 Task: Buy 1 Magnetic Knife Strips from Kitchen Knives & Accessories section under best seller category for shipping address: Leila Perez, 526 Junior Avenue, Duluth, Georgia 30097, Cell Number 4046170247. Pay from credit card ending with 9757, CVV 798
Action: Mouse moved to (169, 81)
Screenshot: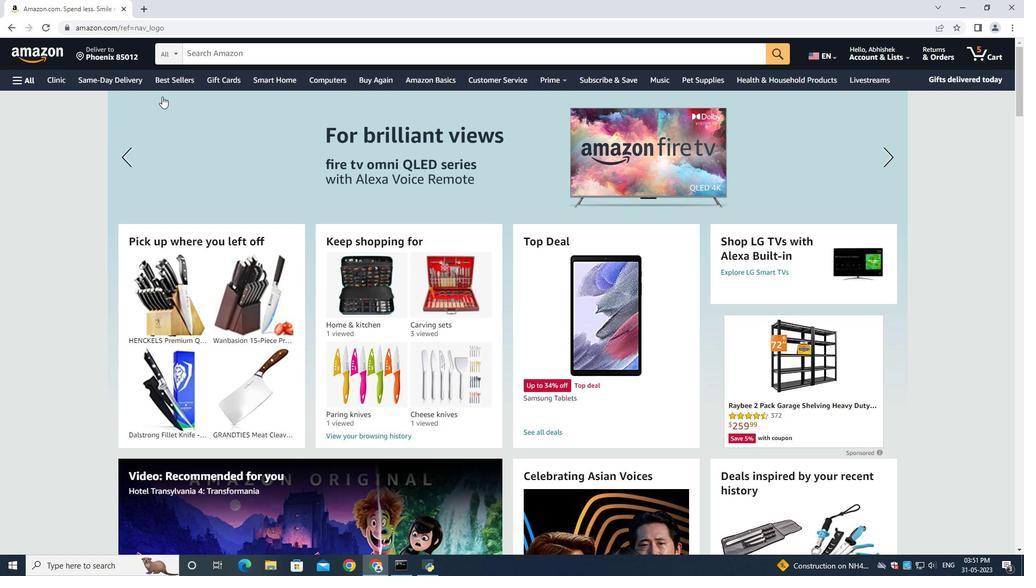 
Action: Mouse pressed left at (169, 81)
Screenshot: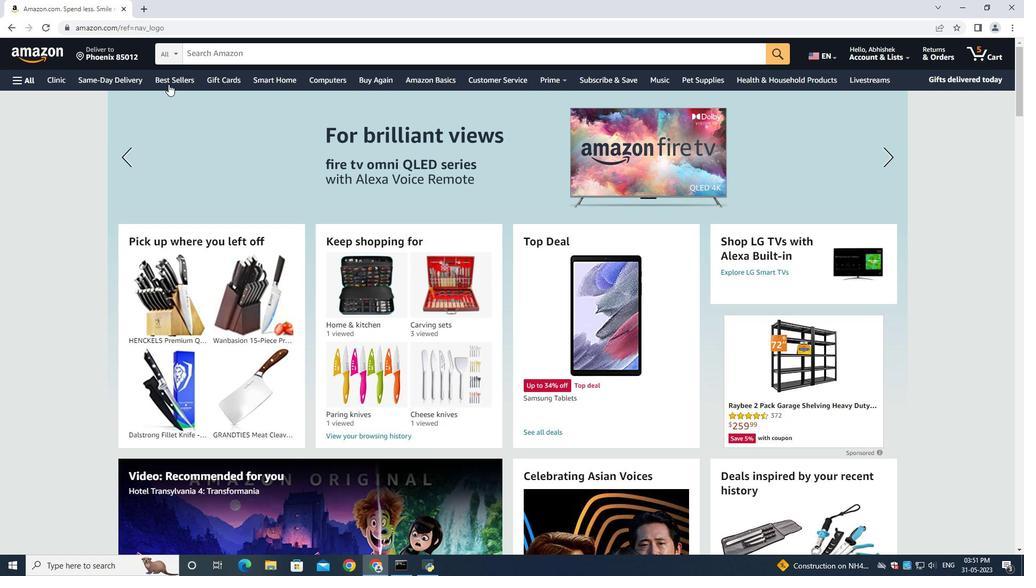
Action: Mouse moved to (213, 50)
Screenshot: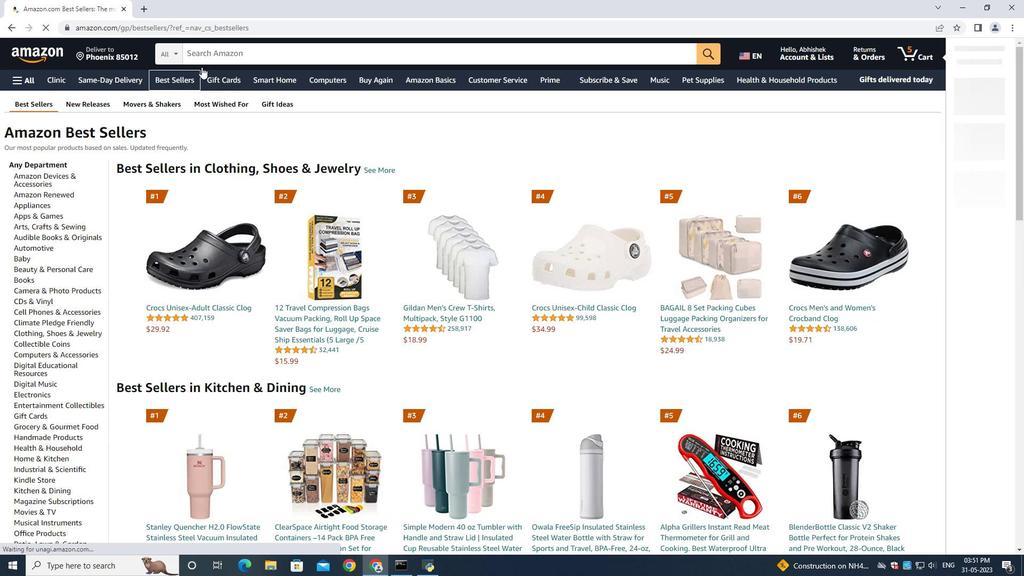 
Action: Mouse pressed left at (213, 50)
Screenshot: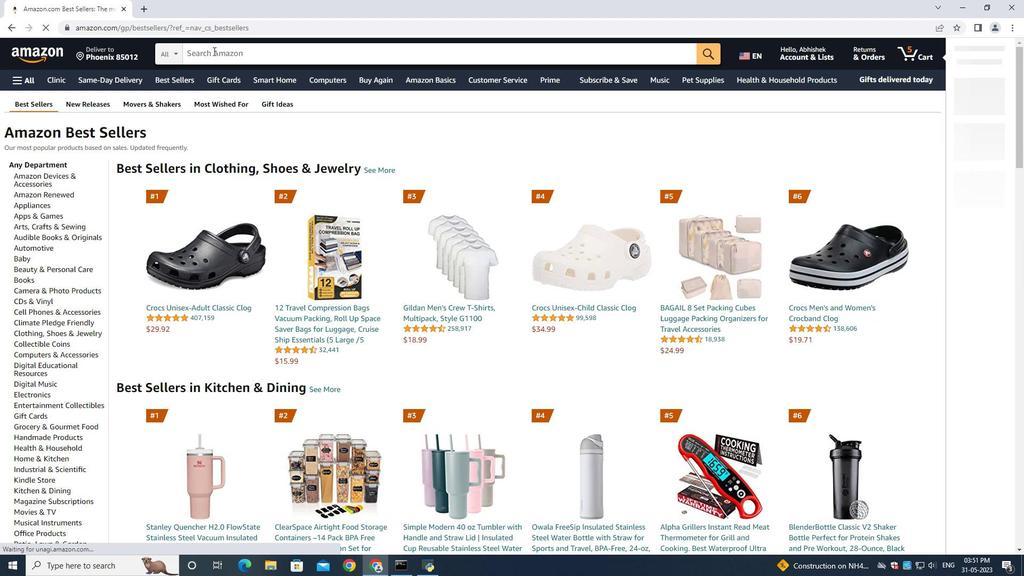 
Action: Key pressed <Key.shift>Magnetic<Key.space><Key.shift>Knife<Key.space><Key.shift><Key.shift><Key.shift><Key.shift><Key.shift><Key.shift><Key.shift><Key.shift><Key.shift><Key.shift><Key.shift><Key.shift><Key.shift><Key.shift><Key.shift><Key.shift><Key.shift><Key.shift><Key.shift><Key.shift><Key.shift>Strips<Key.enter>
Screenshot: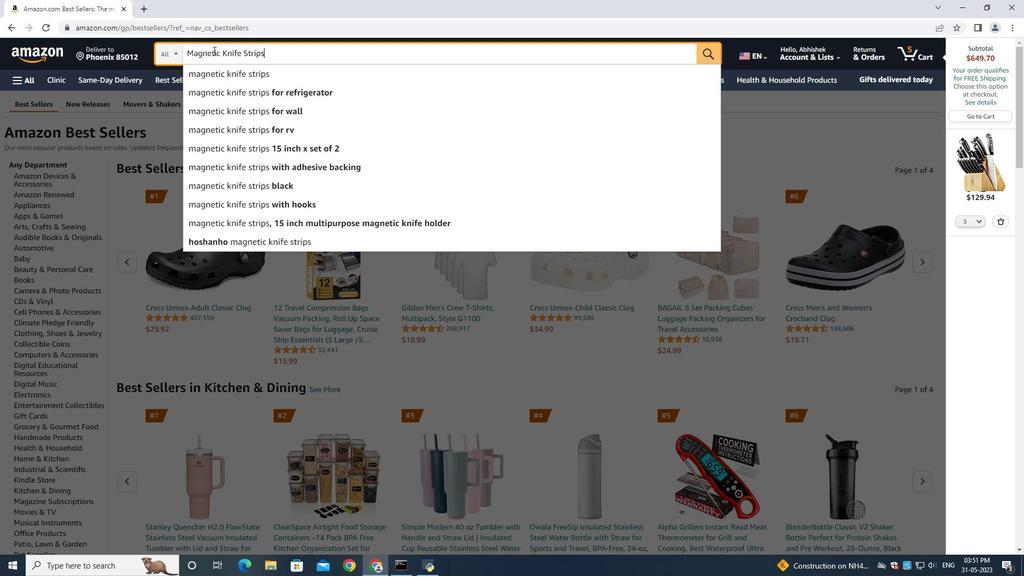 
Action: Mouse moved to (50, 190)
Screenshot: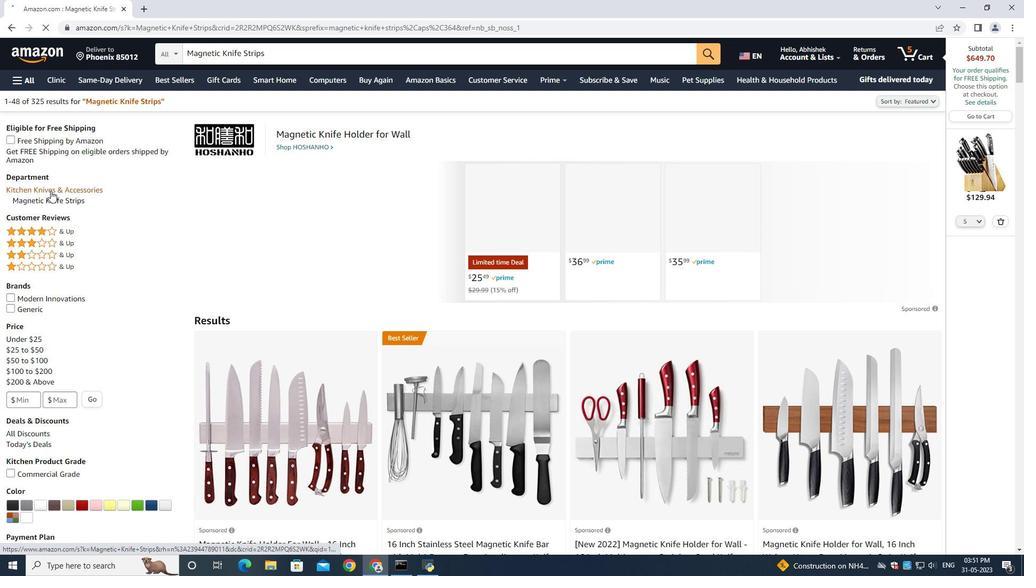 
Action: Mouse pressed left at (50, 190)
Screenshot: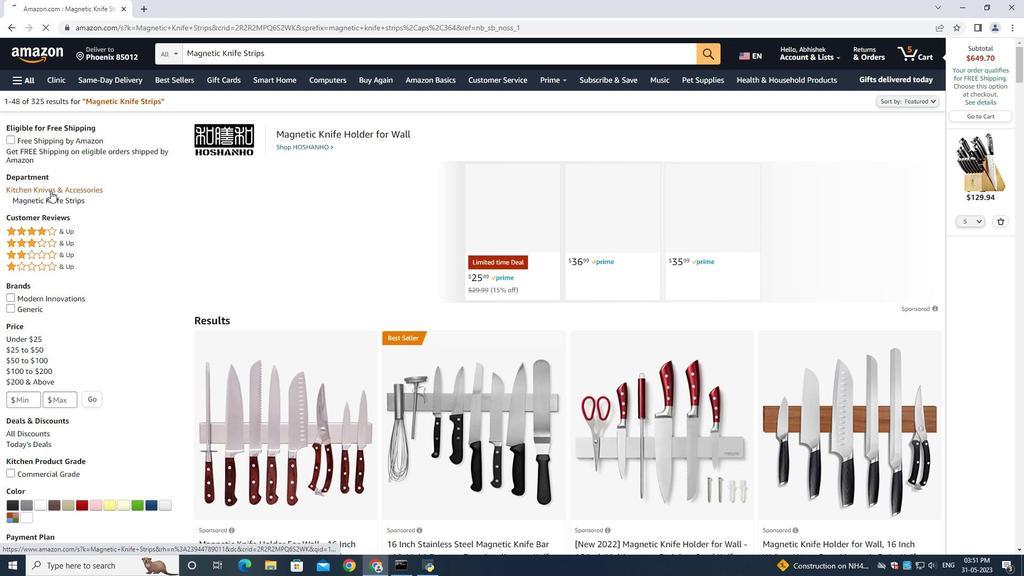 
Action: Mouse moved to (656, 475)
Screenshot: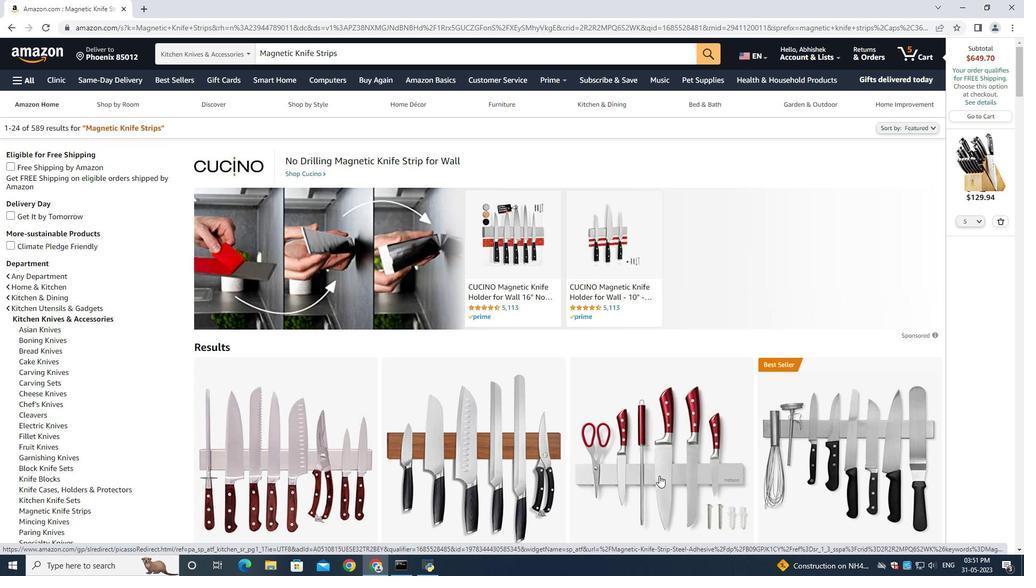 
Action: Mouse scrolled (656, 474) with delta (0, 0)
Screenshot: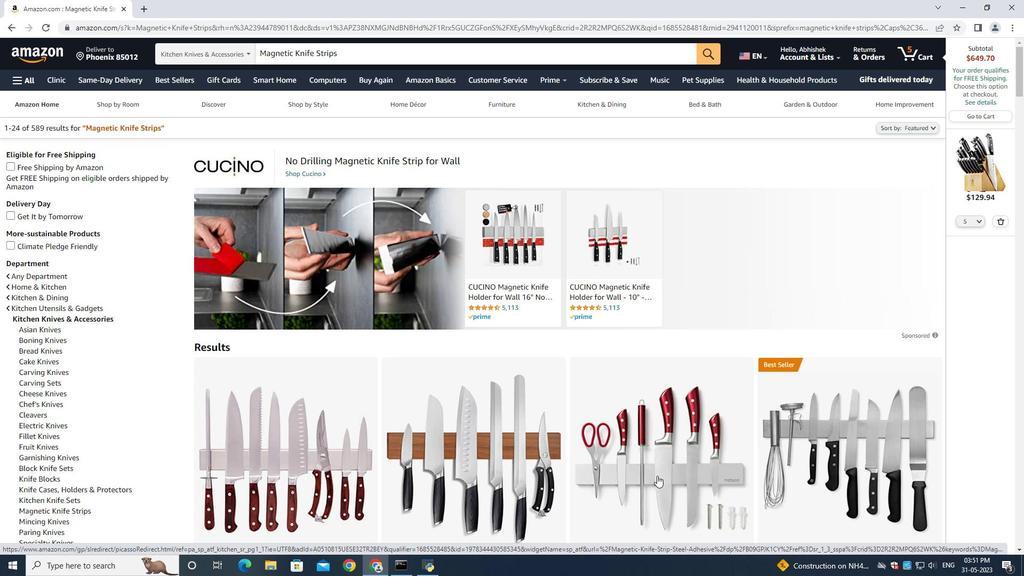 
Action: Mouse scrolled (656, 474) with delta (0, 0)
Screenshot: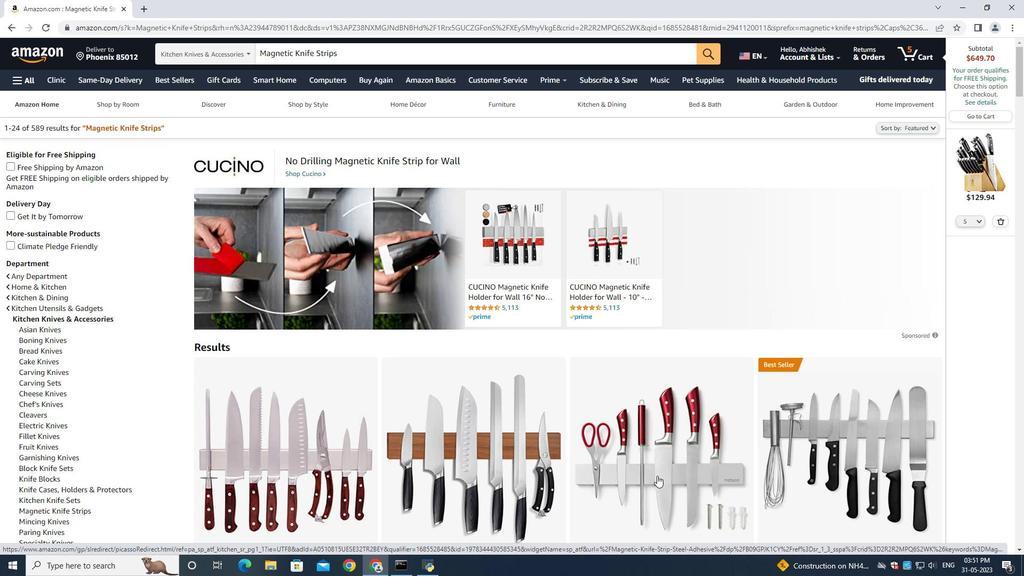 
Action: Mouse moved to (654, 469)
Screenshot: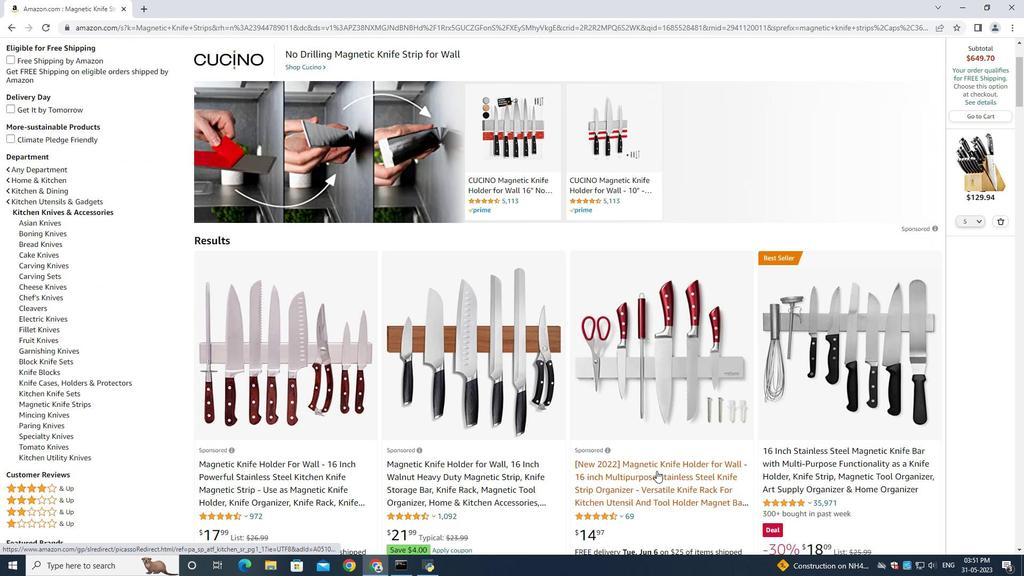 
Action: Mouse pressed left at (654, 469)
Screenshot: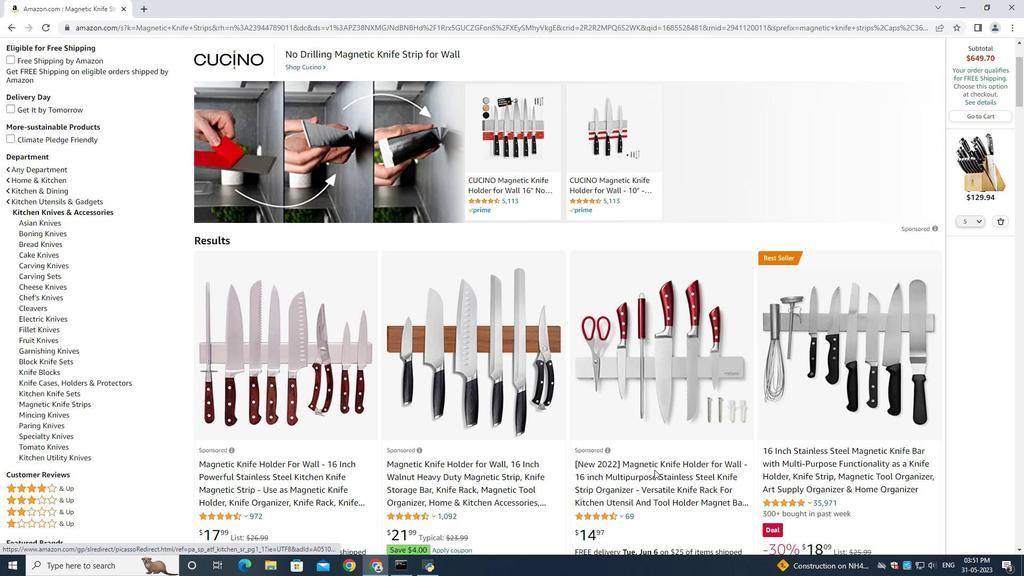 
Action: Mouse moved to (999, 220)
Screenshot: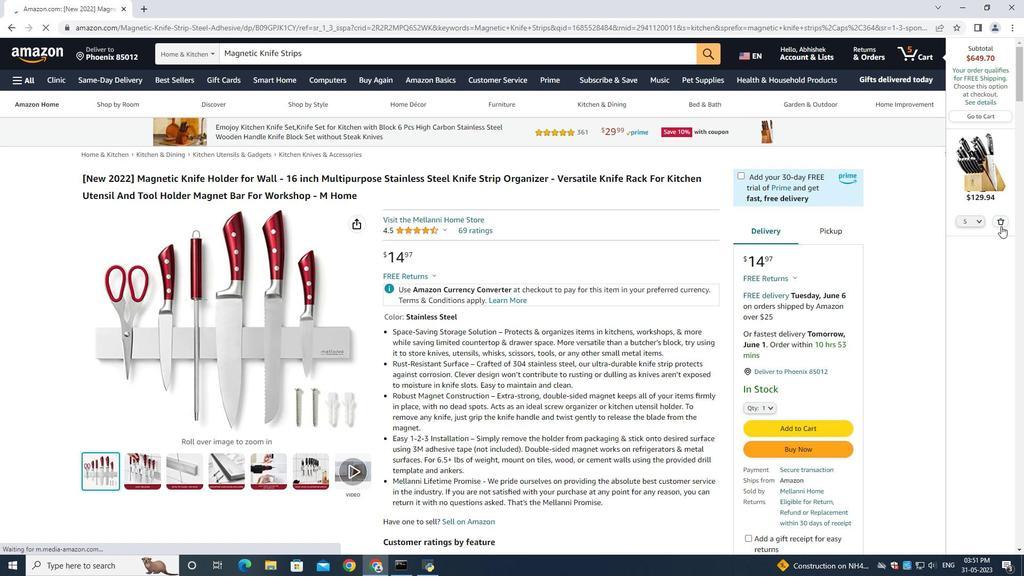 
Action: Mouse pressed left at (999, 220)
Screenshot: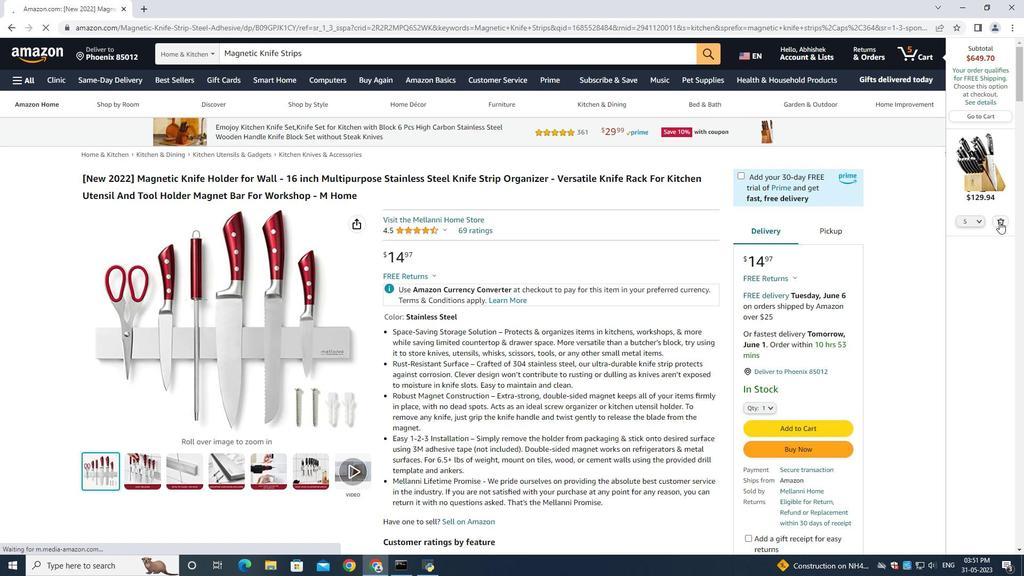
Action: Mouse moved to (996, 221)
Screenshot: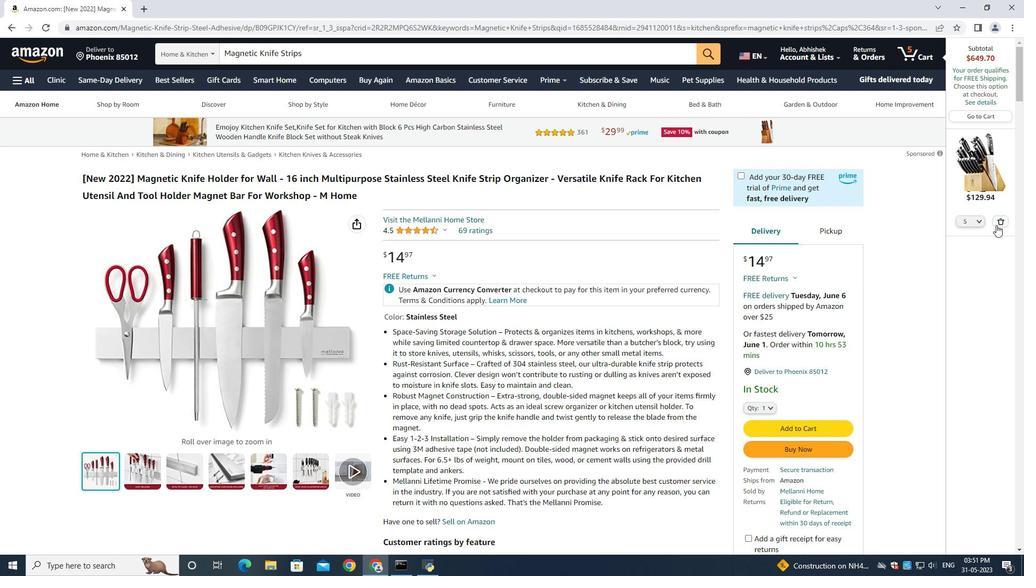 
Action: Mouse pressed left at (996, 221)
Screenshot: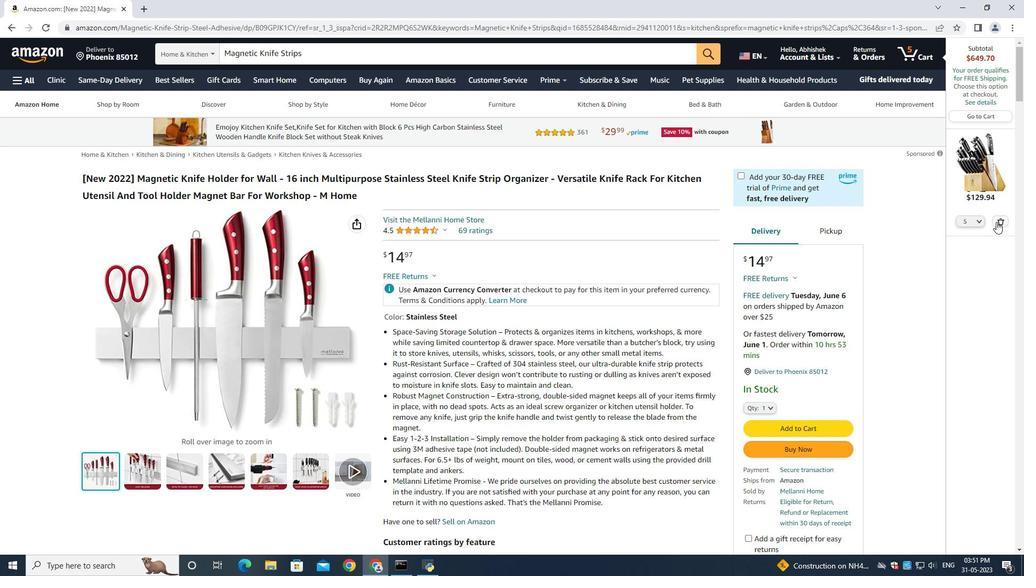 
Action: Mouse moved to (786, 448)
Screenshot: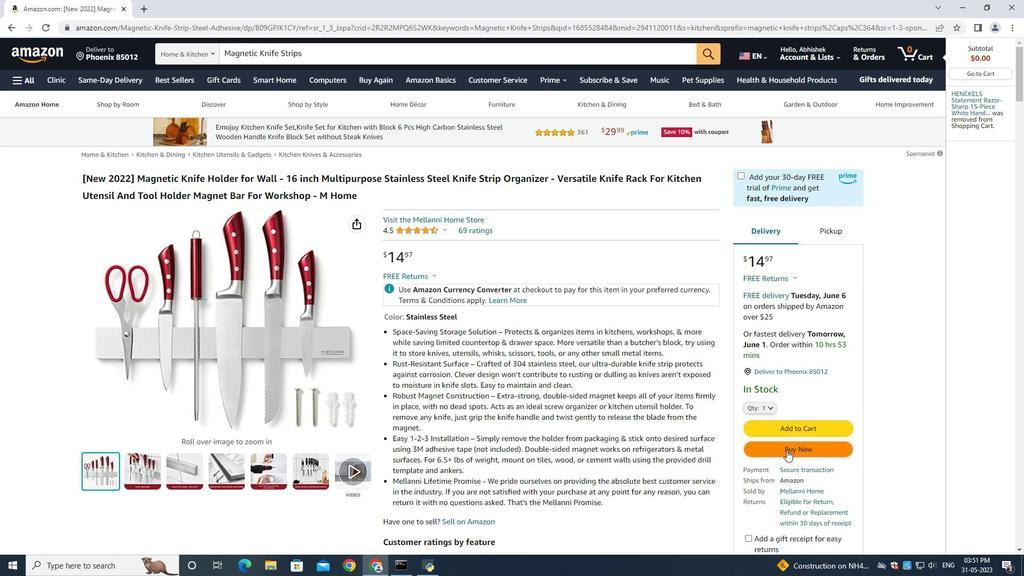 
Action: Mouse pressed left at (786, 448)
Screenshot: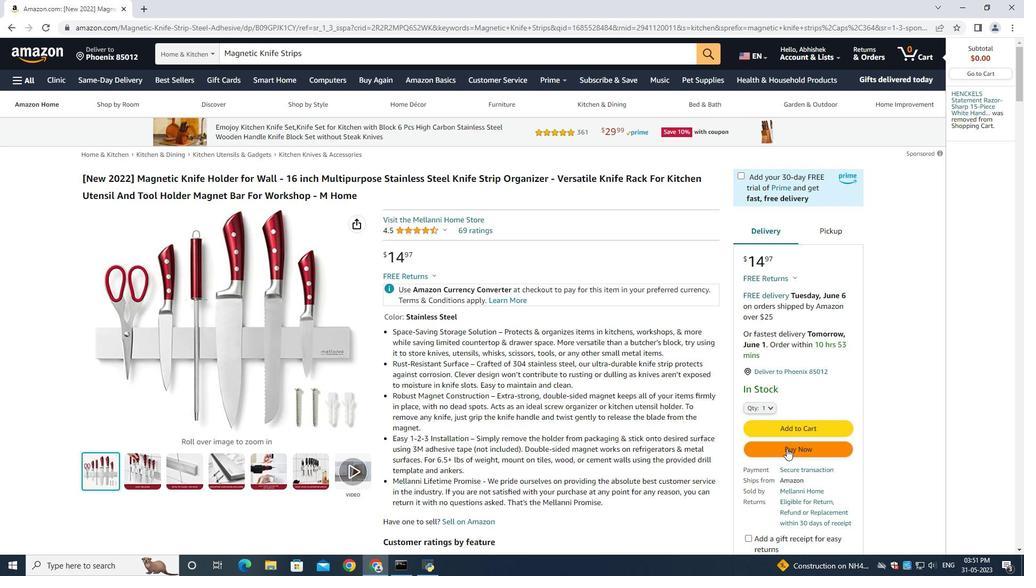 
Action: Mouse moved to (524, 427)
Screenshot: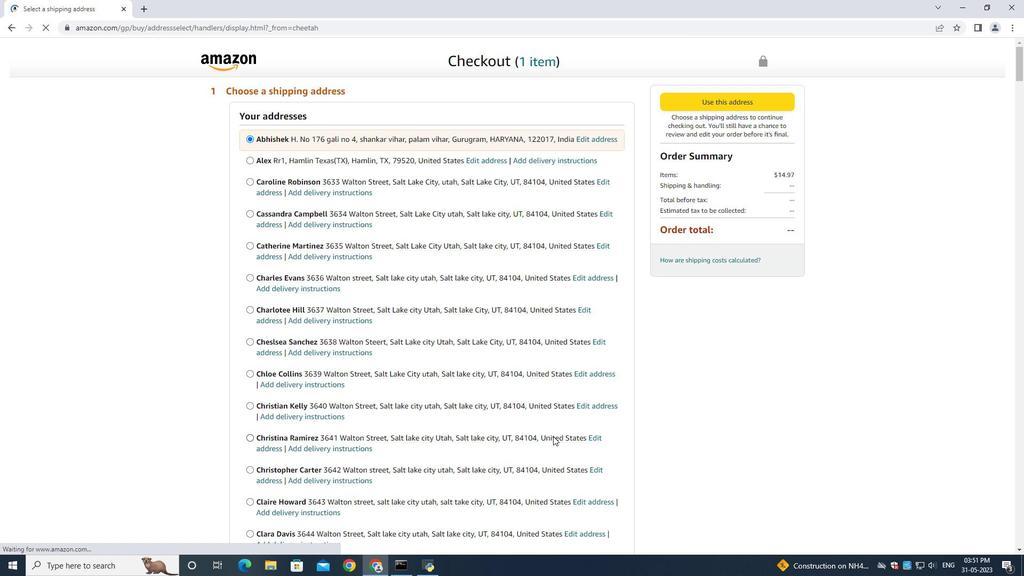 
Action: Mouse scrolled (524, 426) with delta (0, 0)
Screenshot: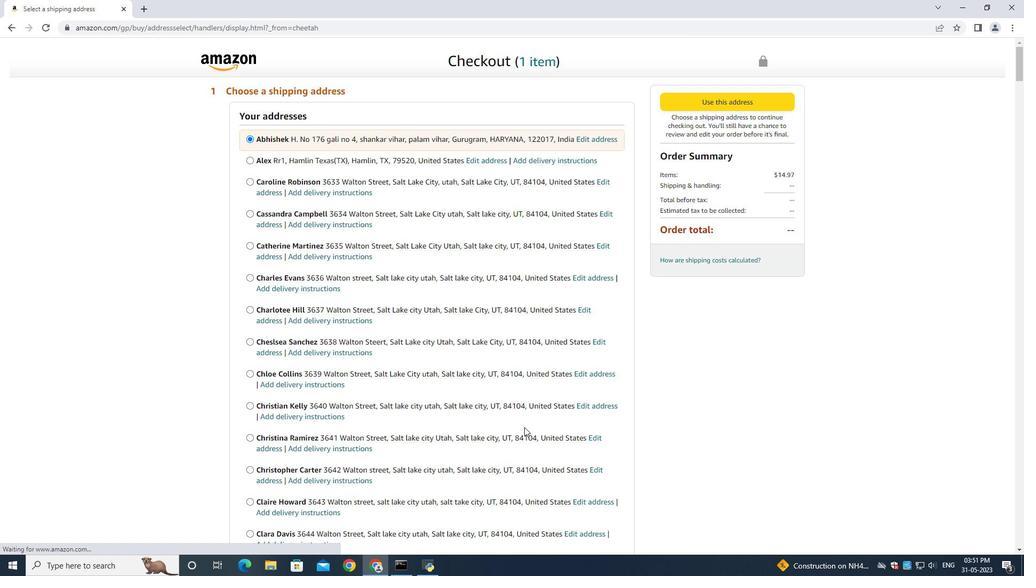 
Action: Mouse scrolled (524, 426) with delta (0, 0)
Screenshot: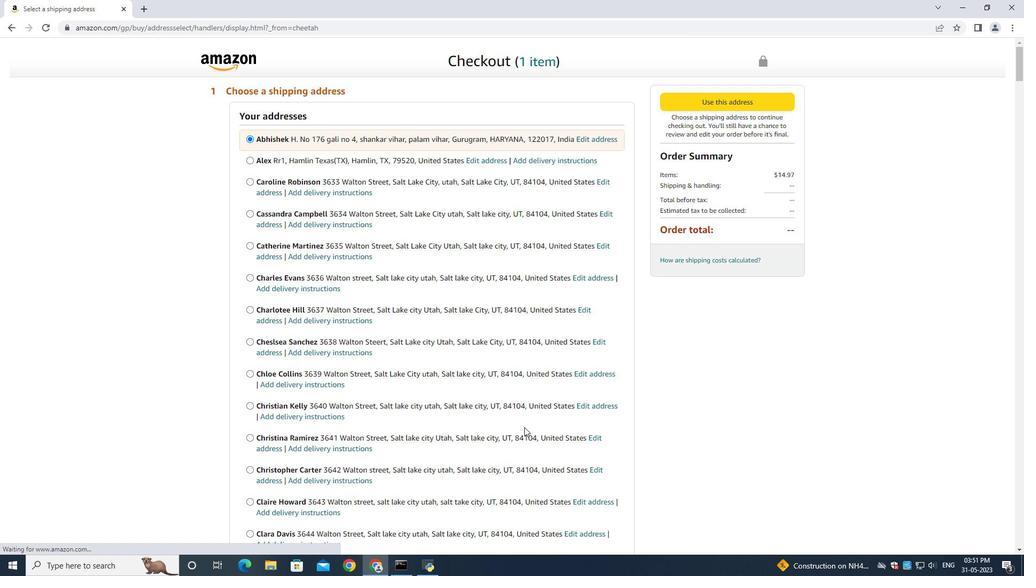 
Action: Mouse scrolled (524, 426) with delta (0, 0)
Screenshot: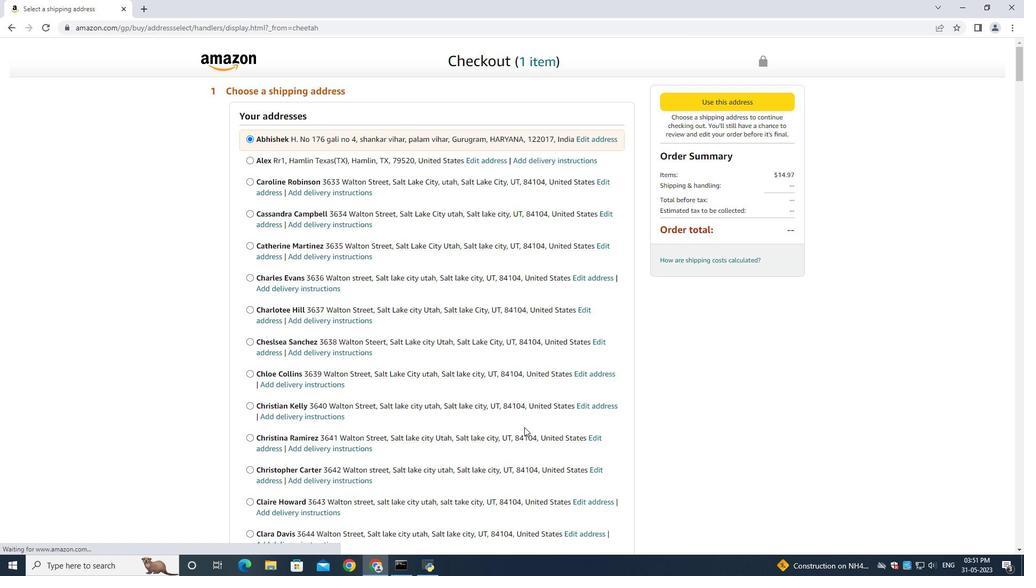 
Action: Mouse scrolled (524, 426) with delta (0, 0)
Screenshot: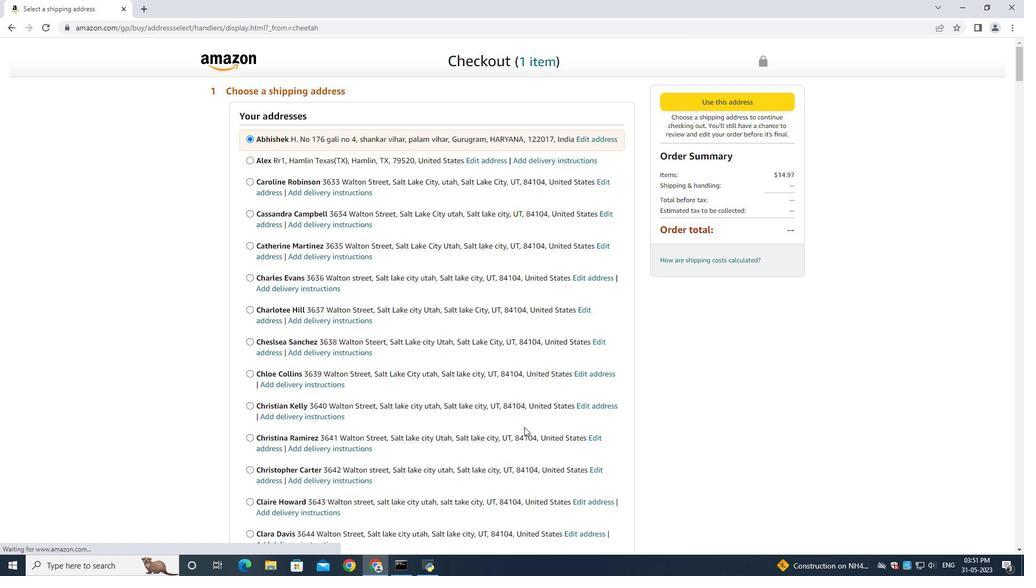 
Action: Mouse moved to (537, 436)
Screenshot: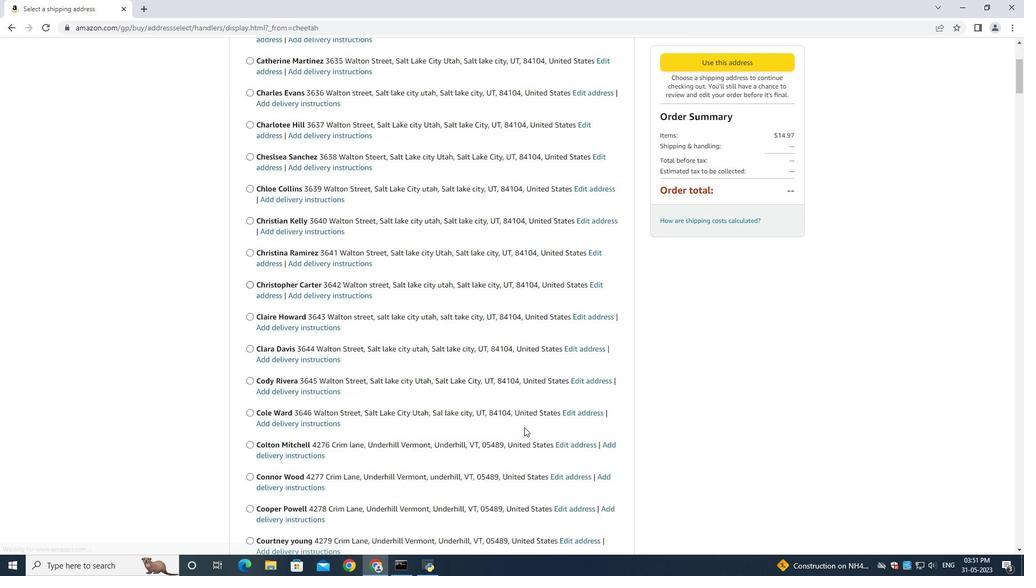 
Action: Mouse scrolled (533, 432) with delta (0, 0)
Screenshot: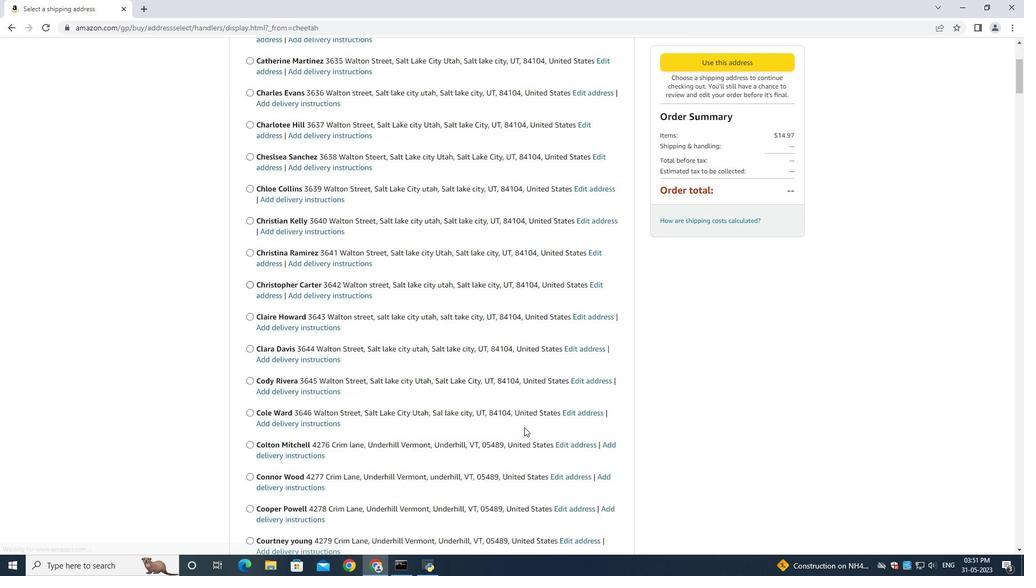 
Action: Mouse moved to (539, 438)
Screenshot: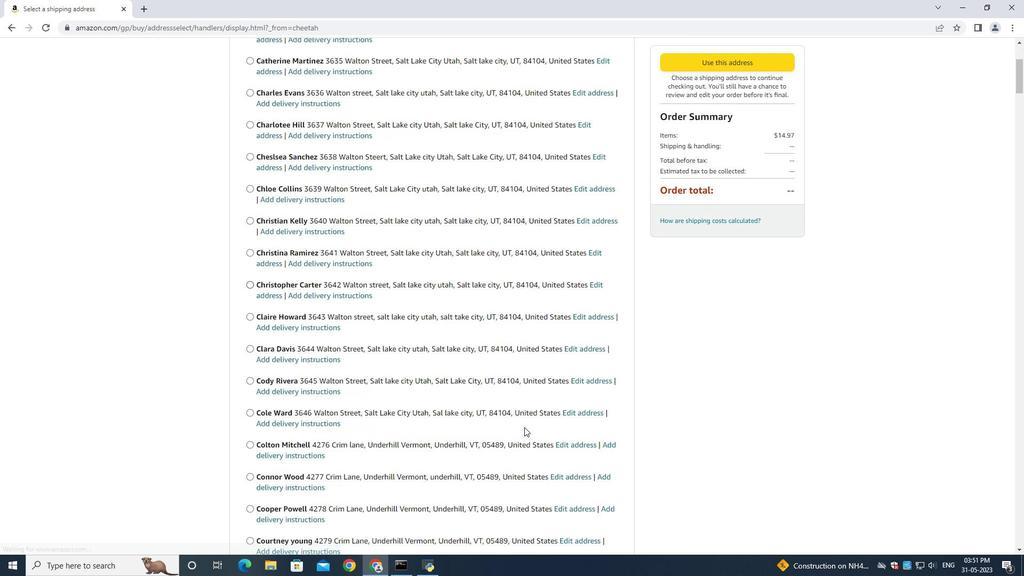 
Action: Mouse scrolled (539, 437) with delta (0, 0)
Screenshot: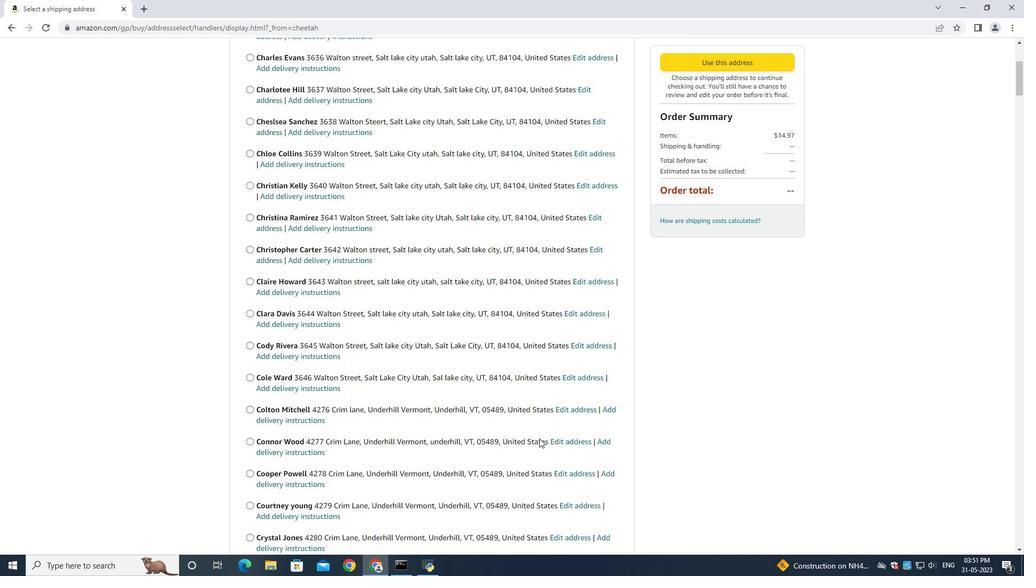 
Action: Mouse moved to (540, 438)
Screenshot: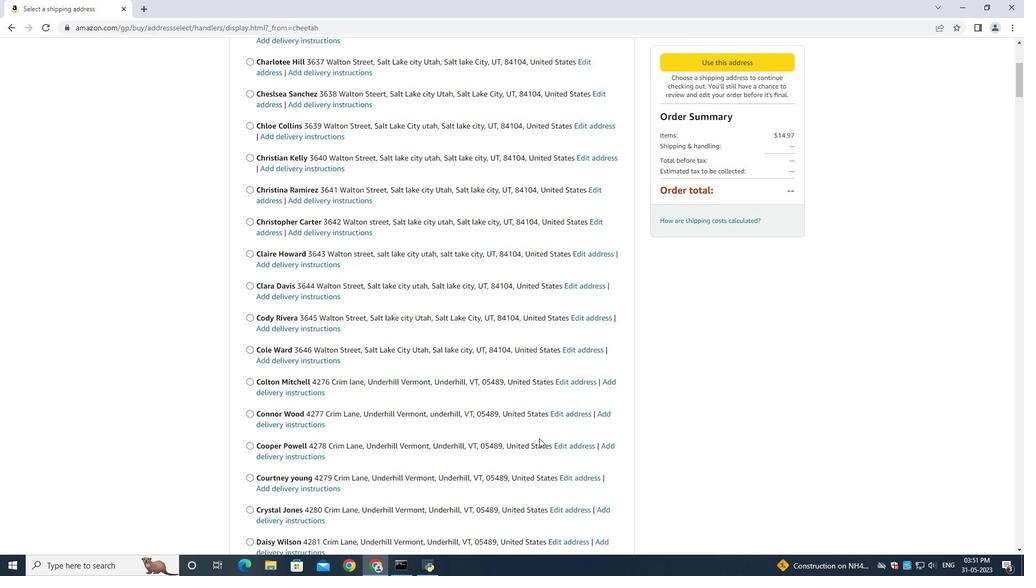 
Action: Mouse scrolled (539, 437) with delta (0, 0)
Screenshot: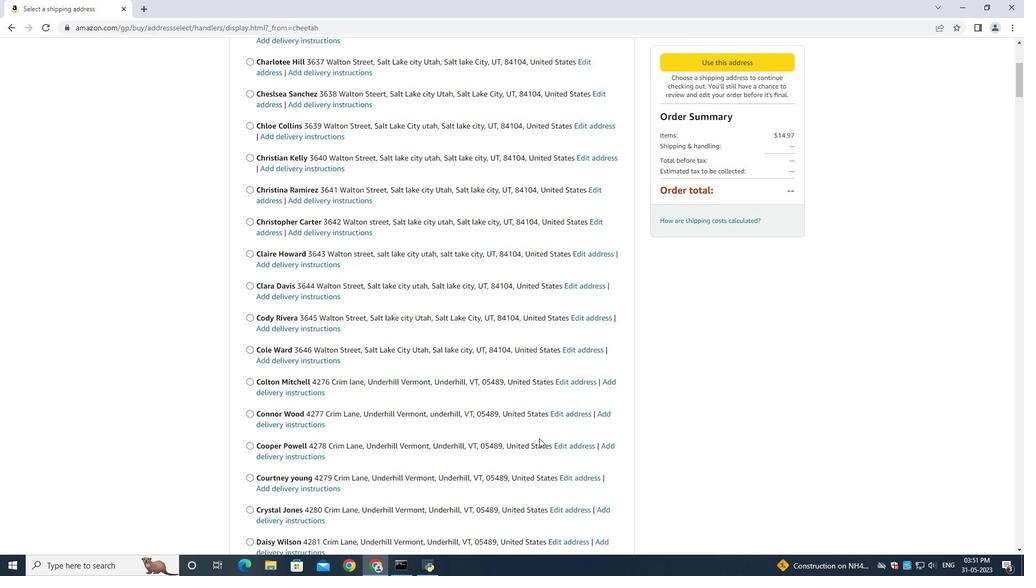 
Action: Mouse moved to (541, 439)
Screenshot: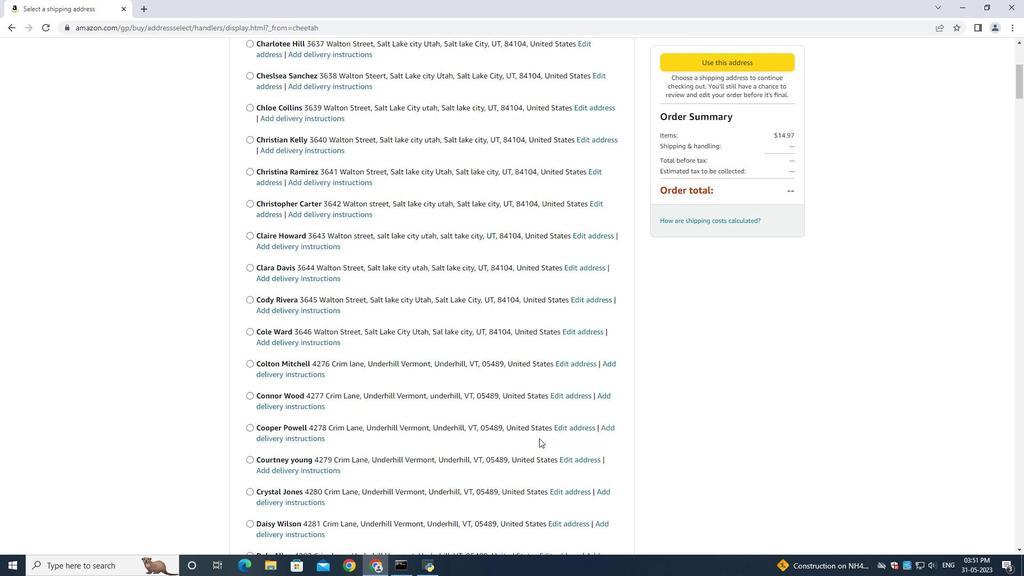 
Action: Mouse scrolled (540, 437) with delta (0, 0)
Screenshot: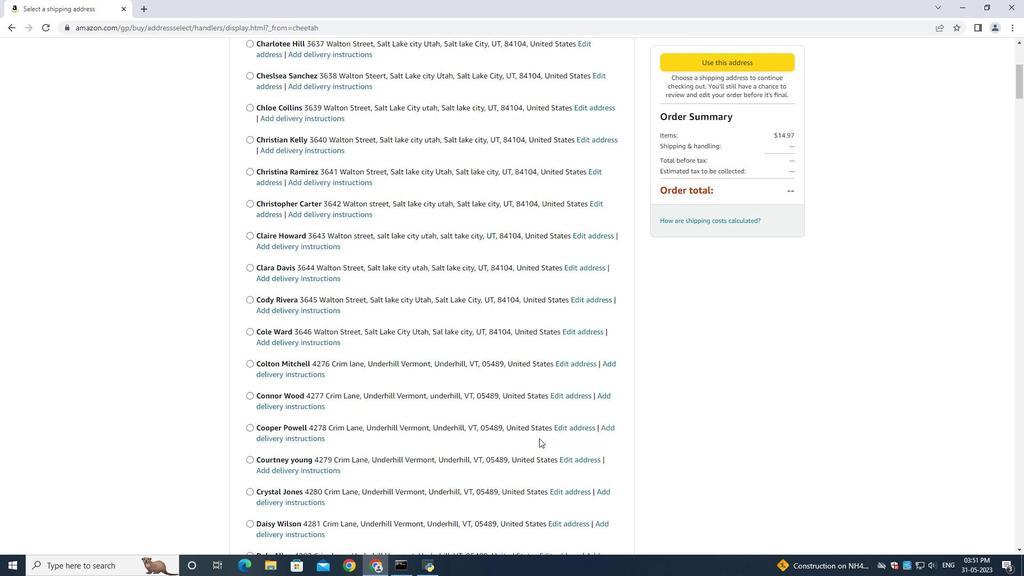 
Action: Mouse moved to (542, 439)
Screenshot: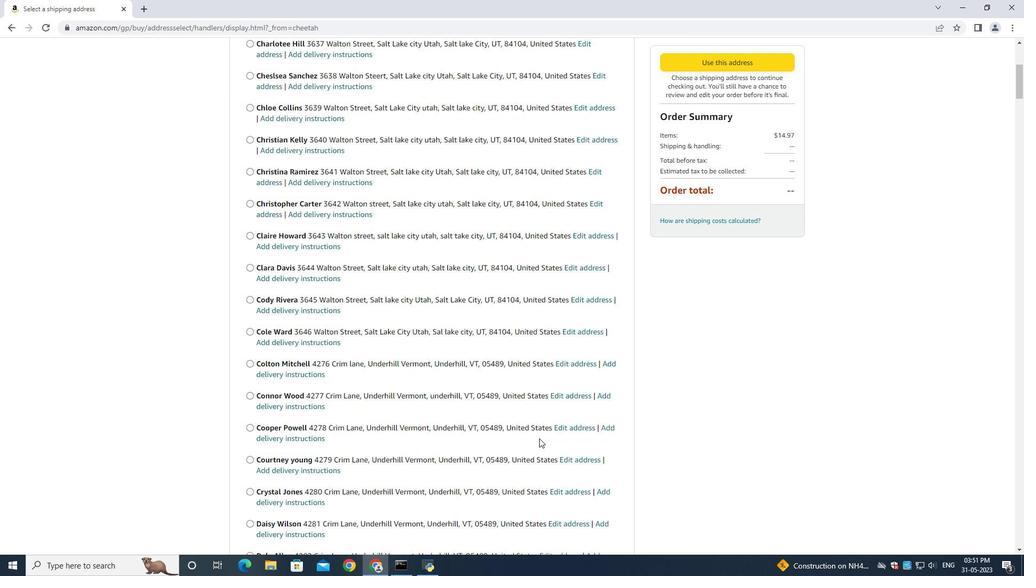 
Action: Mouse scrolled (541, 438) with delta (0, 0)
Screenshot: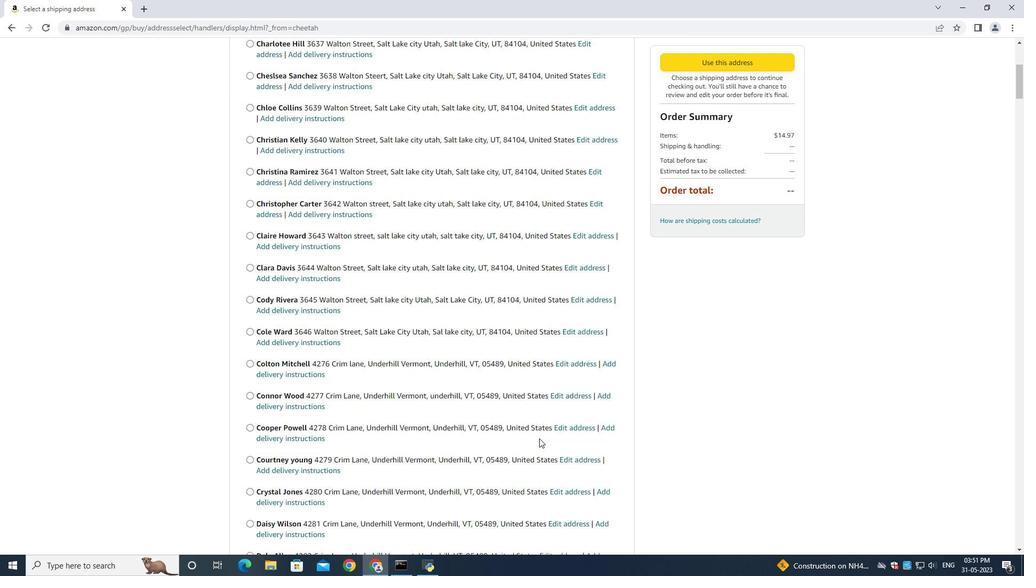 
Action: Mouse moved to (516, 356)
Screenshot: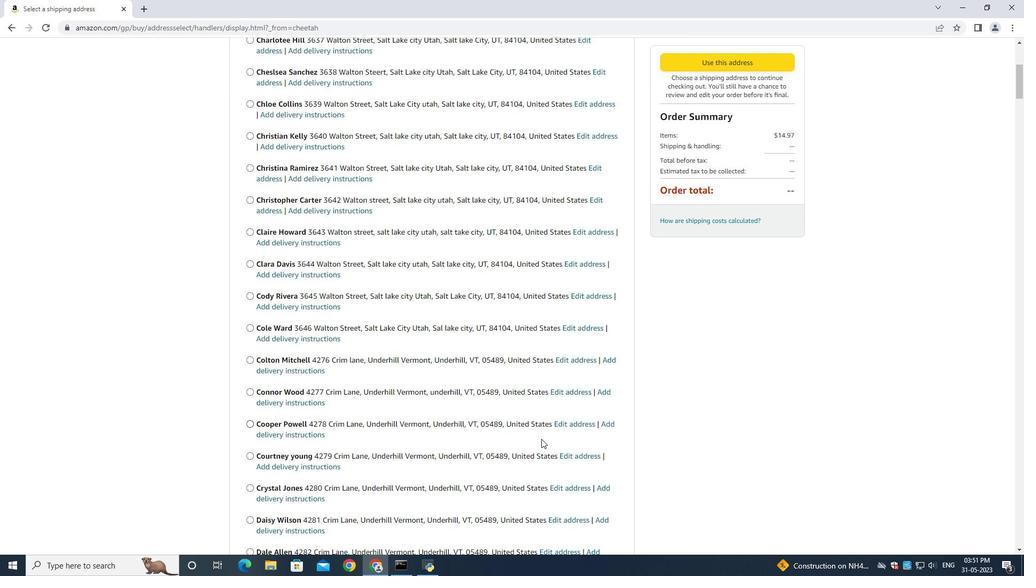 
Action: Mouse scrolled (543, 438) with delta (0, 0)
Screenshot: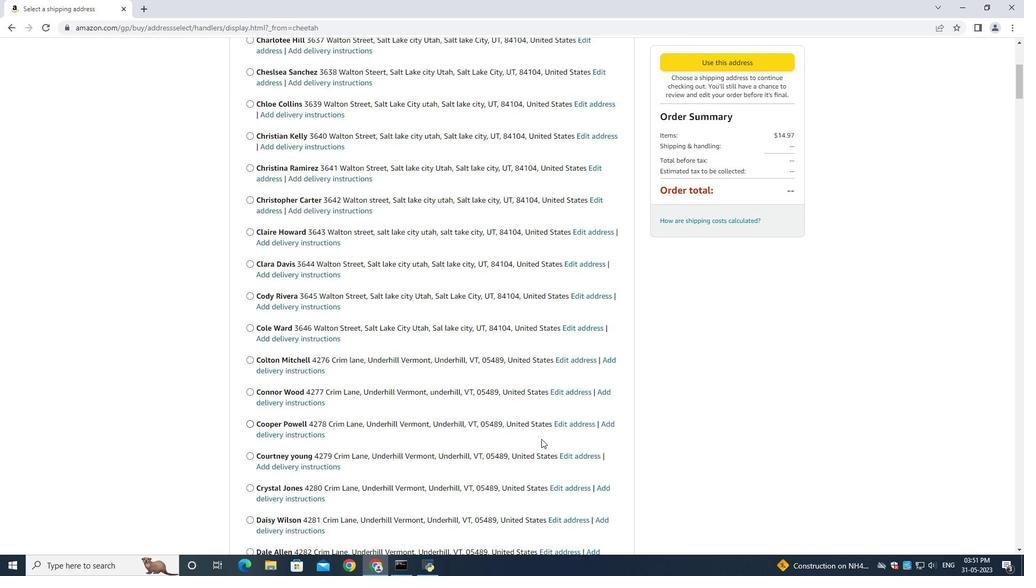 
Action: Mouse moved to (516, 356)
Screenshot: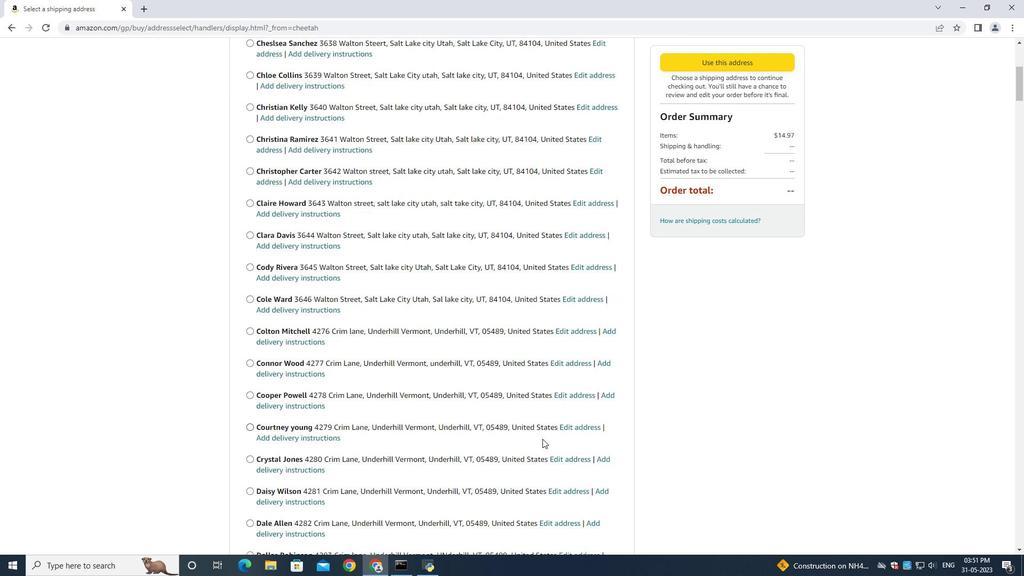 
Action: Mouse scrolled (543, 438) with delta (0, 0)
Screenshot: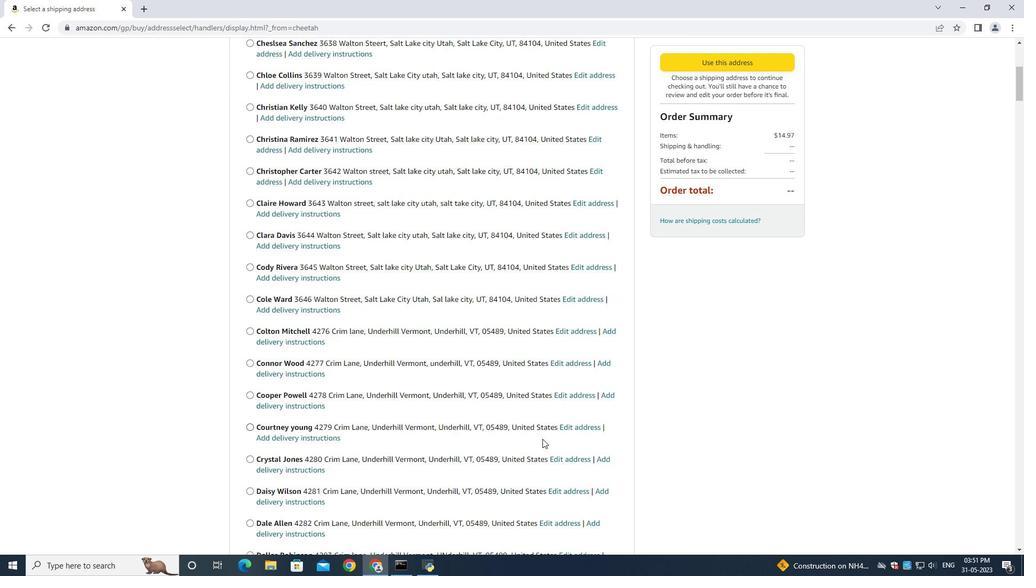 
Action: Mouse moved to (516, 355)
Screenshot: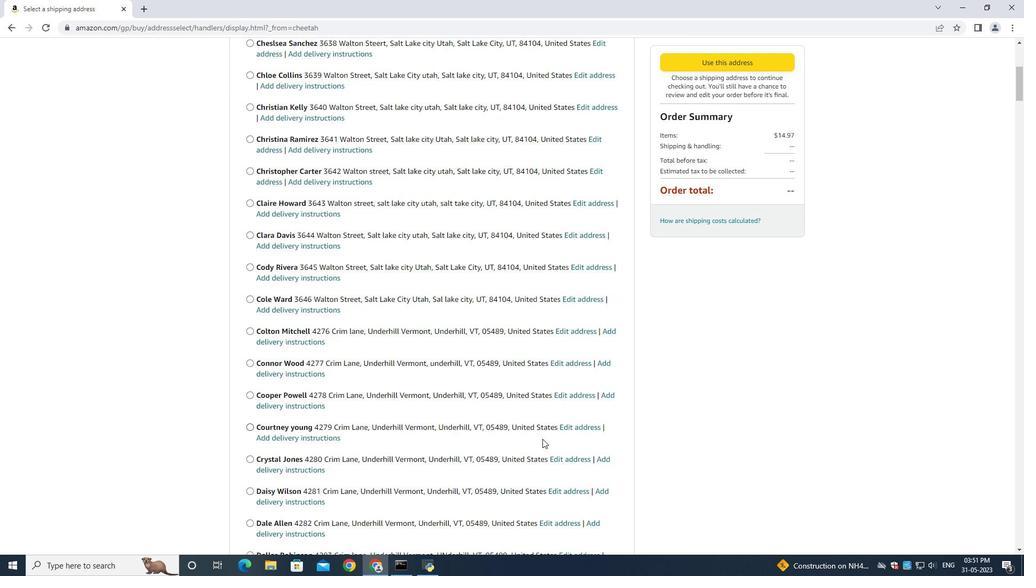 
Action: Mouse scrolled (516, 355) with delta (0, 0)
Screenshot: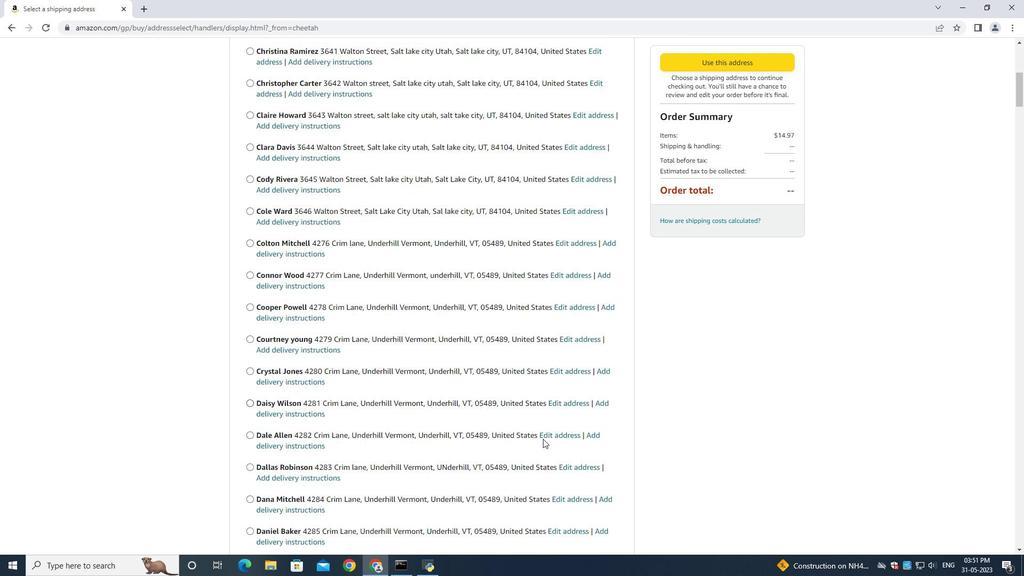 
Action: Mouse moved to (516, 350)
Screenshot: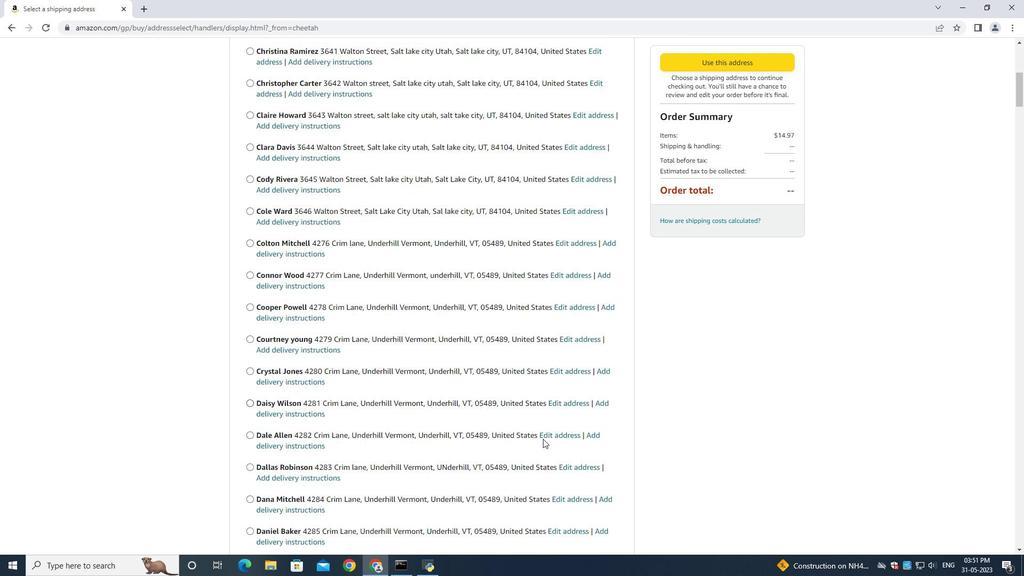 
Action: Mouse scrolled (516, 355) with delta (0, 0)
Screenshot: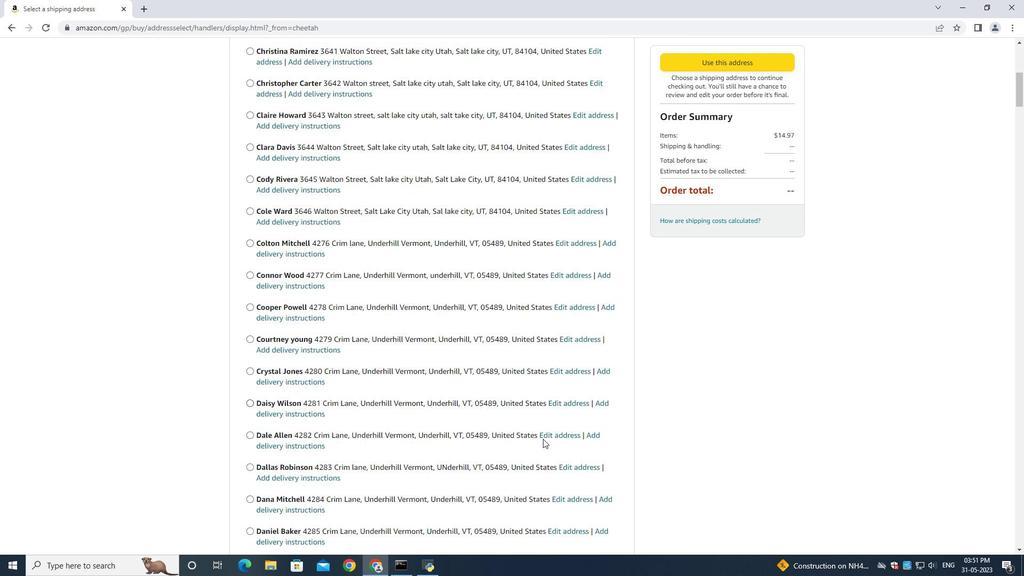 
Action: Mouse moved to (516, 344)
Screenshot: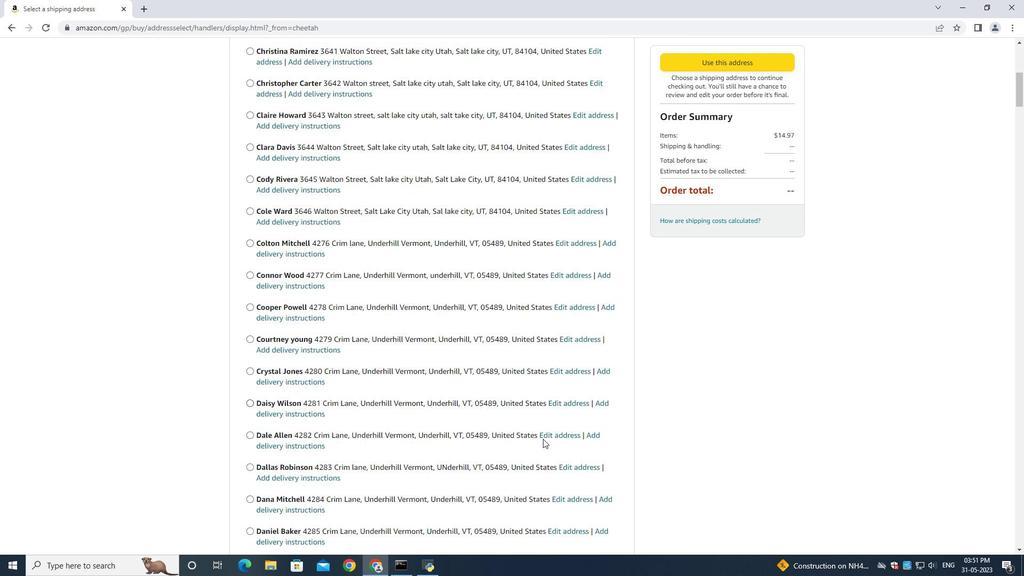 
Action: Mouse scrolled (516, 355) with delta (0, 0)
Screenshot: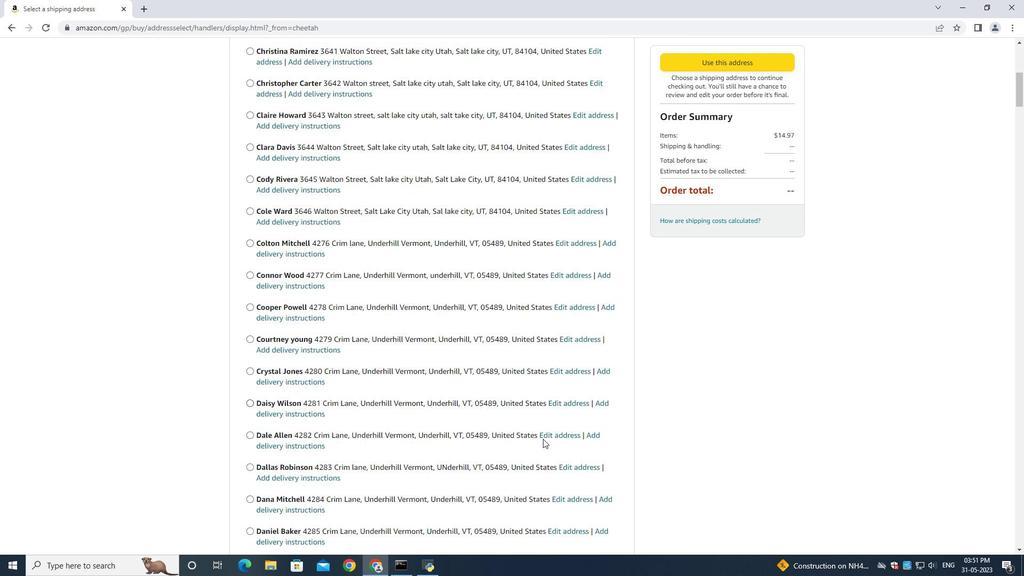 
Action: Mouse moved to (514, 340)
Screenshot: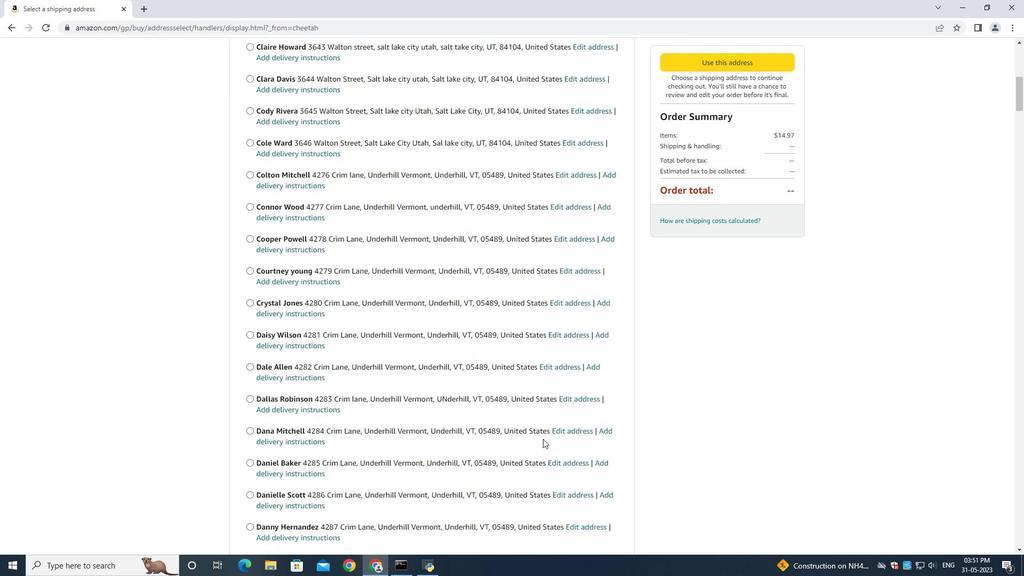 
Action: Mouse scrolled (516, 355) with delta (0, -1)
Screenshot: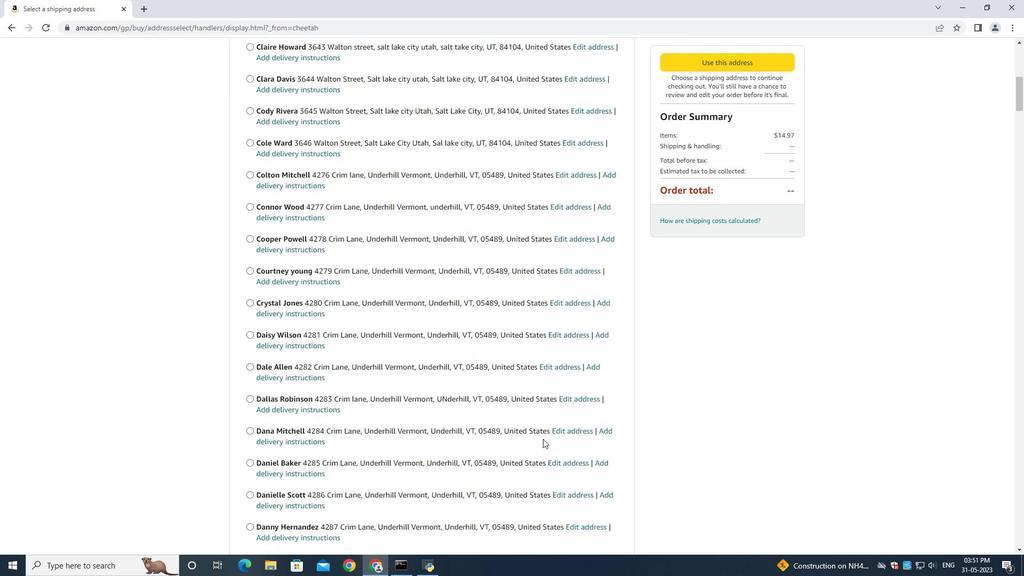 
Action: Mouse moved to (514, 340)
Screenshot: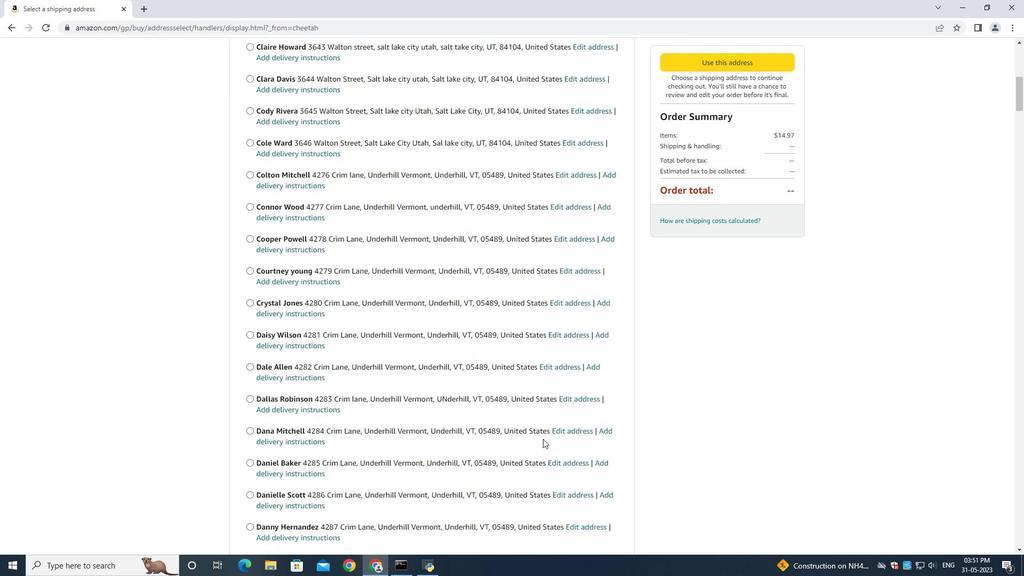 
Action: Mouse scrolled (516, 355) with delta (0, 0)
Screenshot: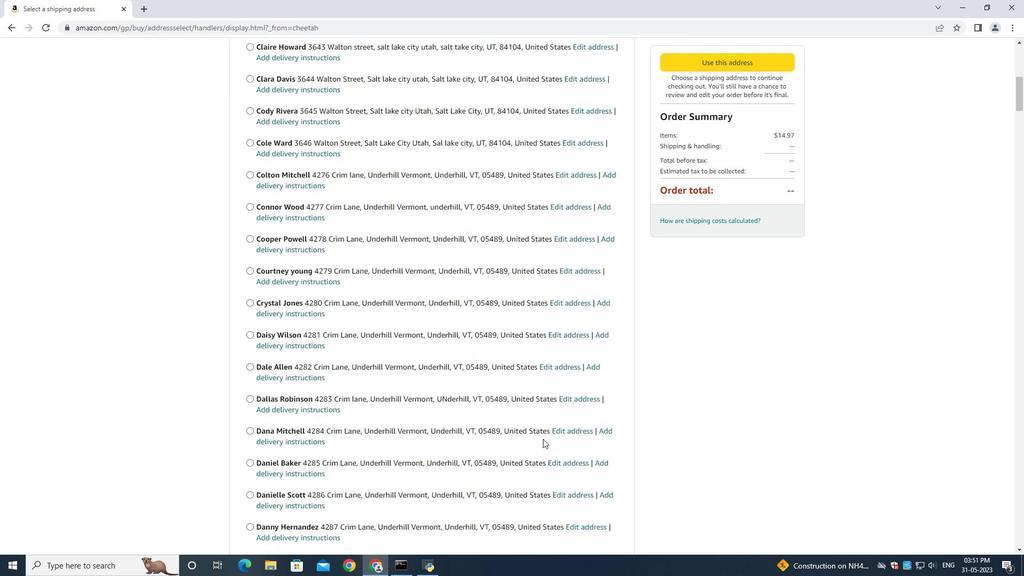 
Action: Mouse scrolled (516, 349) with delta (0, -1)
Screenshot: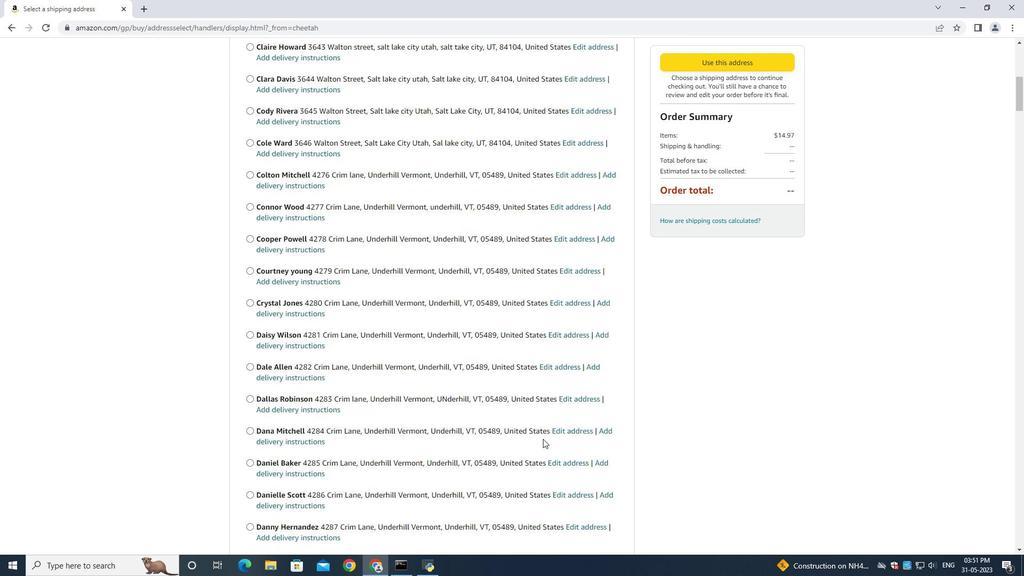 
Action: Mouse scrolled (516, 343) with delta (0, 0)
Screenshot: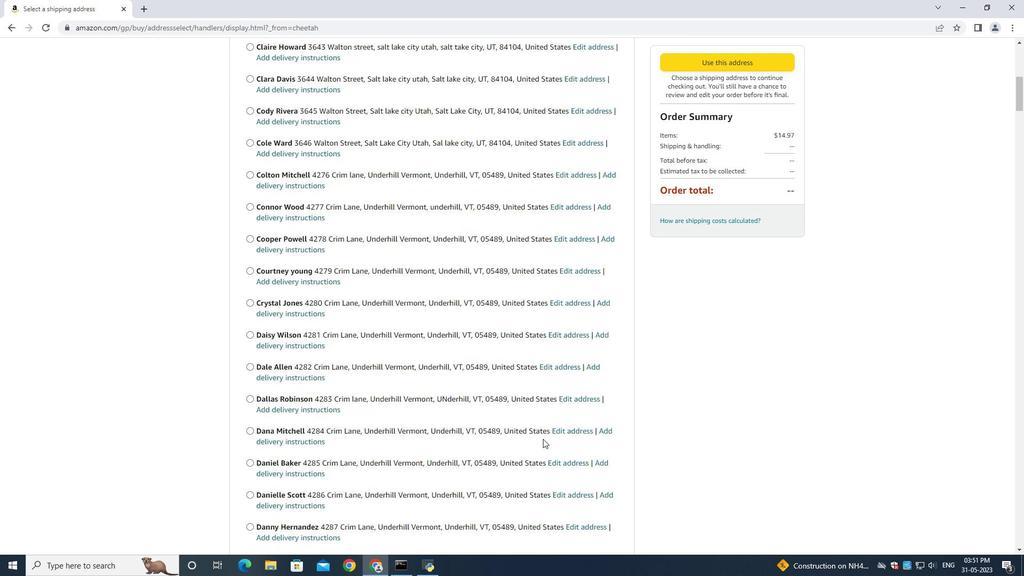 
Action: Mouse scrolled (514, 339) with delta (0, 0)
Screenshot: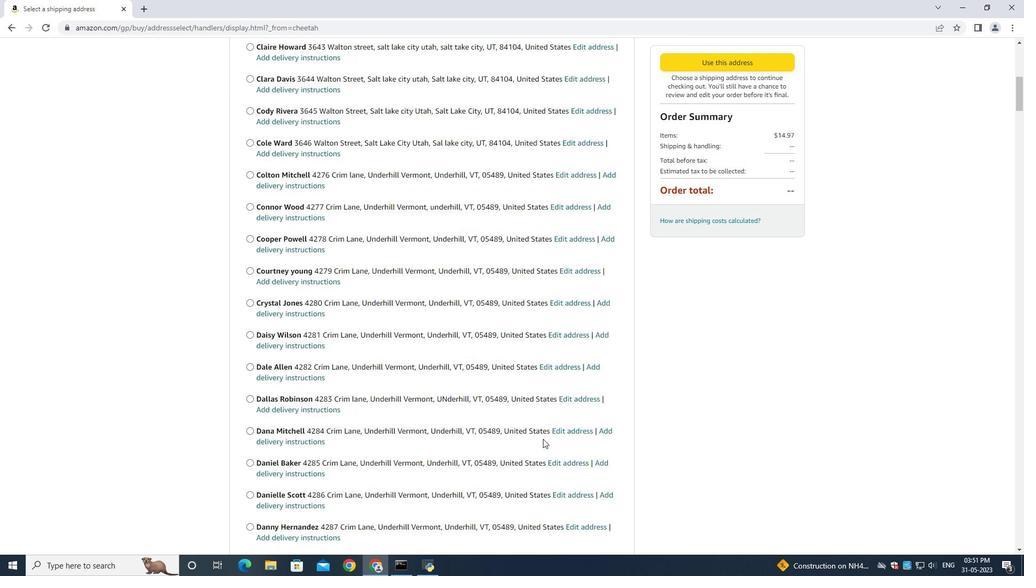 
Action: Mouse moved to (515, 342)
Screenshot: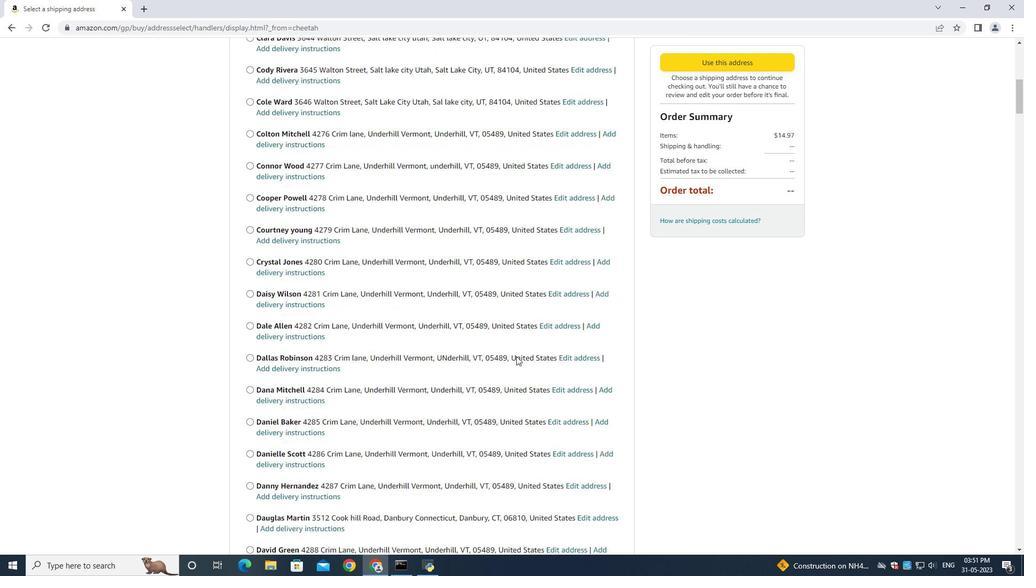 
Action: Mouse scrolled (515, 341) with delta (0, 0)
Screenshot: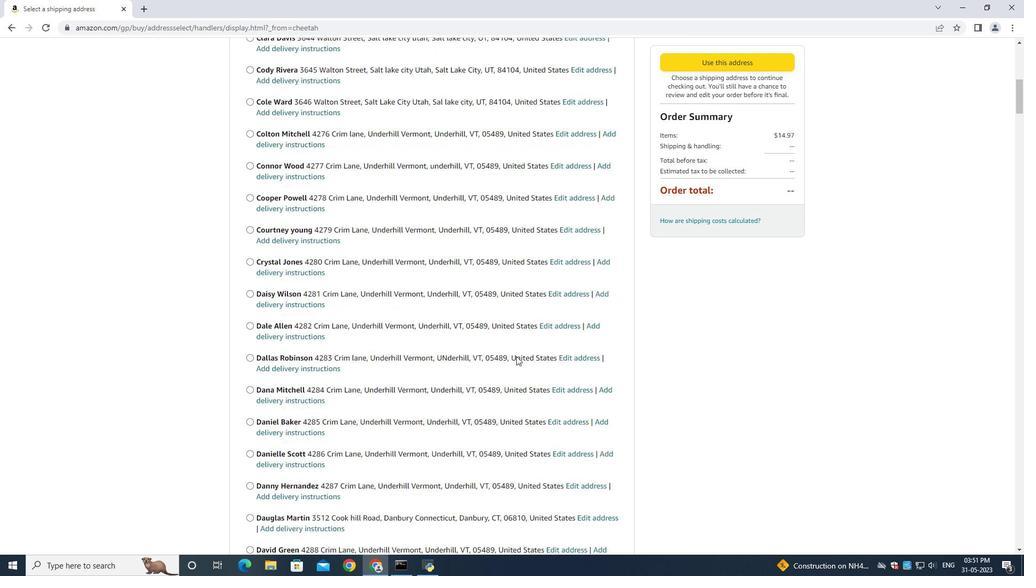 
Action: Mouse moved to (514, 341)
Screenshot: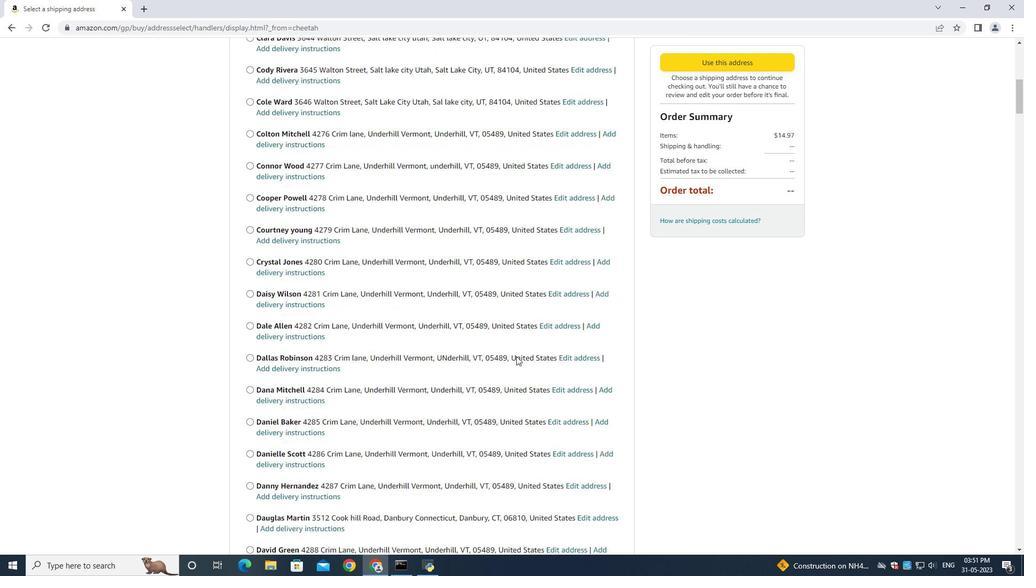 
Action: Mouse scrolled (515, 341) with delta (0, 0)
Screenshot: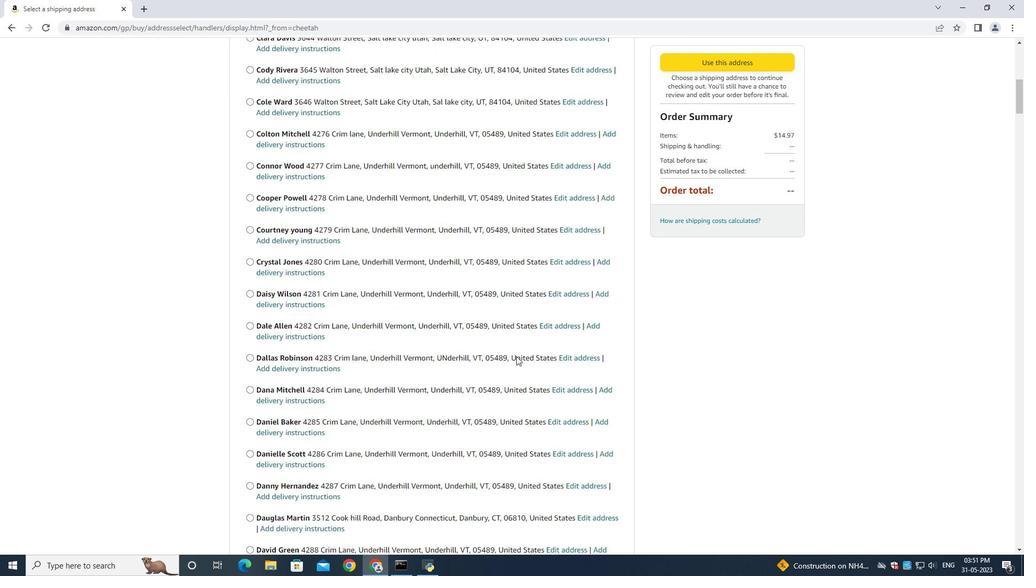 
Action: Mouse moved to (508, 338)
Screenshot: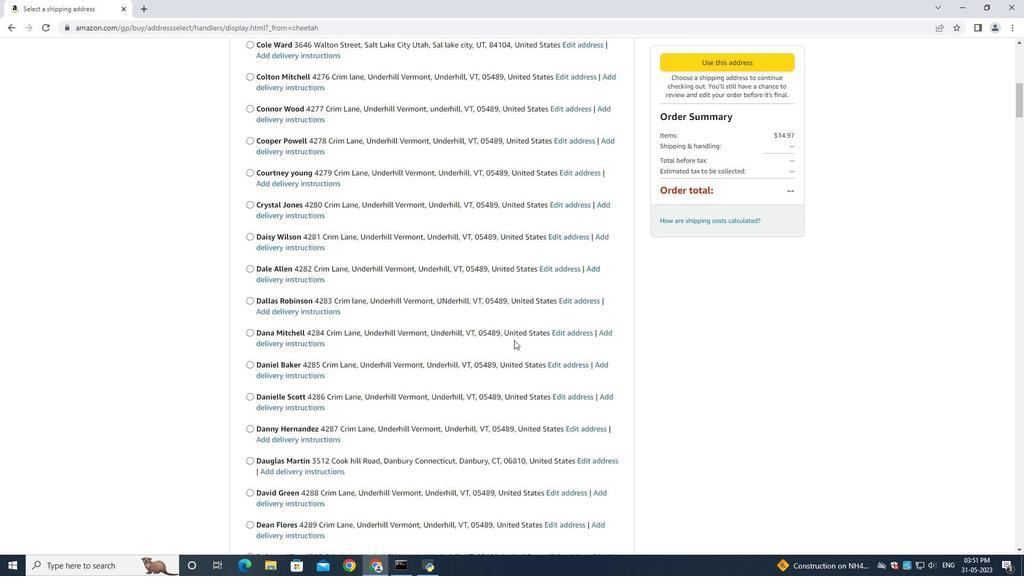 
Action: Mouse scrolled (515, 341) with delta (0, 0)
Screenshot: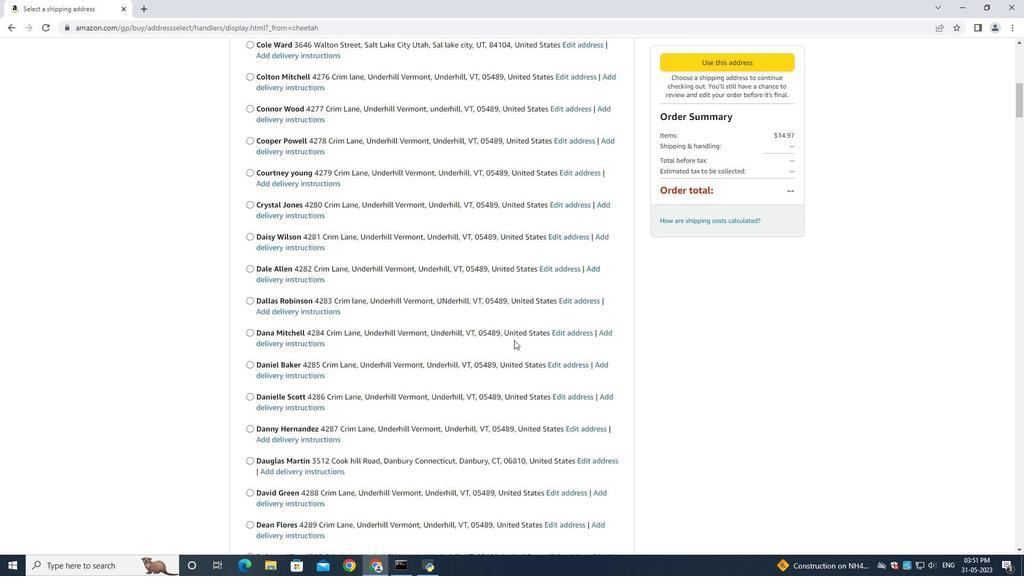 
Action: Mouse moved to (503, 334)
Screenshot: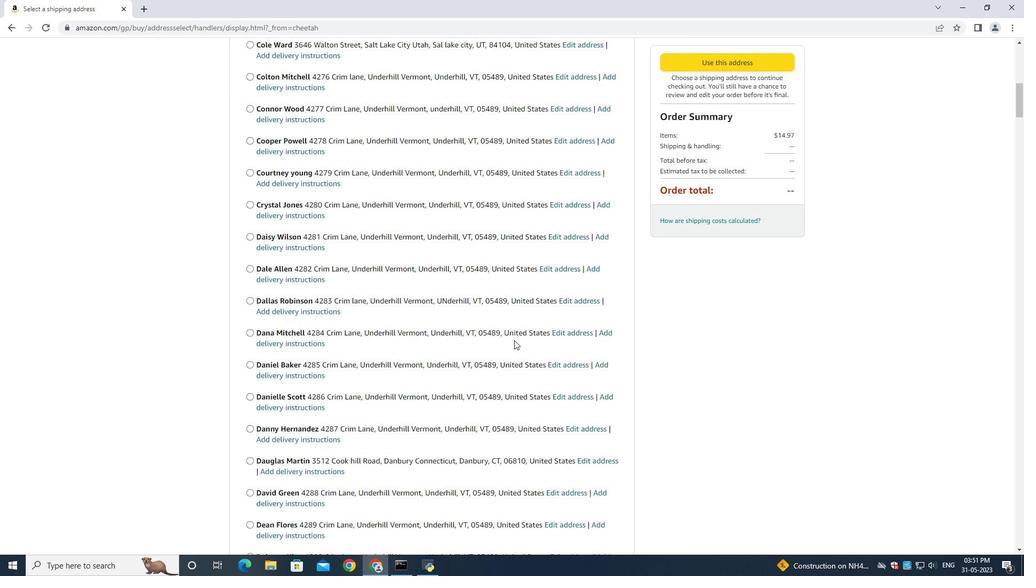 
Action: Mouse scrolled (515, 341) with delta (0, 0)
Screenshot: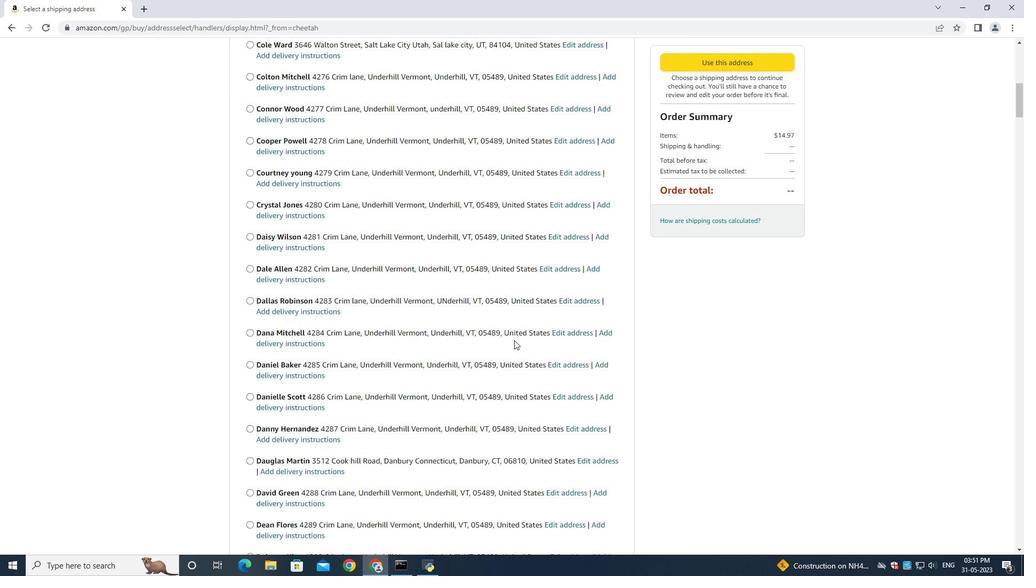 
Action: Mouse moved to (503, 334)
Screenshot: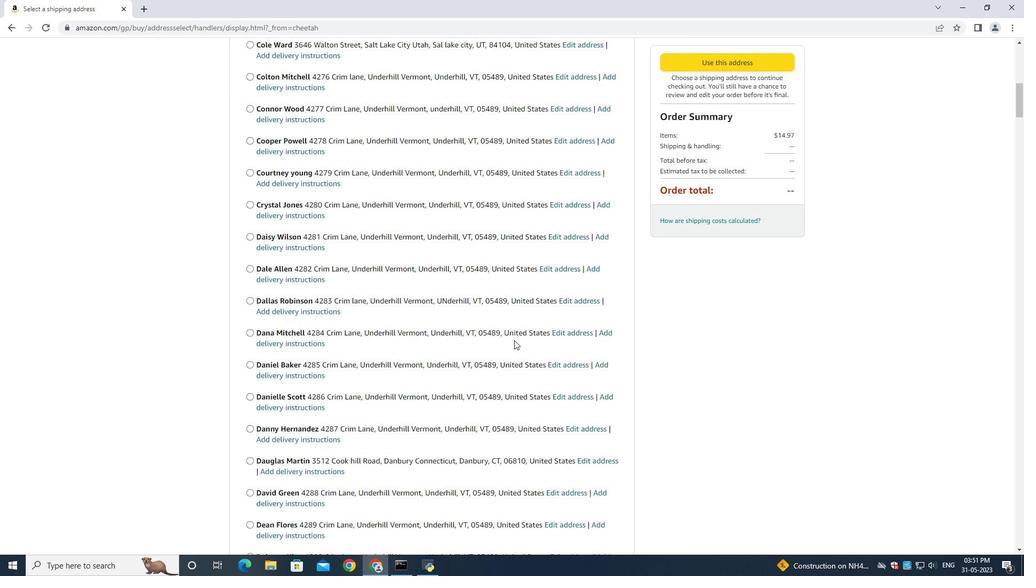 
Action: Mouse scrolled (514, 341) with delta (0, 0)
Screenshot: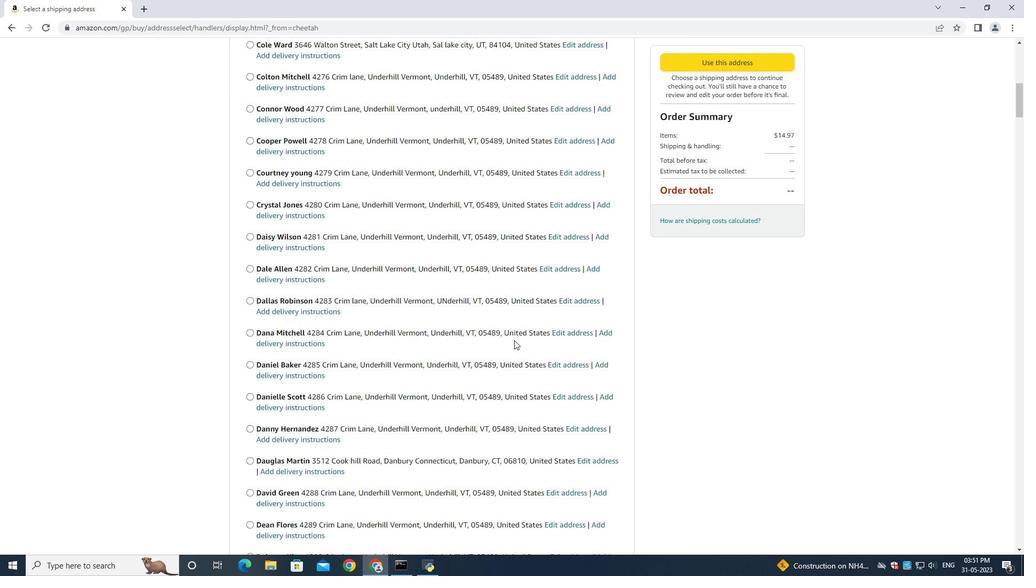
Action: Mouse moved to (506, 342)
Screenshot: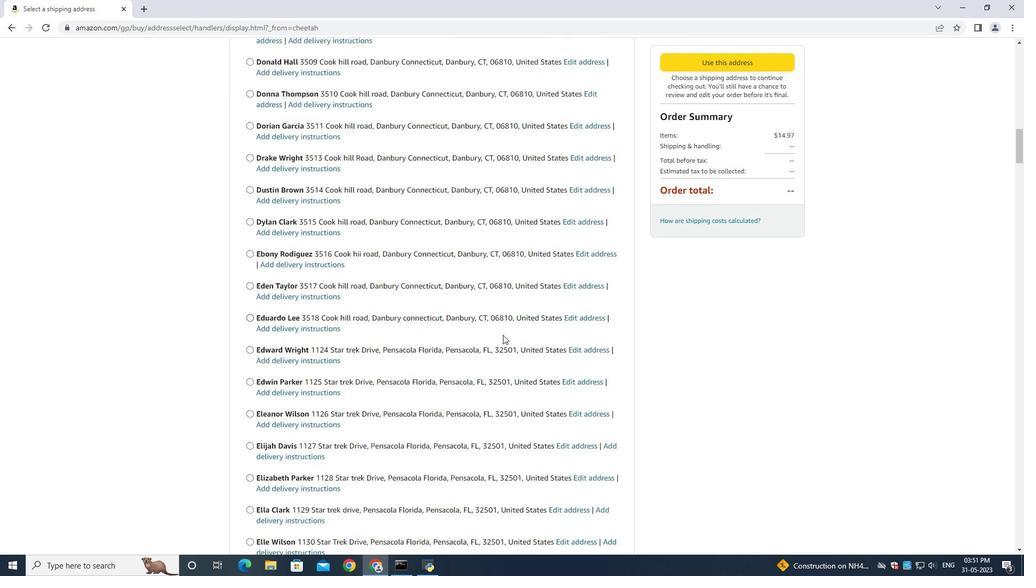 
Action: Mouse scrolled (505, 339) with delta (0, 0)
Screenshot: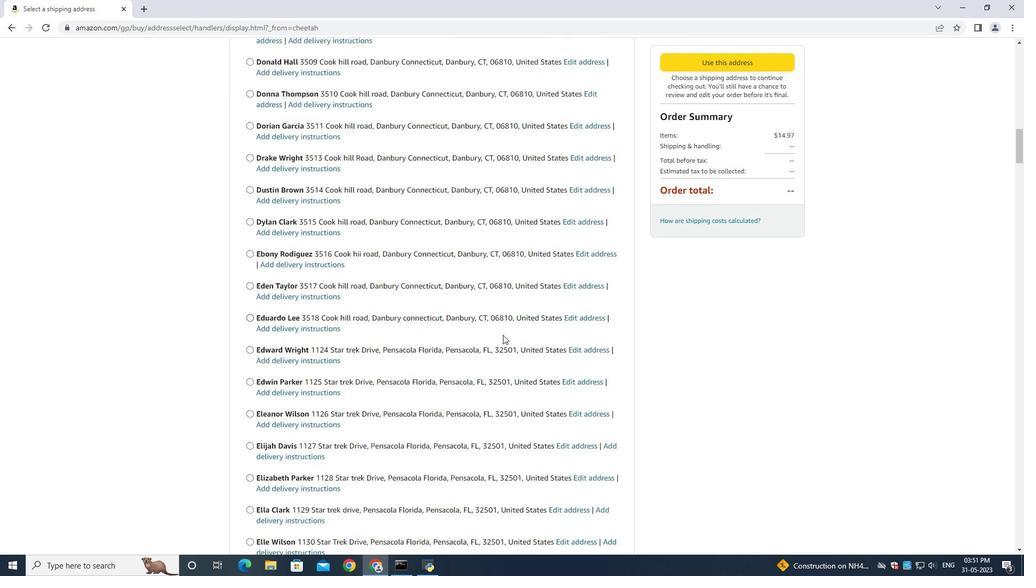 
Action: Mouse moved to (506, 342)
Screenshot: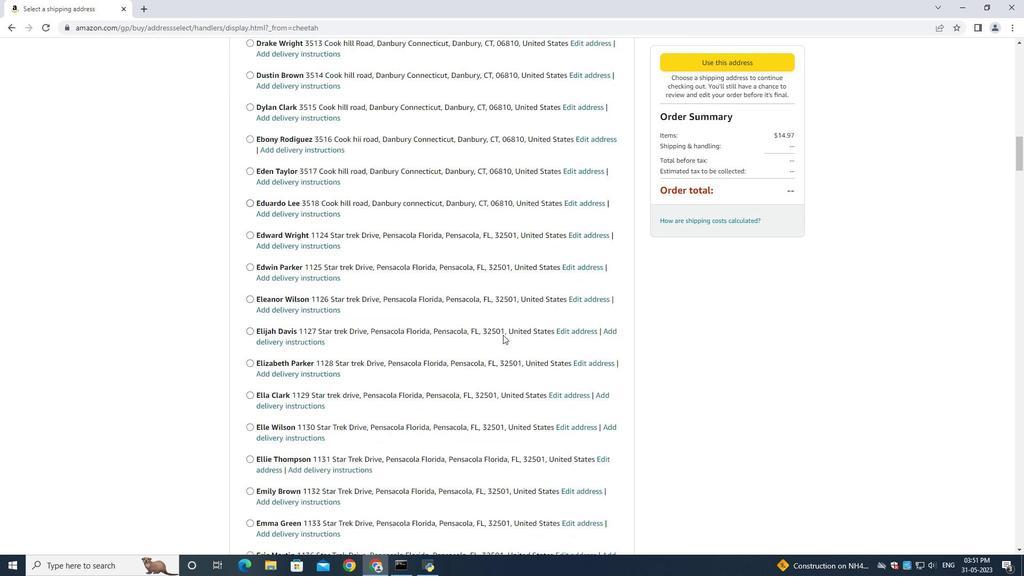 
Action: Mouse scrolled (506, 342) with delta (0, 0)
Screenshot: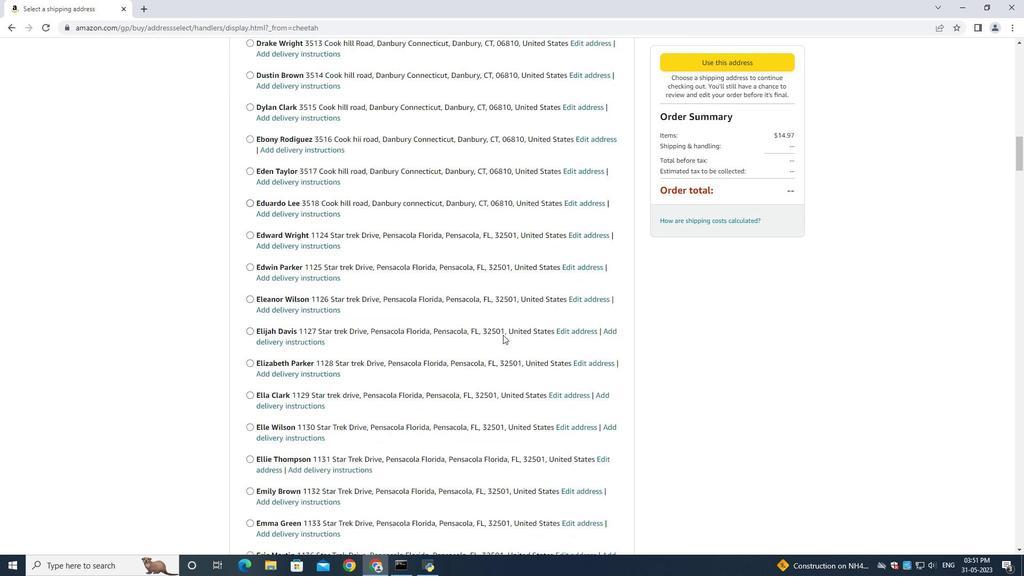 
Action: Mouse moved to (506, 342)
Screenshot: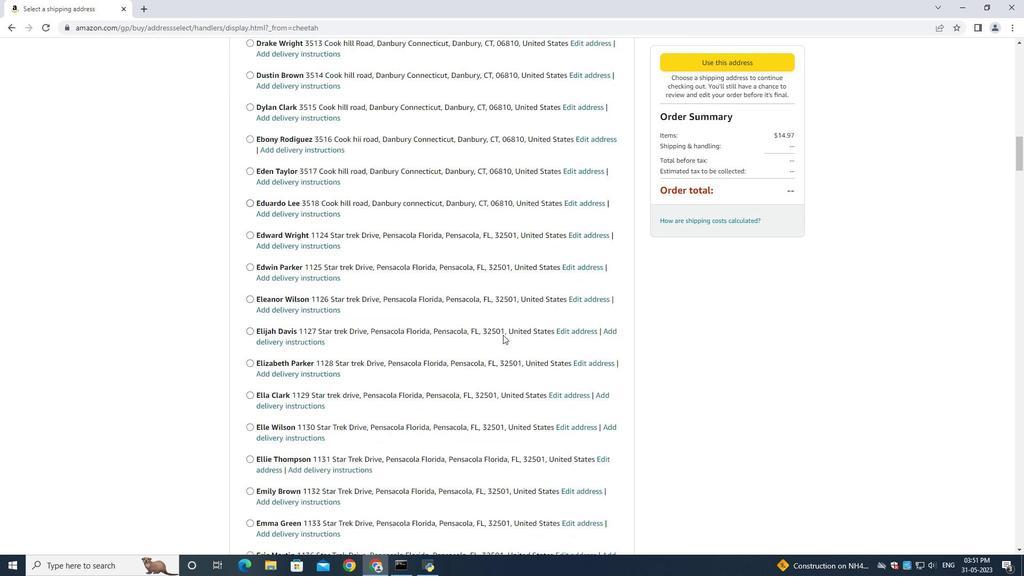 
Action: Mouse scrolled (506, 342) with delta (0, 0)
Screenshot: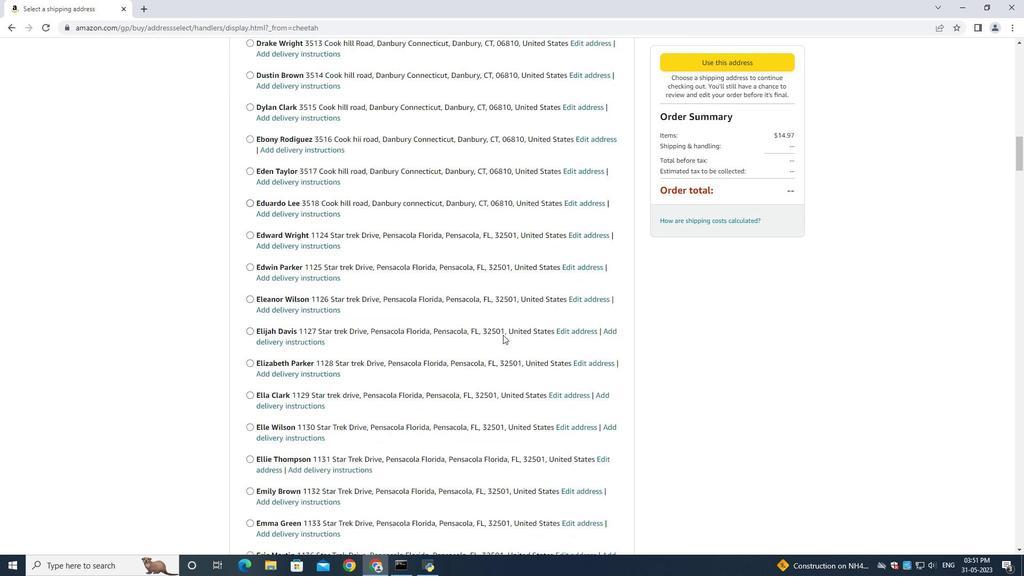
Action: Mouse moved to (506, 342)
Screenshot: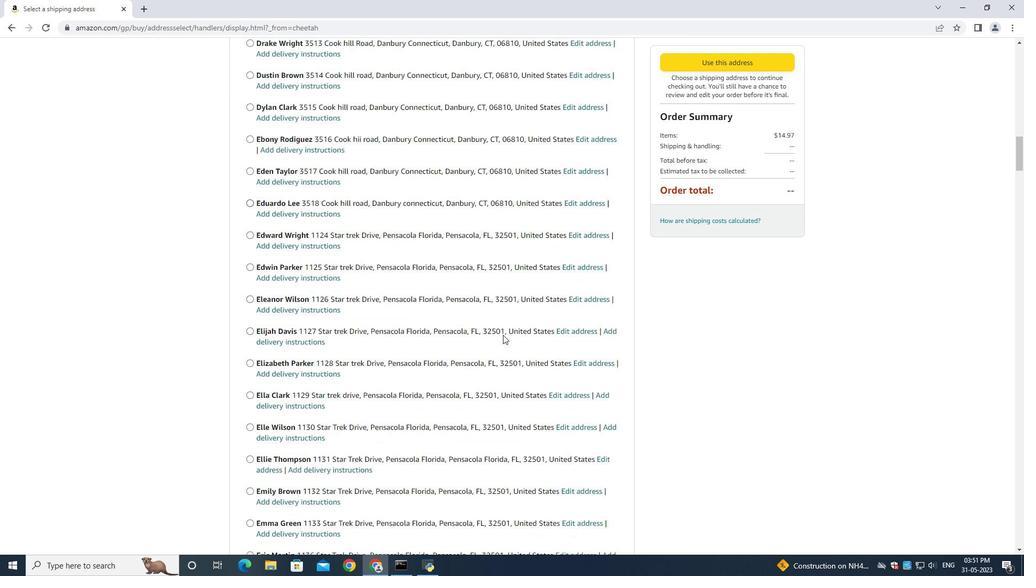 
Action: Mouse scrolled (506, 341) with delta (0, -1)
Screenshot: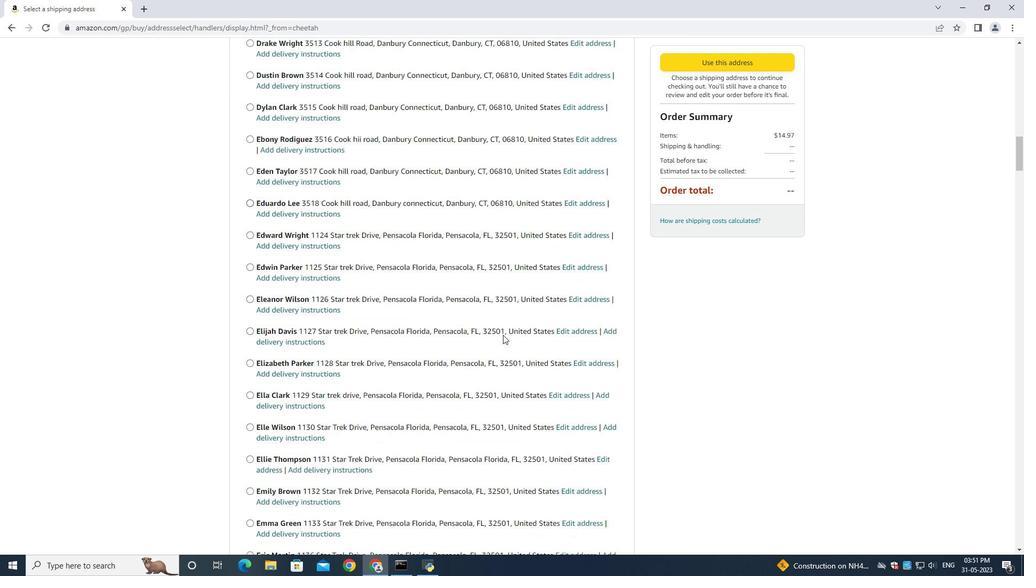 
Action: Mouse moved to (506, 343)
Screenshot: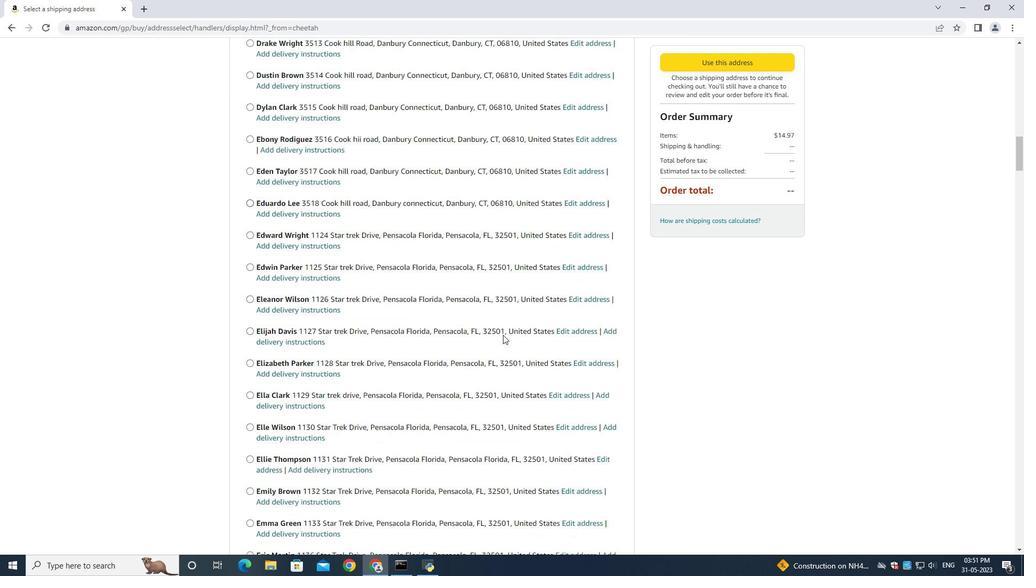 
Action: Mouse scrolled (506, 342) with delta (0, 0)
Screenshot: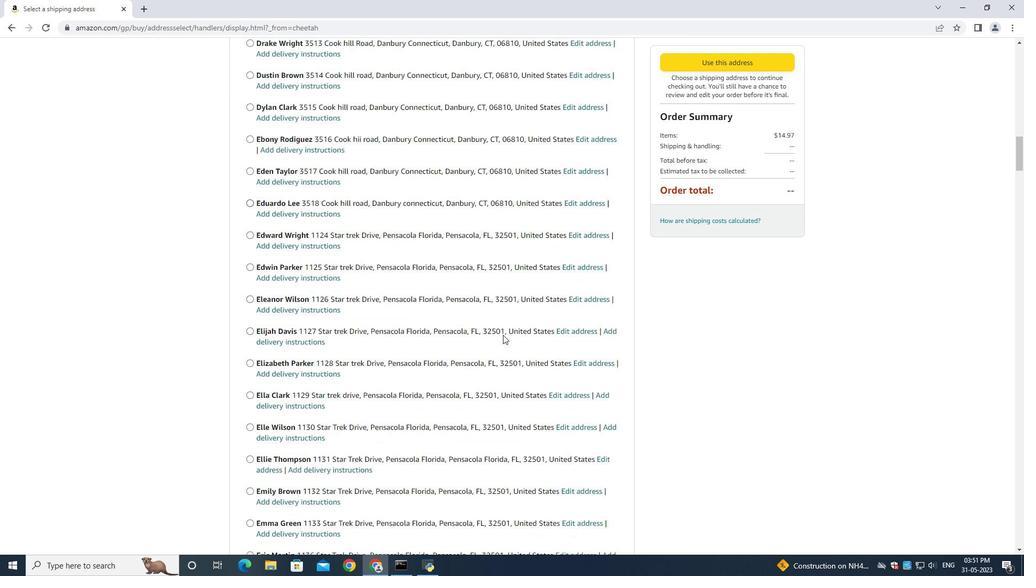 
Action: Mouse moved to (507, 343)
Screenshot: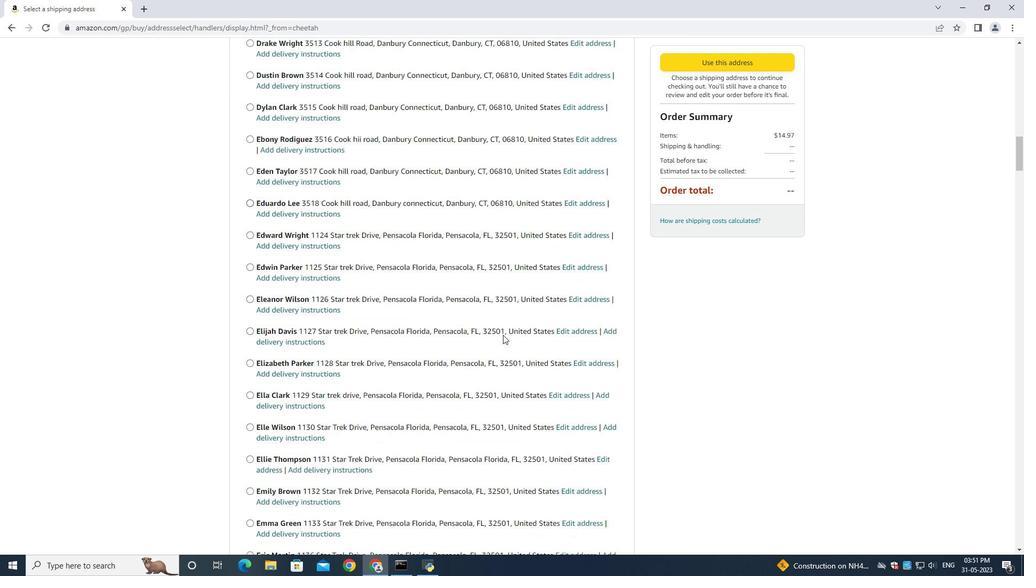 
Action: Mouse scrolled (506, 342) with delta (0, 0)
Screenshot: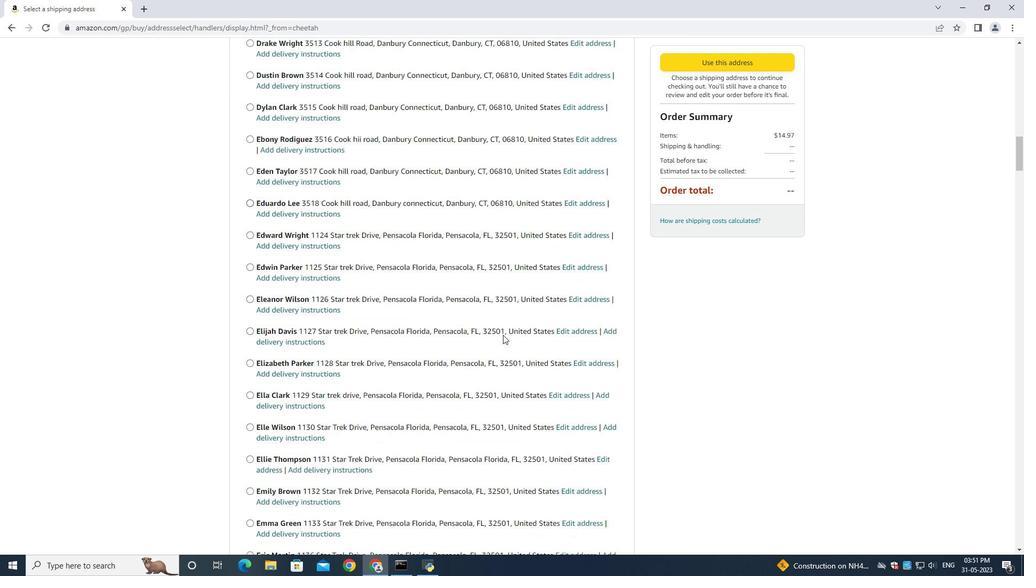 
Action: Mouse moved to (507, 343)
Screenshot: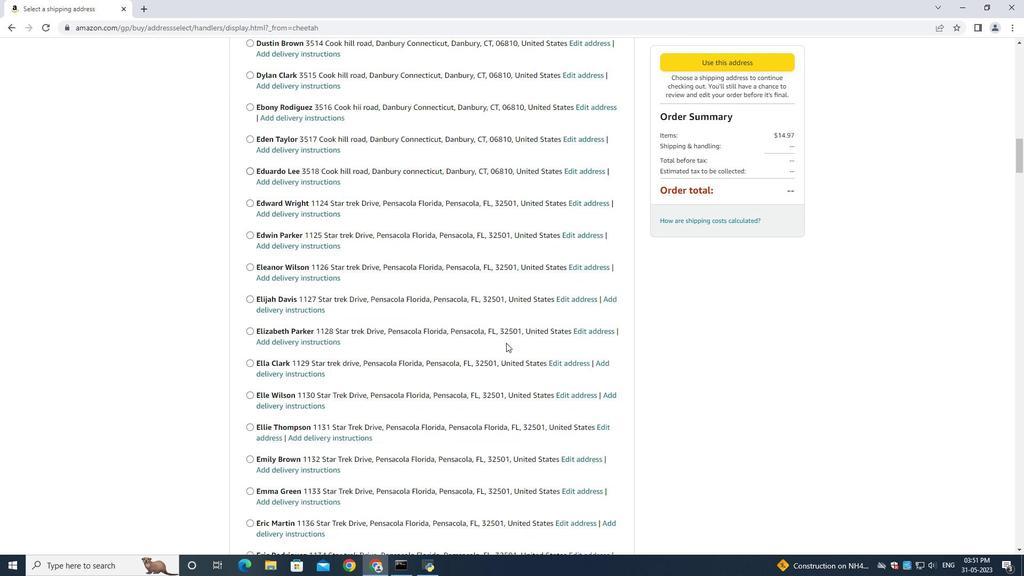 
Action: Mouse scrolled (507, 342) with delta (0, 0)
Screenshot: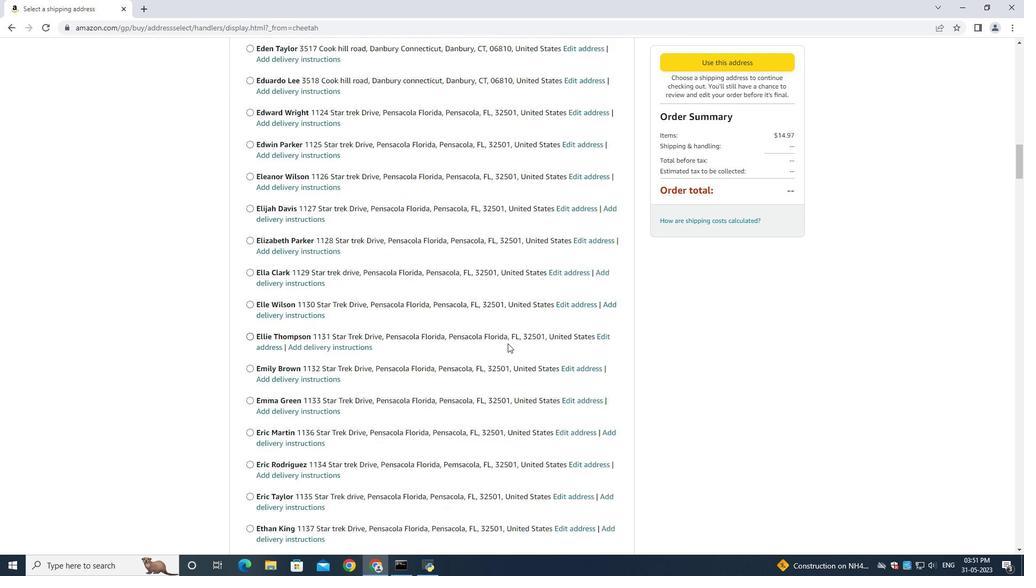 
Action: Mouse scrolled (507, 342) with delta (0, 0)
Screenshot: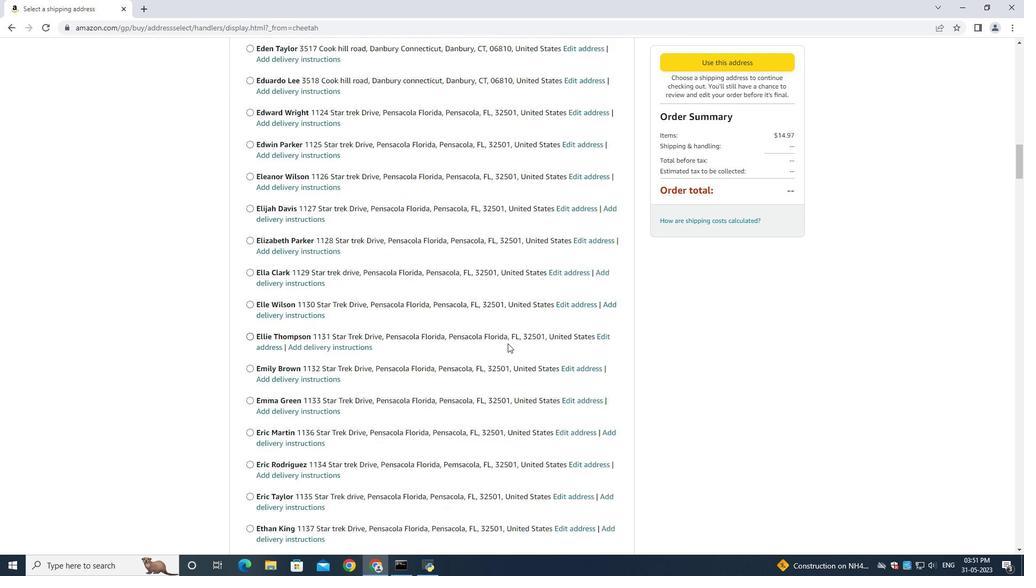 
Action: Mouse scrolled (507, 342) with delta (0, 0)
Screenshot: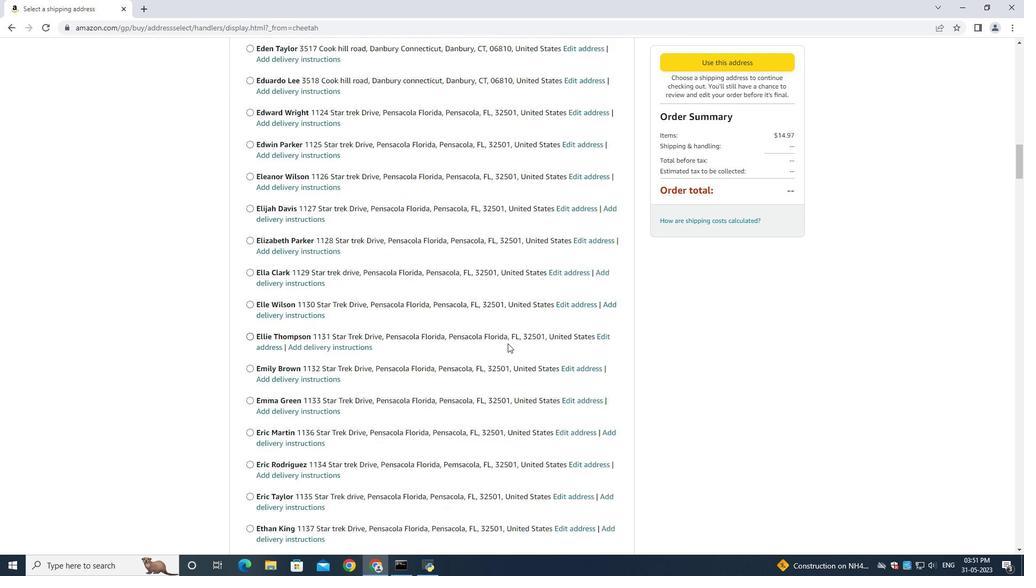 
Action: Mouse moved to (507, 342)
Screenshot: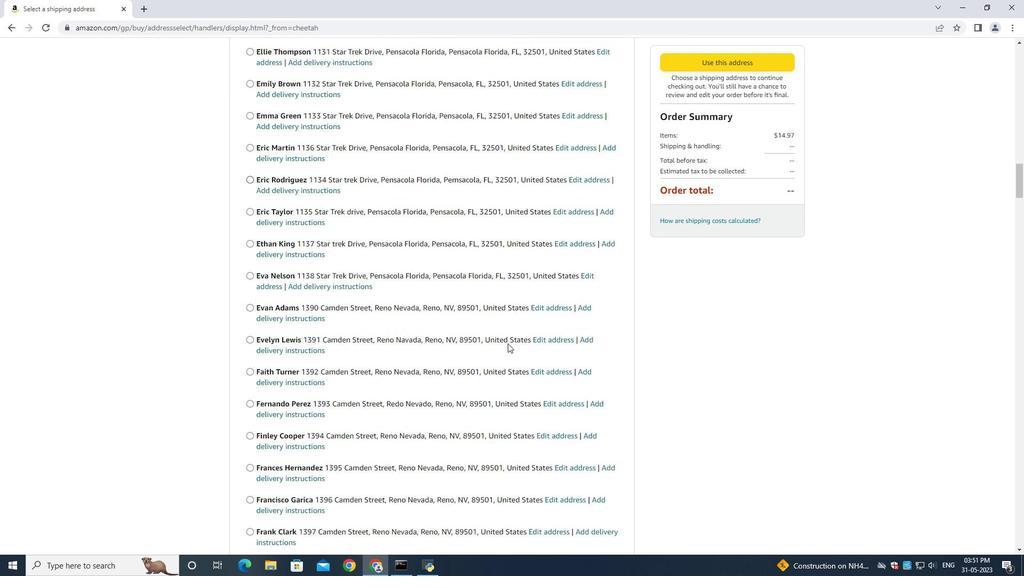 
Action: Mouse scrolled (507, 342) with delta (0, 0)
Screenshot: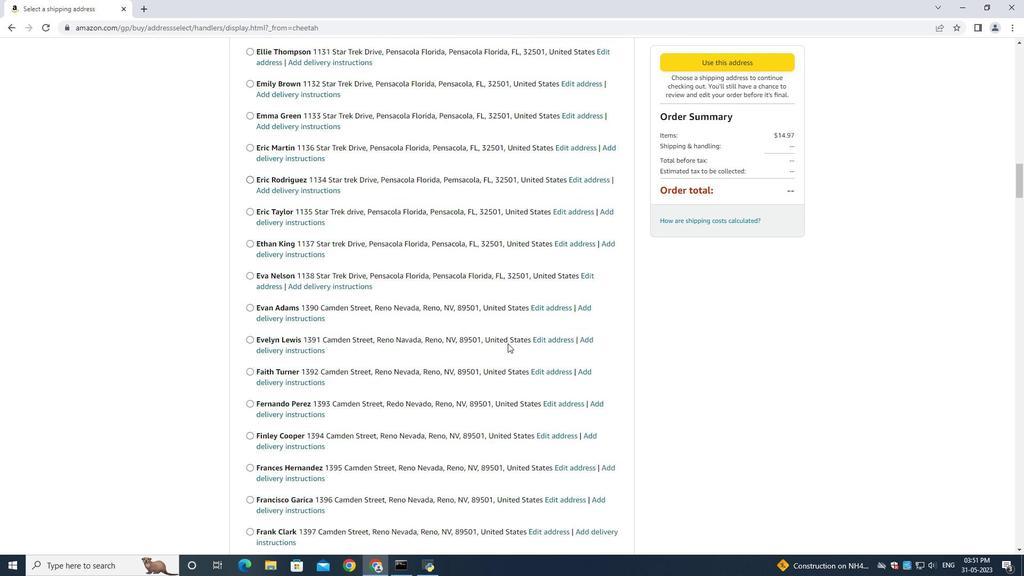
Action: Mouse moved to (508, 341)
Screenshot: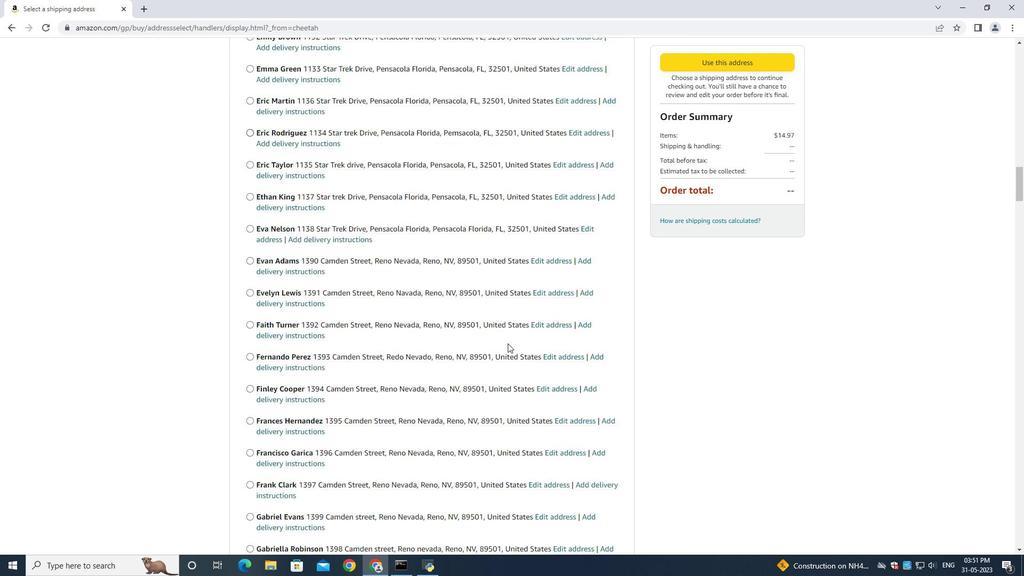 
Action: Mouse scrolled (507, 342) with delta (0, 0)
Screenshot: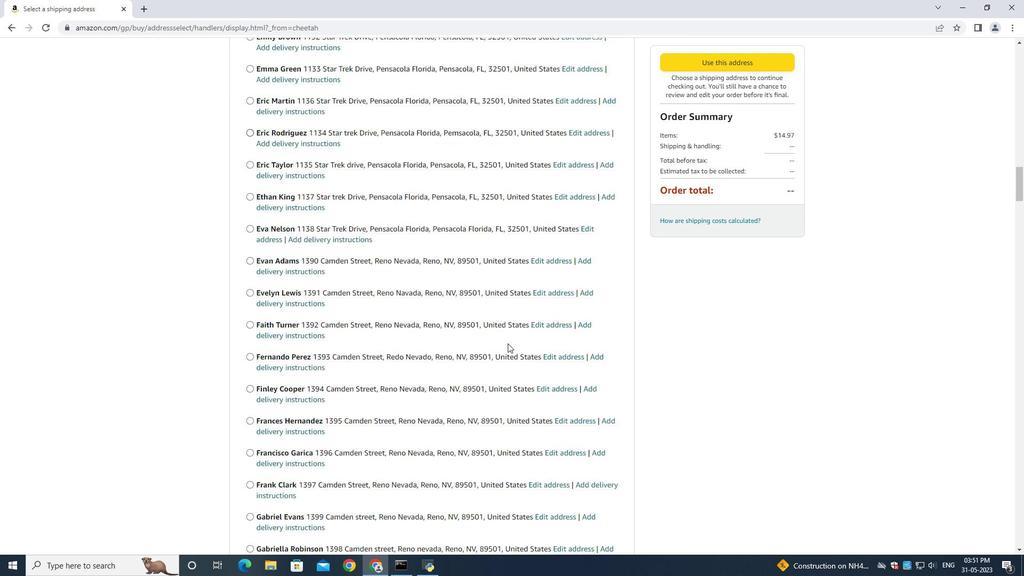 
Action: Mouse scrolled (507, 342) with delta (0, 0)
Screenshot: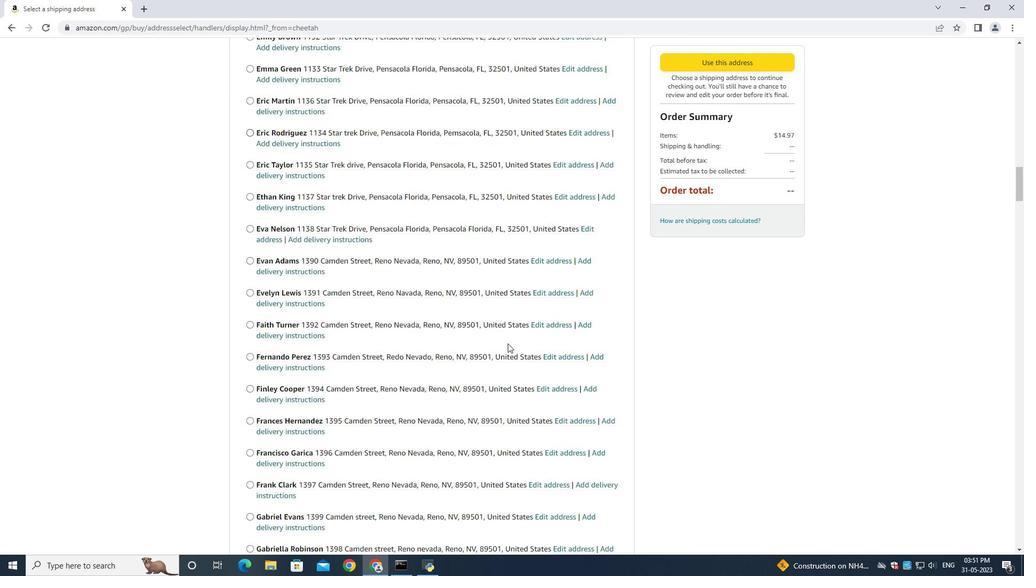 
Action: Mouse scrolled (508, 340) with delta (0, 0)
Screenshot: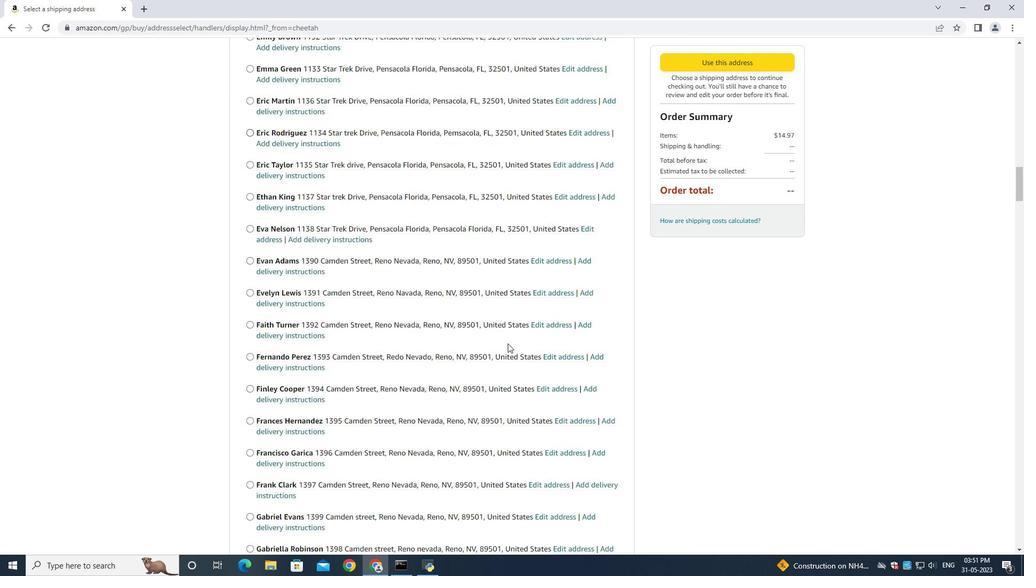 
Action: Mouse scrolled (508, 340) with delta (0, 0)
Screenshot: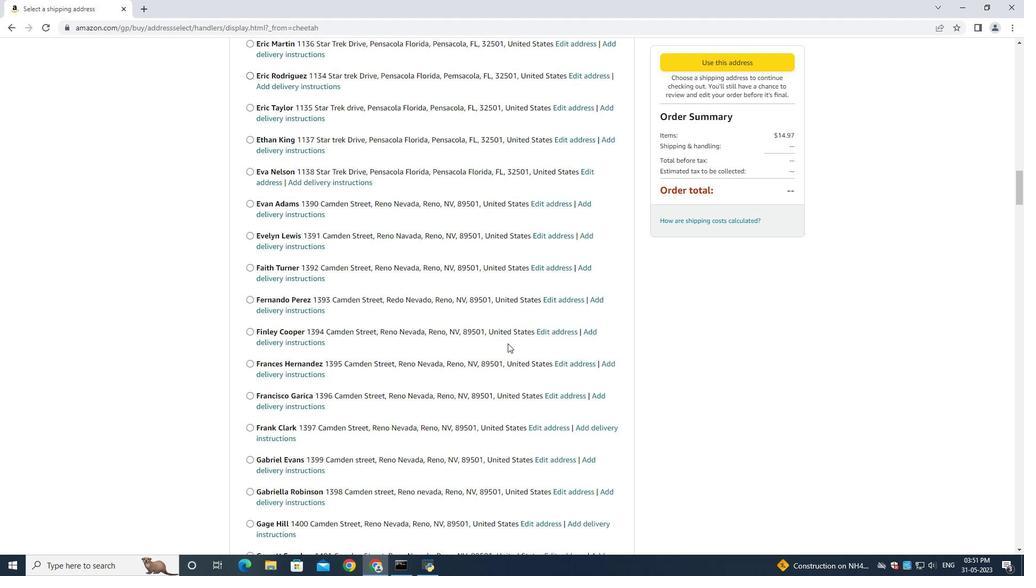 
Action: Mouse scrolled (508, 340) with delta (0, 0)
Screenshot: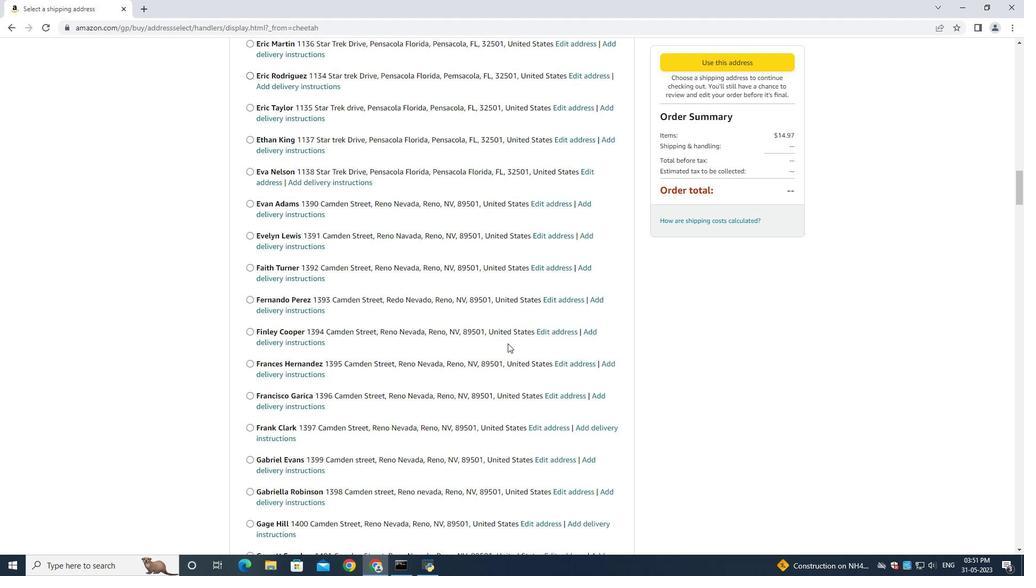 
Action: Mouse scrolled (508, 340) with delta (0, 0)
Screenshot: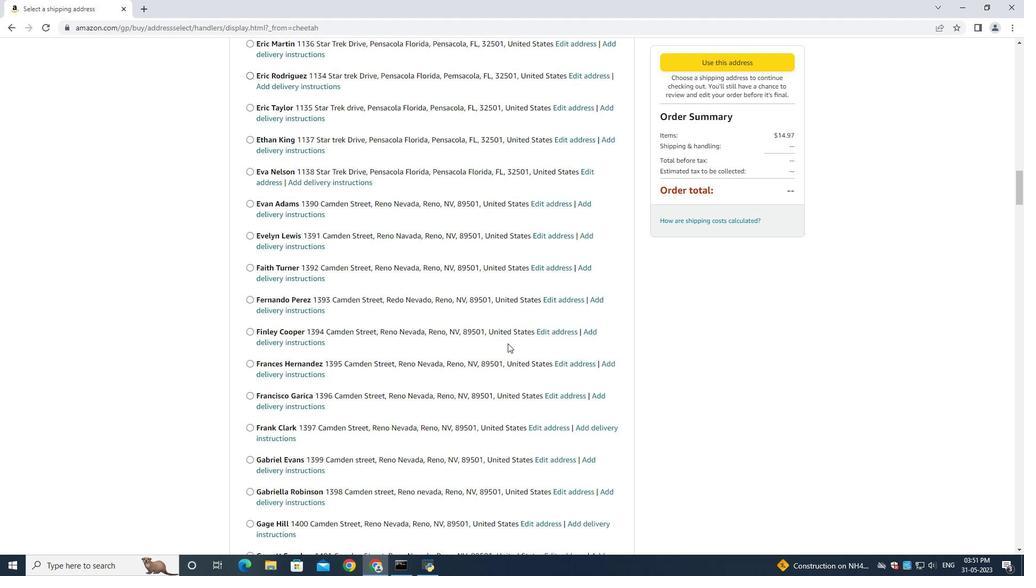 
Action: Mouse scrolled (508, 340) with delta (0, 0)
Screenshot: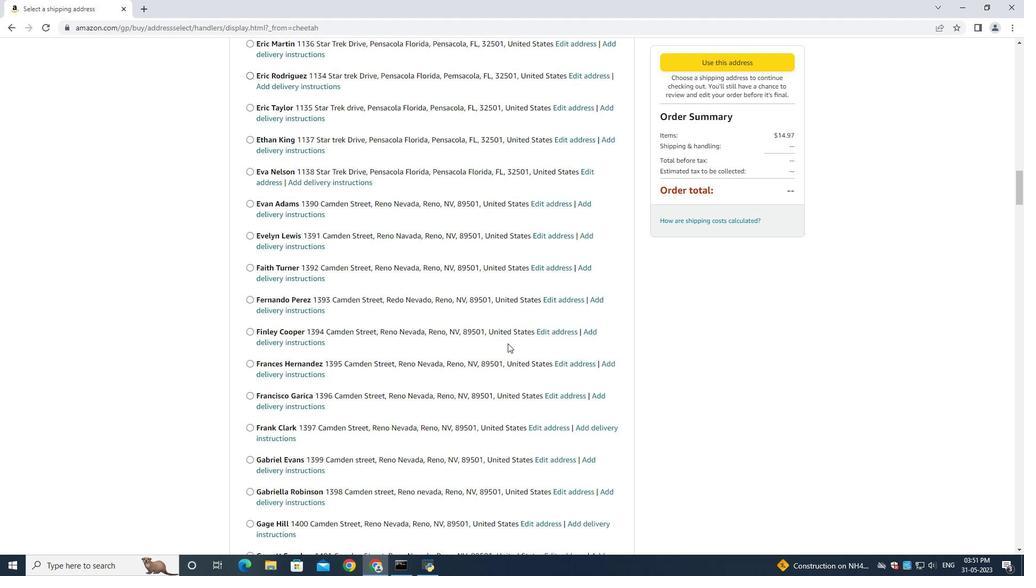
Action: Mouse scrolled (508, 340) with delta (0, 0)
Screenshot: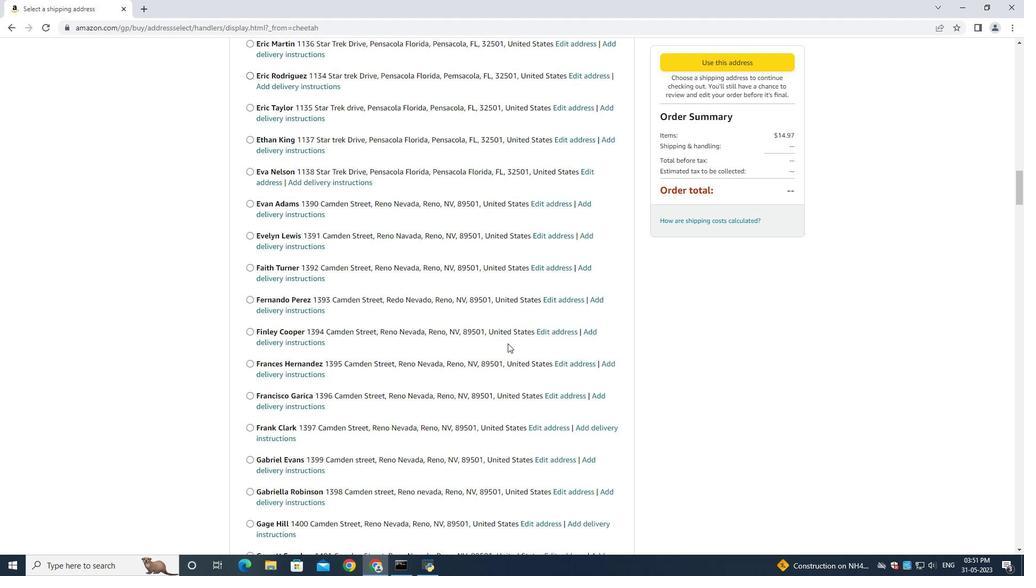 
Action: Mouse scrolled (508, 340) with delta (0, 0)
Screenshot: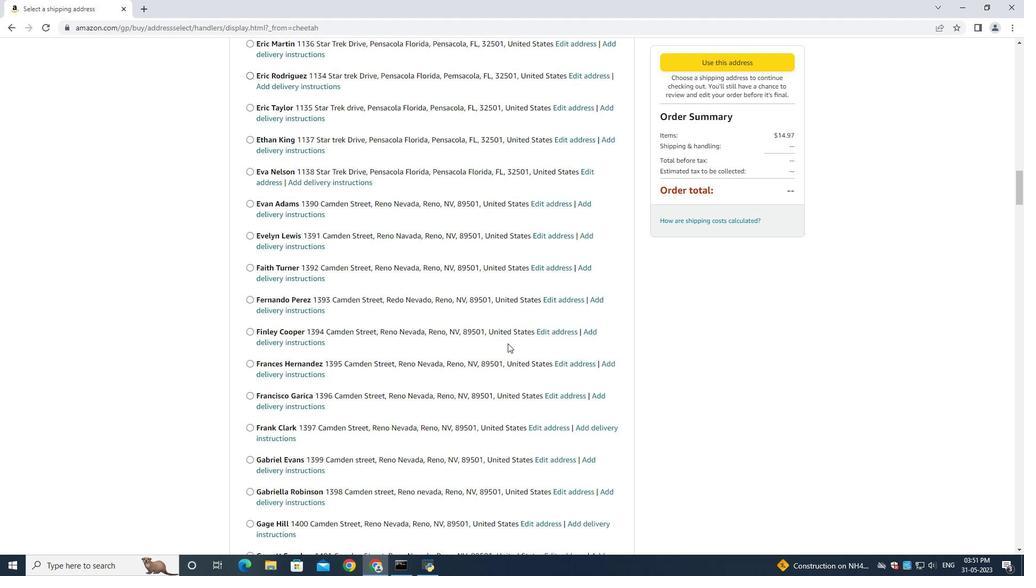 
Action: Mouse scrolled (508, 340) with delta (0, 0)
Screenshot: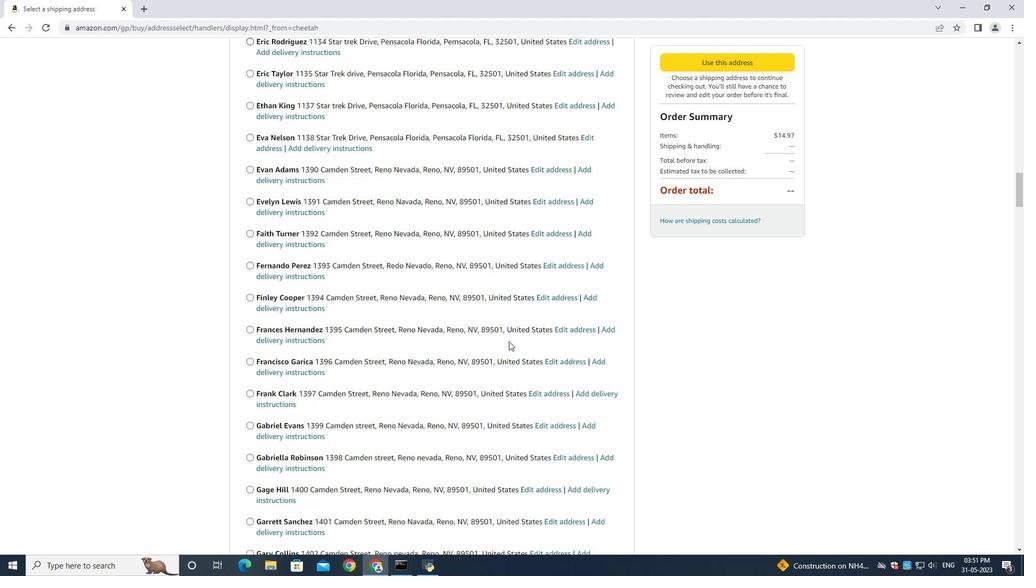 
Action: Mouse moved to (508, 339)
Screenshot: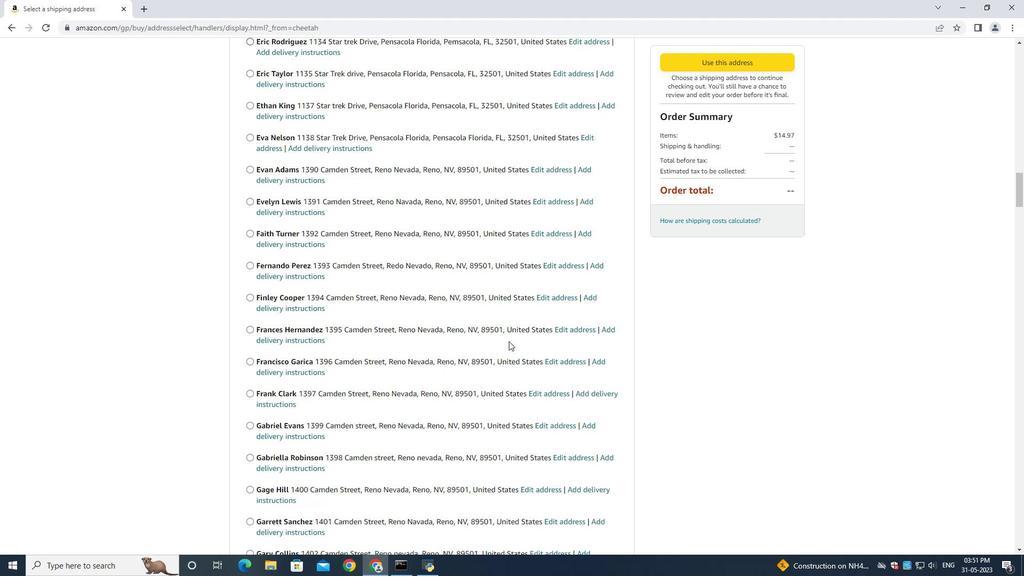 
Action: Mouse scrolled (508, 338) with delta (0, 0)
Screenshot: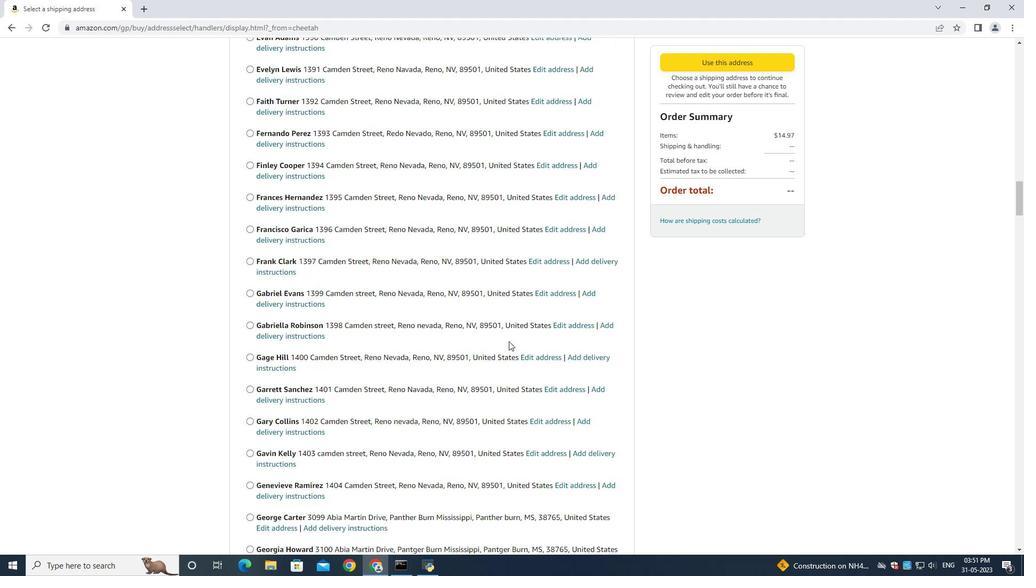 
Action: Mouse scrolled (508, 338) with delta (0, 0)
Screenshot: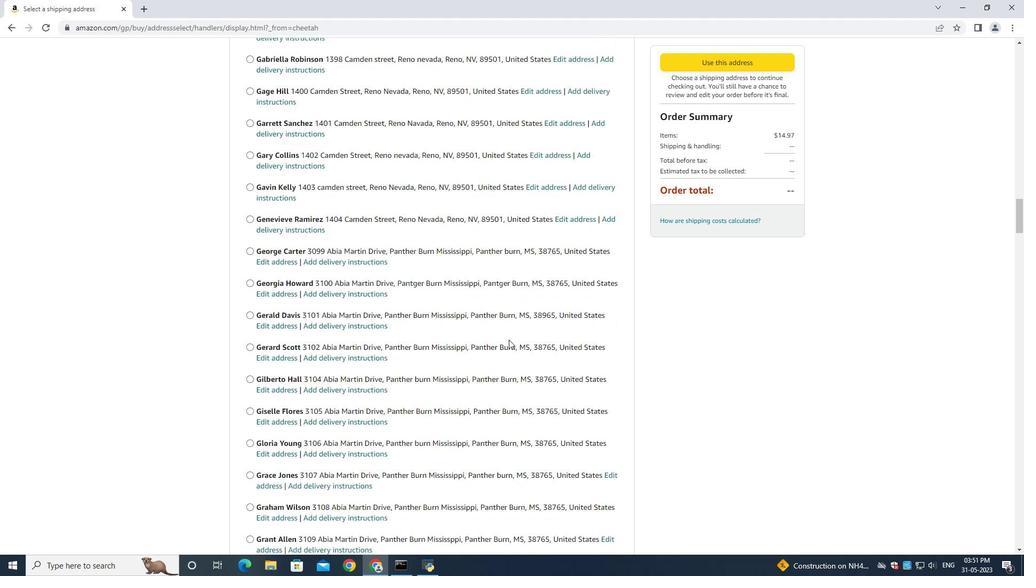 
Action: Mouse scrolled (508, 338) with delta (0, 0)
Screenshot: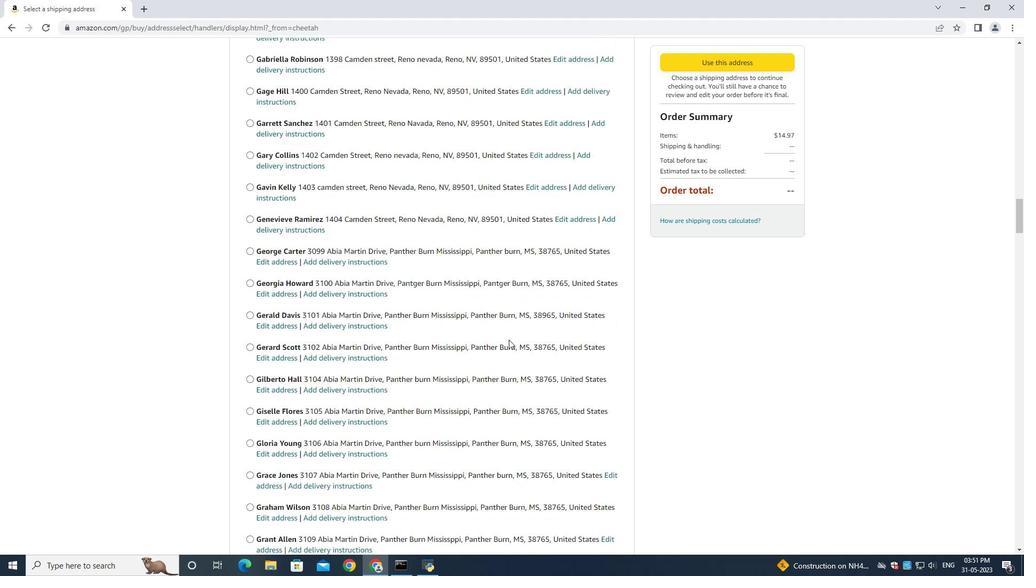 
Action: Mouse scrolled (508, 338) with delta (0, 0)
Screenshot: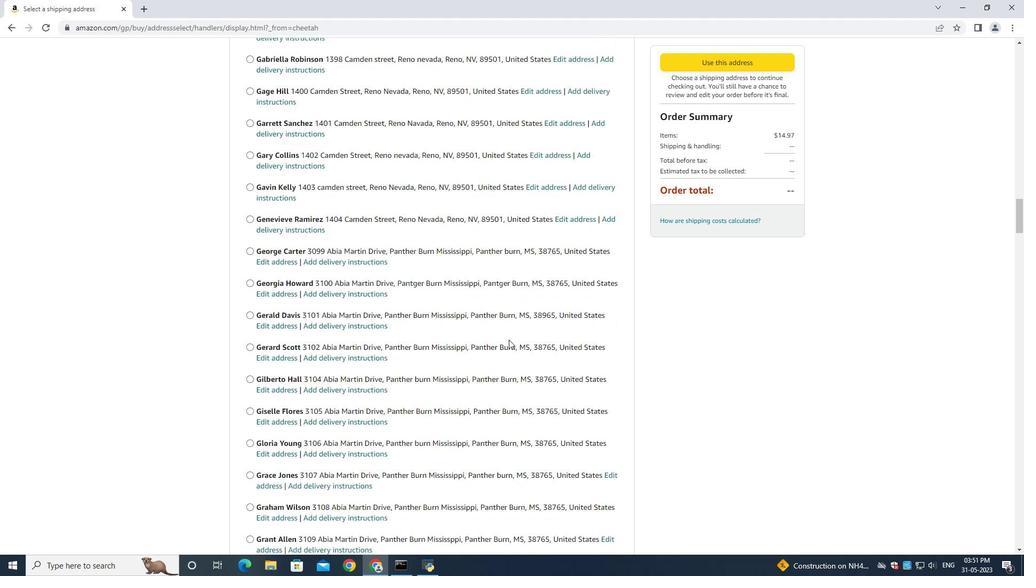 
Action: Mouse scrolled (508, 338) with delta (0, 0)
Screenshot: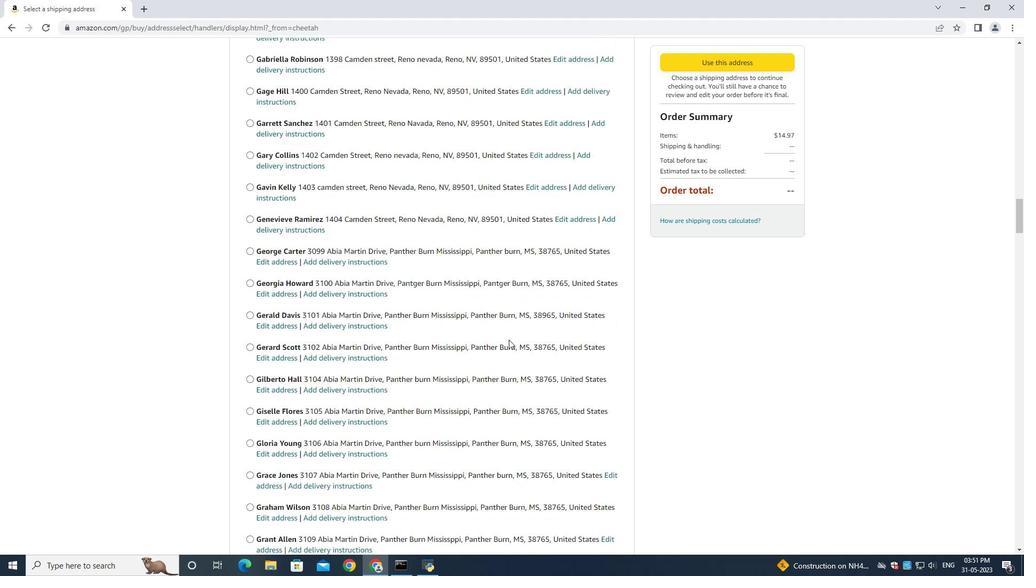 
Action: Mouse scrolled (508, 338) with delta (0, 0)
Screenshot: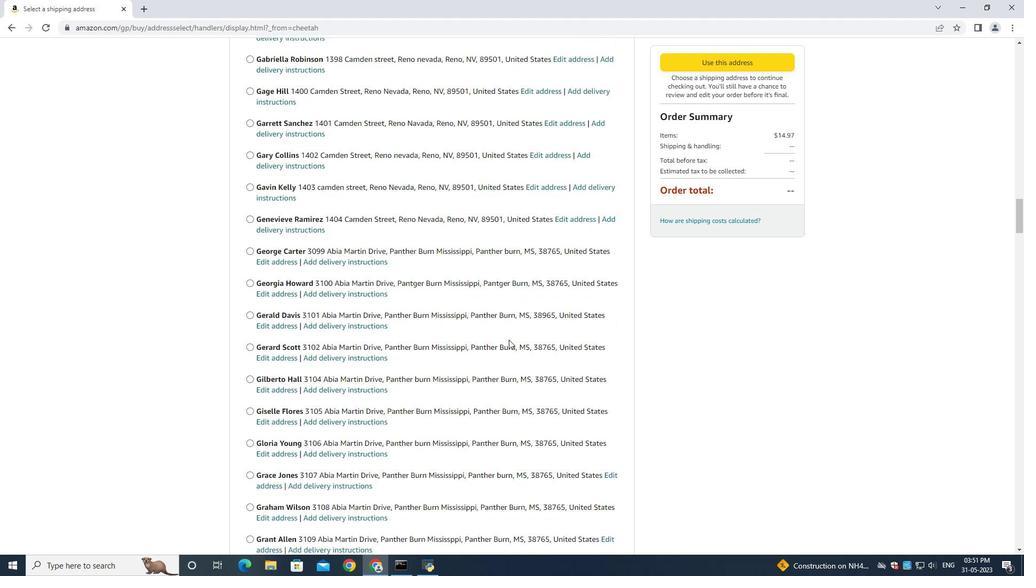 
Action: Mouse scrolled (508, 338) with delta (0, 0)
Screenshot: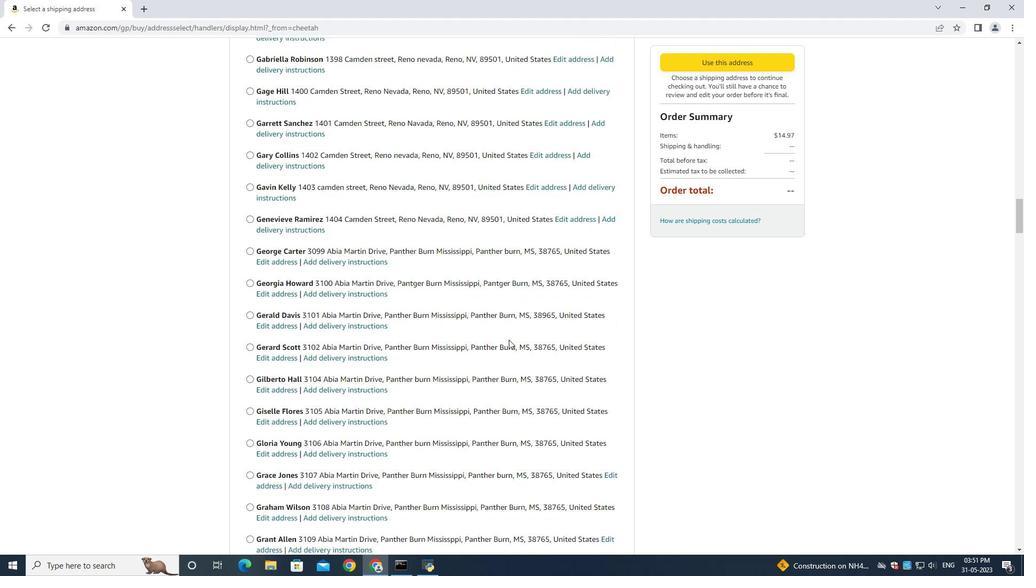 
Action: Mouse scrolled (508, 338) with delta (0, 0)
Screenshot: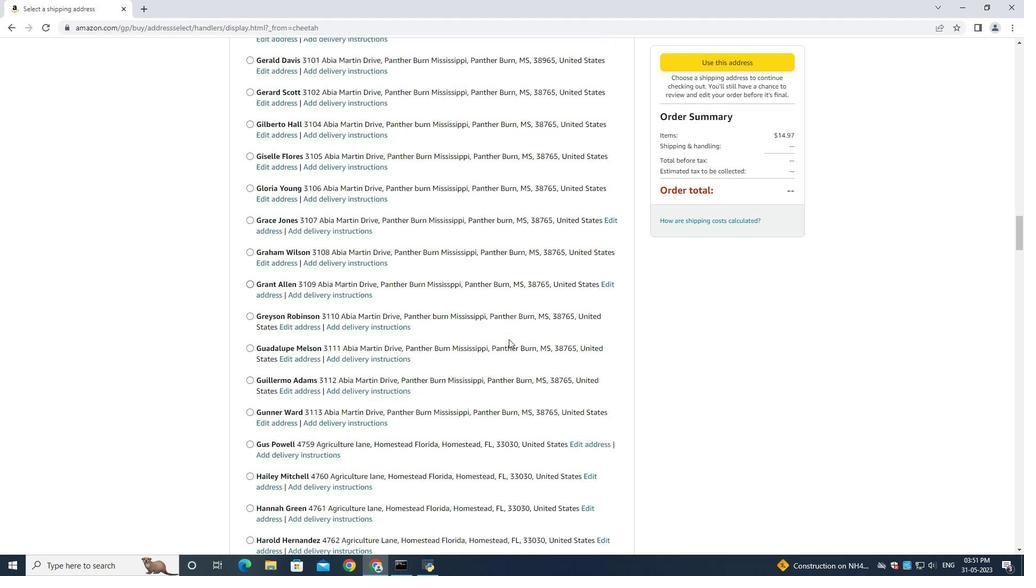 
Action: Mouse scrolled (508, 338) with delta (0, 0)
Screenshot: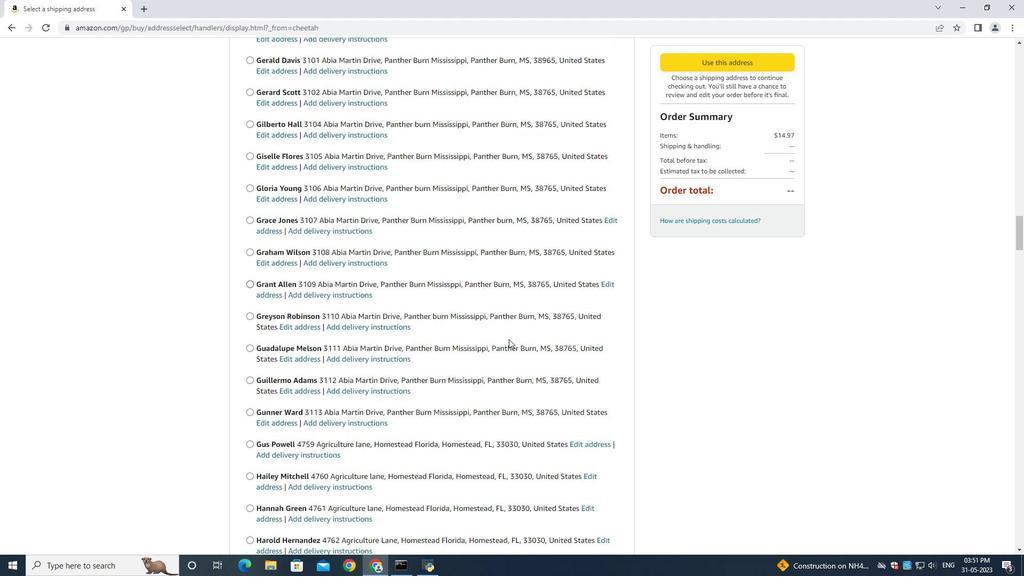 
Action: Mouse scrolled (508, 338) with delta (0, 0)
Screenshot: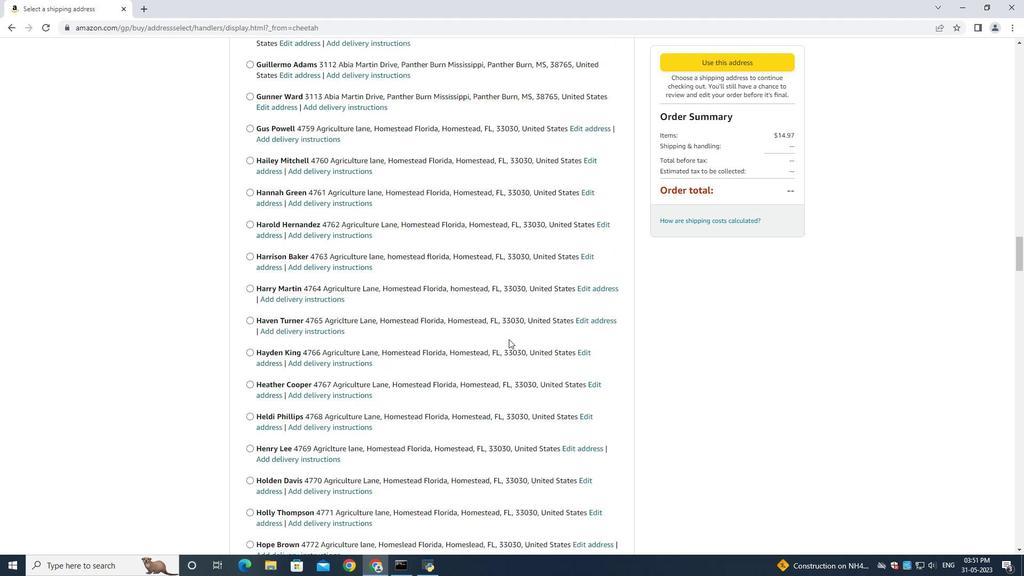 
Action: Mouse scrolled (508, 338) with delta (0, 0)
Screenshot: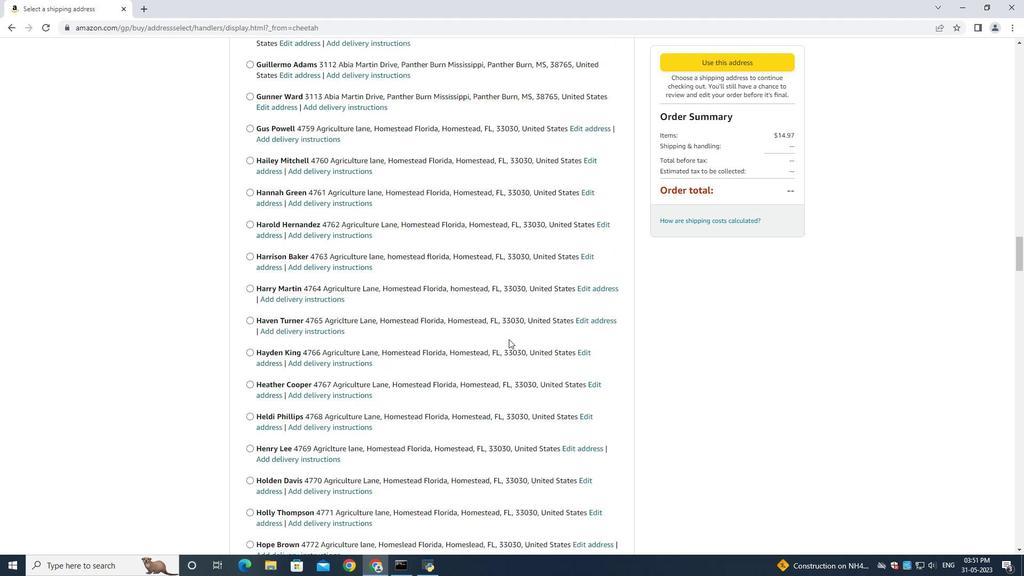 
Action: Mouse scrolled (508, 338) with delta (0, 0)
Screenshot: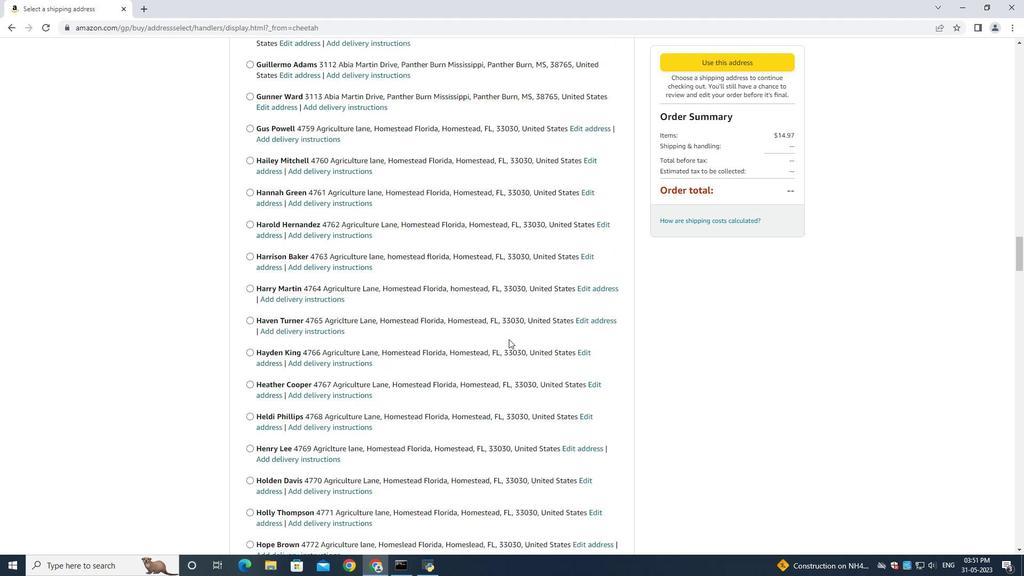 
Action: Mouse scrolled (508, 338) with delta (0, 0)
Screenshot: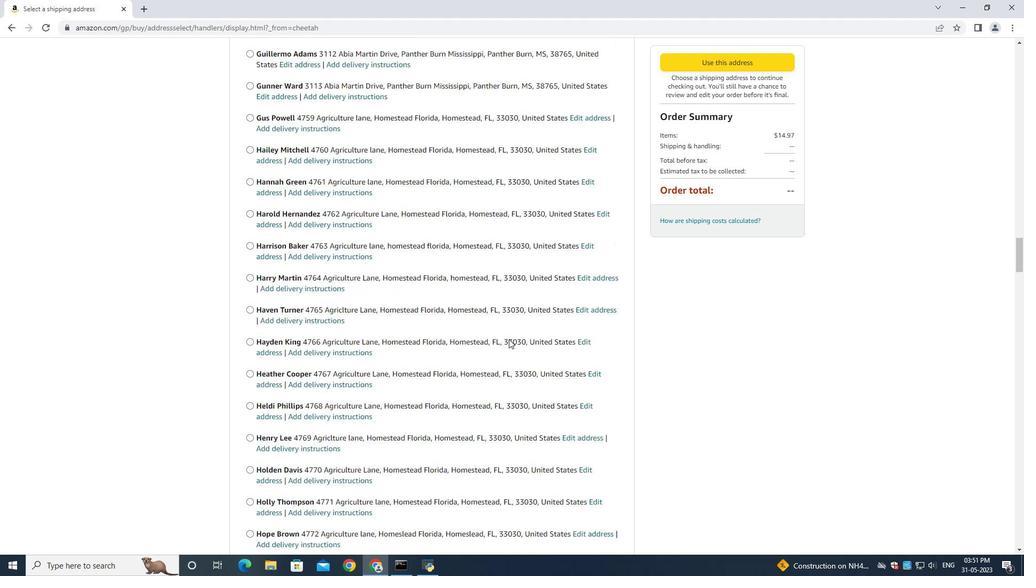 
Action: Mouse scrolled (508, 338) with delta (0, 0)
Screenshot: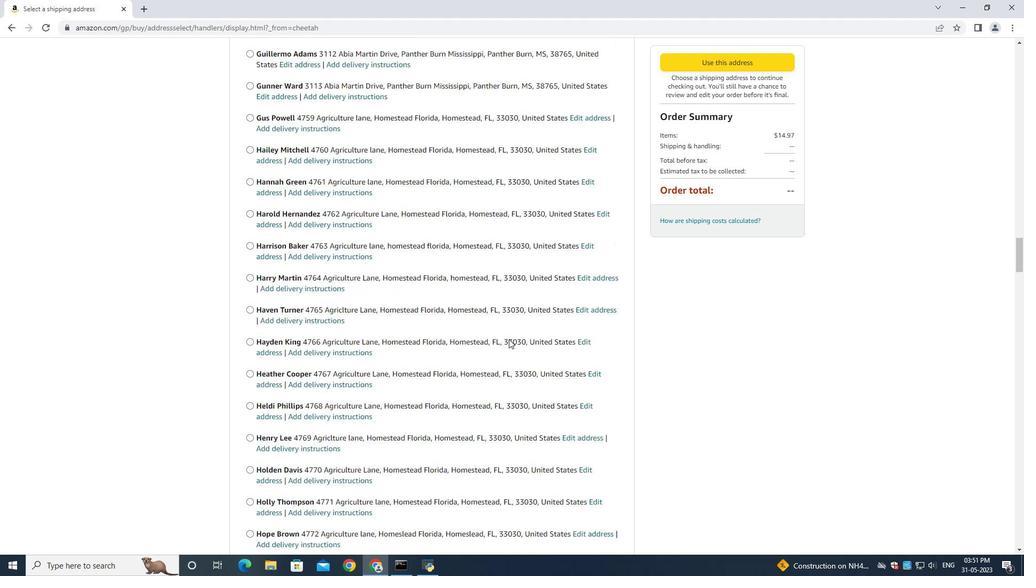 
Action: Mouse scrolled (508, 338) with delta (0, 0)
Screenshot: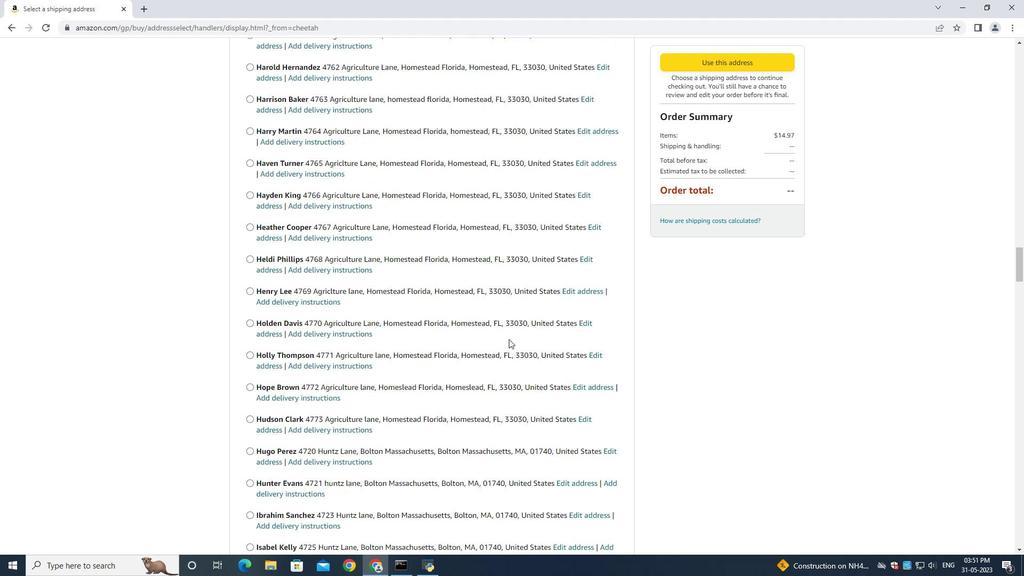 
Action: Mouse scrolled (508, 338) with delta (0, 0)
Screenshot: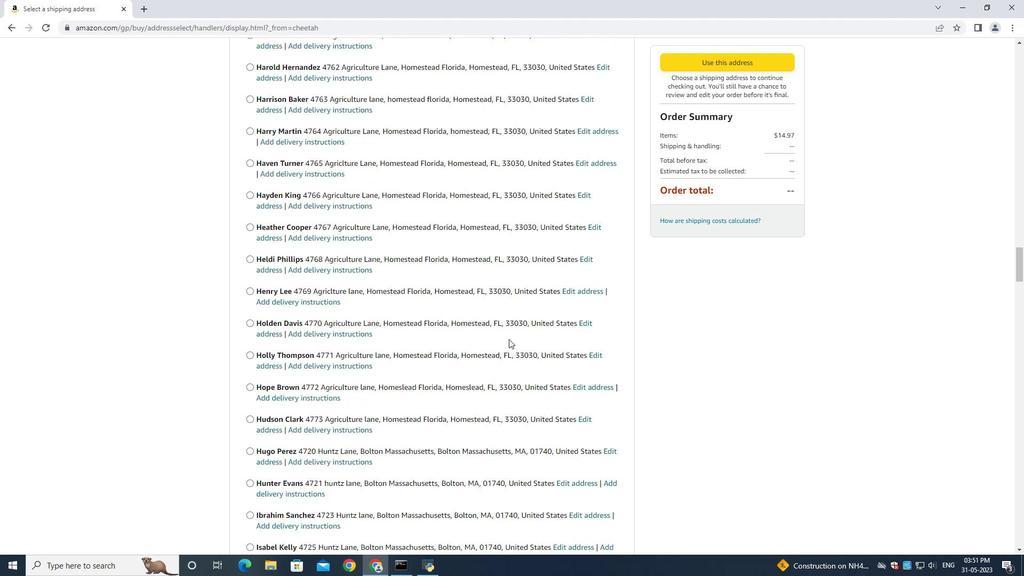 
Action: Mouse scrolled (508, 338) with delta (0, 0)
Screenshot: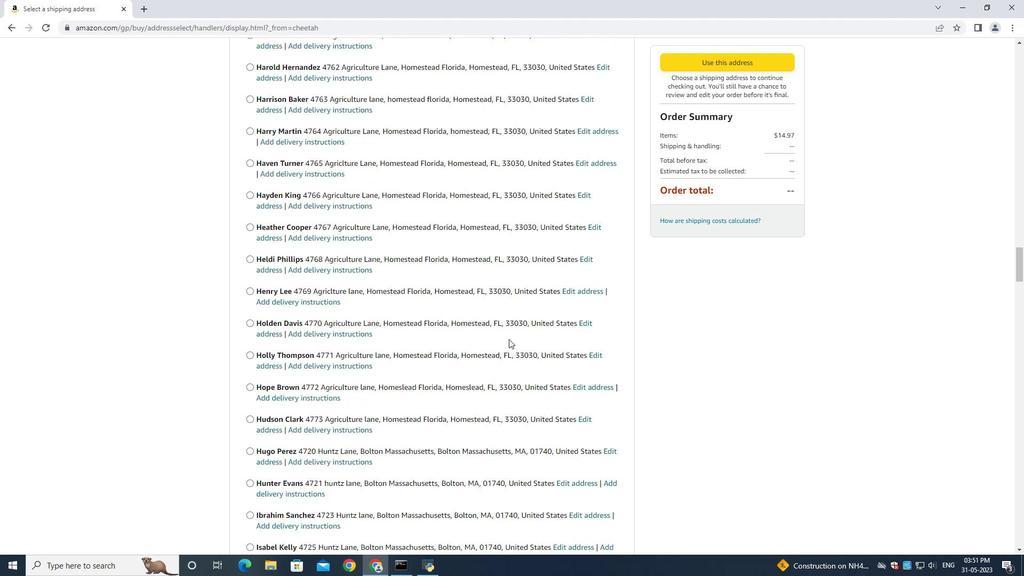 
Action: Mouse moved to (507, 336)
Screenshot: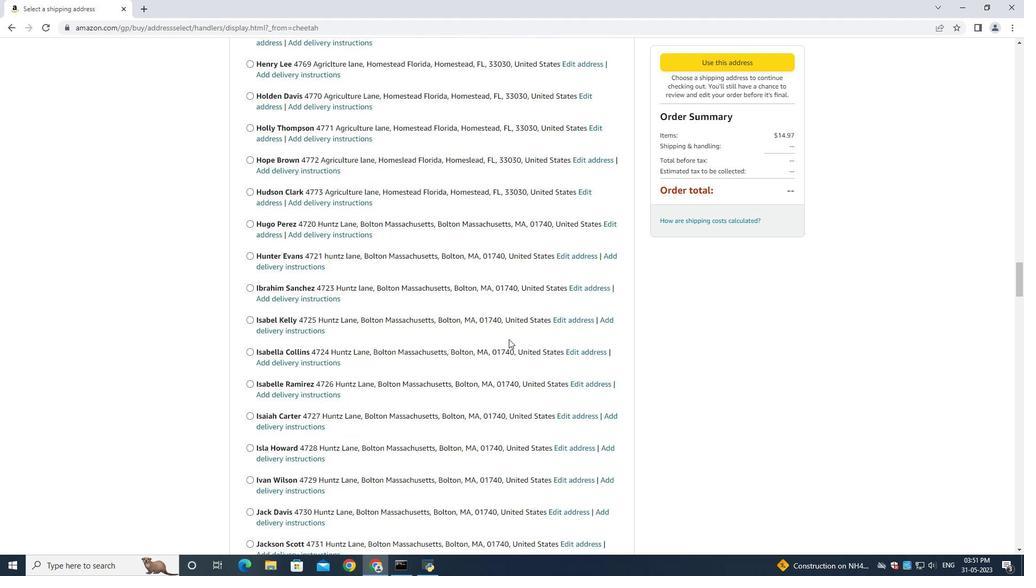 
Action: Mouse scrolled (507, 336) with delta (0, 0)
Screenshot: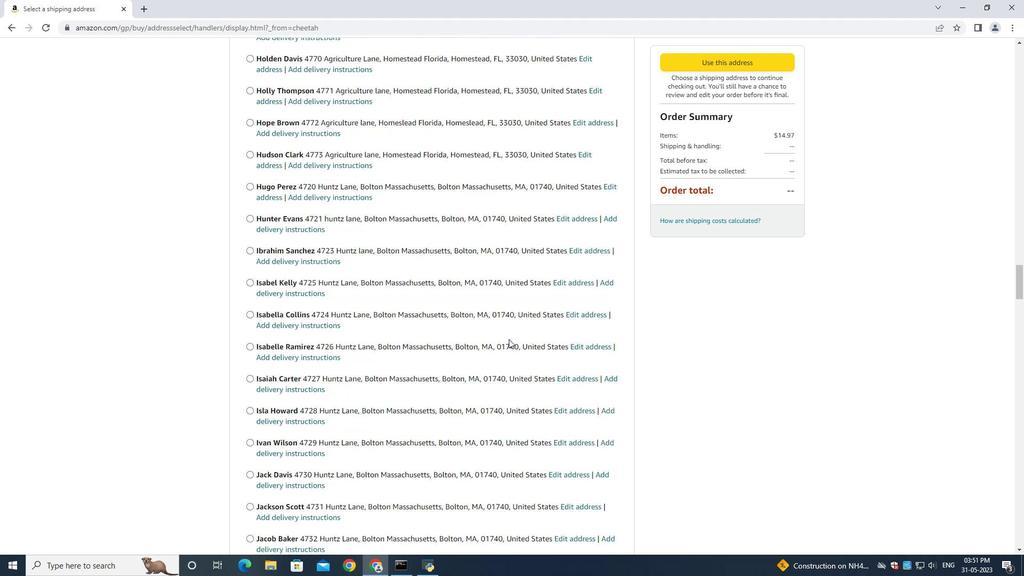 
Action: Mouse scrolled (507, 336) with delta (0, 0)
Screenshot: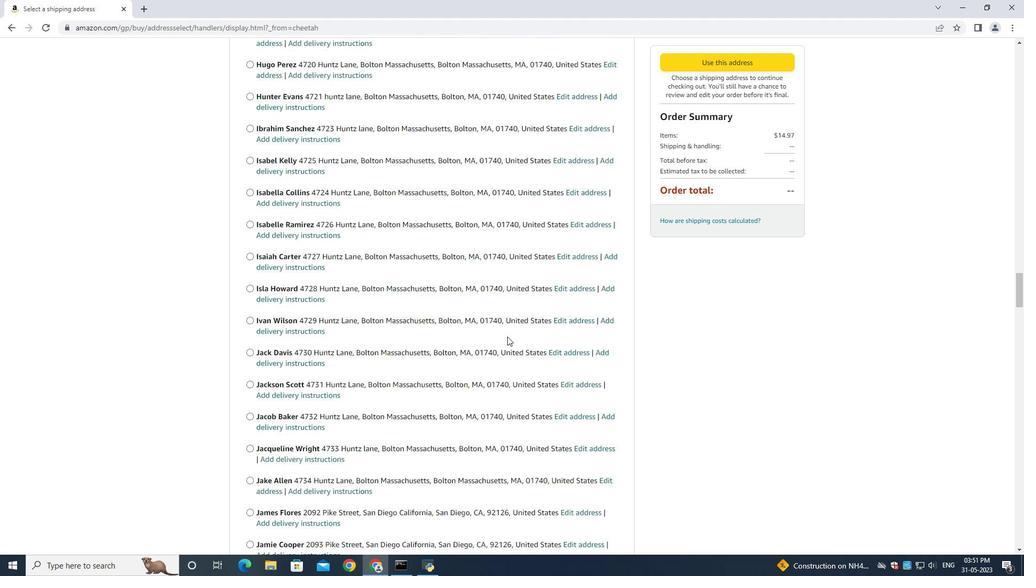 
Action: Mouse scrolled (507, 336) with delta (0, 0)
Screenshot: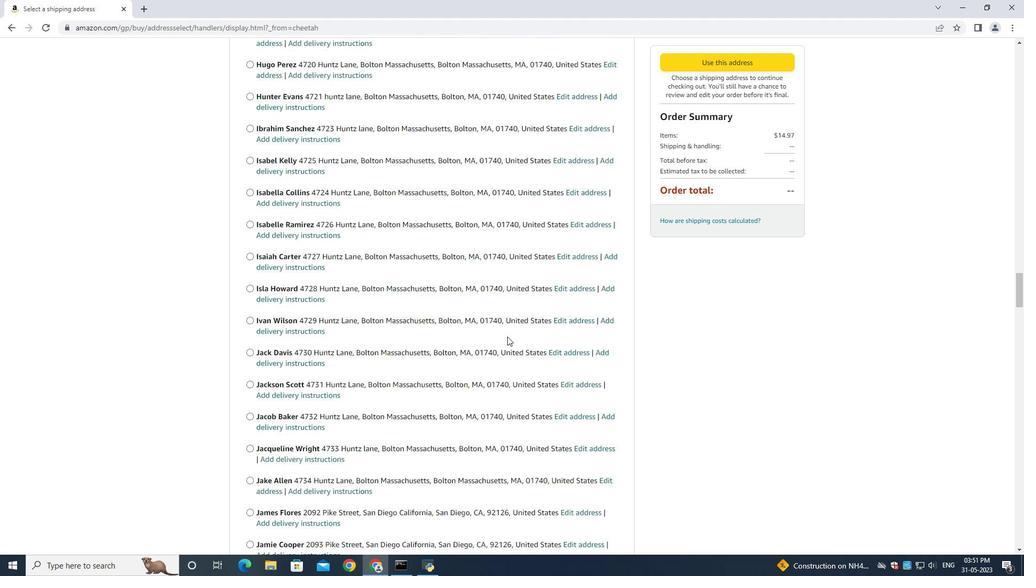 
Action: Mouse scrolled (507, 336) with delta (0, 0)
Screenshot: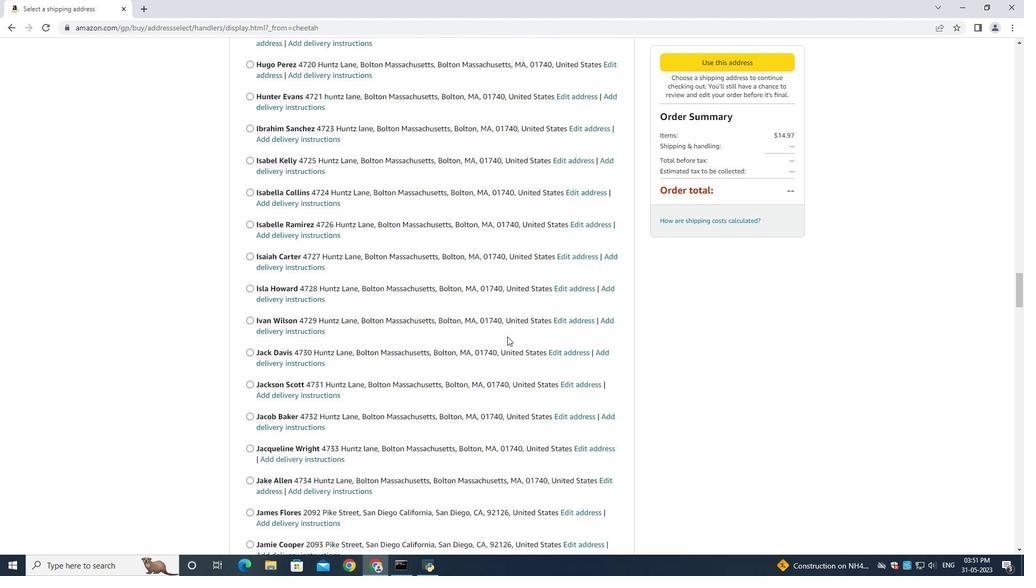 
Action: Mouse scrolled (507, 336) with delta (0, 0)
Screenshot: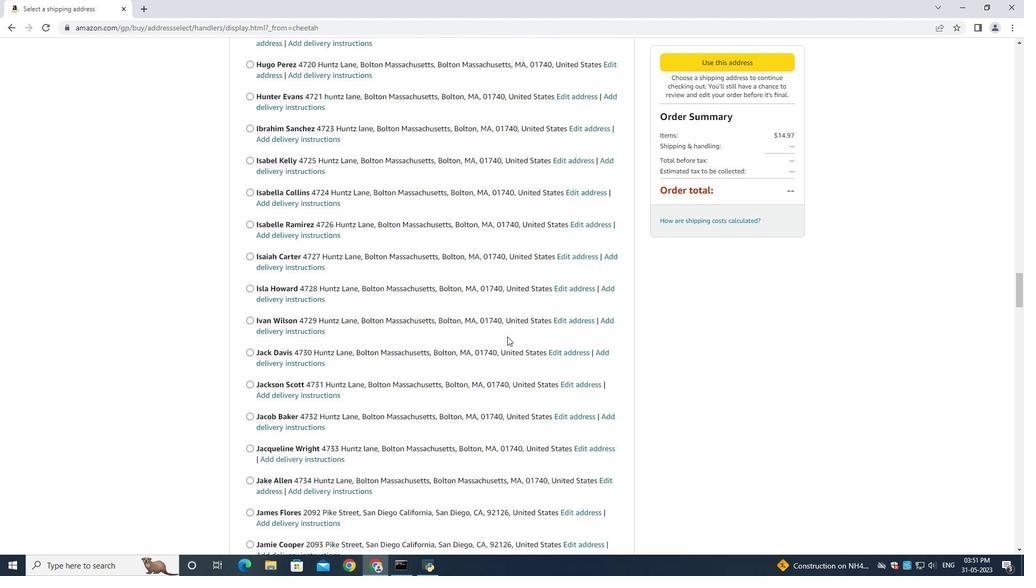 
Action: Mouse scrolled (507, 336) with delta (0, 0)
Screenshot: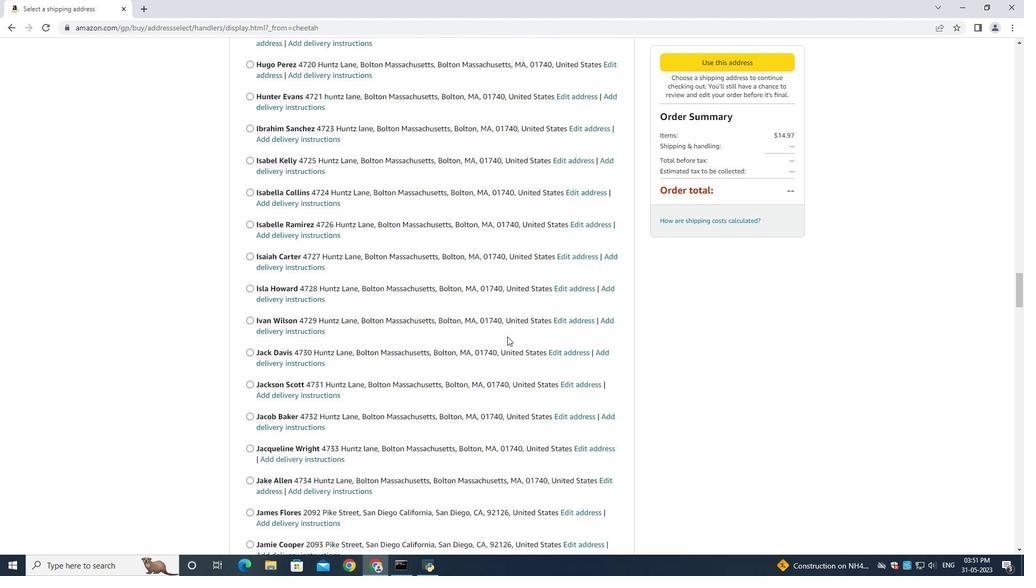 
Action: Mouse scrolled (507, 336) with delta (0, 0)
Screenshot: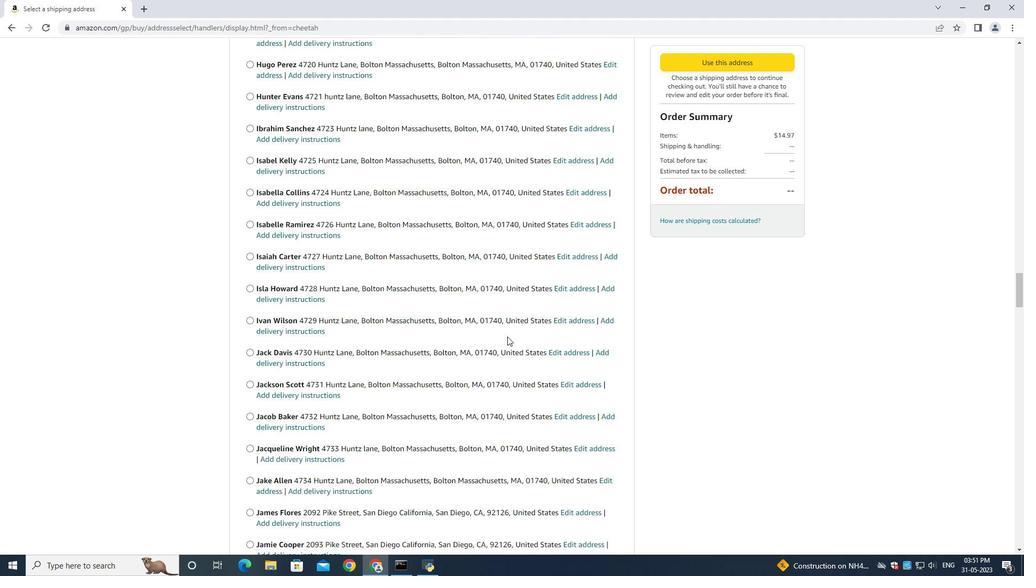 
Action: Mouse scrolled (507, 336) with delta (0, 0)
Screenshot: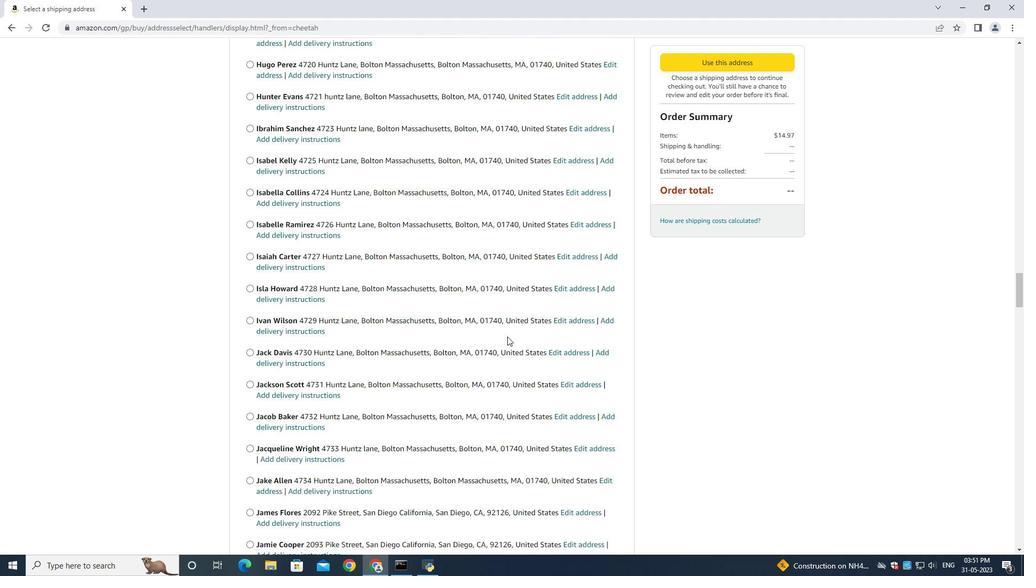 
Action: Mouse scrolled (507, 336) with delta (0, 0)
Screenshot: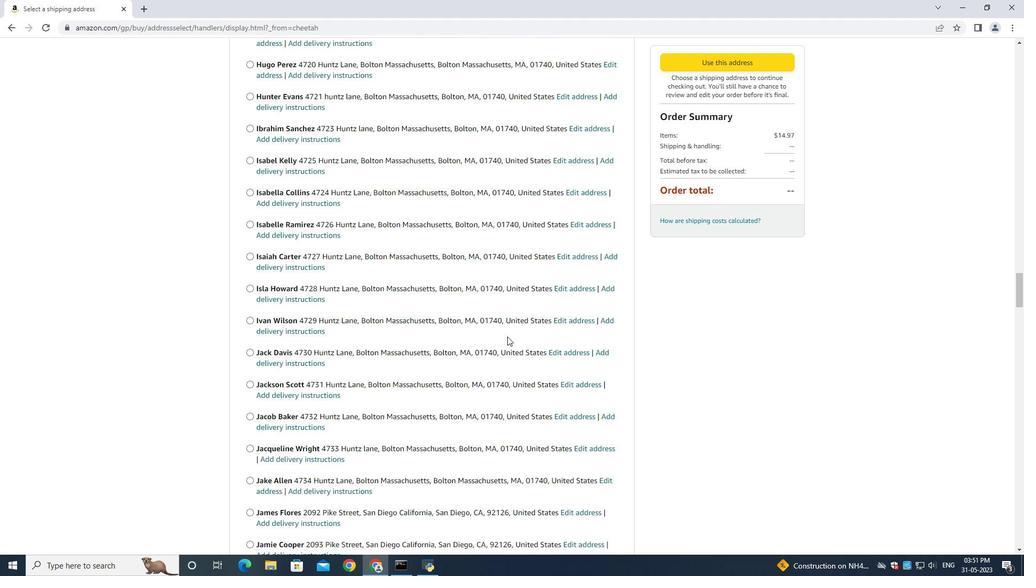 
Action: Mouse scrolled (507, 336) with delta (0, 0)
Screenshot: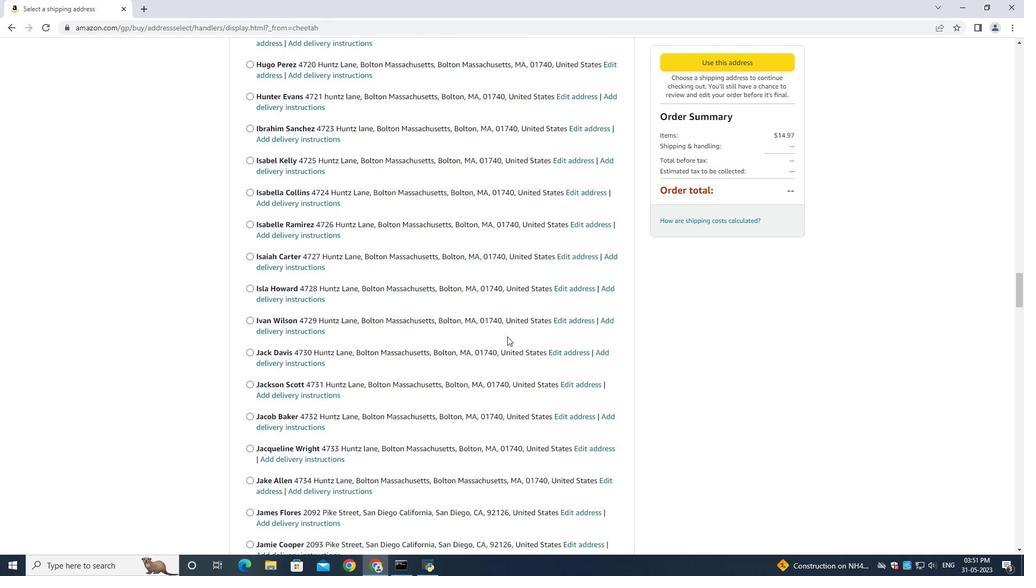 
Action: Mouse scrolled (507, 336) with delta (0, 0)
Screenshot: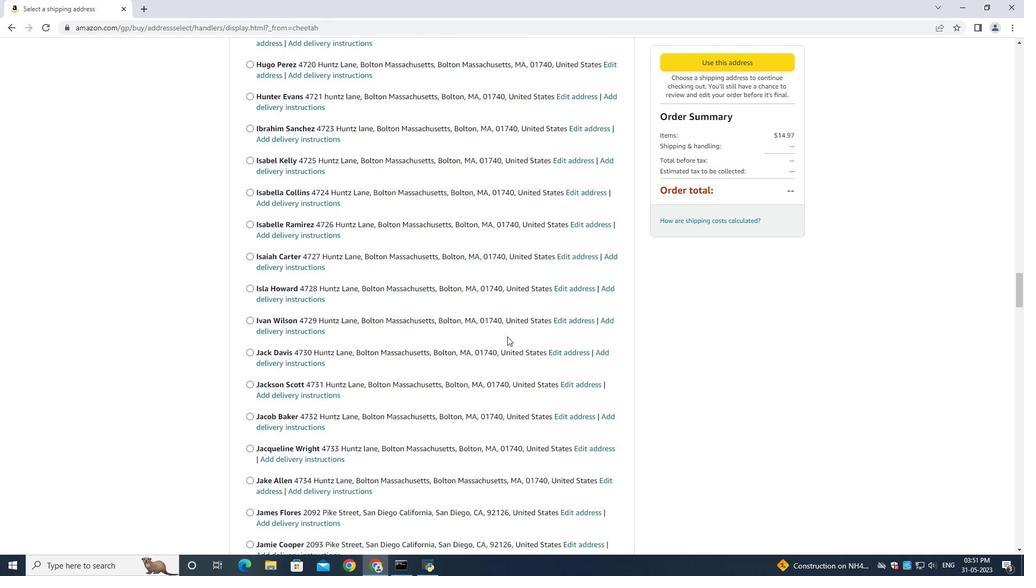 
Action: Mouse scrolled (507, 336) with delta (0, 0)
Screenshot: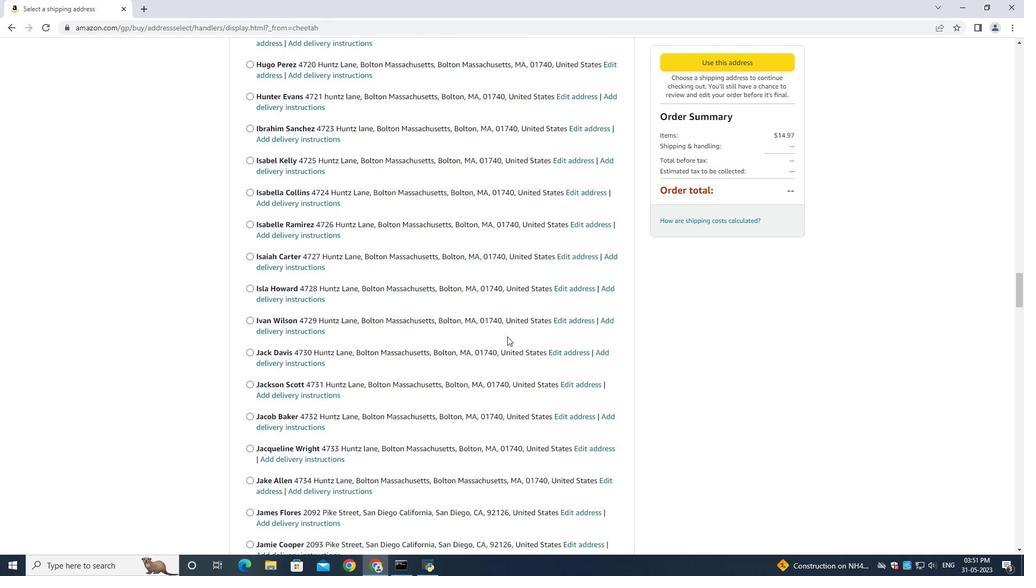 
Action: Mouse scrolled (507, 336) with delta (0, 0)
Screenshot: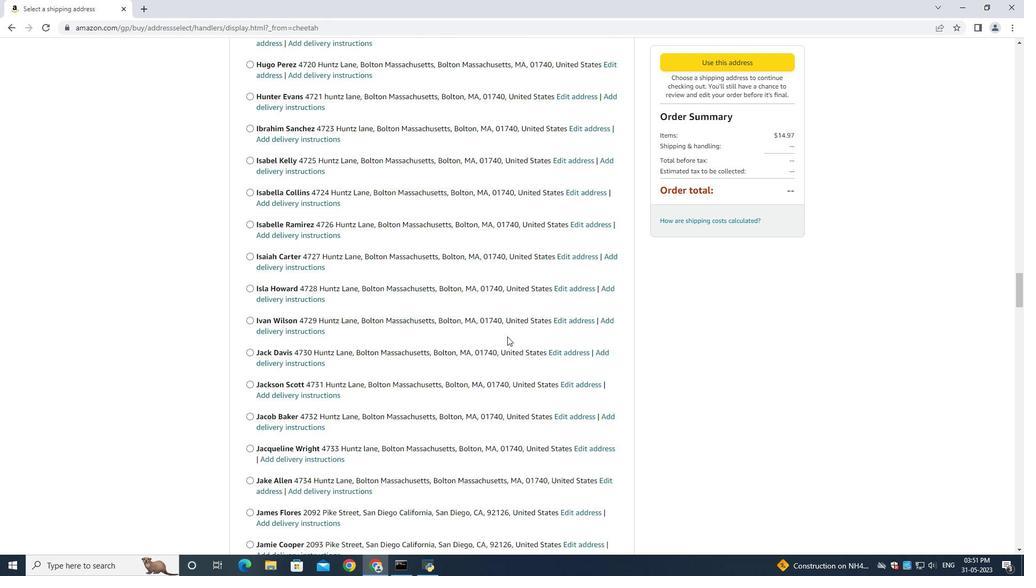 
Action: Mouse scrolled (507, 336) with delta (0, 0)
Screenshot: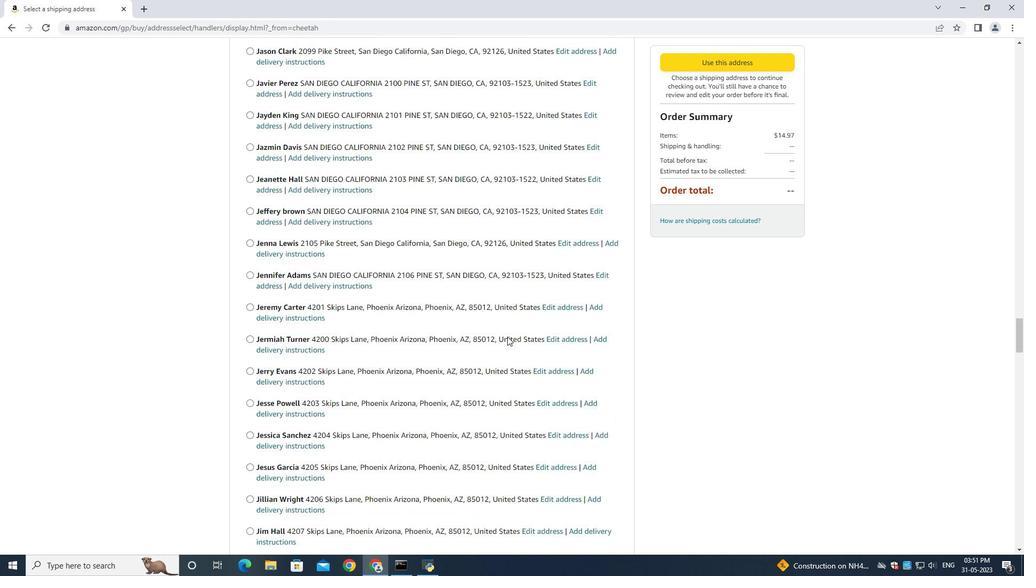 
Action: Mouse scrolled (507, 336) with delta (0, 0)
Screenshot: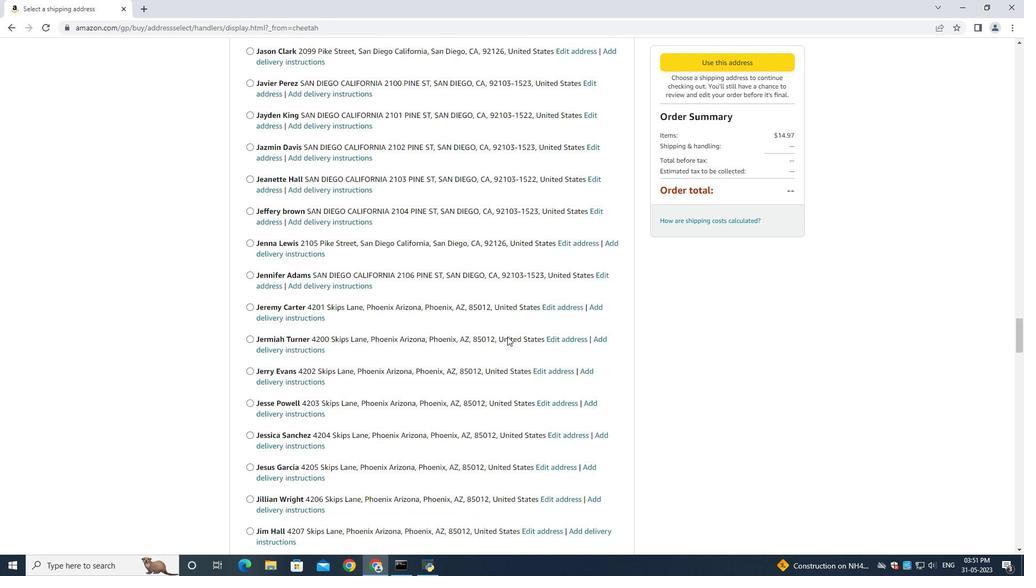 
Action: Mouse scrolled (507, 336) with delta (0, 0)
Screenshot: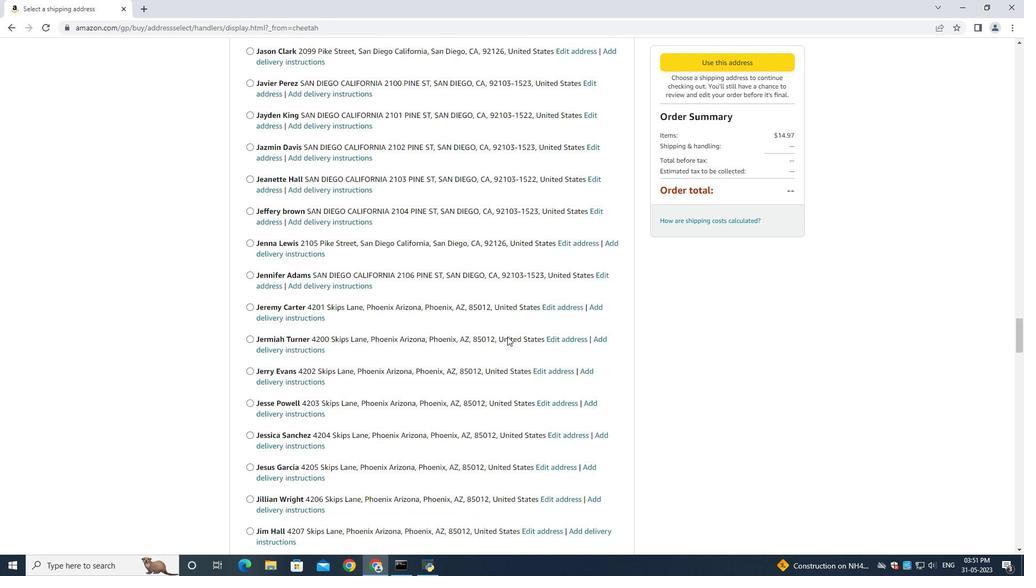 
Action: Mouse scrolled (507, 336) with delta (0, 0)
Screenshot: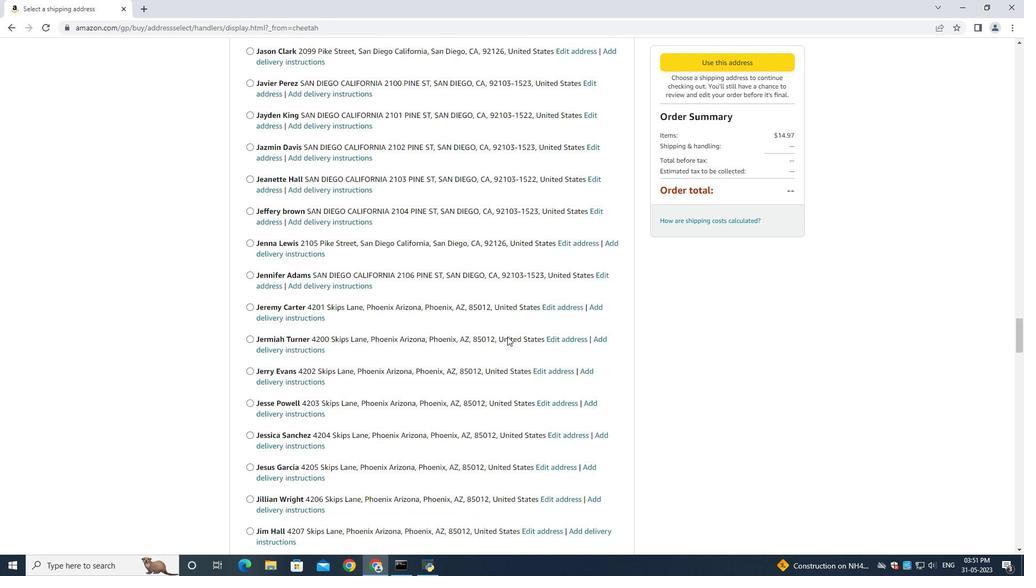 
Action: Mouse scrolled (507, 336) with delta (0, 0)
Screenshot: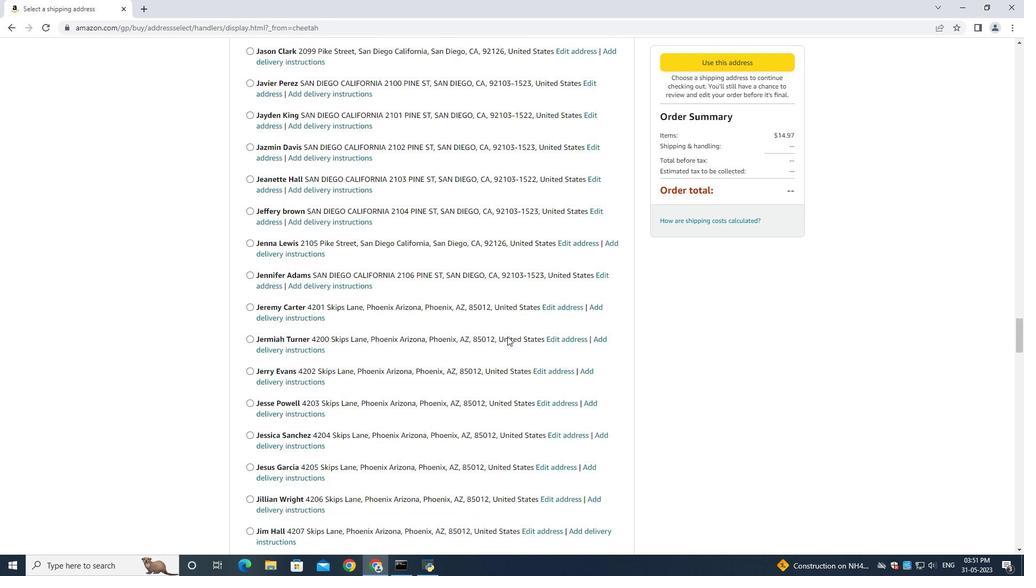 
Action: Mouse scrolled (507, 336) with delta (0, 0)
Screenshot: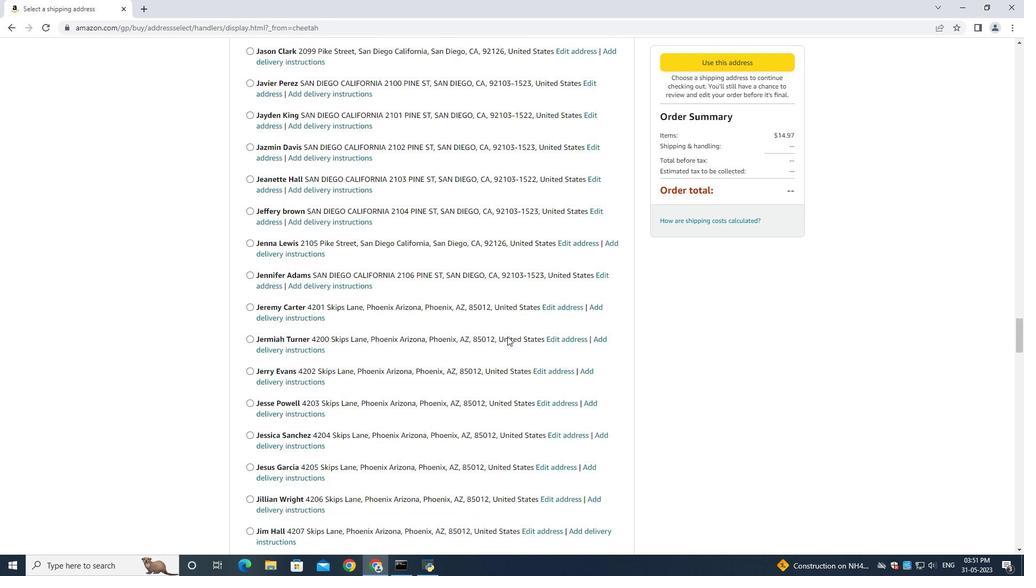 
Action: Mouse scrolled (507, 336) with delta (0, 0)
Screenshot: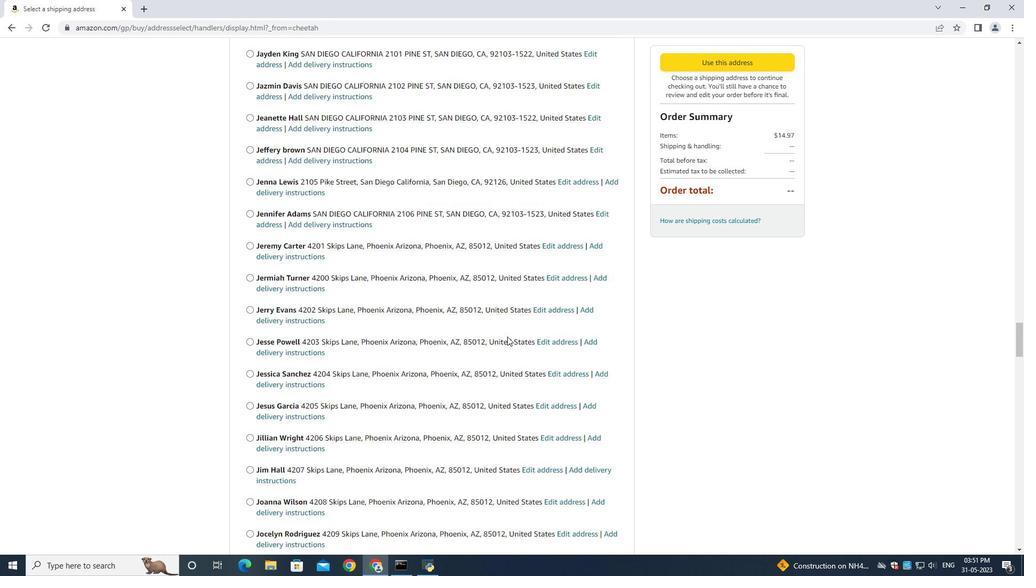 
Action: Mouse scrolled (507, 336) with delta (0, 0)
Screenshot: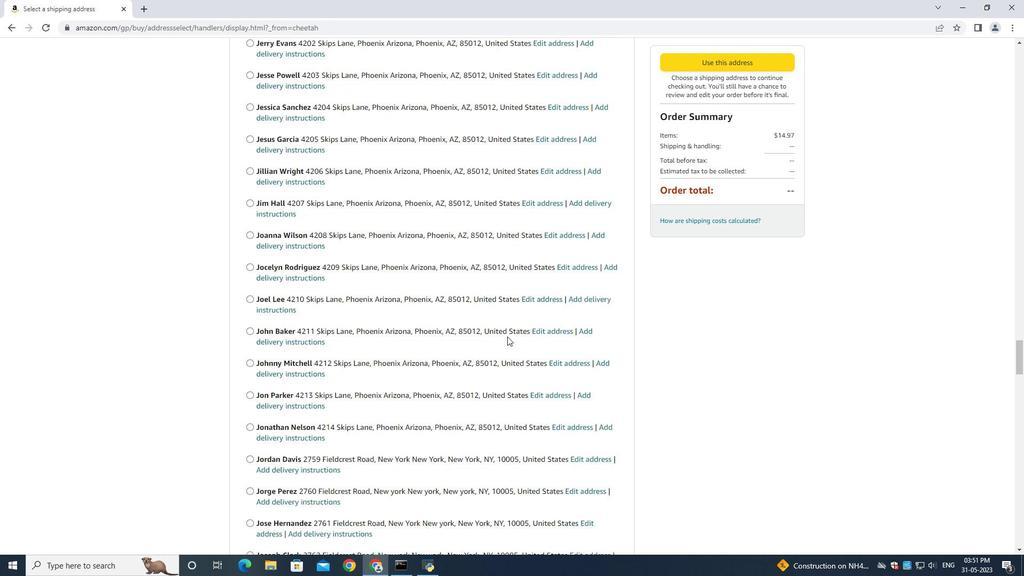 
Action: Mouse scrolled (507, 336) with delta (0, 0)
Screenshot: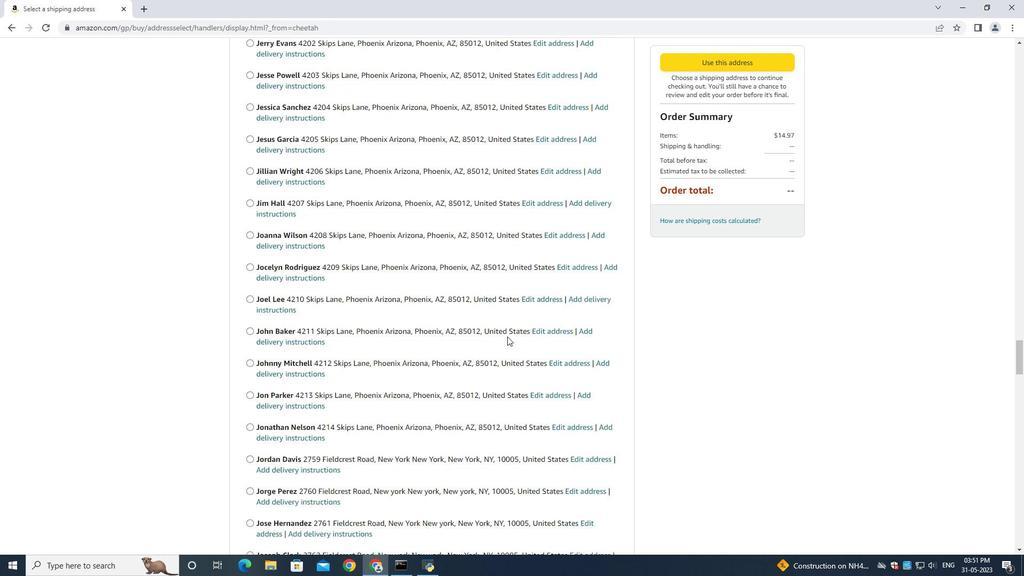 
Action: Mouse scrolled (507, 336) with delta (0, 0)
Screenshot: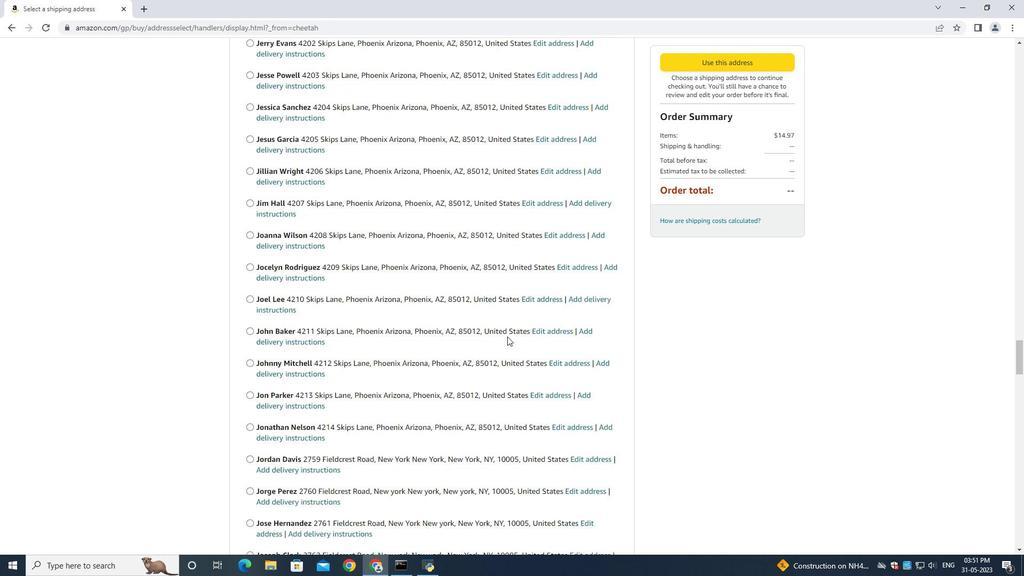 
Action: Mouse scrolled (507, 336) with delta (0, 0)
Screenshot: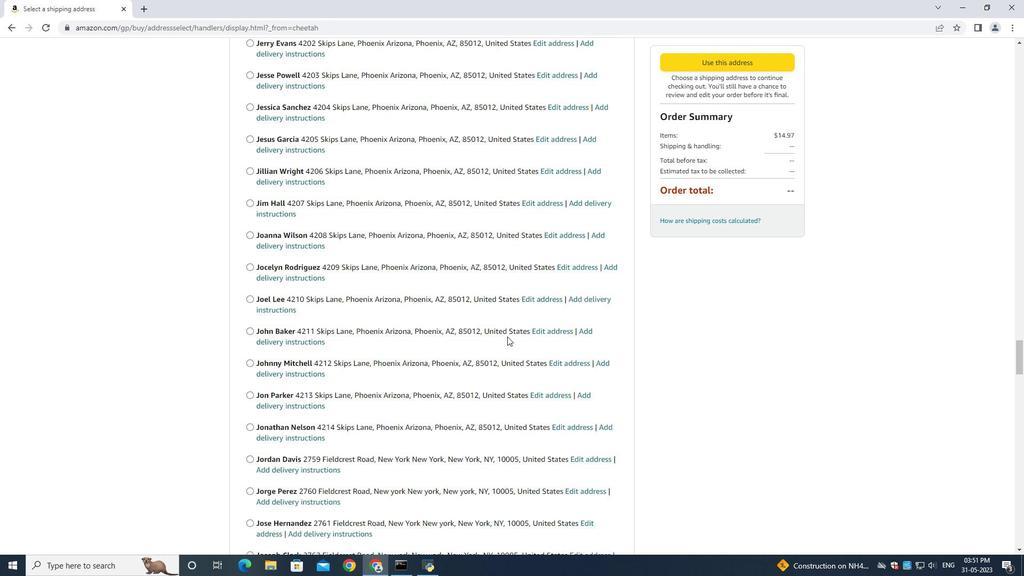 
Action: Mouse scrolled (507, 336) with delta (0, 0)
Screenshot: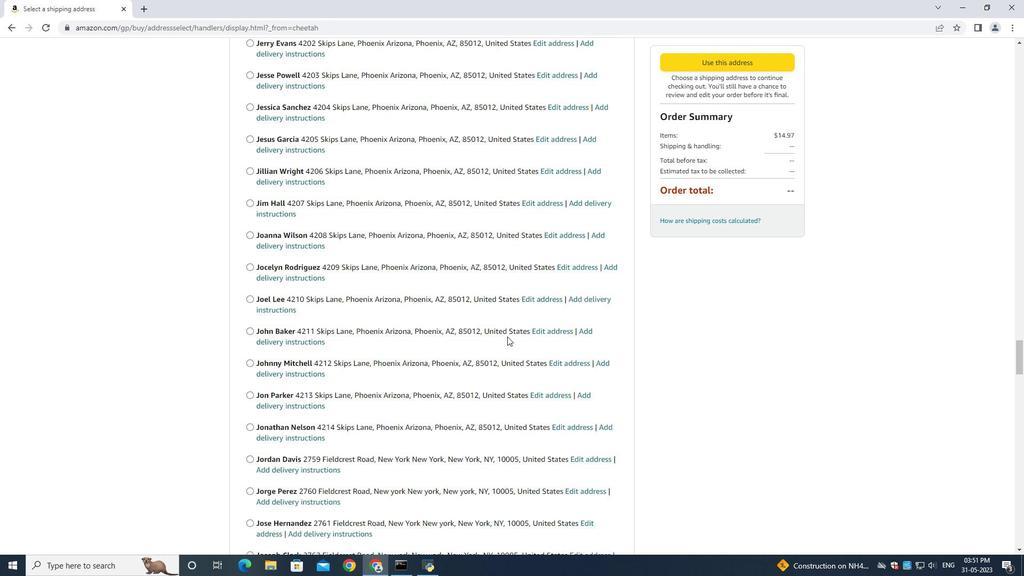 
Action: Mouse moved to (507, 336)
Screenshot: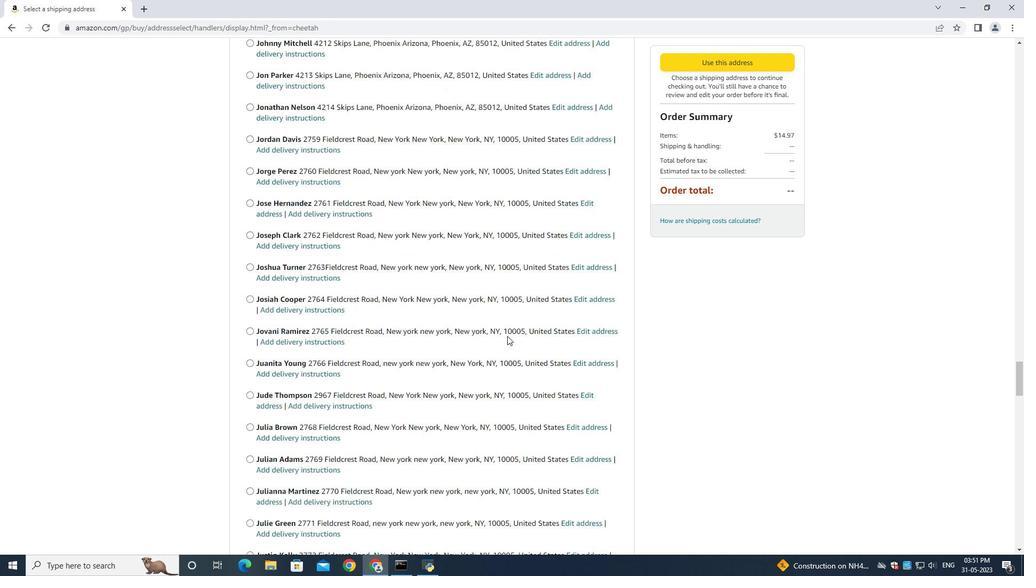 
Action: Mouse scrolled (507, 335) with delta (0, 0)
Screenshot: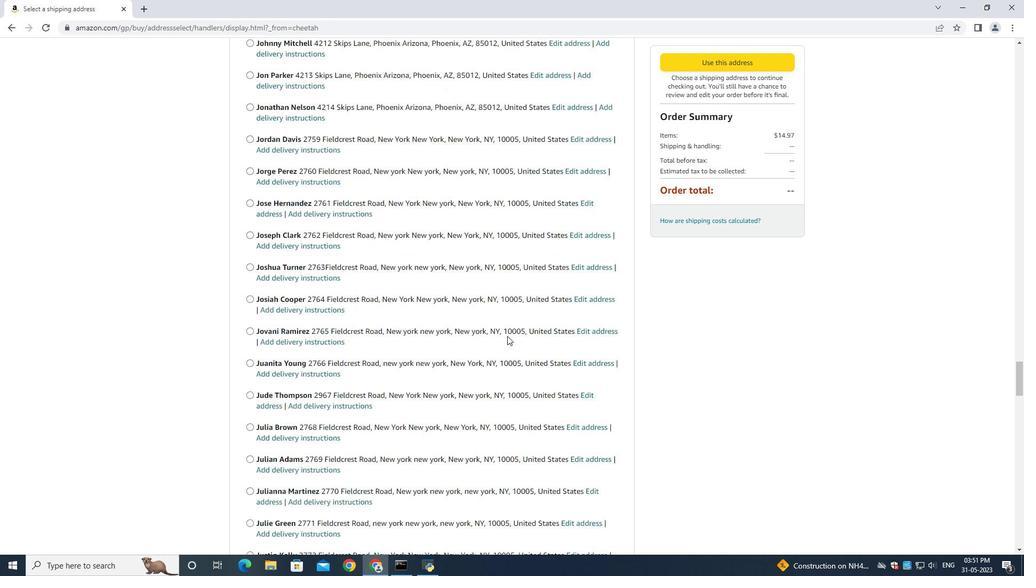 
Action: Mouse scrolled (507, 335) with delta (0, 0)
Screenshot: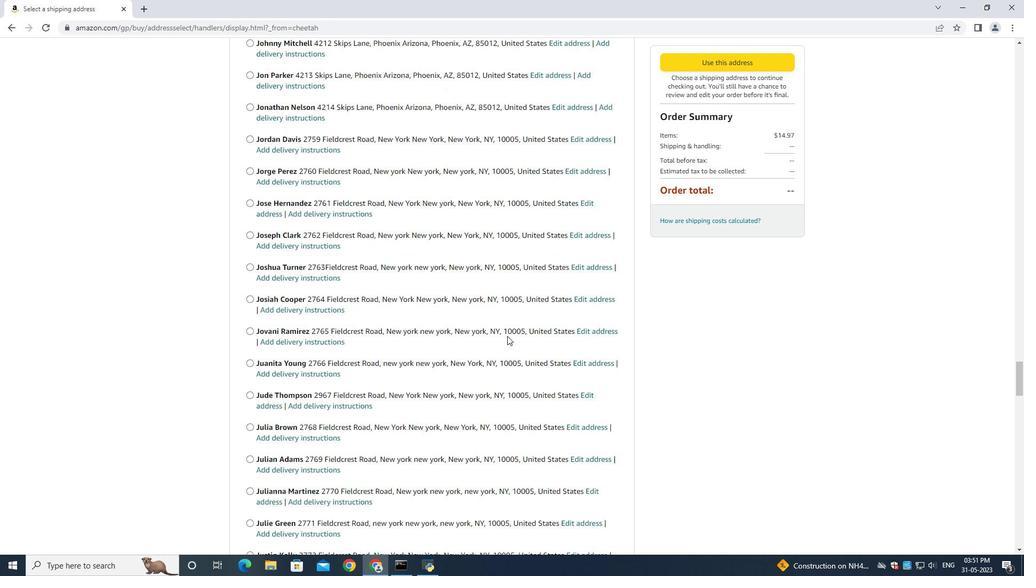 
Action: Mouse moved to (507, 336)
Screenshot: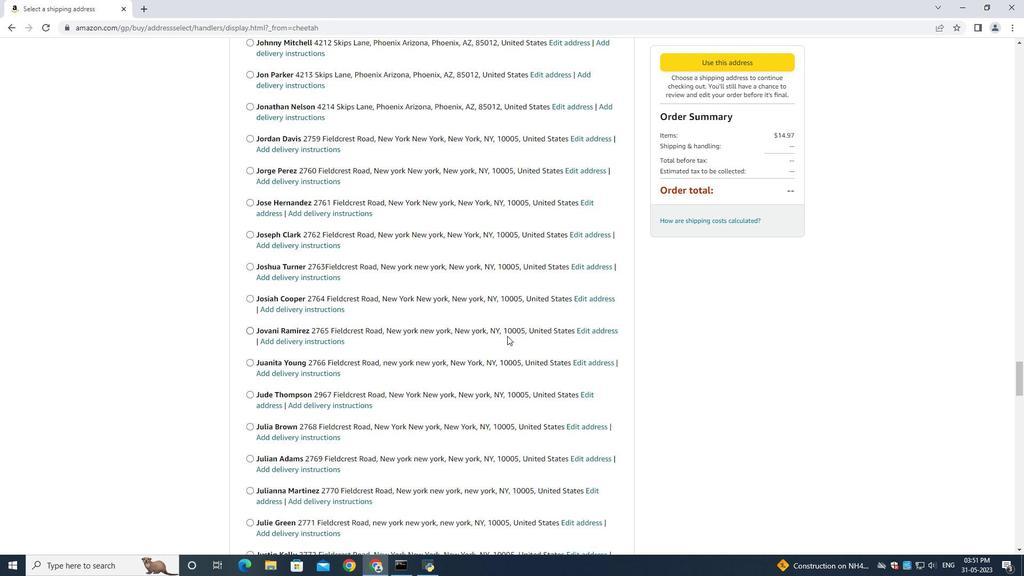 
Action: Mouse scrolled (507, 335) with delta (0, 0)
Screenshot: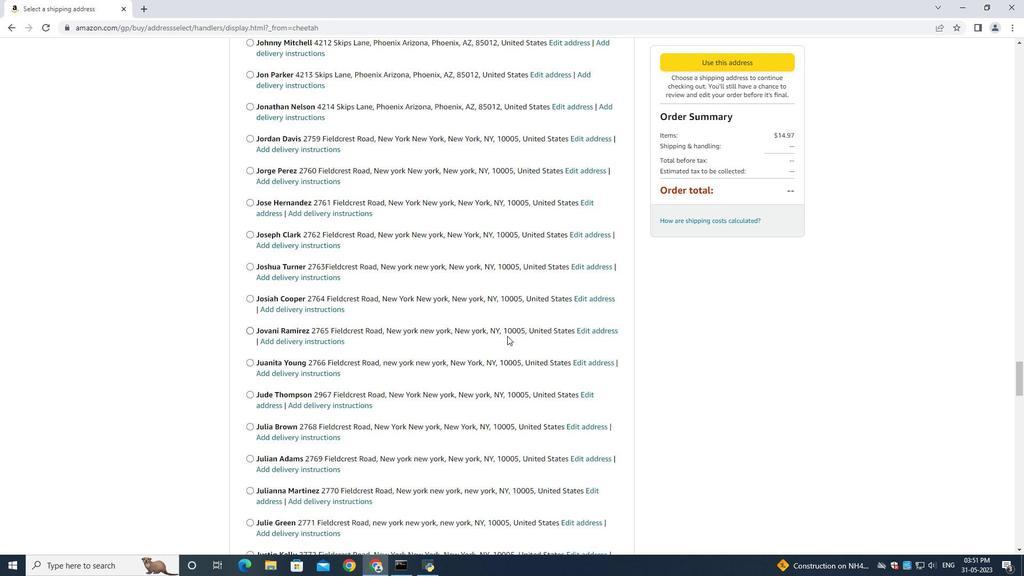 
Action: Mouse scrolled (507, 335) with delta (0, 0)
Screenshot: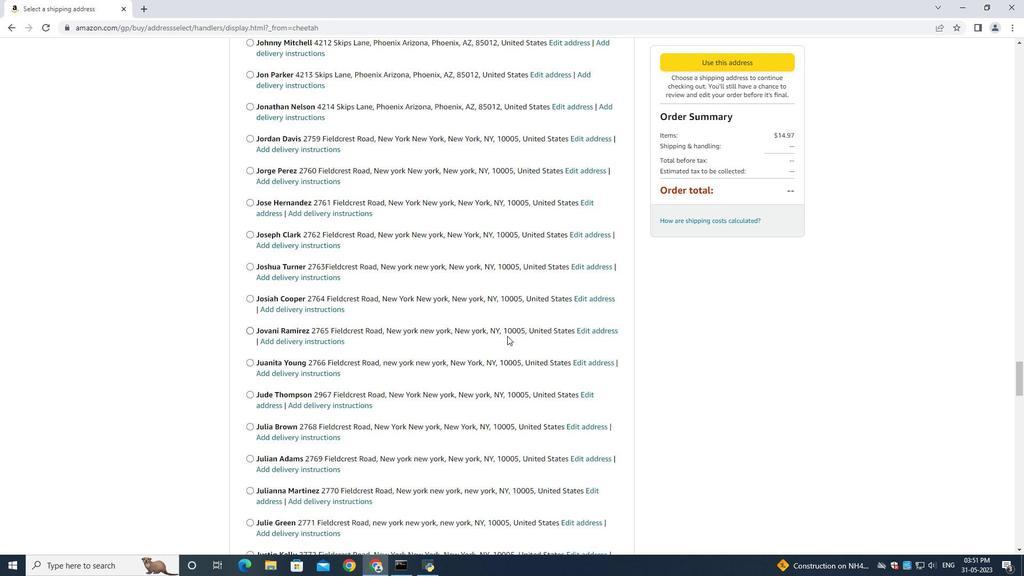 
Action: Mouse moved to (507, 336)
Screenshot: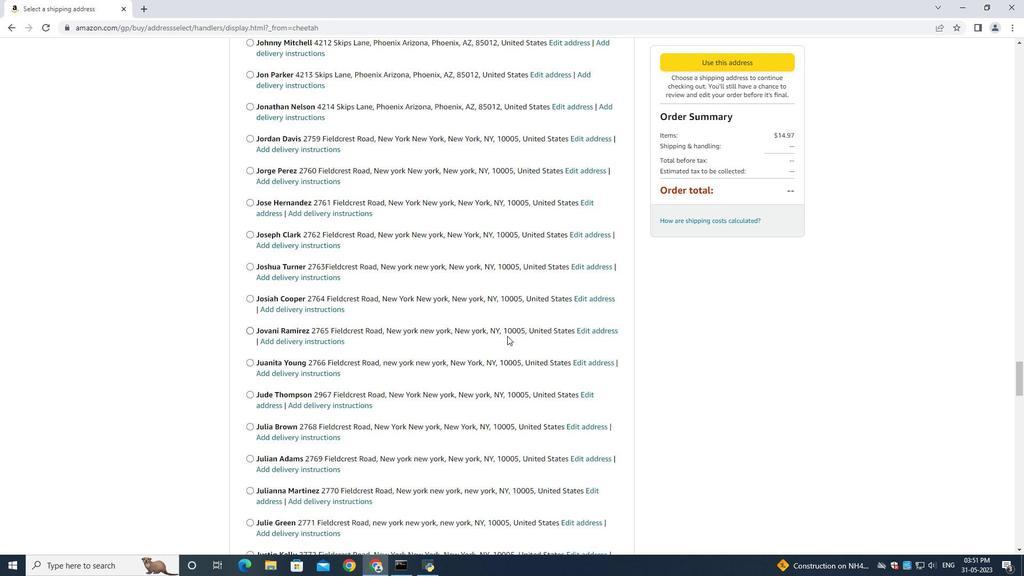 
Action: Mouse scrolled (507, 335) with delta (0, 0)
Screenshot: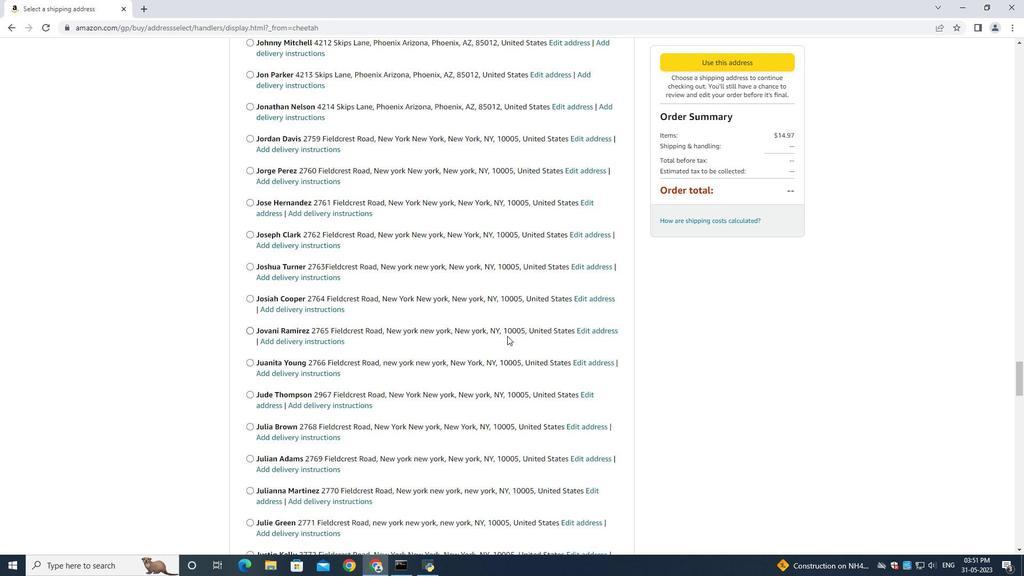 
Action: Mouse moved to (507, 336)
Screenshot: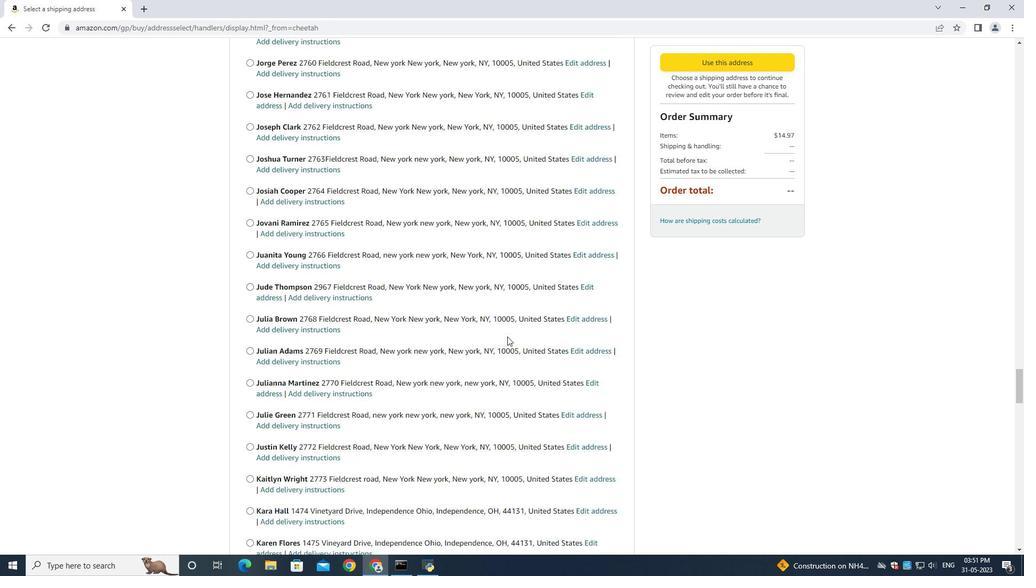 
Action: Mouse scrolled (507, 336) with delta (0, 0)
Screenshot: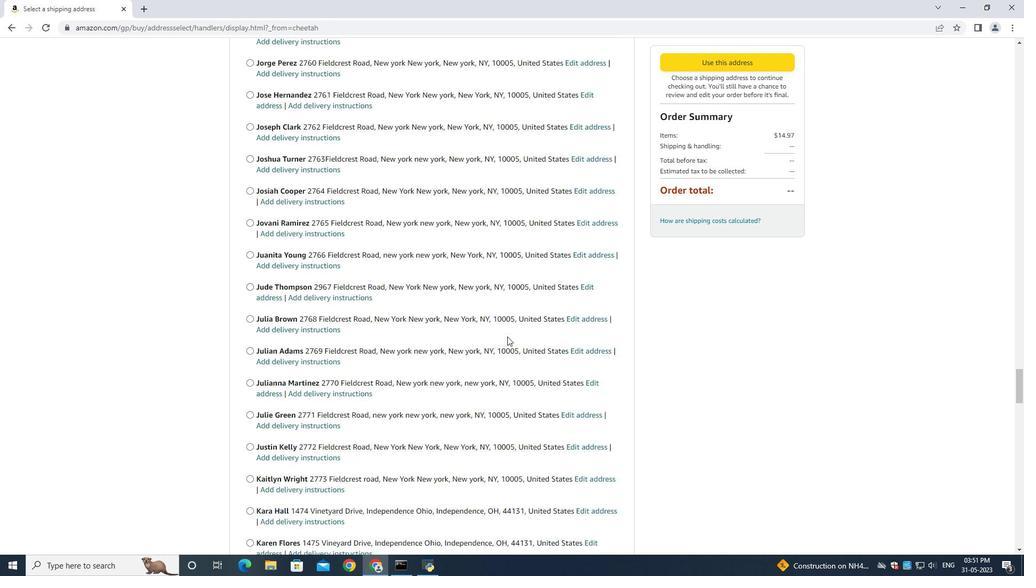 
Action: Mouse moved to (507, 337)
Screenshot: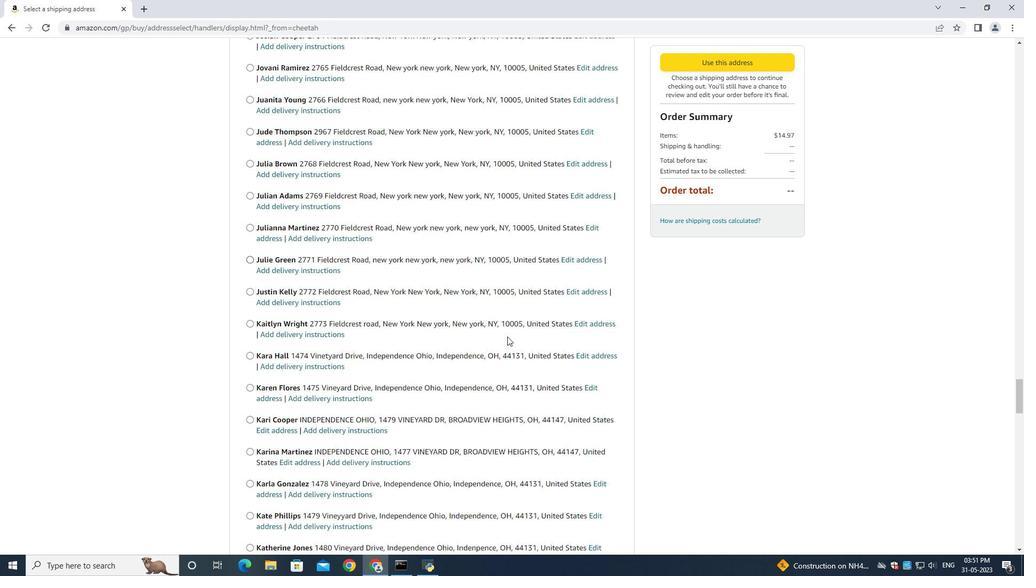 
Action: Mouse scrolled (507, 336) with delta (0, 0)
Screenshot: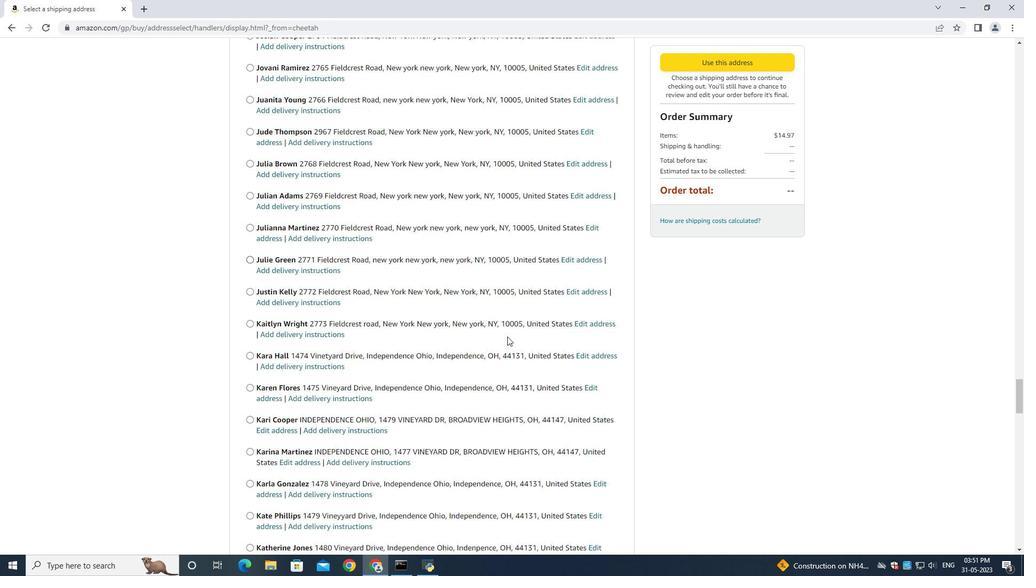 
Action: Mouse scrolled (507, 336) with delta (0, 0)
Screenshot: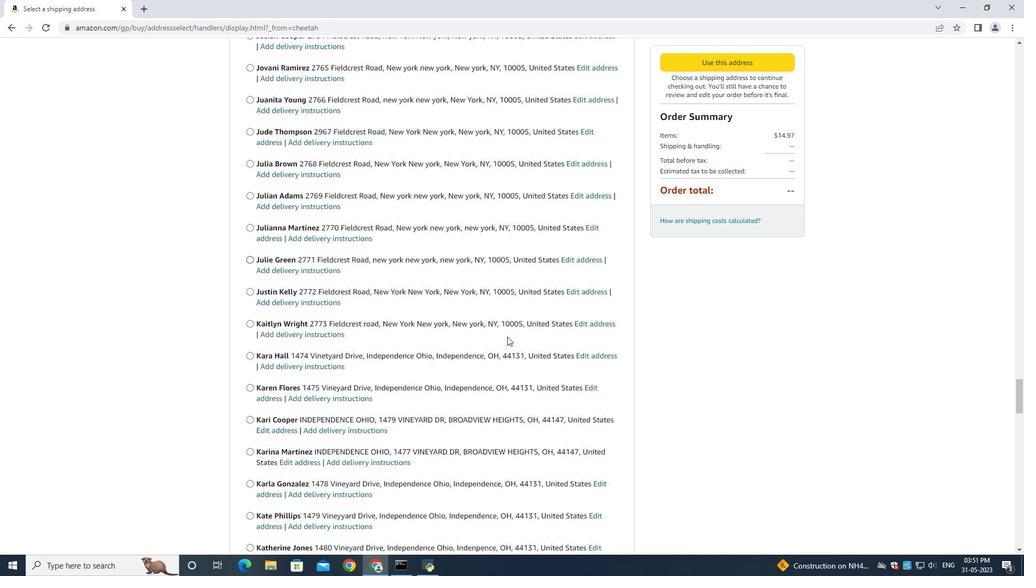 
Action: Mouse moved to (507, 337)
Screenshot: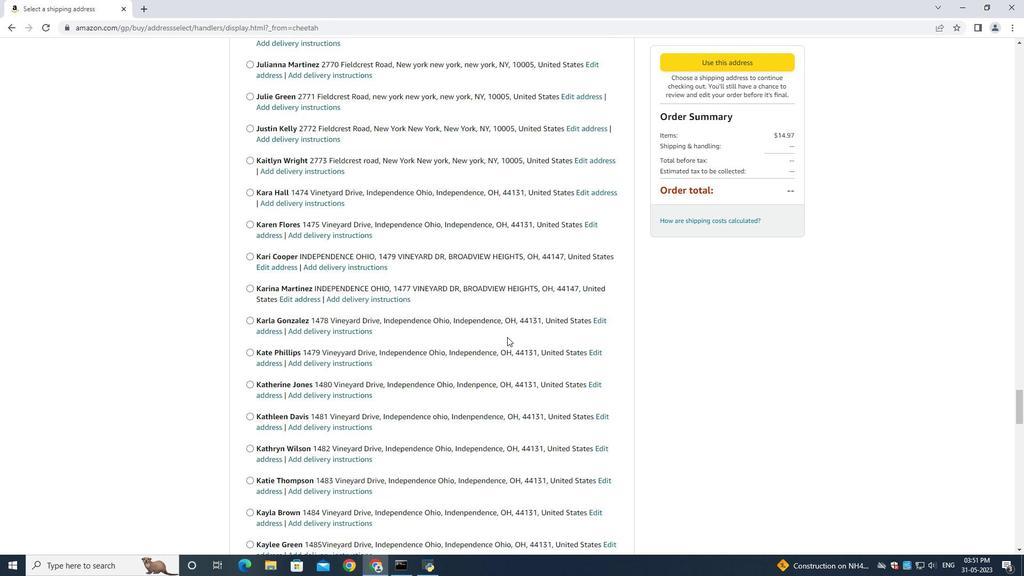 
Action: Mouse scrolled (507, 337) with delta (0, 0)
Screenshot: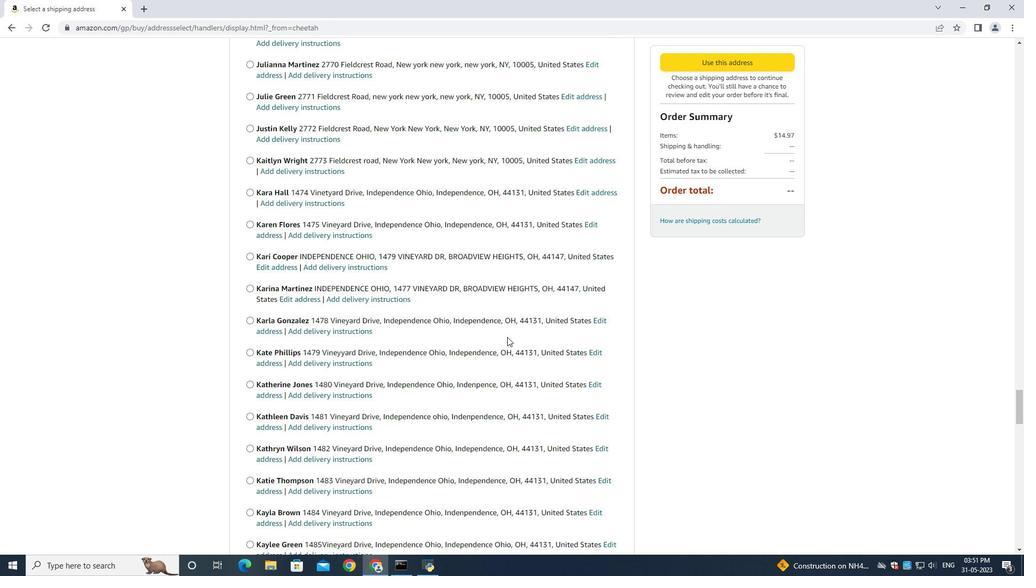 
Action: Mouse scrolled (507, 337) with delta (0, 0)
Screenshot: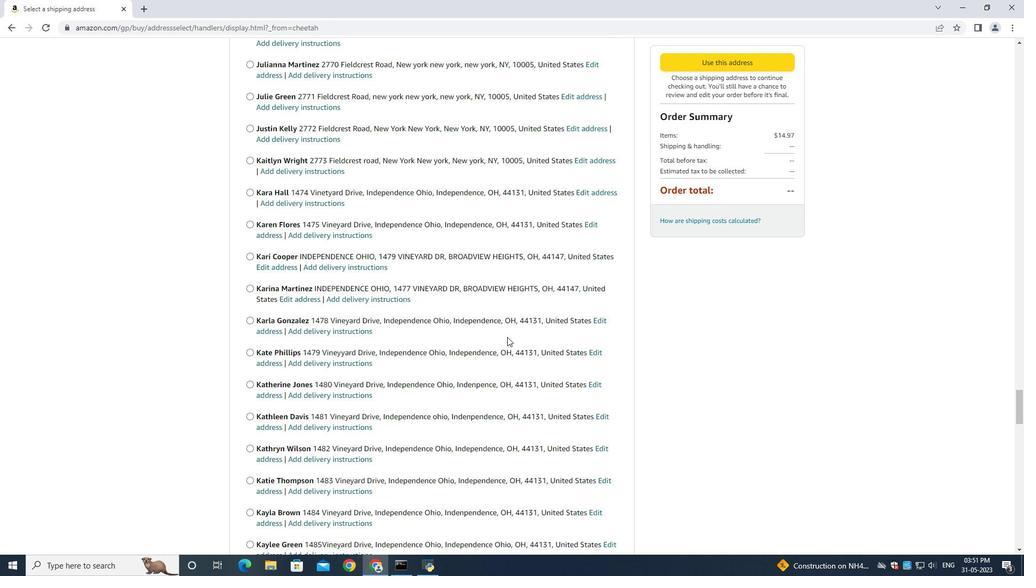 
Action: Mouse scrolled (507, 337) with delta (0, 0)
Screenshot: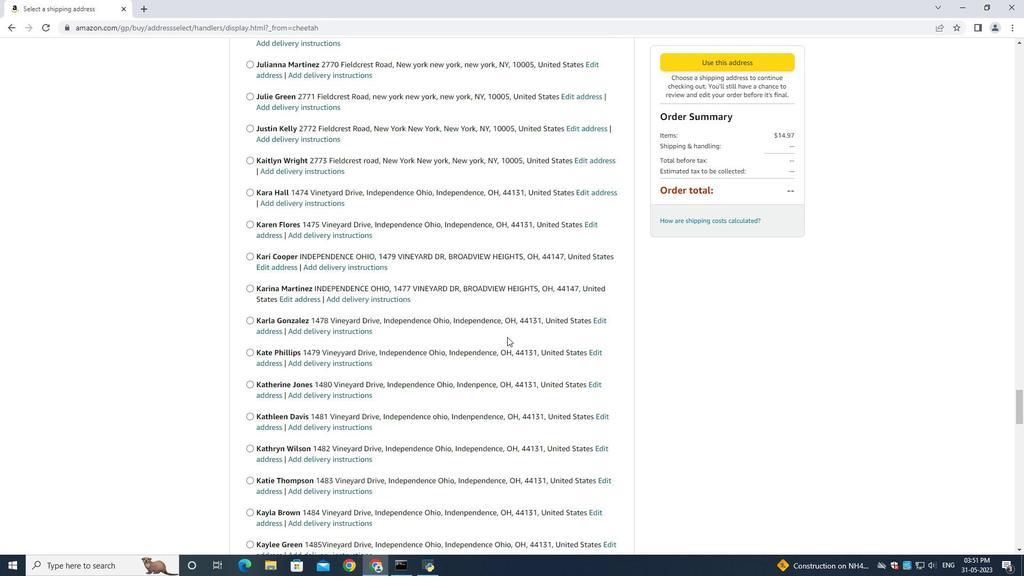 
Action: Mouse scrolled (507, 337) with delta (0, 0)
Screenshot: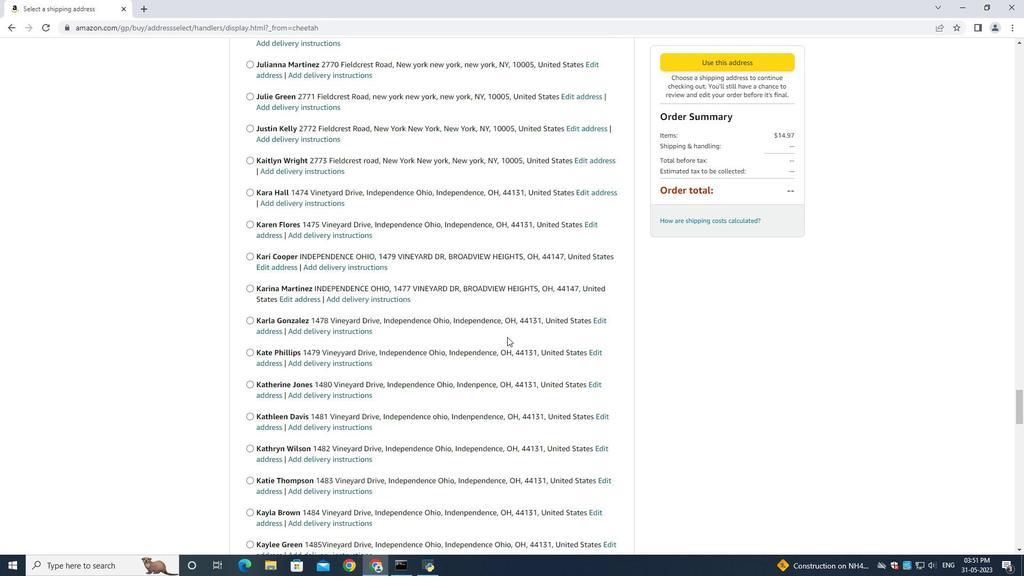 
Action: Mouse scrolled (507, 337) with delta (0, 0)
Screenshot: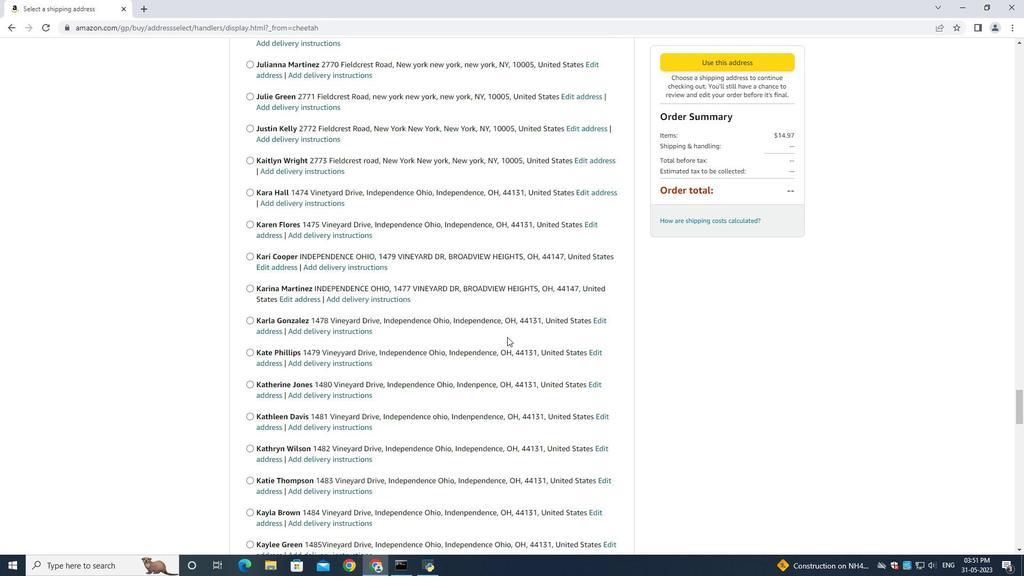 
Action: Mouse scrolled (507, 337) with delta (0, 0)
Screenshot: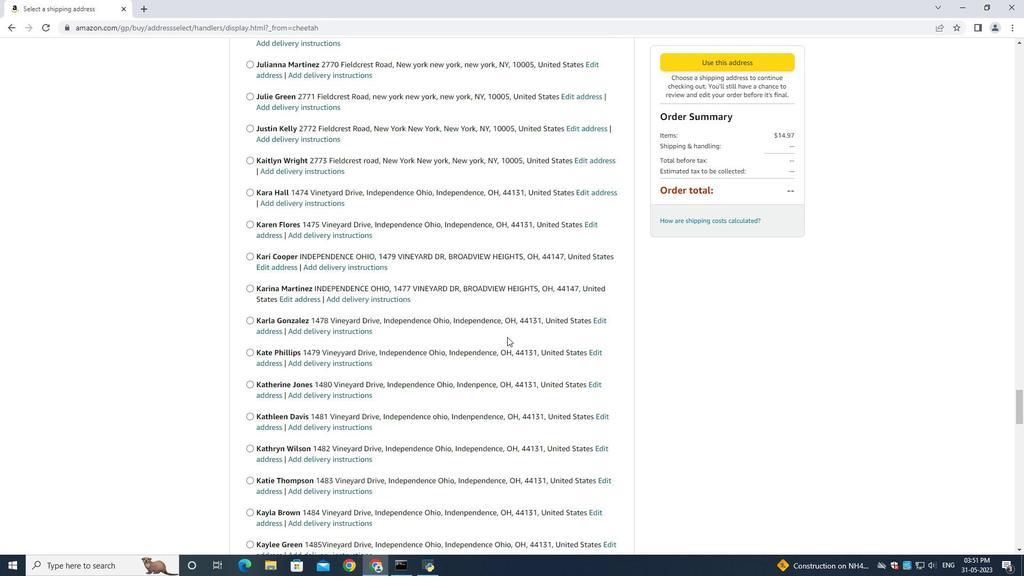 
Action: Mouse scrolled (507, 337) with delta (0, 0)
Screenshot: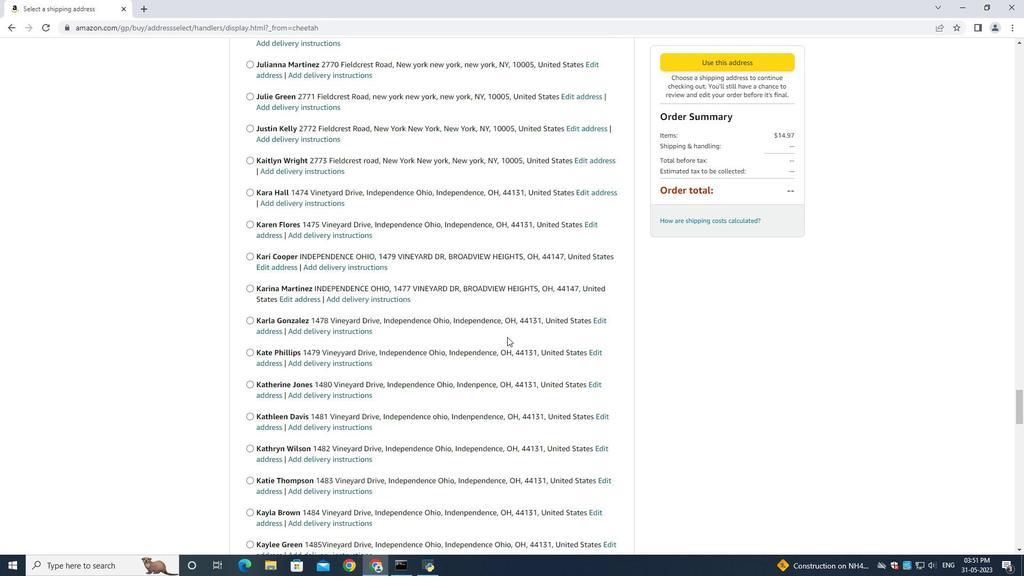 
Action: Mouse scrolled (507, 337) with delta (0, 0)
Screenshot: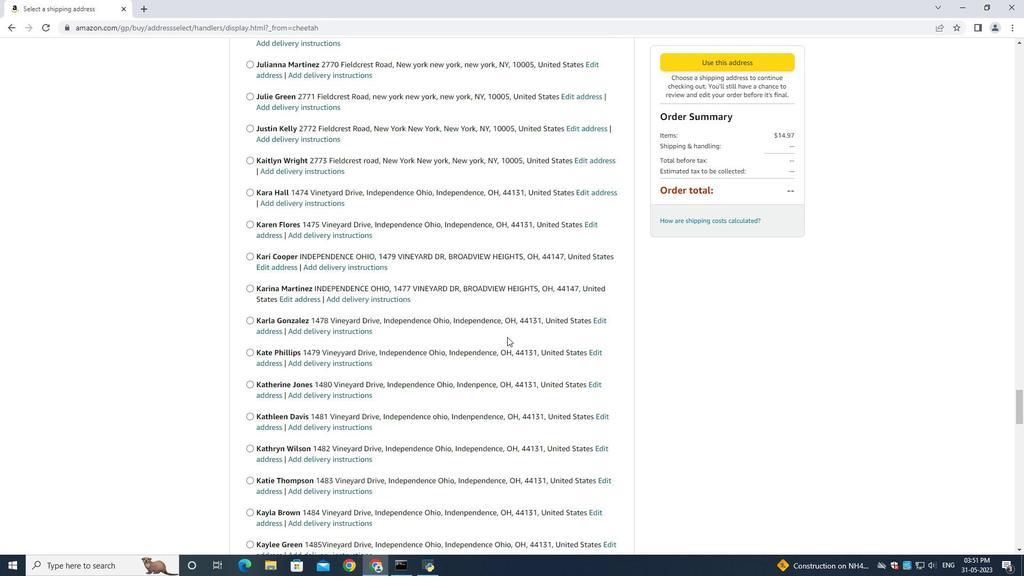 
Action: Mouse scrolled (507, 337) with delta (0, 0)
Screenshot: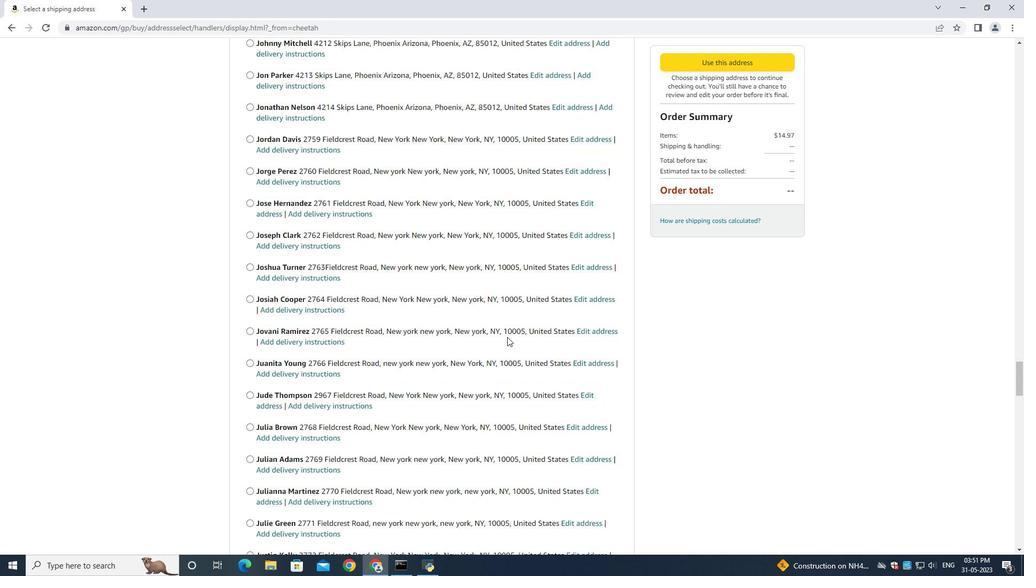 
Action: Mouse scrolled (507, 337) with delta (0, 0)
Screenshot: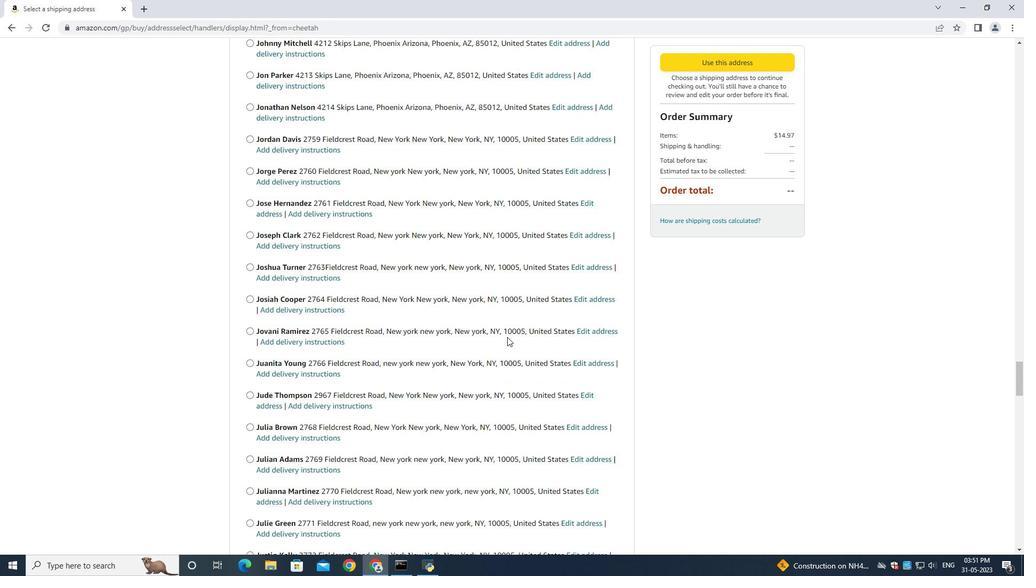
Action: Mouse scrolled (507, 337) with delta (0, 0)
Screenshot: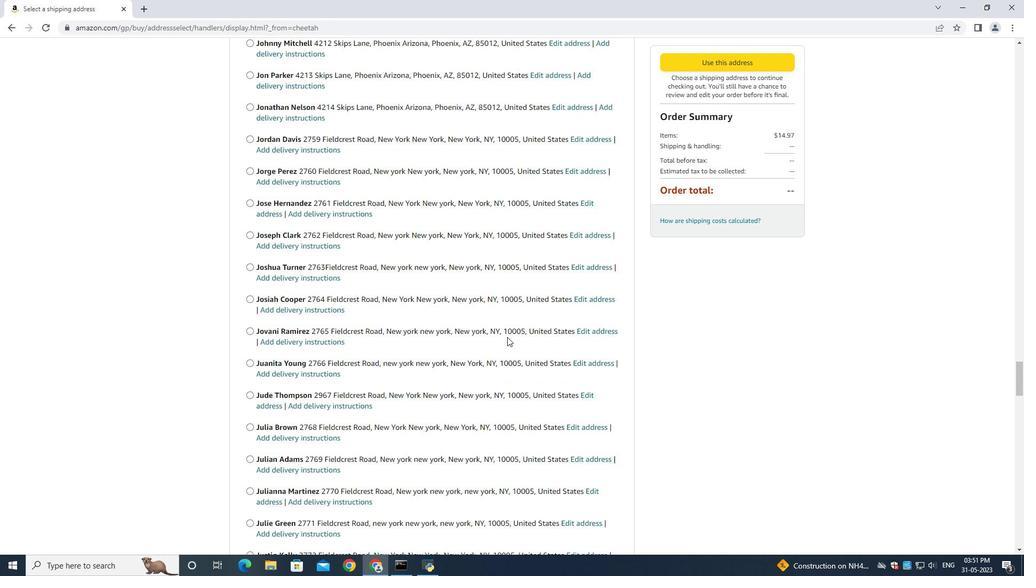 
Action: Mouse scrolled (507, 337) with delta (0, 0)
Screenshot: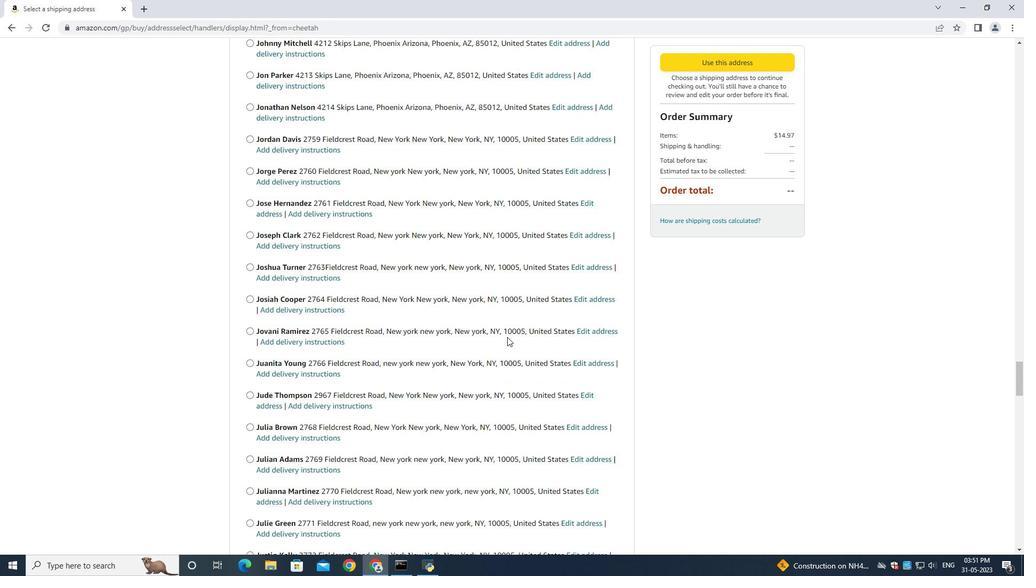
Action: Mouse scrolled (507, 337) with delta (0, 0)
Screenshot: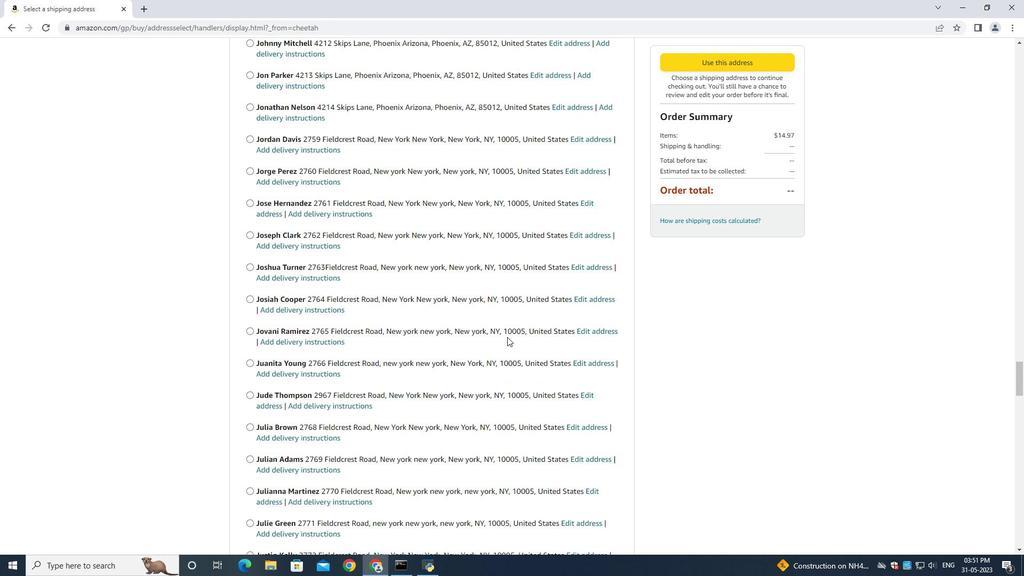
Action: Mouse scrolled (507, 337) with delta (0, 0)
Screenshot: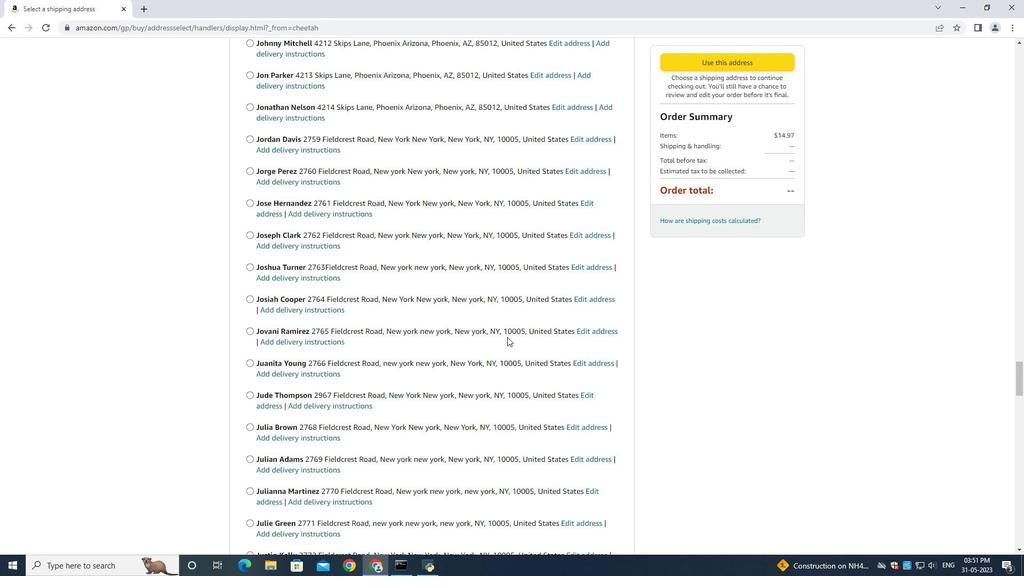 
Action: Mouse scrolled (507, 337) with delta (0, 0)
Screenshot: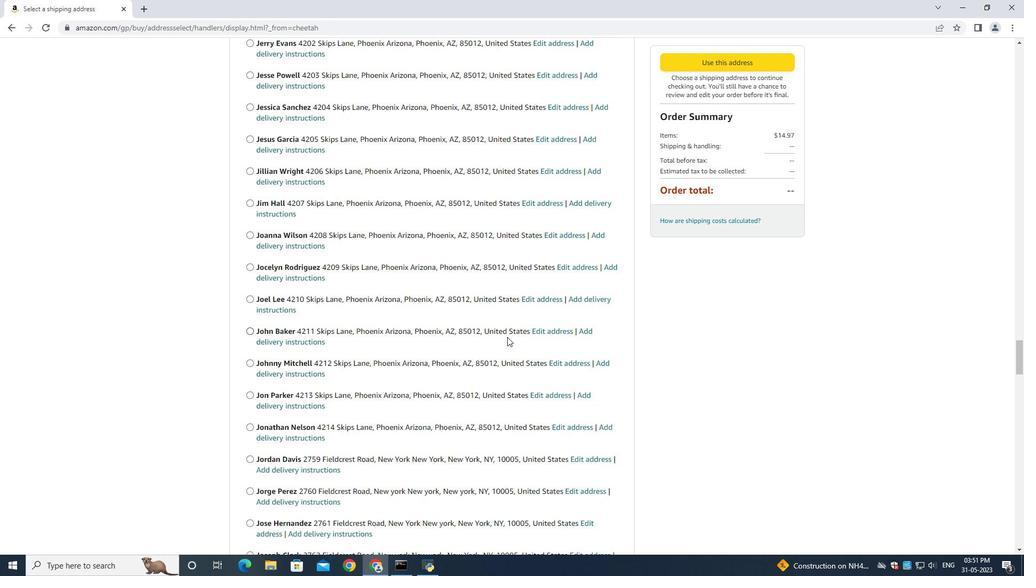 
Action: Mouse scrolled (507, 337) with delta (0, 0)
Screenshot: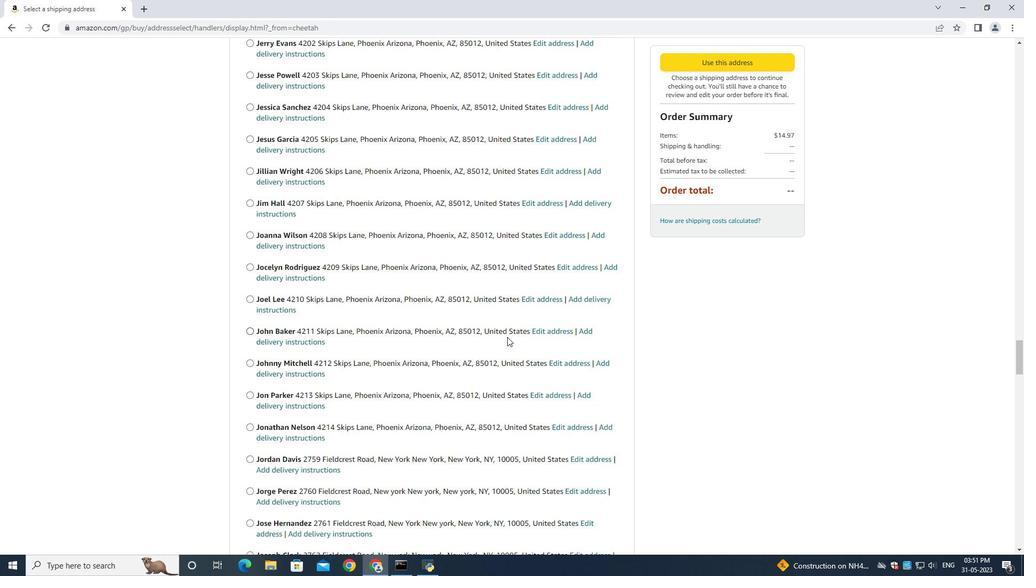 
Action: Mouse scrolled (507, 337) with delta (0, 0)
Screenshot: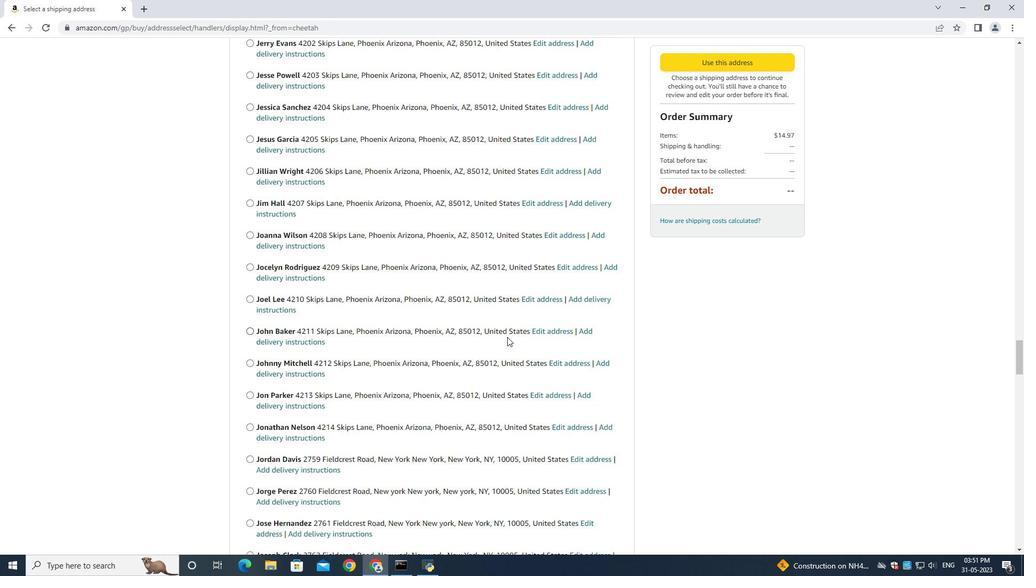 
Action: Mouse scrolled (507, 337) with delta (0, 0)
Screenshot: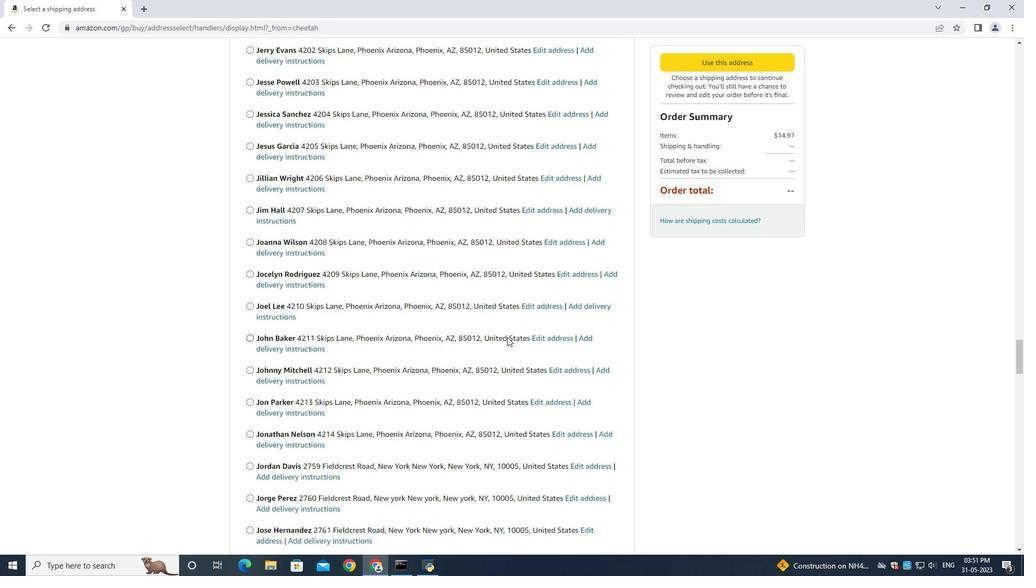
Action: Mouse scrolled (507, 337) with delta (0, 0)
Screenshot: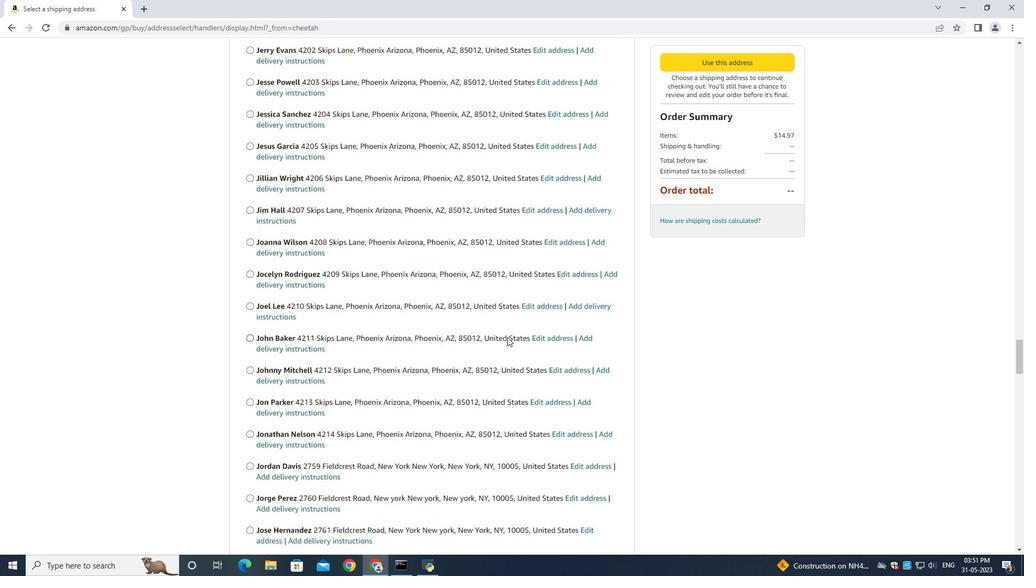 
Action: Mouse scrolled (507, 336) with delta (0, 0)
Screenshot: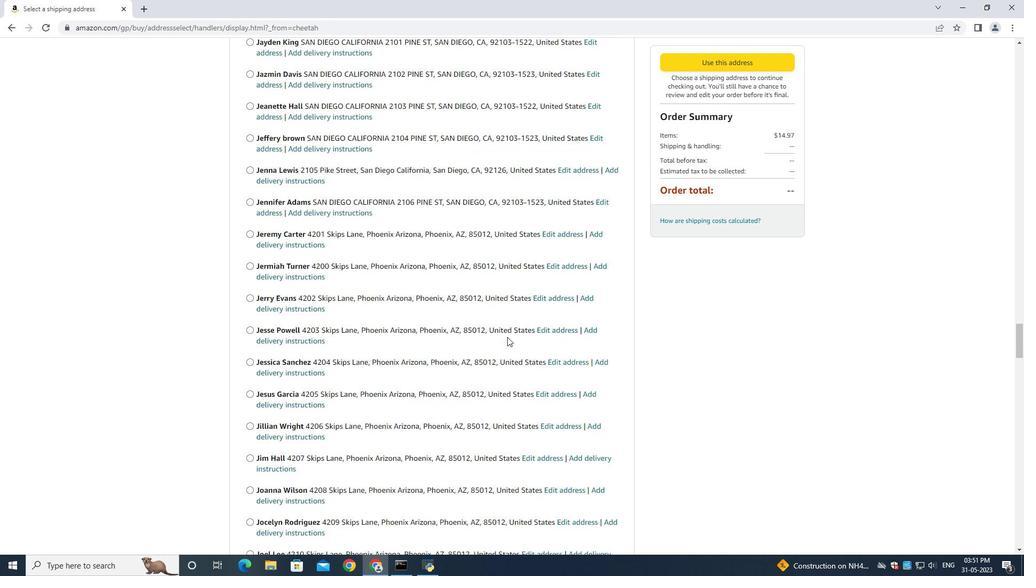 
Action: Mouse scrolled (507, 336) with delta (0, 0)
Screenshot: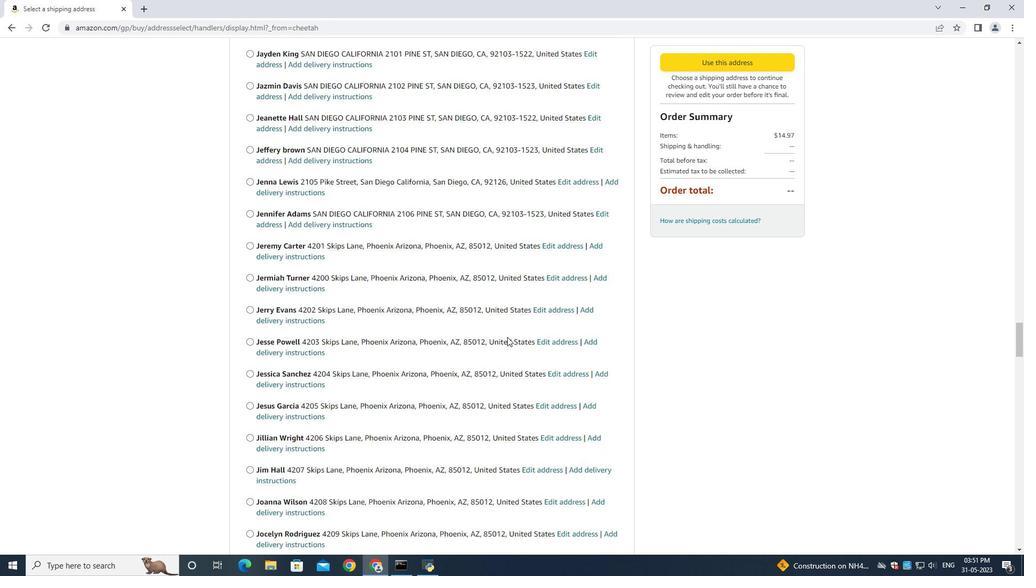 
Action: Mouse scrolled (507, 336) with delta (0, 0)
Screenshot: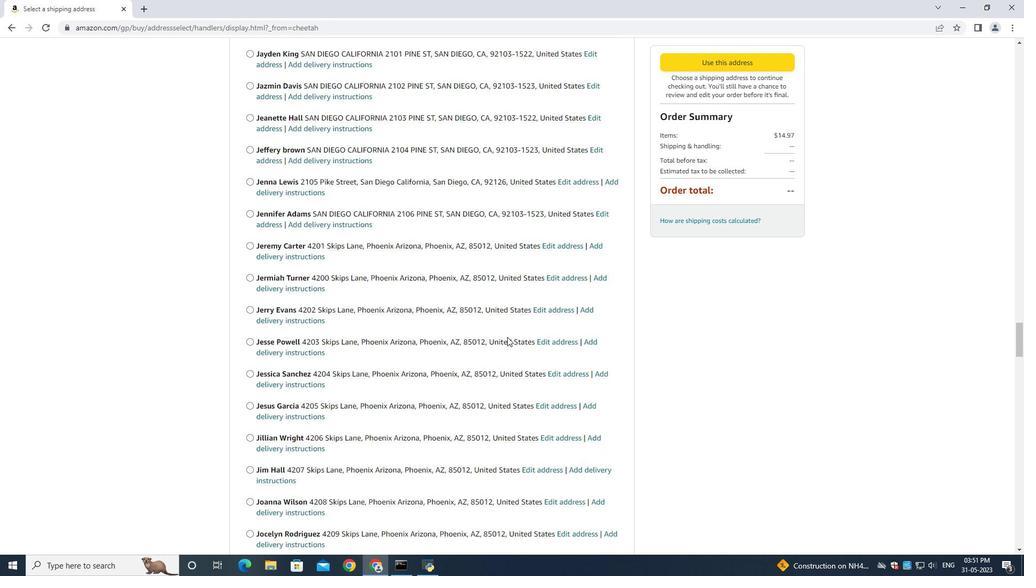 
Action: Mouse scrolled (507, 336) with delta (0, 0)
Screenshot: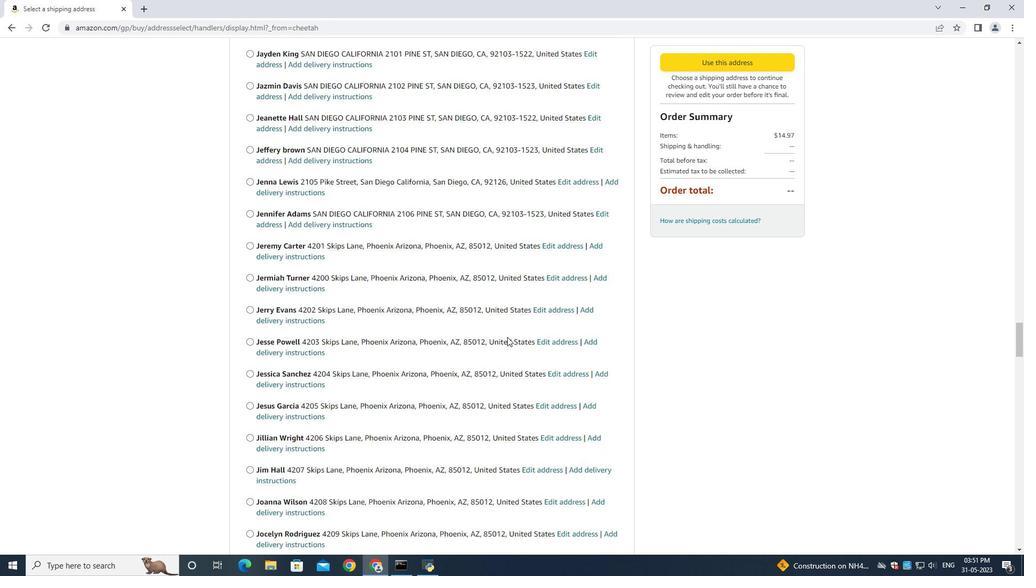 
Action: Mouse scrolled (507, 336) with delta (0, 0)
Screenshot: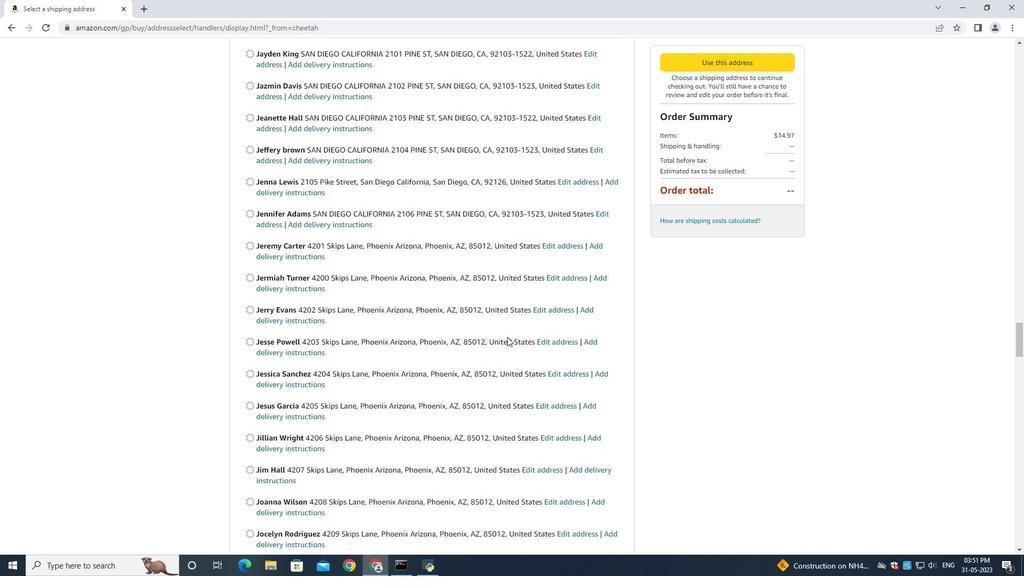 
Action: Mouse scrolled (507, 336) with delta (0, 0)
Screenshot: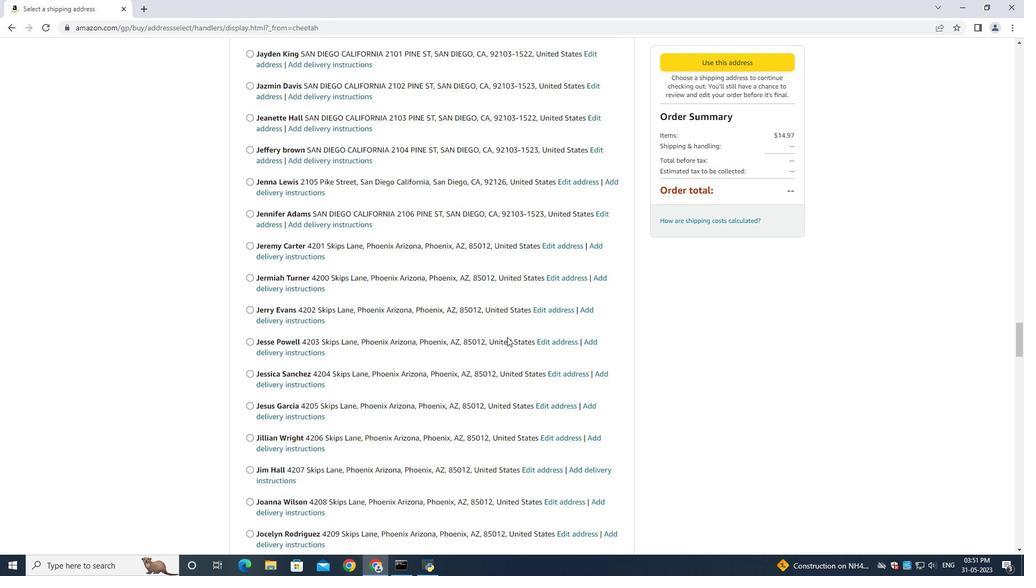 
Action: Mouse scrolled (507, 336) with delta (0, 0)
Screenshot: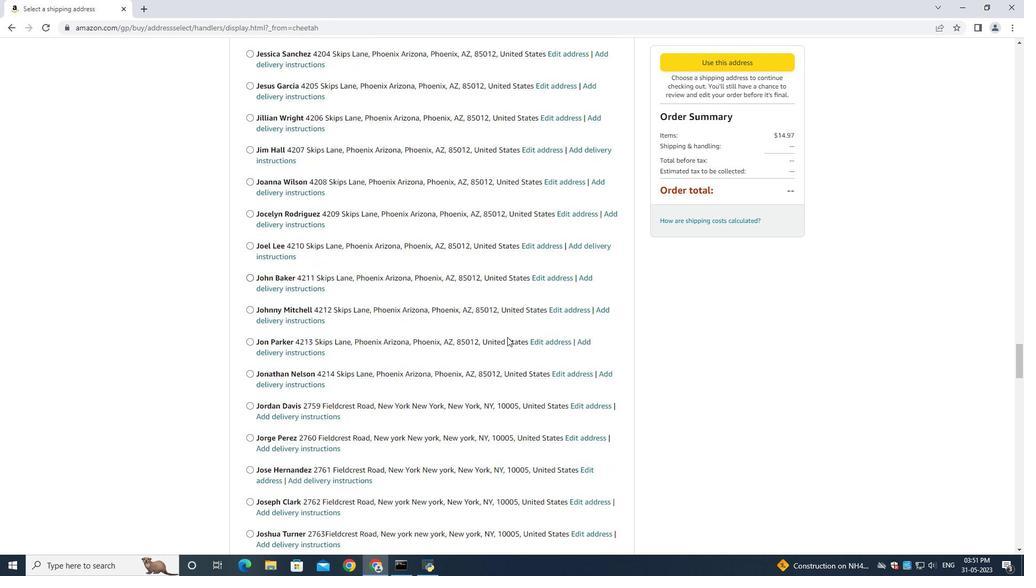 
Action: Mouse scrolled (507, 336) with delta (0, 0)
Screenshot: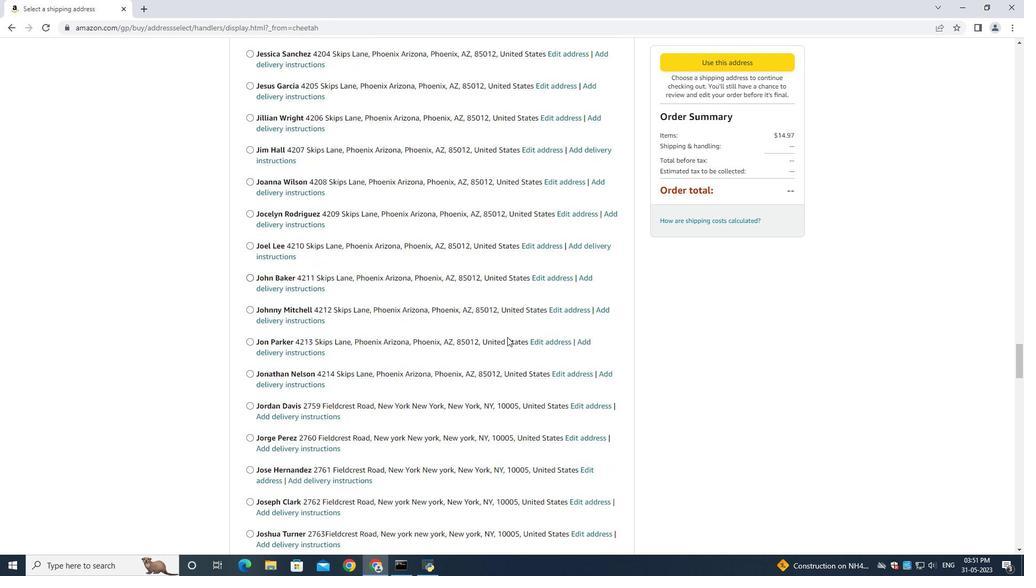 
Action: Mouse scrolled (507, 336) with delta (0, 0)
Screenshot: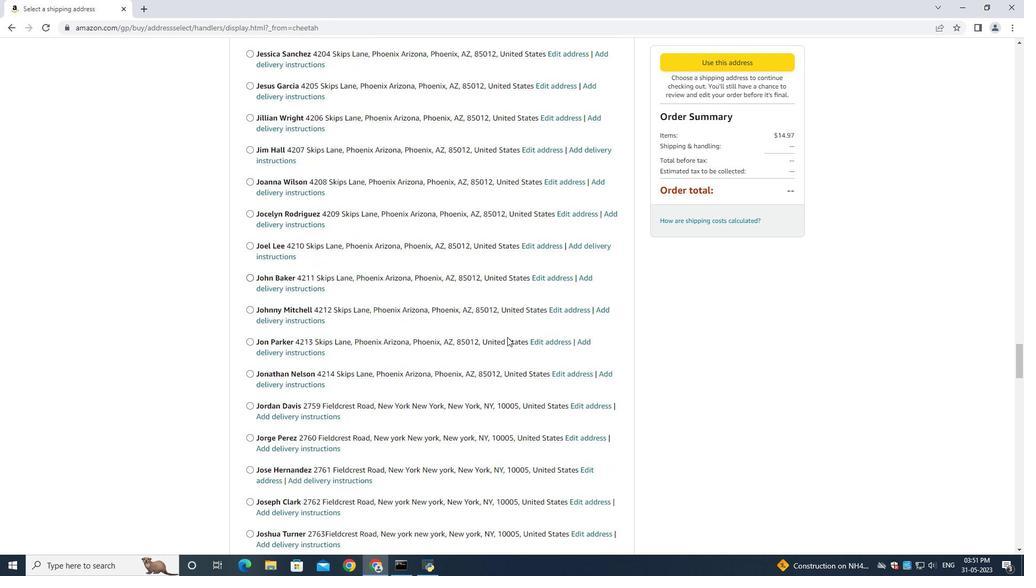 
Action: Mouse scrolled (507, 336) with delta (0, 0)
Screenshot: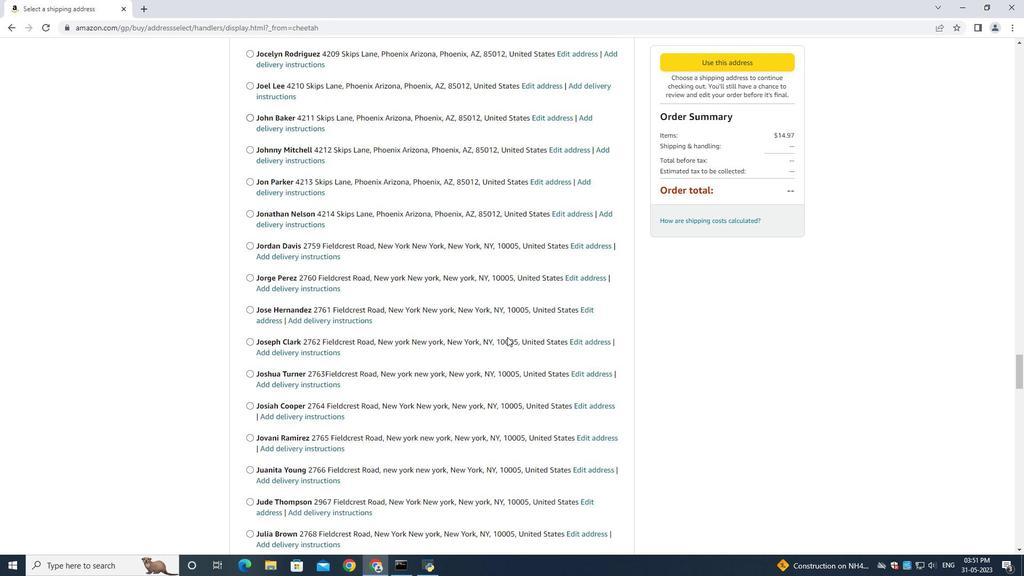
Action: Mouse scrolled (507, 336) with delta (0, 0)
Screenshot: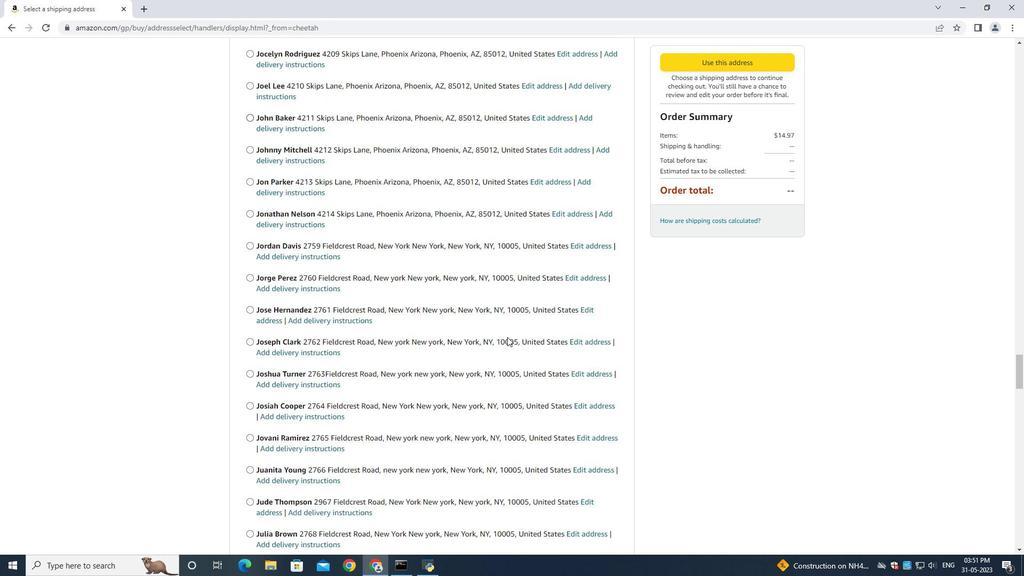 
Action: Mouse scrolled (507, 336) with delta (0, 0)
Screenshot: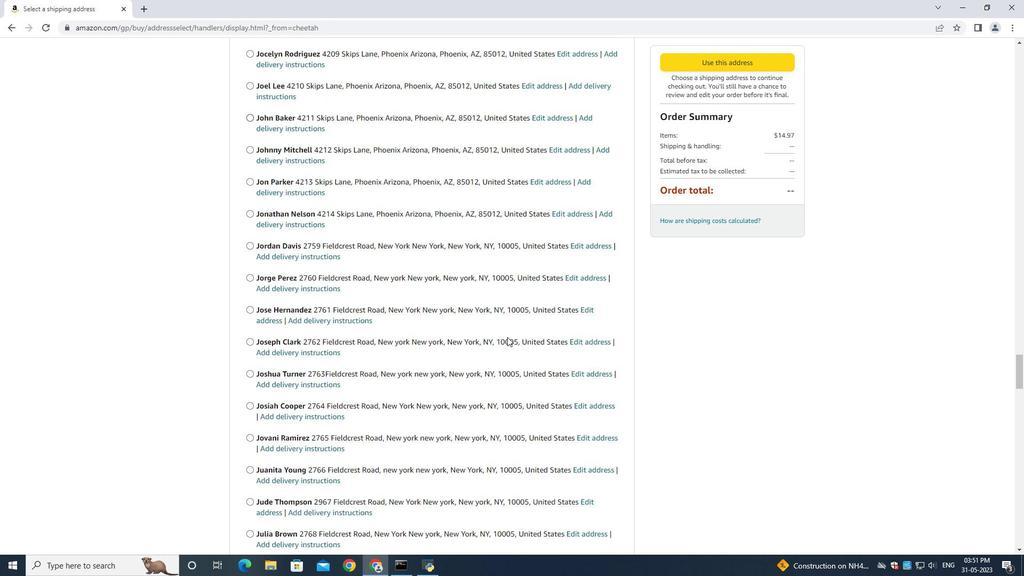 
Action: Mouse scrolled (507, 336) with delta (0, 0)
Screenshot: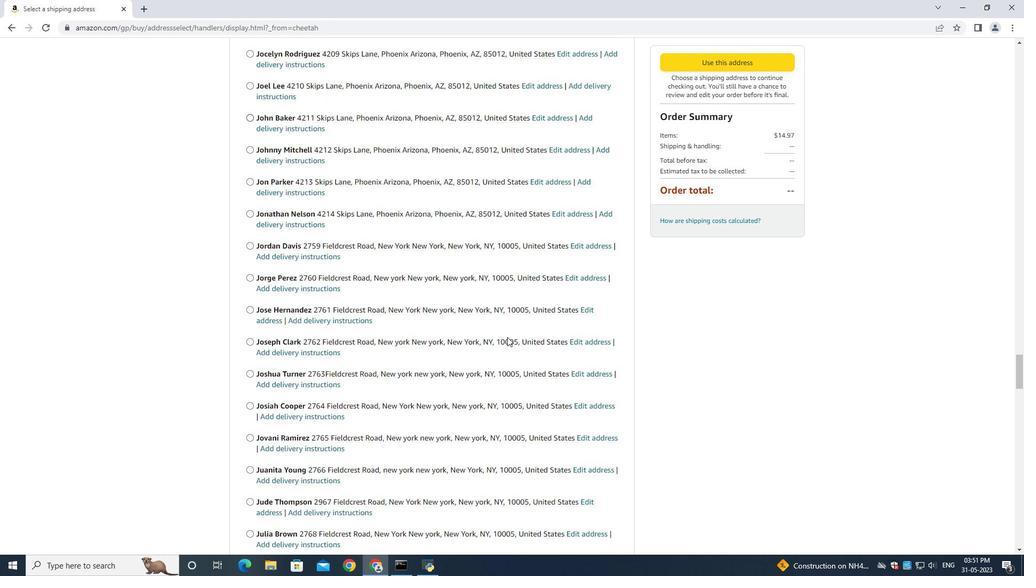 
Action: Mouse scrolled (507, 336) with delta (0, 0)
Screenshot: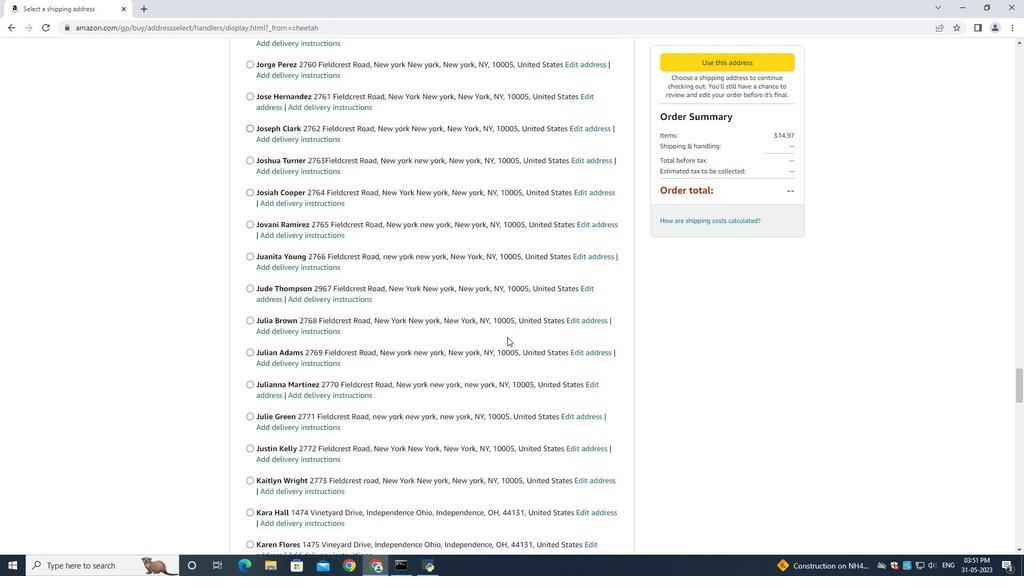 
Action: Mouse scrolled (507, 336) with delta (0, 0)
Screenshot: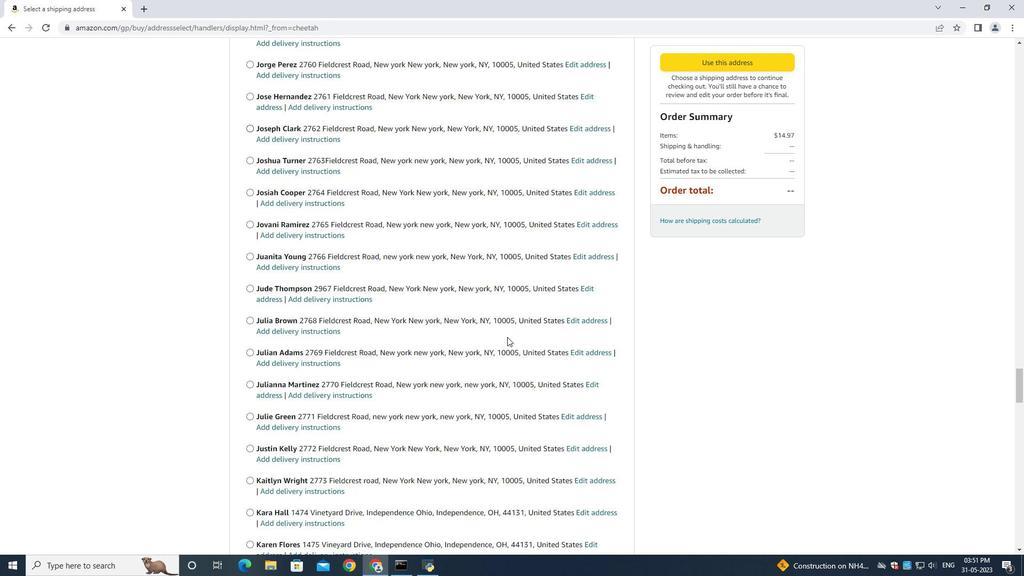 
Action: Mouse scrolled (507, 336) with delta (0, 0)
Screenshot: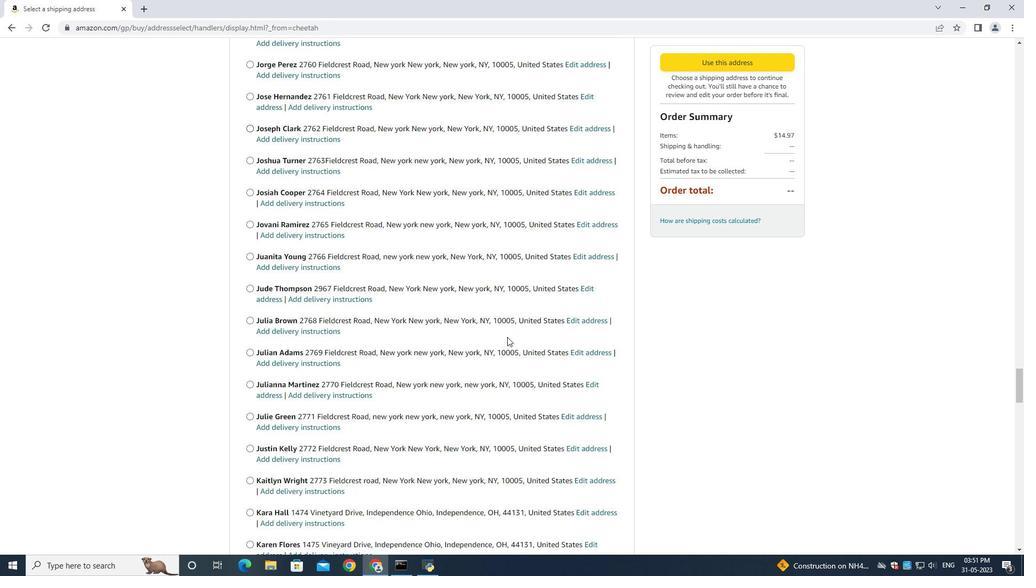 
Action: Mouse scrolled (507, 336) with delta (0, 0)
Screenshot: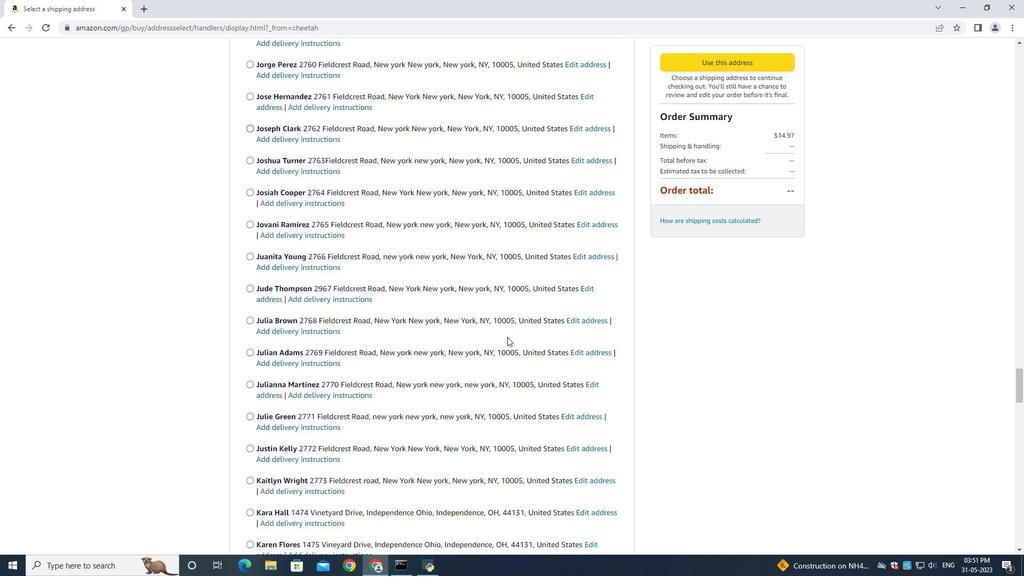 
Action: Mouse scrolled (507, 336) with delta (0, 0)
Screenshot: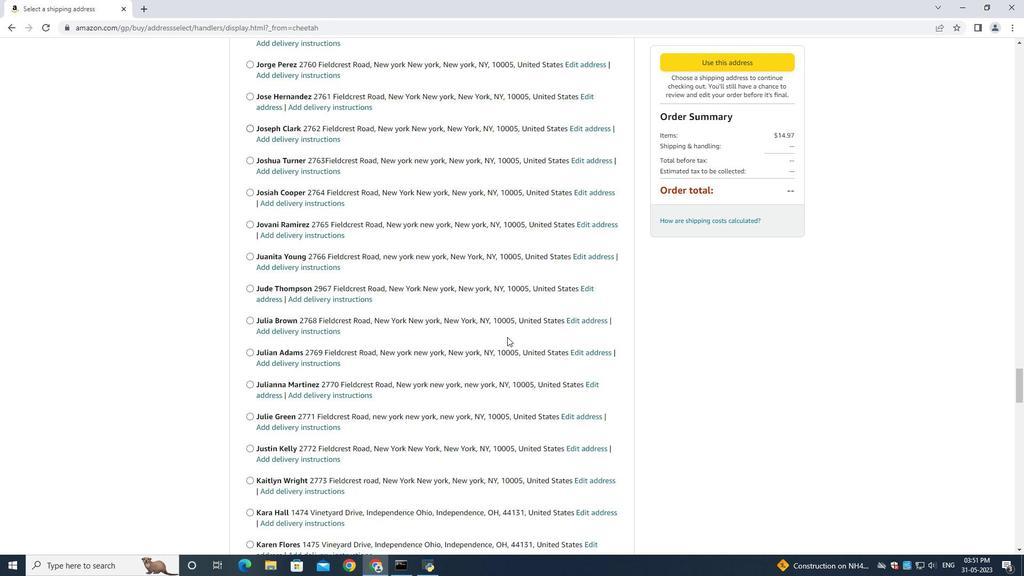 
Action: Mouse scrolled (507, 336) with delta (0, 0)
Screenshot: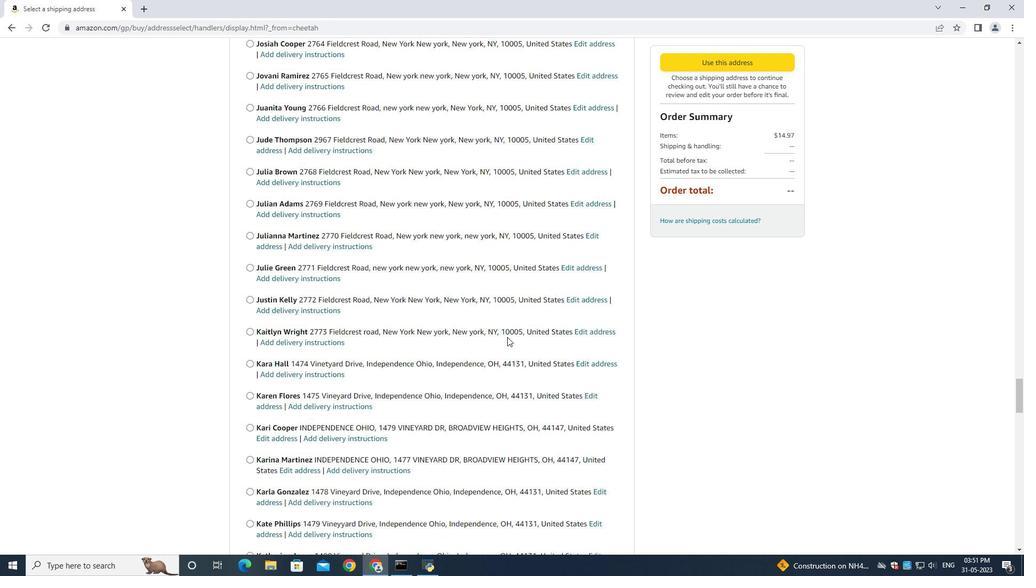 
Action: Mouse scrolled (507, 336) with delta (0, 0)
Screenshot: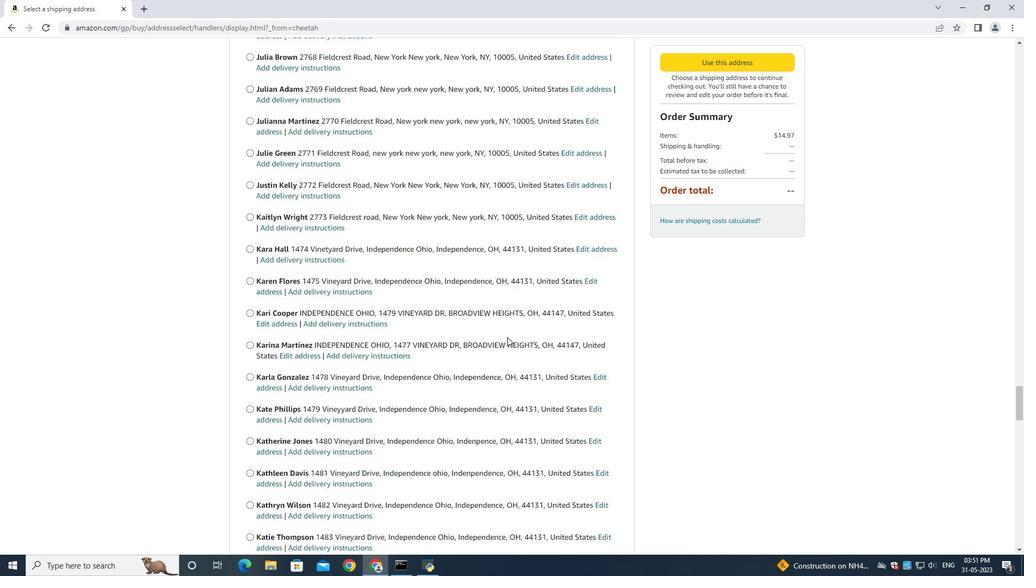 
Action: Mouse scrolled (507, 336) with delta (0, 0)
Screenshot: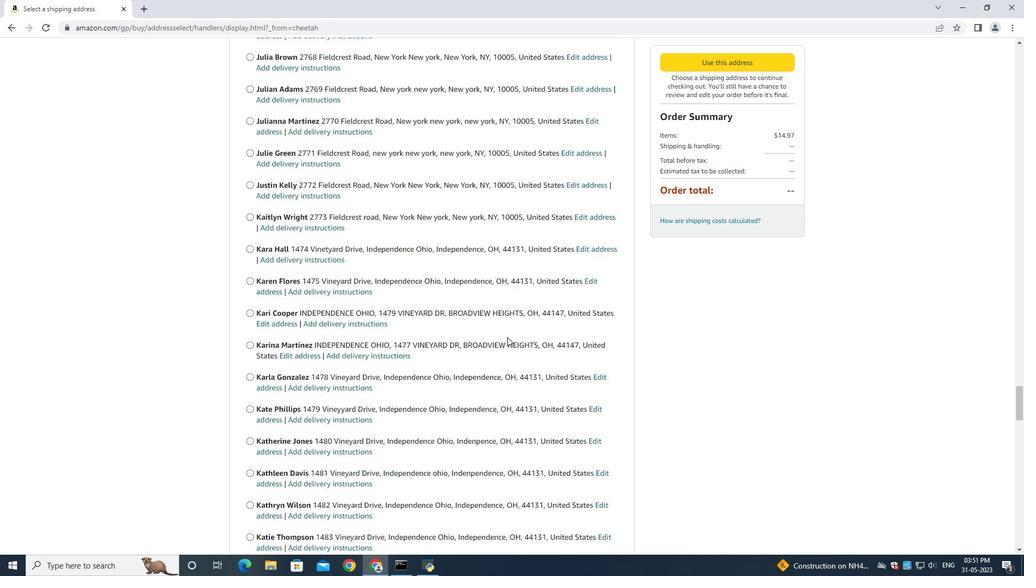
Action: Mouse scrolled (507, 336) with delta (0, 0)
Screenshot: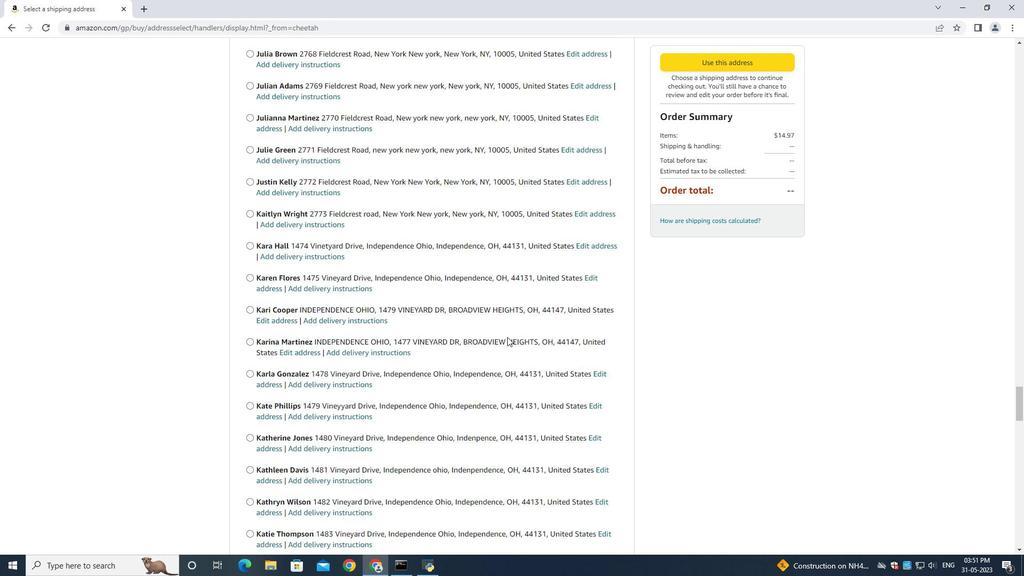 
Action: Mouse scrolled (507, 336) with delta (0, 0)
Screenshot: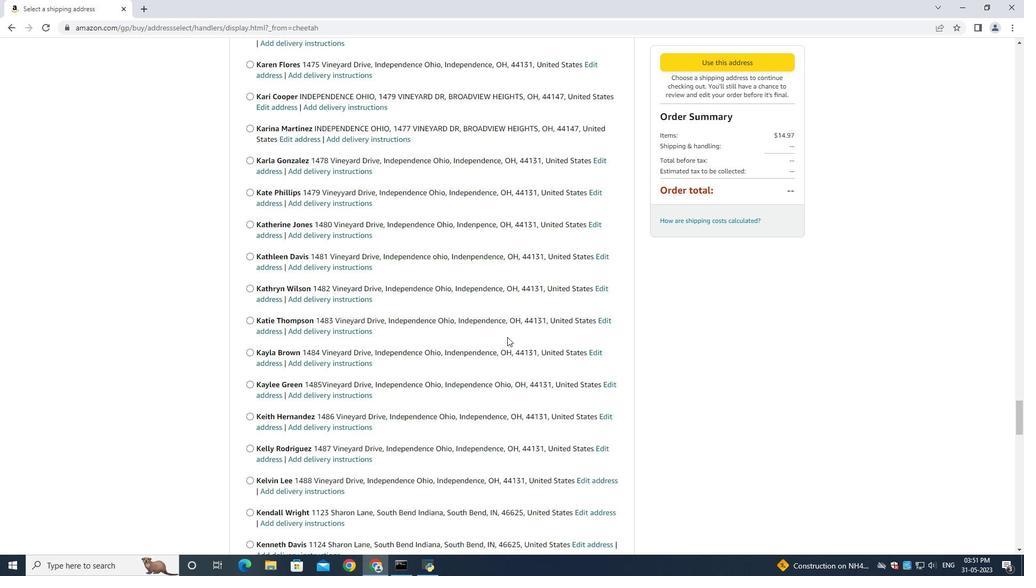
Action: Mouse scrolled (507, 336) with delta (0, 0)
Screenshot: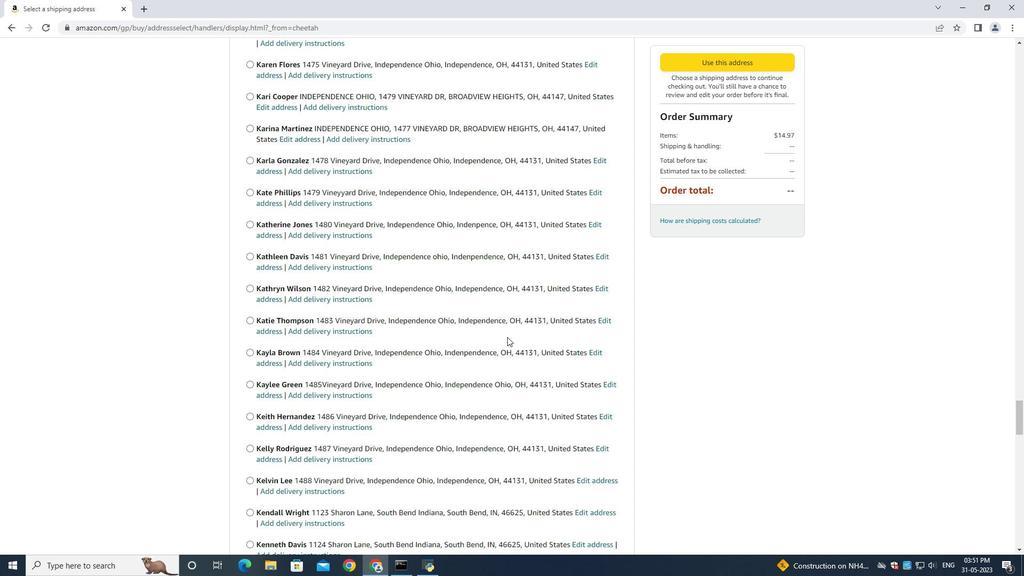 
Action: Mouse scrolled (507, 336) with delta (0, 0)
Screenshot: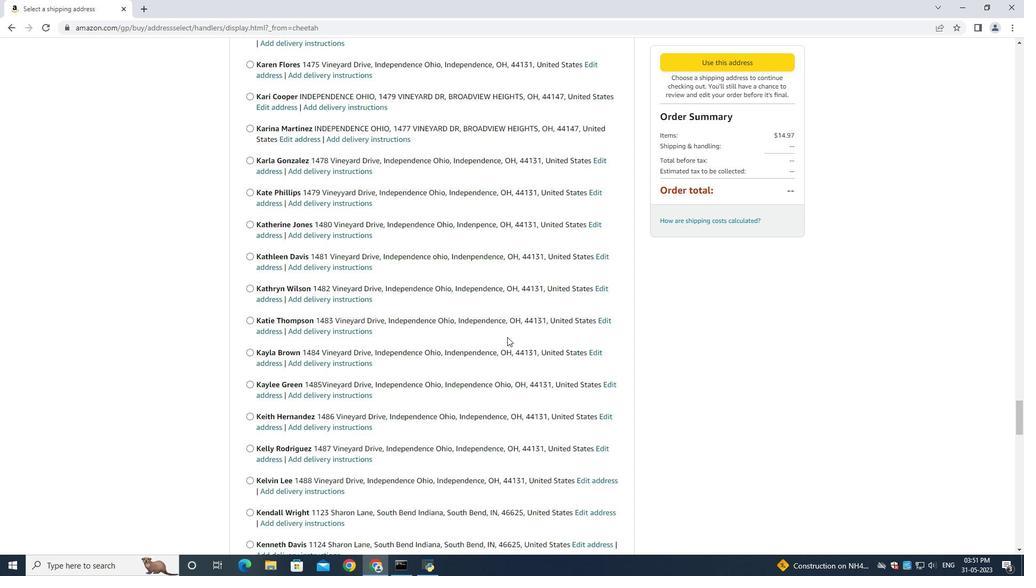 
Action: Mouse scrolled (507, 336) with delta (0, 0)
Screenshot: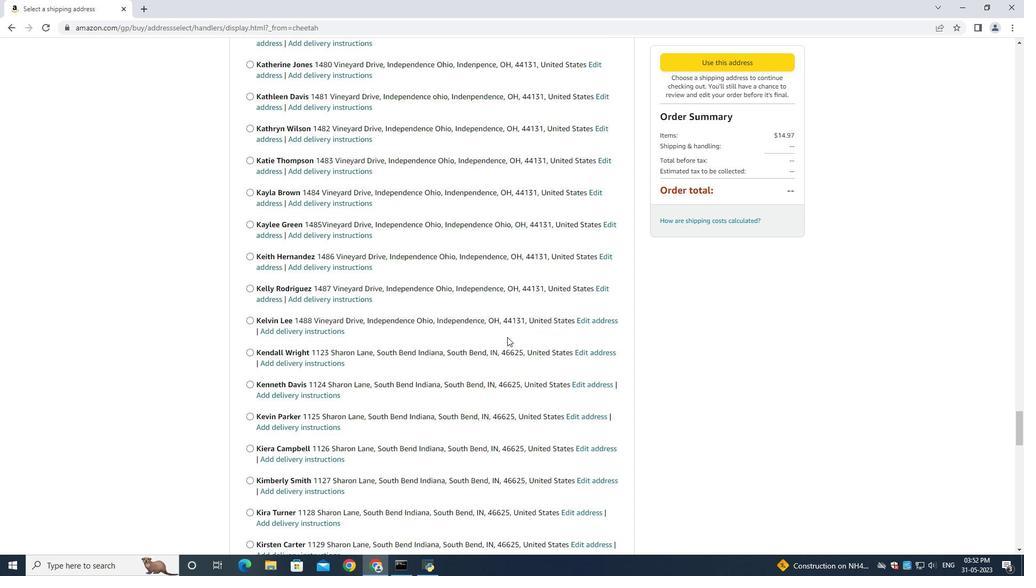 
Action: Mouse scrolled (507, 336) with delta (0, 0)
Screenshot: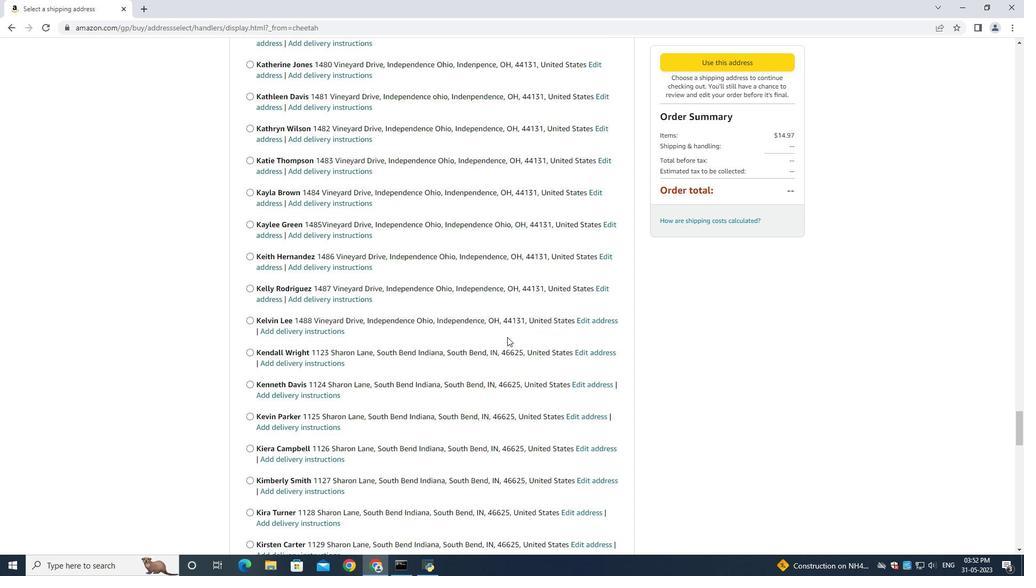 
Action: Mouse scrolled (507, 336) with delta (0, 0)
Screenshot: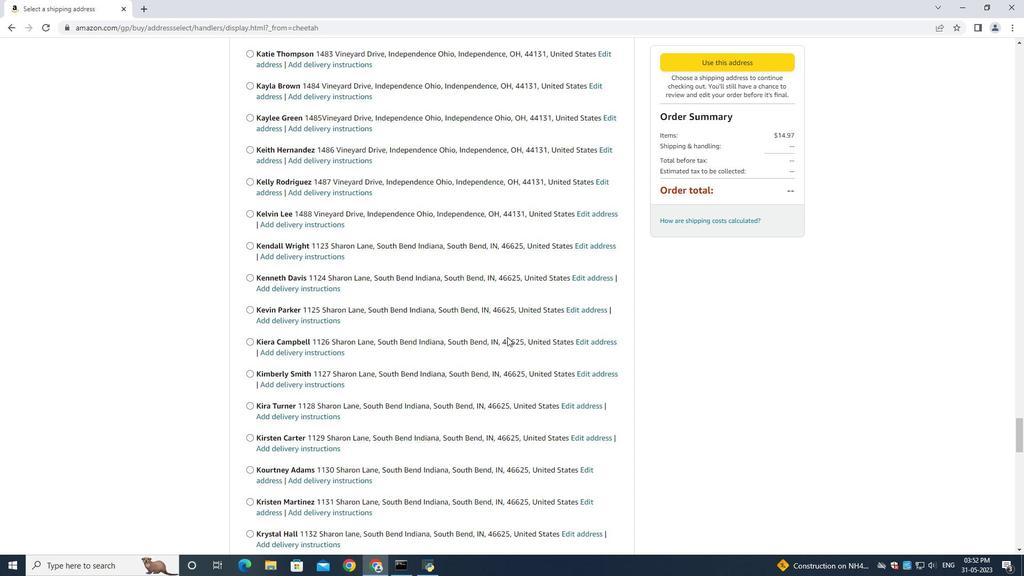 
Action: Mouse scrolled (507, 336) with delta (0, 0)
Screenshot: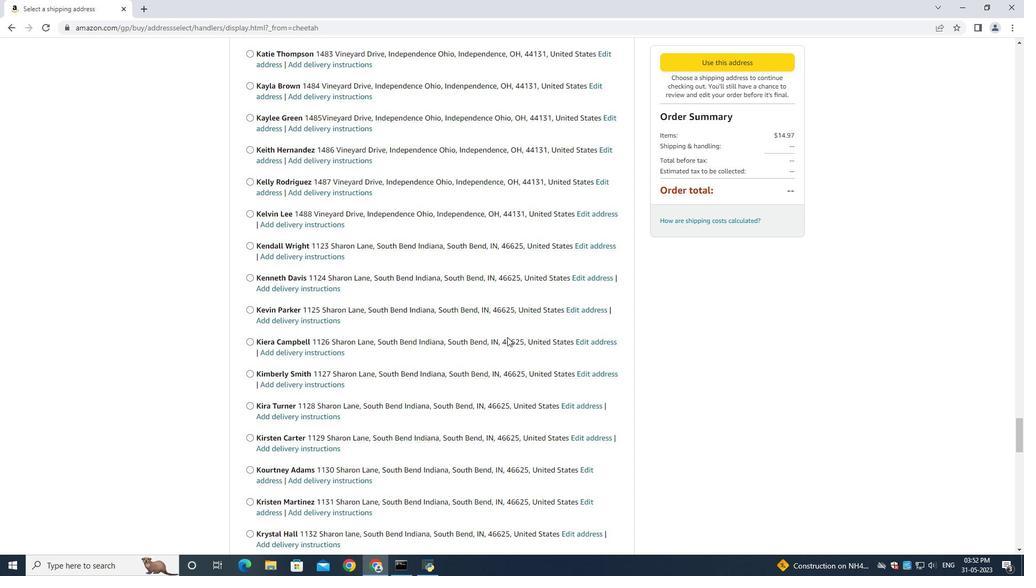 
Action: Mouse scrolled (507, 336) with delta (0, 0)
Screenshot: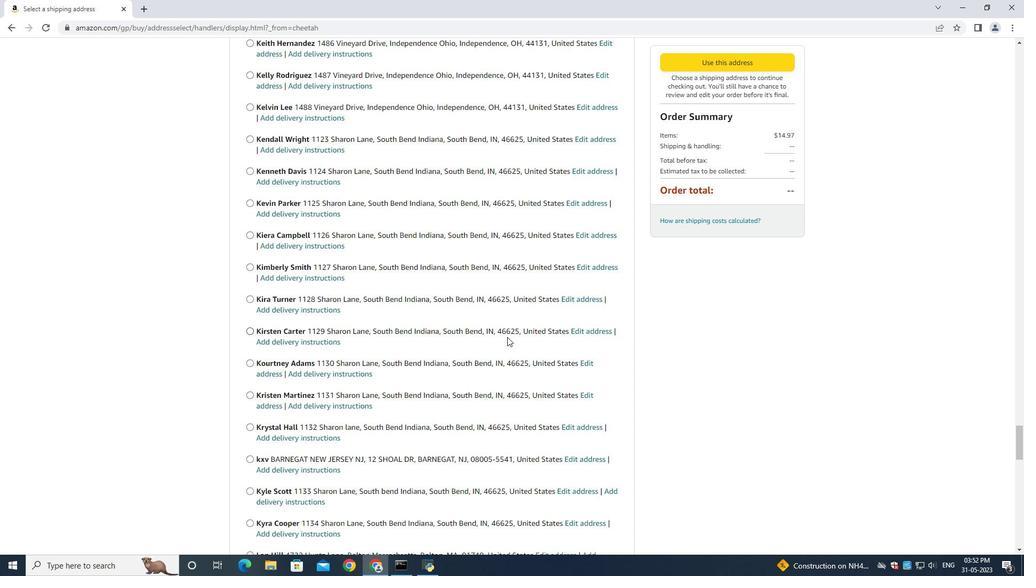 
Action: Mouse scrolled (507, 336) with delta (0, 0)
Screenshot: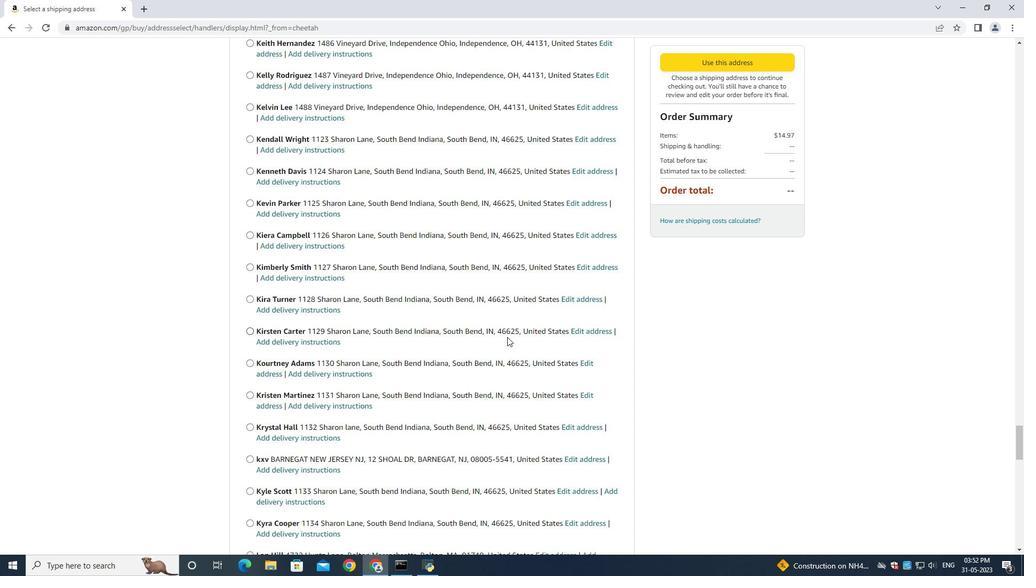 
Action: Mouse scrolled (507, 336) with delta (0, 0)
Screenshot: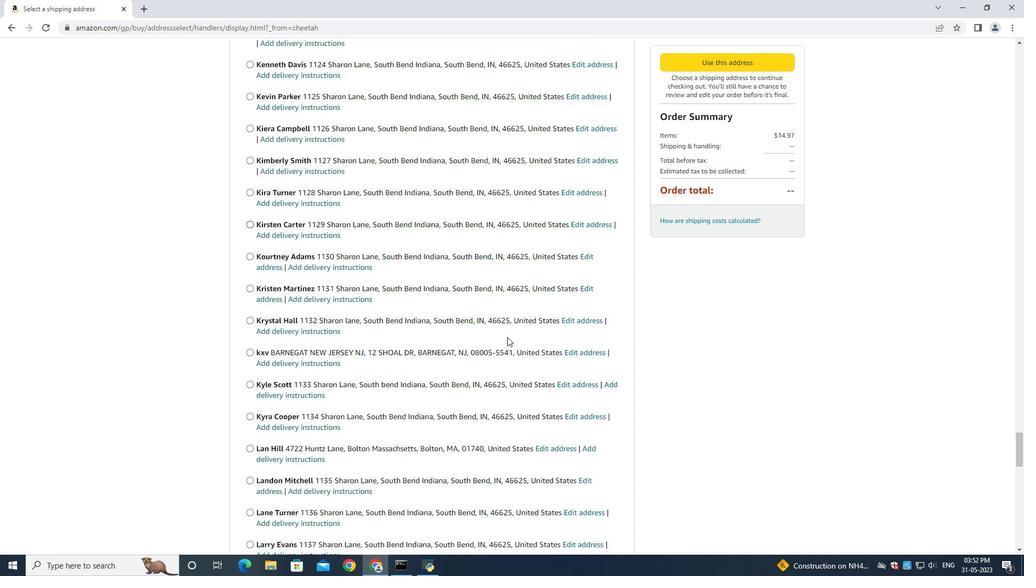 
Action: Mouse scrolled (507, 336) with delta (0, 0)
Screenshot: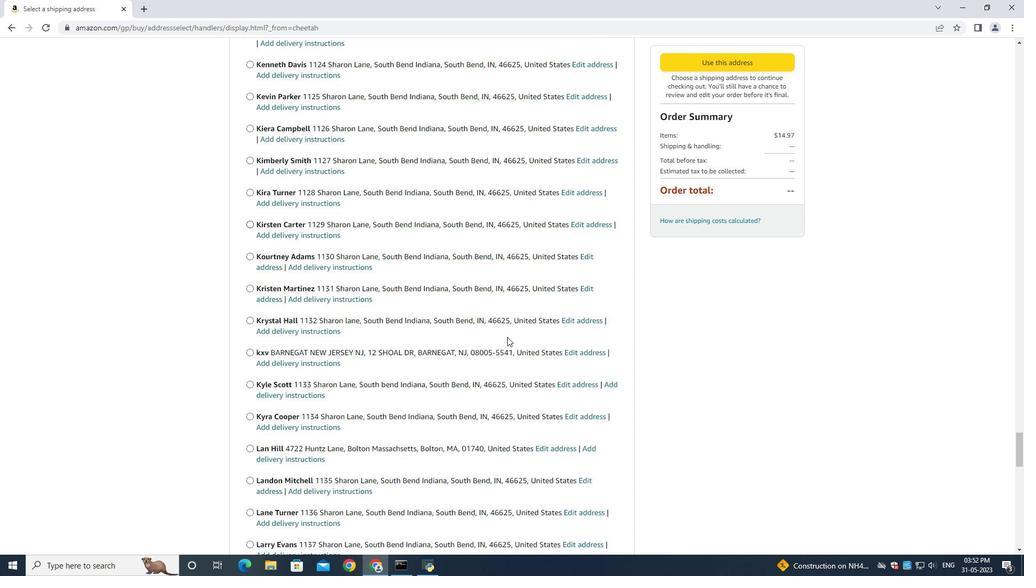 
Action: Mouse scrolled (507, 336) with delta (0, 0)
Screenshot: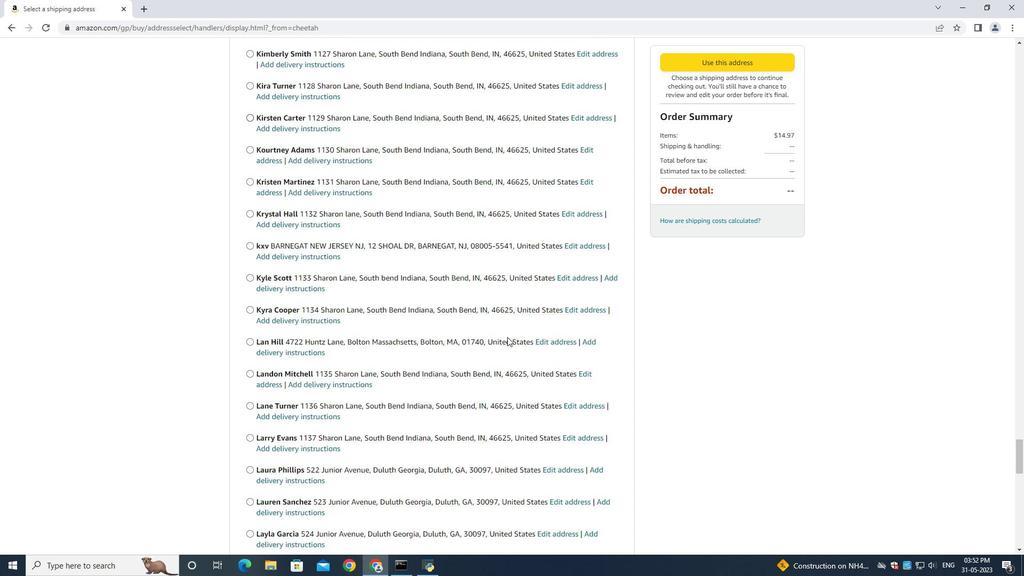 
Action: Mouse scrolled (507, 336) with delta (0, 0)
Screenshot: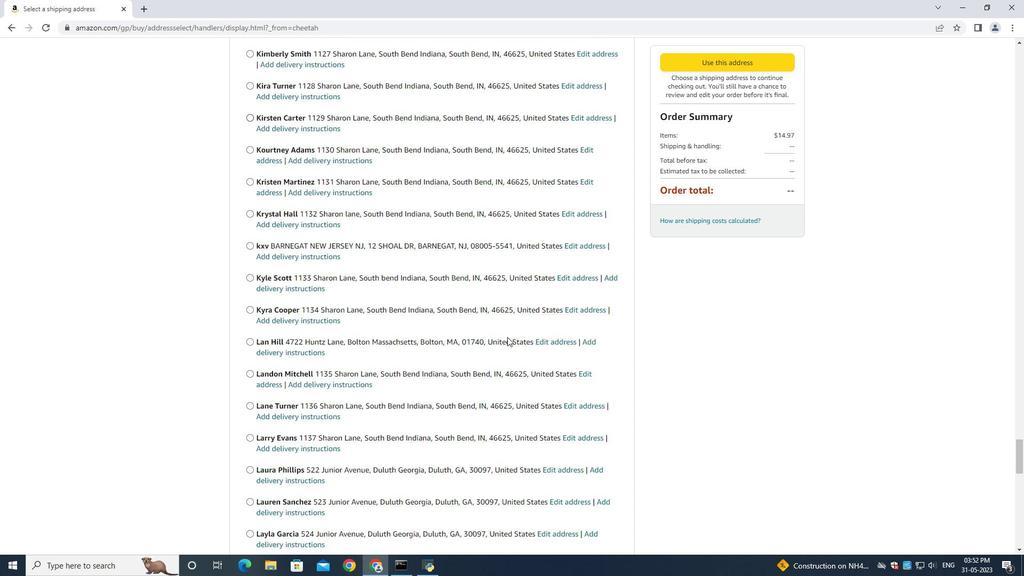 
Action: Mouse scrolled (507, 336) with delta (0, 0)
Screenshot: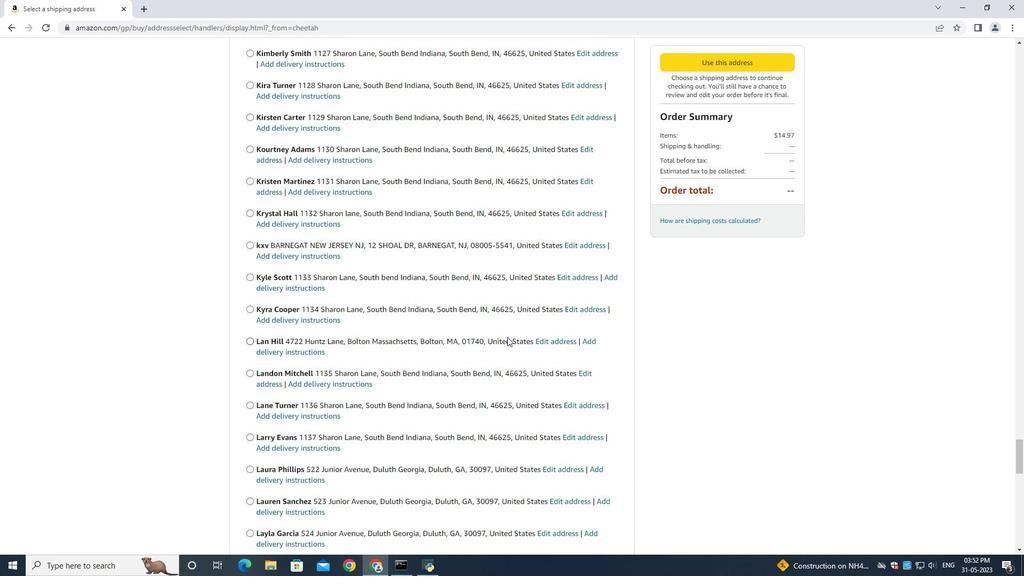 
Action: Mouse scrolled (507, 336) with delta (0, 0)
Screenshot: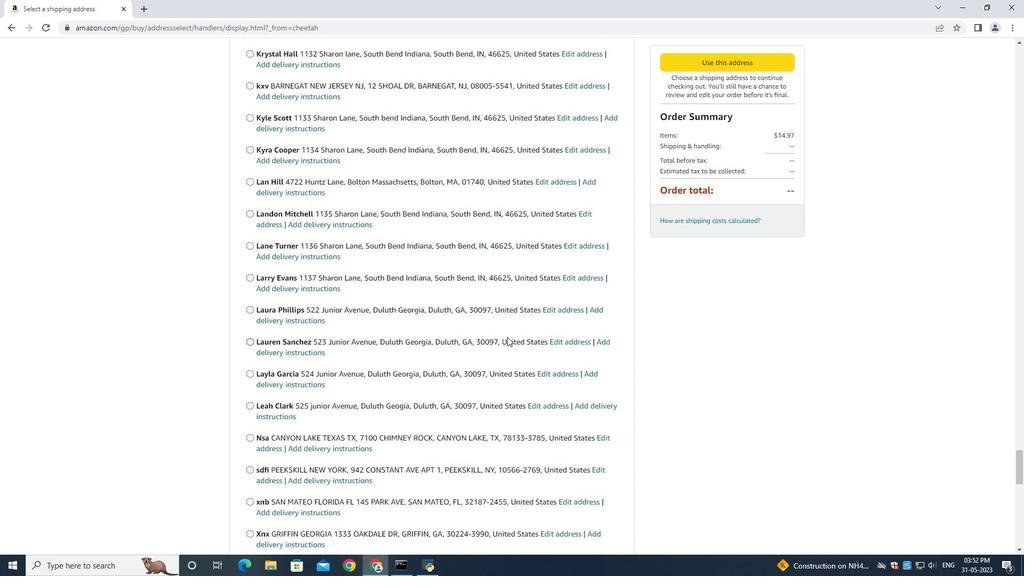 
Action: Mouse scrolled (507, 336) with delta (0, 0)
Screenshot: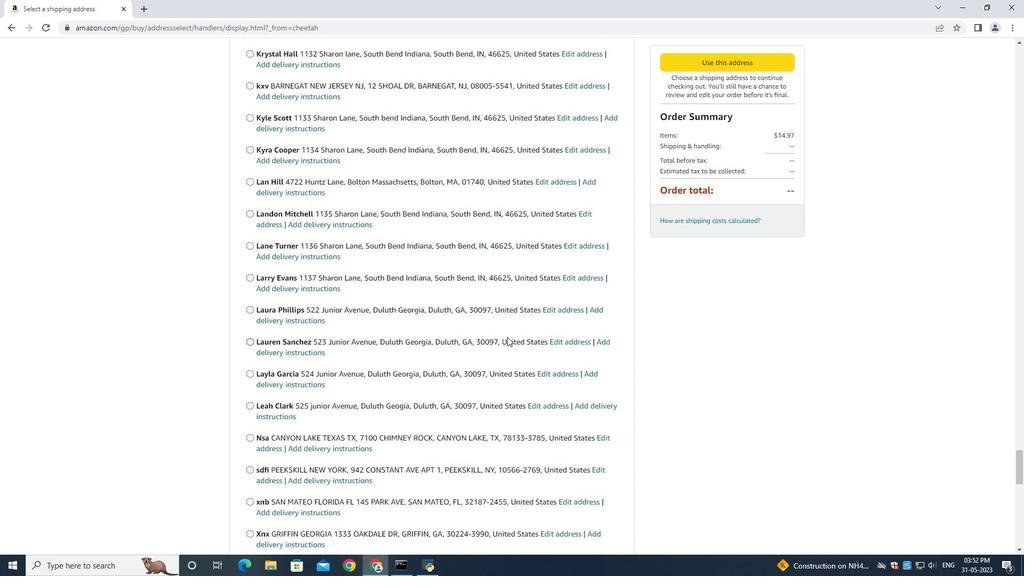 
Action: Mouse scrolled (507, 336) with delta (0, 0)
Screenshot: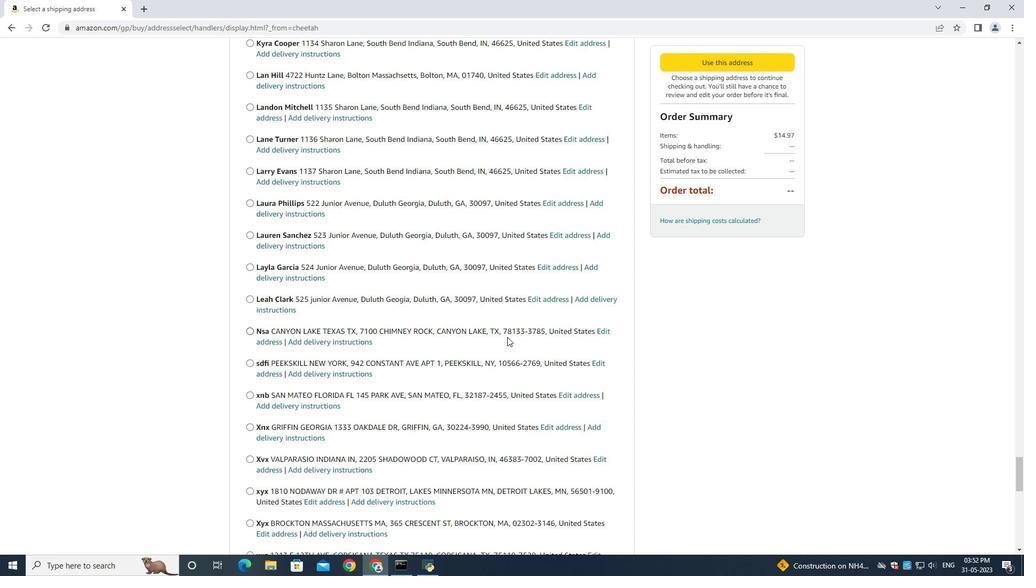 
Action: Mouse scrolled (507, 336) with delta (0, 0)
Screenshot: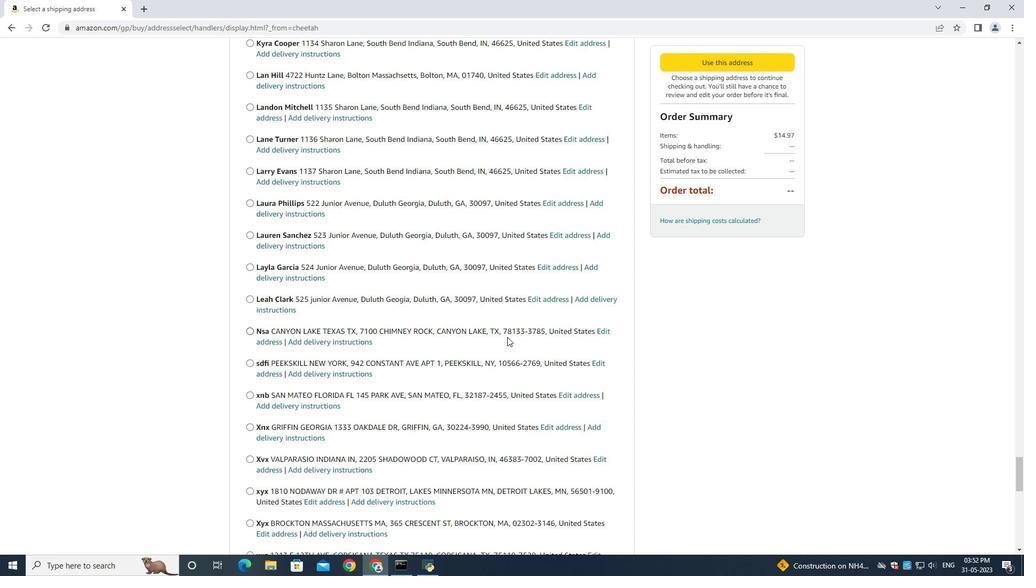 
Action: Mouse scrolled (507, 336) with delta (0, 0)
Screenshot: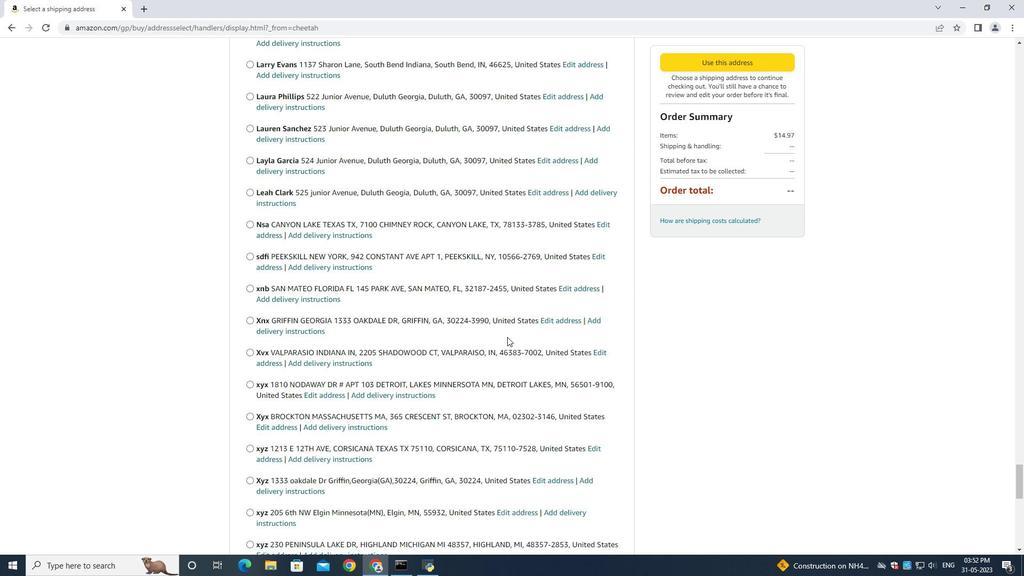 
Action: Mouse scrolled (507, 336) with delta (0, 0)
Screenshot: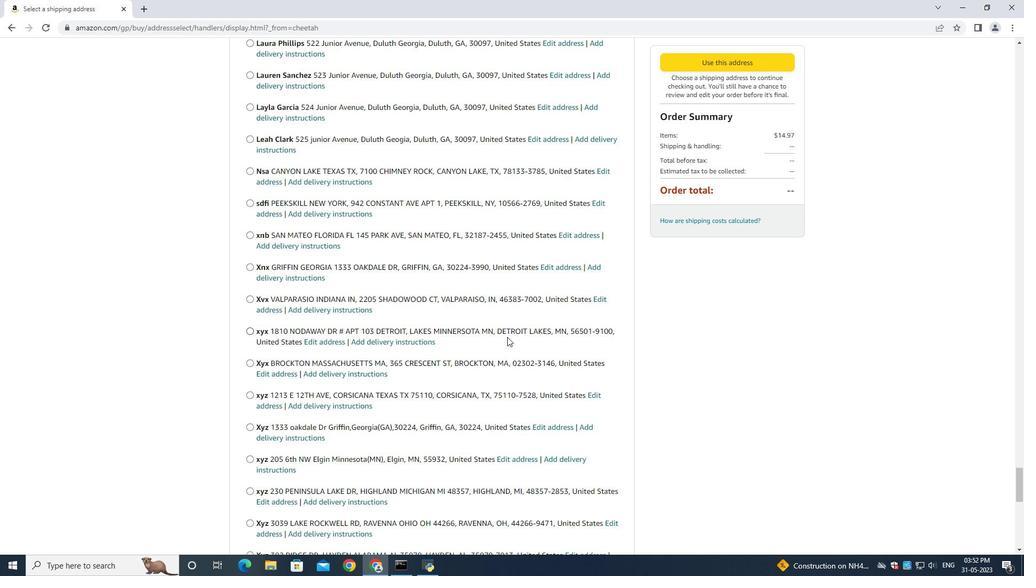 
Action: Mouse scrolled (507, 336) with delta (0, 0)
Screenshot: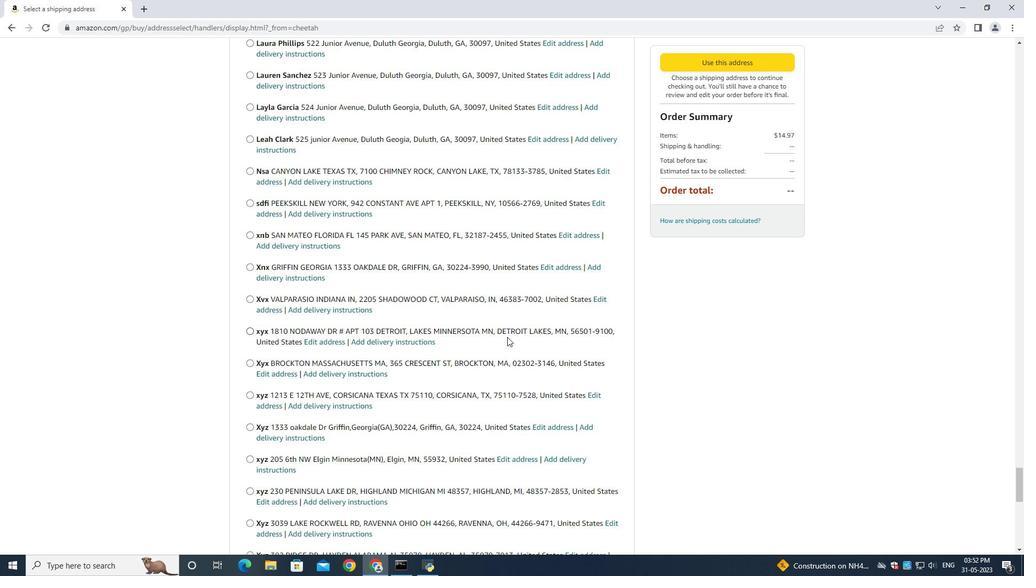 
Action: Mouse scrolled (507, 336) with delta (0, 0)
Screenshot: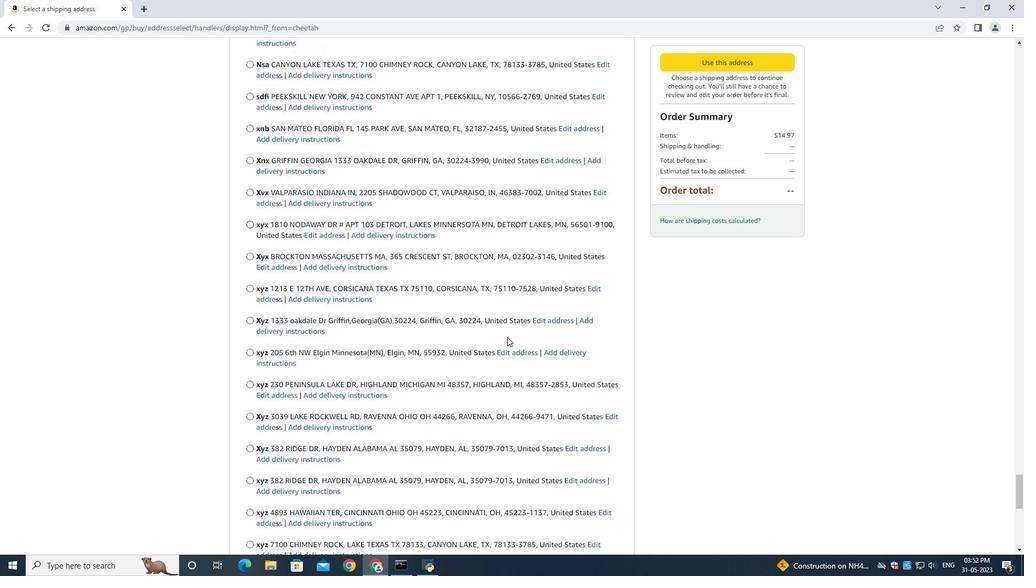 
Action: Mouse scrolled (507, 336) with delta (0, 0)
Screenshot: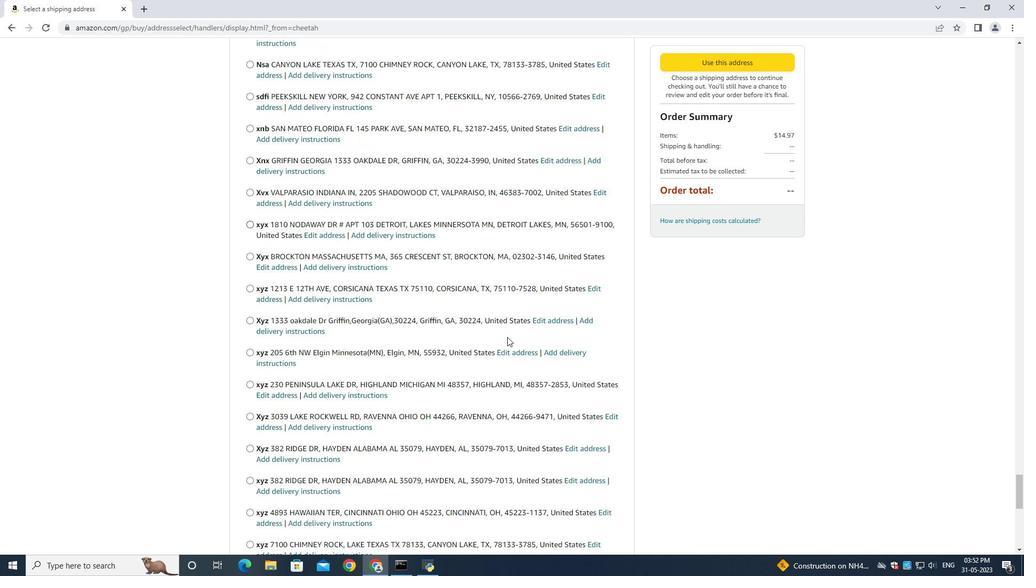 
Action: Mouse scrolled (507, 336) with delta (0, 0)
Screenshot: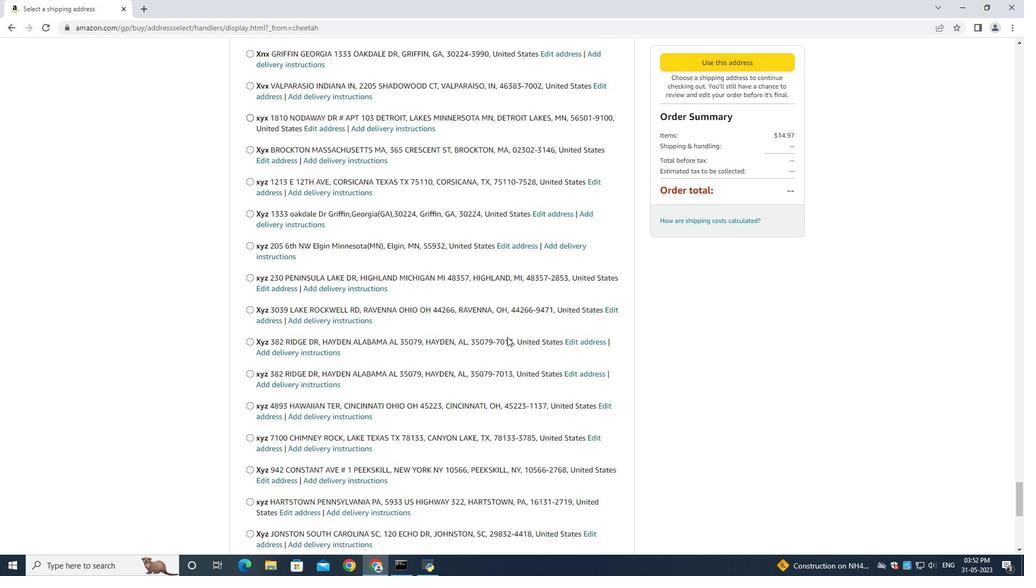 
Action: Mouse scrolled (507, 336) with delta (0, 0)
Screenshot: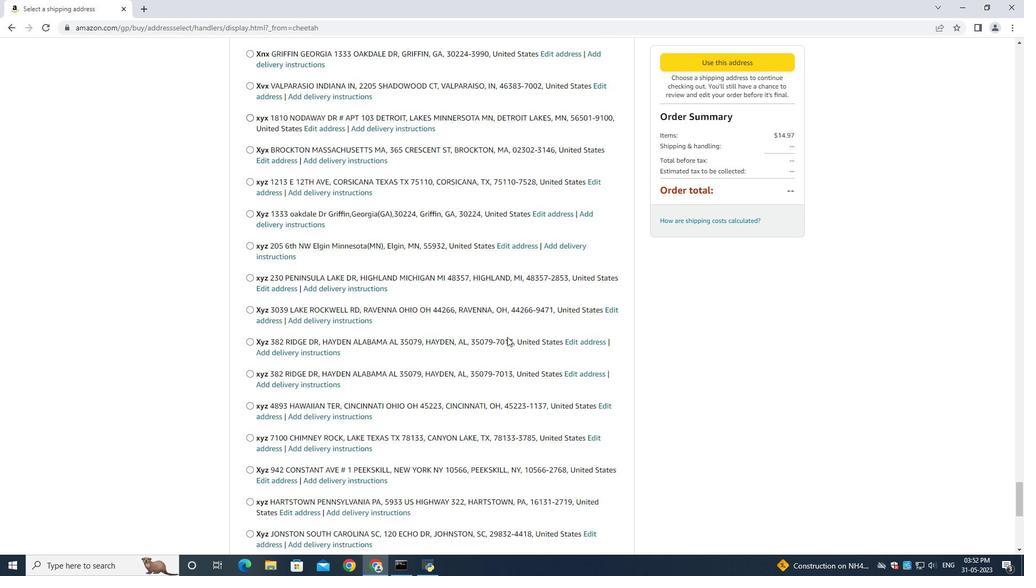 
Action: Mouse scrolled (507, 336) with delta (0, 0)
Screenshot: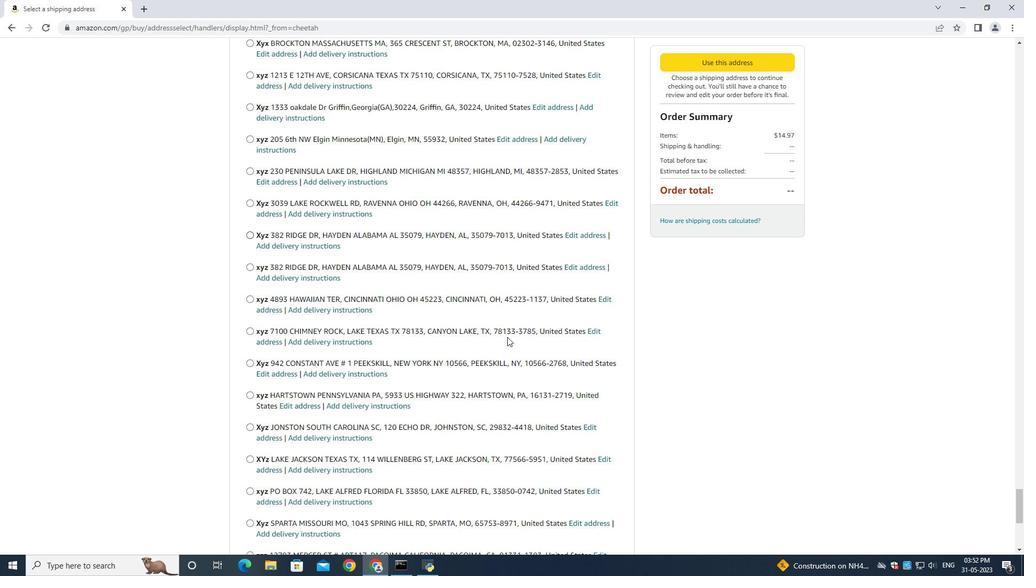 
Action: Mouse scrolled (507, 336) with delta (0, 0)
Screenshot: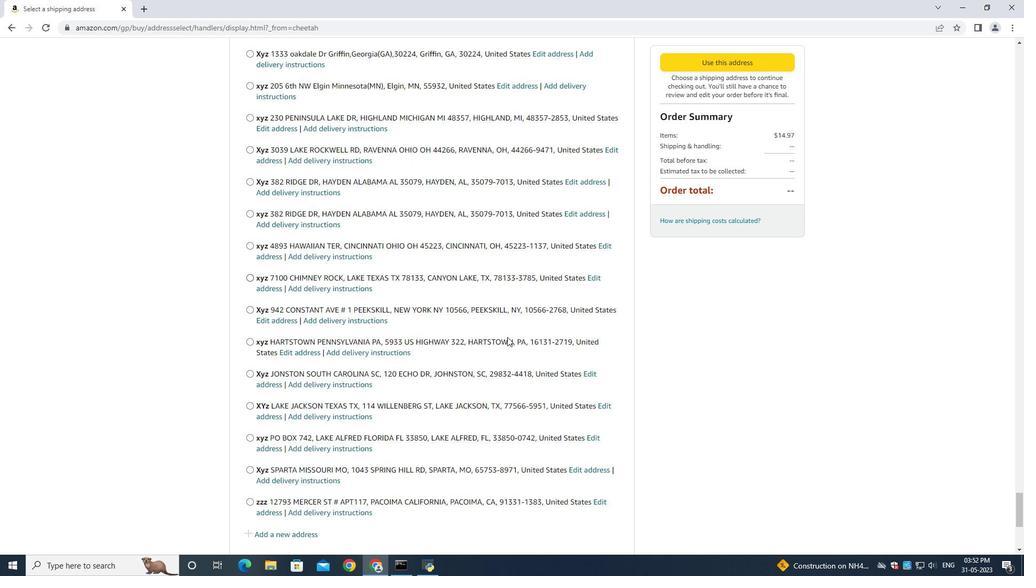 
Action: Mouse scrolled (507, 336) with delta (0, 0)
Screenshot: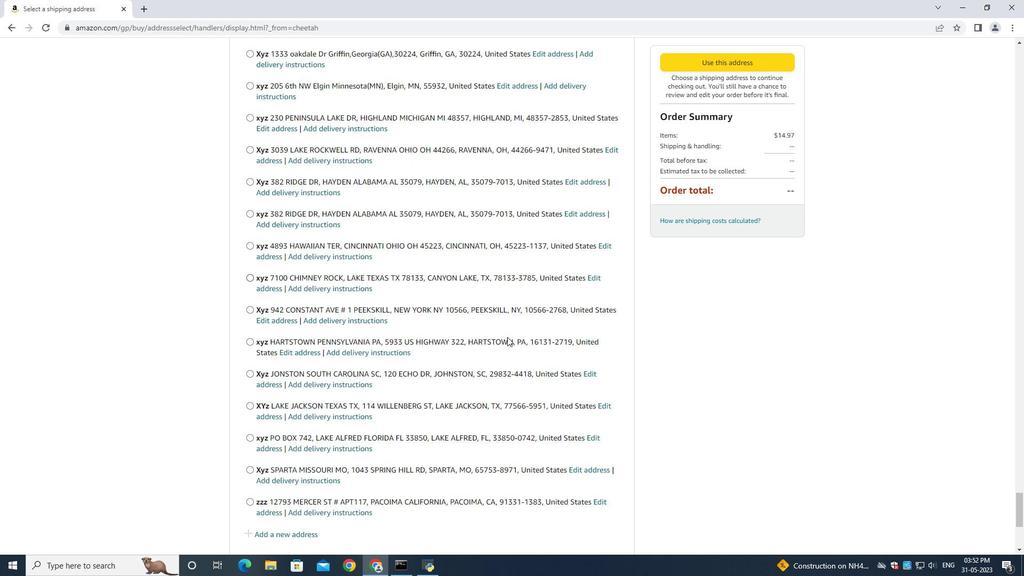 
Action: Mouse scrolled (507, 336) with delta (0, 0)
Screenshot: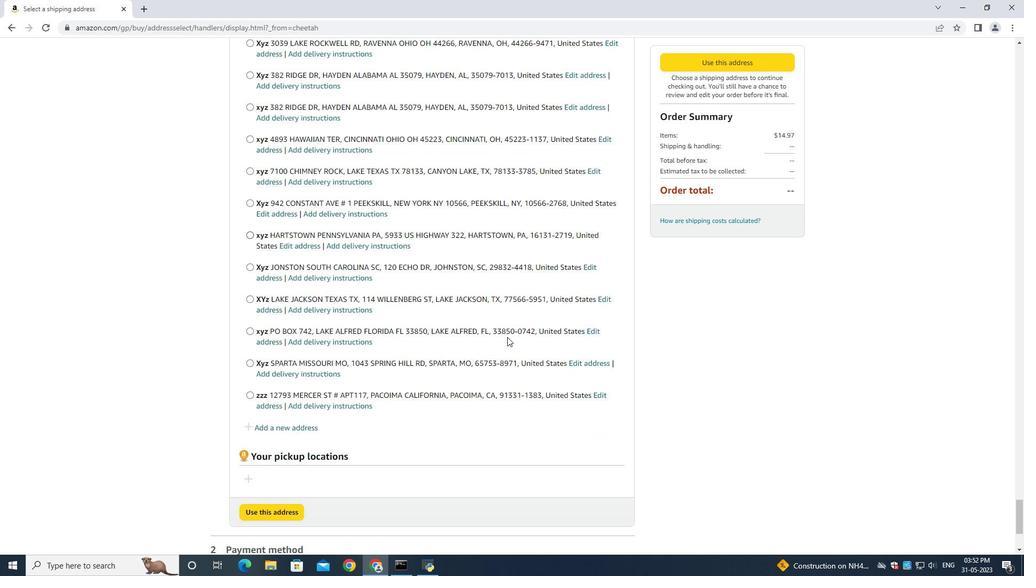 
Action: Mouse scrolled (507, 336) with delta (0, 0)
Screenshot: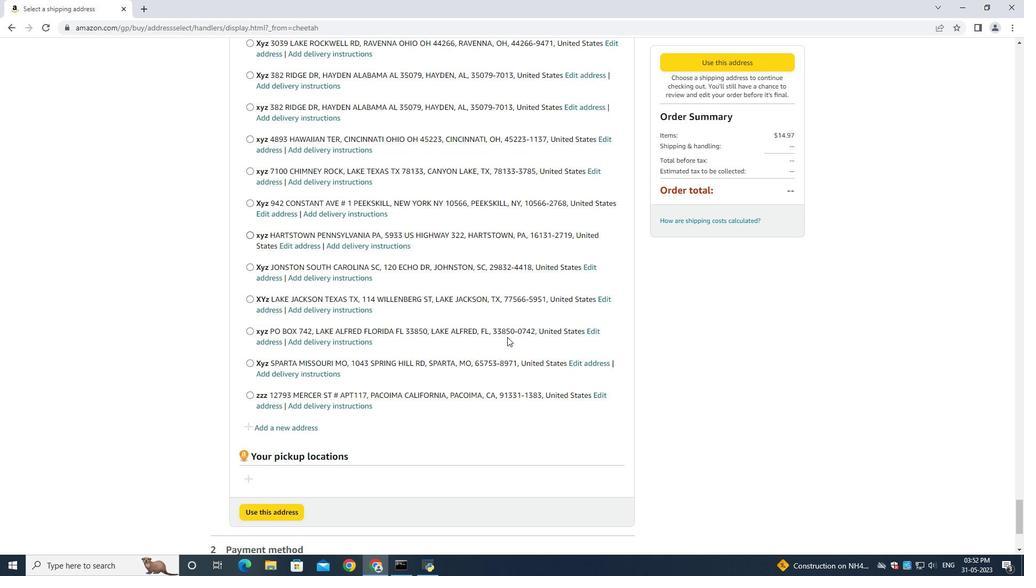 
Action: Mouse moved to (300, 315)
Screenshot: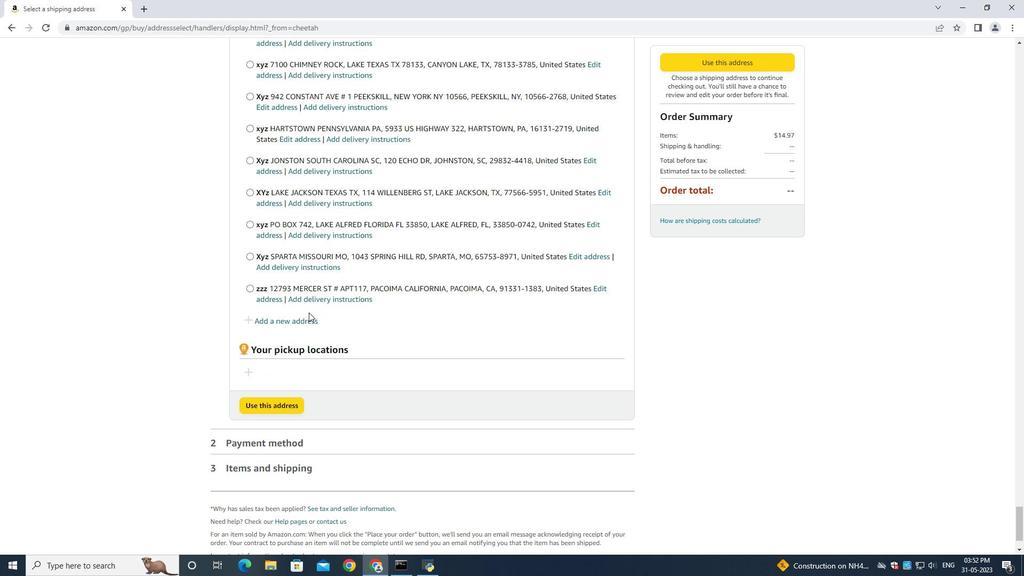 
Action: Mouse pressed left at (300, 315)
Screenshot: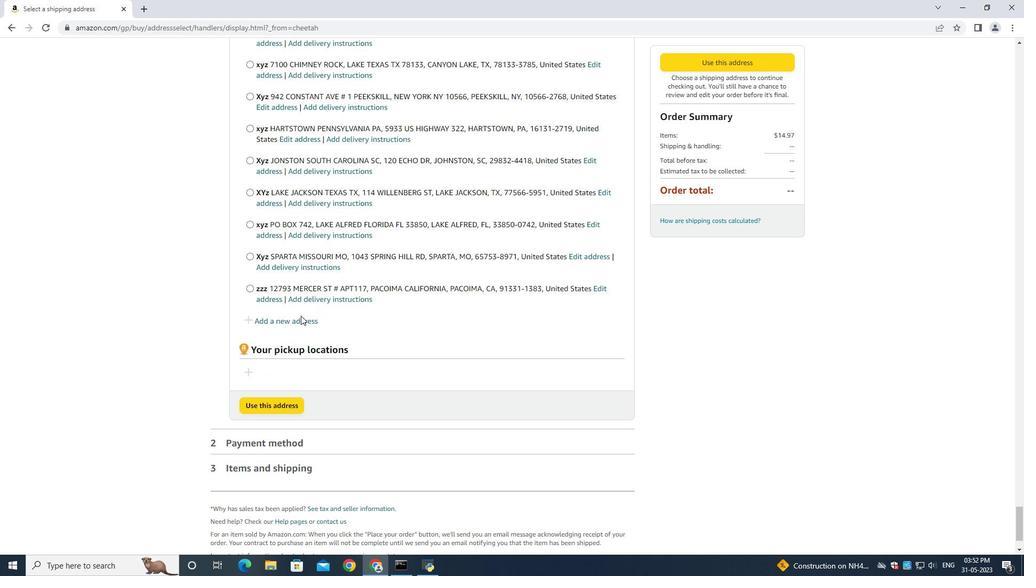 
Action: Mouse moved to (299, 320)
Screenshot: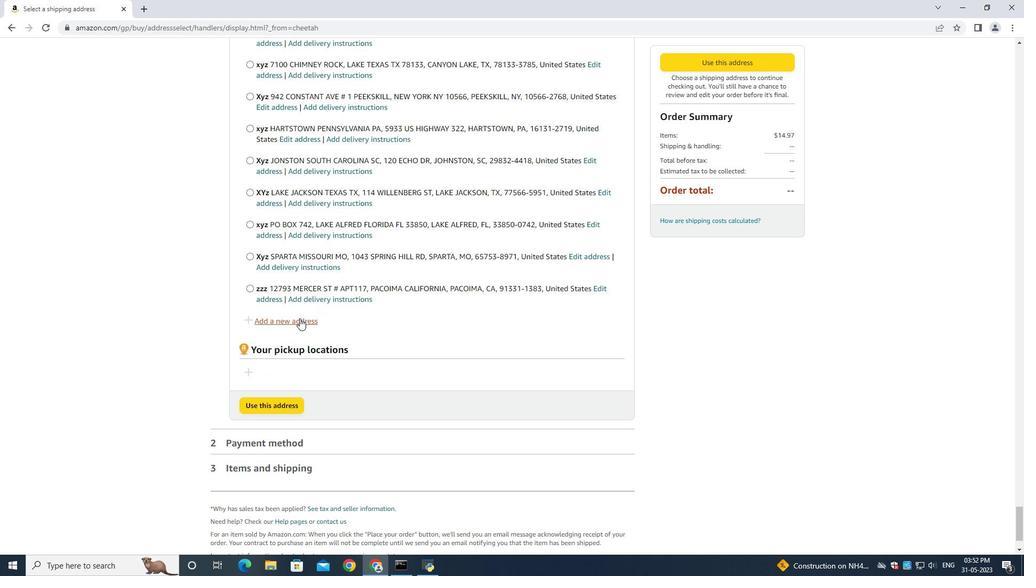 
Action: Mouse pressed left at (299, 320)
Screenshot: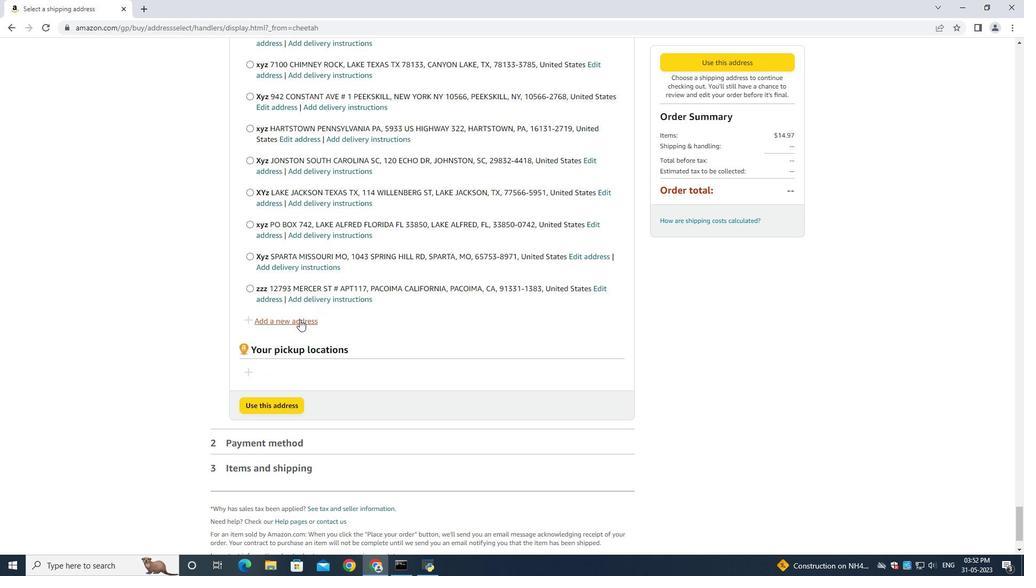 
Action: Mouse moved to (382, 259)
Screenshot: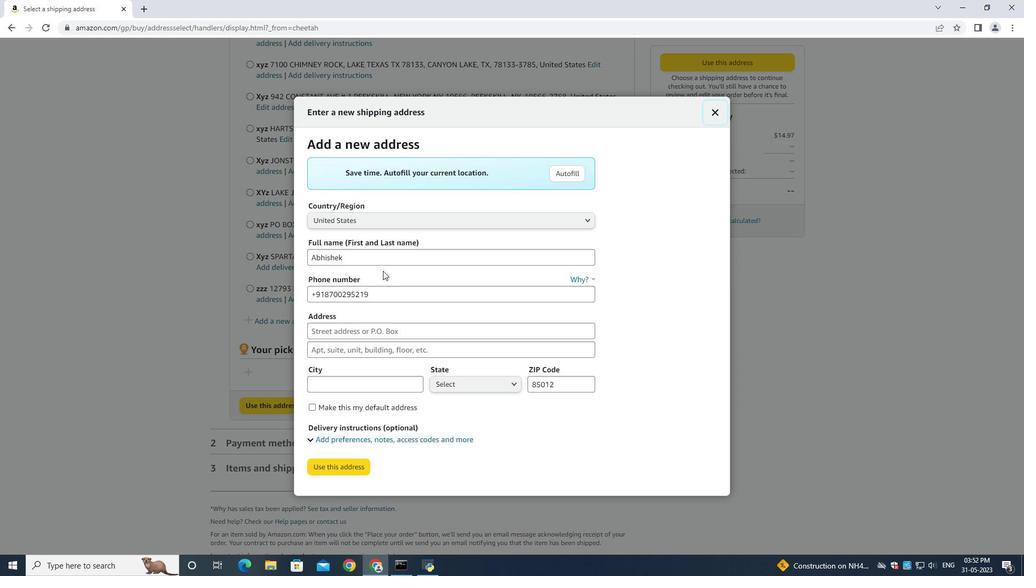 
Action: Mouse pressed left at (382, 259)
Screenshot: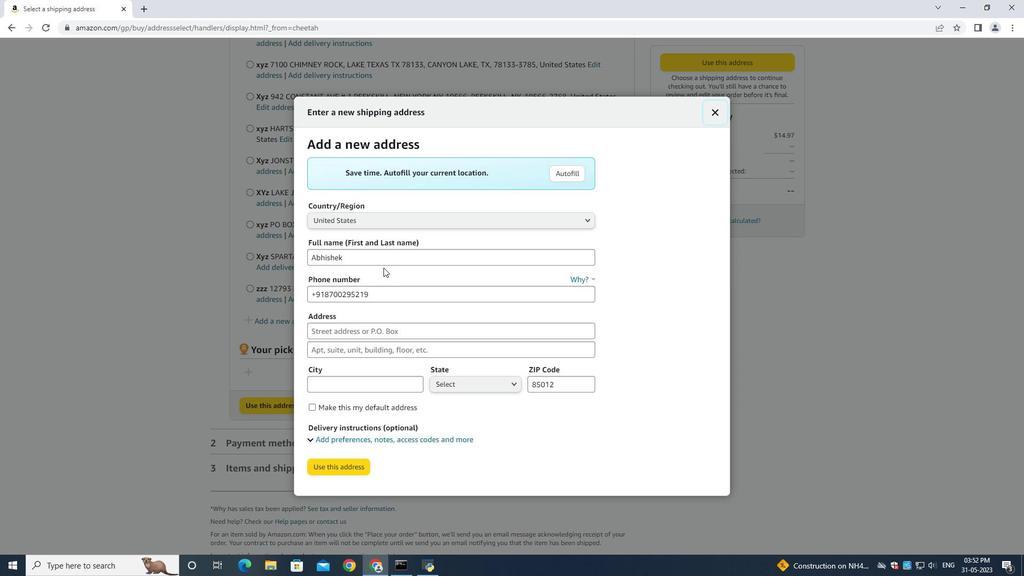 
Action: Key pressed ctrl+A<Key.backspace><Key.shift><Key.shift><Key.shift><Key.shift><Key.shift><Key.shift><Key.shift><Key.shift><Key.shift><Key.shift><Key.shift><Key.shift><Key.shift><Key.shift><Key.shift><Key.shift><Key.shift><Key.shift><Key.shift><Key.shift><Key.shift><Key.shift><Key.shift><Key.shift><Key.shift><Key.shift><Key.shift><Key.shift><Key.shift><Key.shift><Key.shift><Key.shift><Key.shift><Key.shift><Key.shift><Key.shift><Key.shift><Key.shift><Key.shift><Key.shift><Key.shift><Key.shift><Key.shift><Key.shift><Key.shift><Key.shift><Key.shift><Key.shift><Key.shift><Key.shift><Key.shift><Key.shift><Key.shift><Key.shift><Key.shift><Key.shift><Key.shift><Key.shift><Key.shift><Key.shift><Key.shift><Key.shift><Key.shift><Key.shift><Key.shift>Leila<Key.space><Key.shift><Key.shift><Key.shift><Key.shift><Key.shift><Key.shift><Key.shift><Key.shift><Key.shift><Key.shift><Key.shift><Key.shift><Key.shift><Key.shift><Key.shift><Key.shift><Key.shift>Perez<Key.tab><Key.tab><Key.backspace>4046170247<Key.tab>526<Key.space><Key.shift>Junior<Key.space><Key.shift><Key.shift><Key.shift><Key.shift><Key.shift><Key.shift><Key.shift><Key.shift><Key.shift><Key.shift><Key.shift><Key.shift><Key.shift><Key.shift><Key.shift><Key.shift><Key.shift><Key.shift>Avenue<Key.space><Key.tab><Key.shift><Key.shift><Key.shift><Key.shift><Key.shift><Key.shift><Key.shift><Key.shift><Key.shift><Key.shift><Key.shift><Key.shift><Key.shift><Key.shift><Key.shift><Key.shift><Key.shift><Key.shift><Key.shift><Key.shift><Key.shift><Key.shift><Key.shift><Key.shift><Key.shift><Key.shift><Key.shift><Key.shift><Key.shift><Key.shift><Key.shift><Key.shift><Key.shift><Key.shift><Key.shift><Key.shift><Key.shift><Key.shift><Key.shift><Key.shift><Key.shift><Key.shift><Key.shift><Key.shift><Key.shift><Key.shift><Key.shift><Key.shift><Key.shift><Key.shift><Key.shift><Key.shift><Key.shift><Key.shift>Duluth<Key.space><Key.shift><Key.shift><Key.shift><Key.shift><Key.shift><Key.shift><Key.shift><Key.shift><Key.shift><Key.shift><Key.shift><Key.shift><Key.shift><Key.shift><Key.shift><Key.shift>Geogia<Key.space><Key.tab><Key.shift><Key.shift><Key.shift><Key.shift><Key.shift><Key.shift><Key.shift><Key.shift><Key.shift><Key.shift><Key.shift><Key.shift><Key.shift><Key.shift><Key.shift><Key.shift><Key.shift><Key.shift><Key.shift><Key.shift><Key.shift><Key.shift><Key.shift><Key.shift><Key.shift><Key.shift><Key.shift><Key.shift><Key.shift><Key.shift><Key.shift><Key.shift><Key.shift><Key.shift><Key.shift><Key.shift><Key.shift><Key.shift><Key.shift><Key.shift><Key.shift><Key.shift><Key.shift><Key.shift><Key.shift><Key.shift><Key.shift><Key.shift><Key.shift><Key.shift><Key.shift><Key.shift><Key.shift><Key.shift><Key.shift><Key.shift><Key.shift><Key.shift><Key.shift><Key.shift><Key.shift><Key.shift><Key.shift><Key.shift><Key.shift><Key.shift><Key.shift><Key.shift><Key.shift><Key.shift><Key.shift><Key.shift><Key.shift><Key.shift><Key.shift>Duluth<Key.space><Key.tab><Key.shift><Key.shift><Key.shift><Key.shift><Key.shift><Key.shift><Key.shift><Key.shift><Key.shift><Key.shift><Key.shift><Key.shift>Geo<Key.tab><Key.backspace>30097
Screenshot: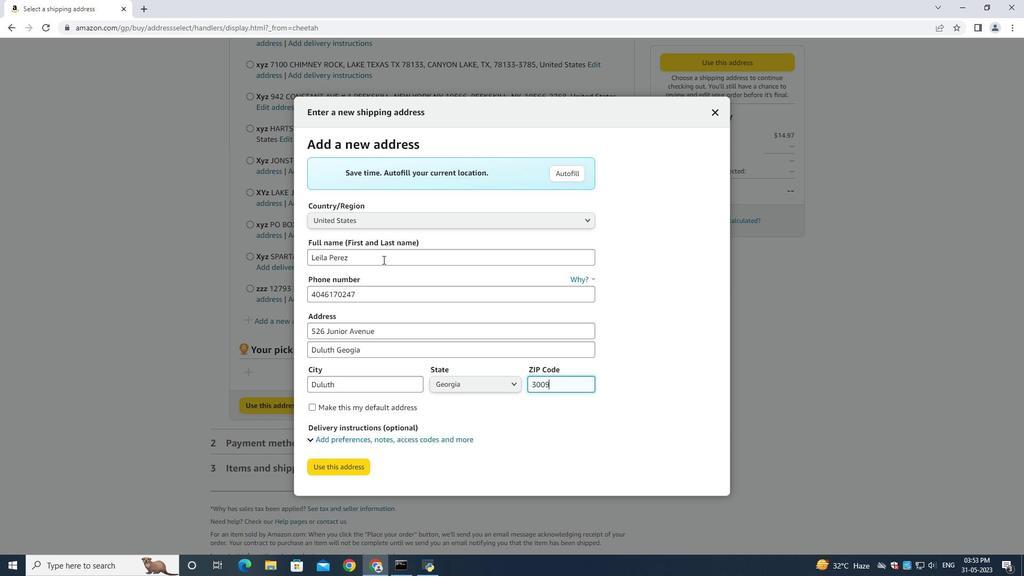 
Action: Mouse moved to (332, 465)
Screenshot: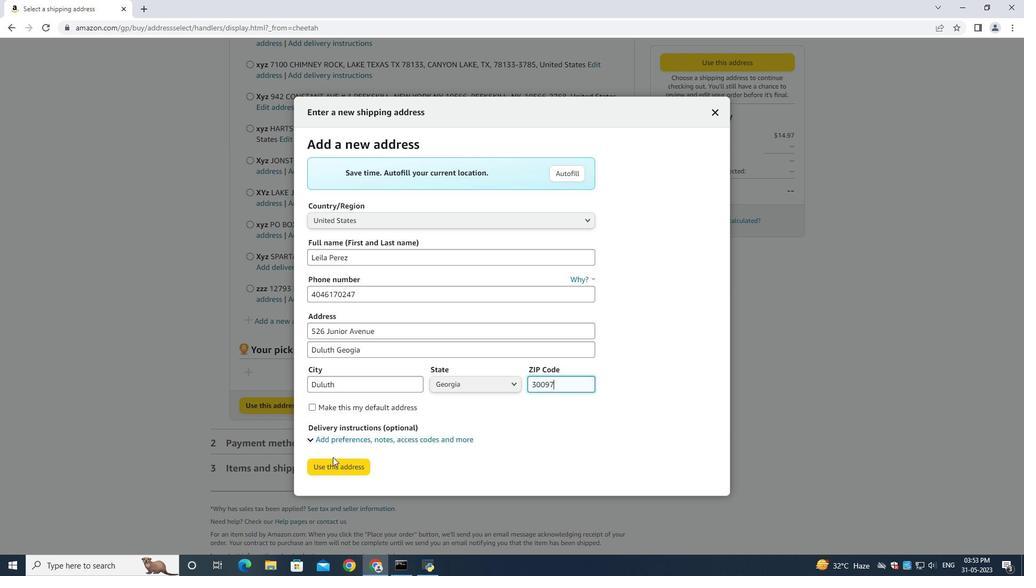
Action: Mouse pressed left at (332, 465)
Screenshot: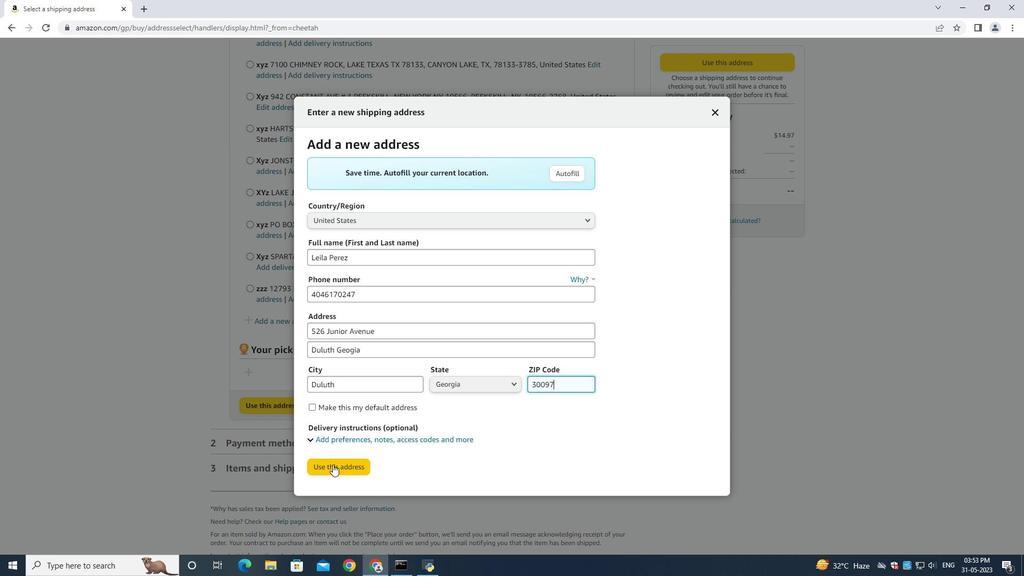 
Action: Mouse moved to (329, 537)
Screenshot: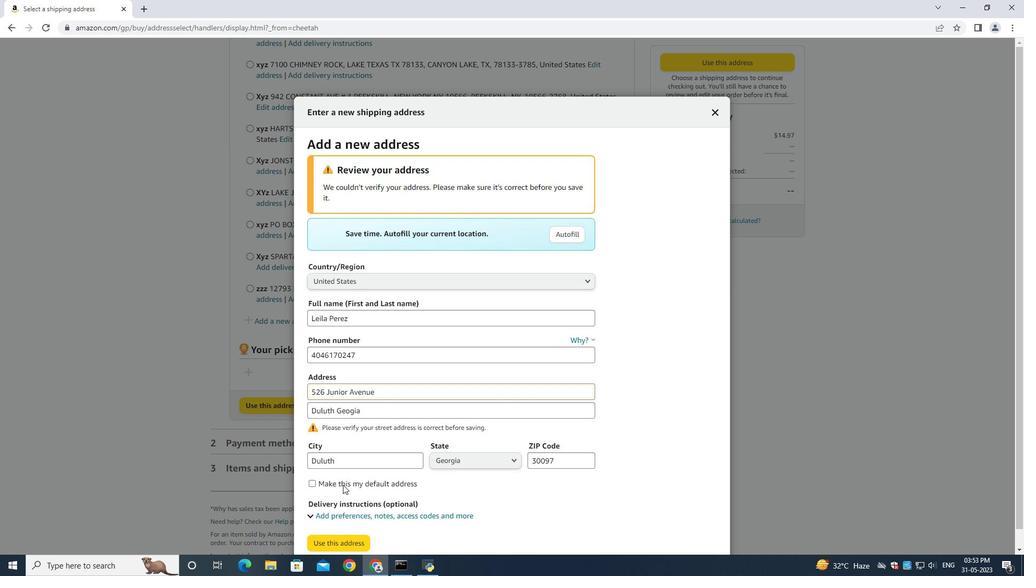 
Action: Mouse pressed left at (329, 537)
Screenshot: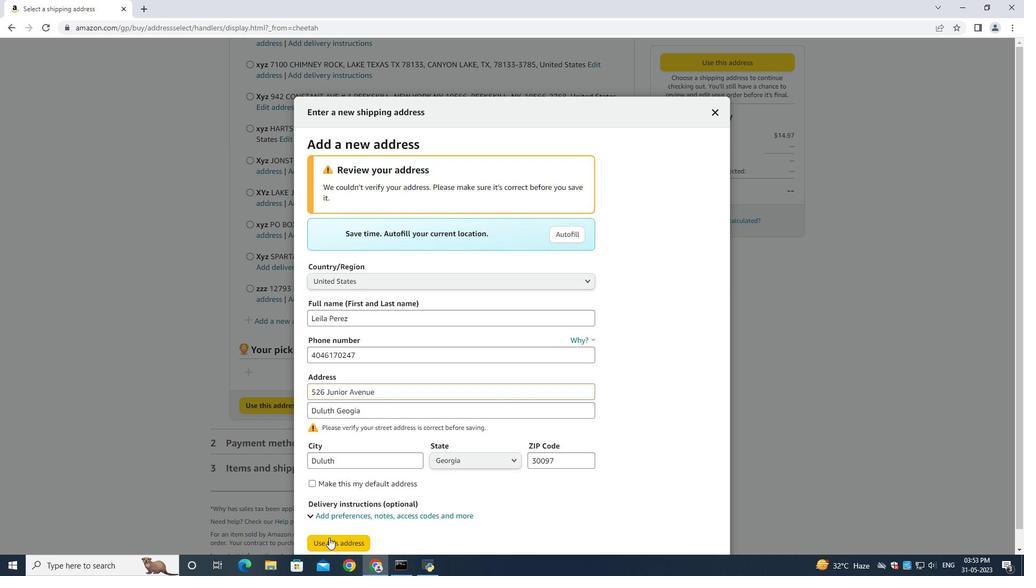 
Action: Mouse moved to (484, 292)
Screenshot: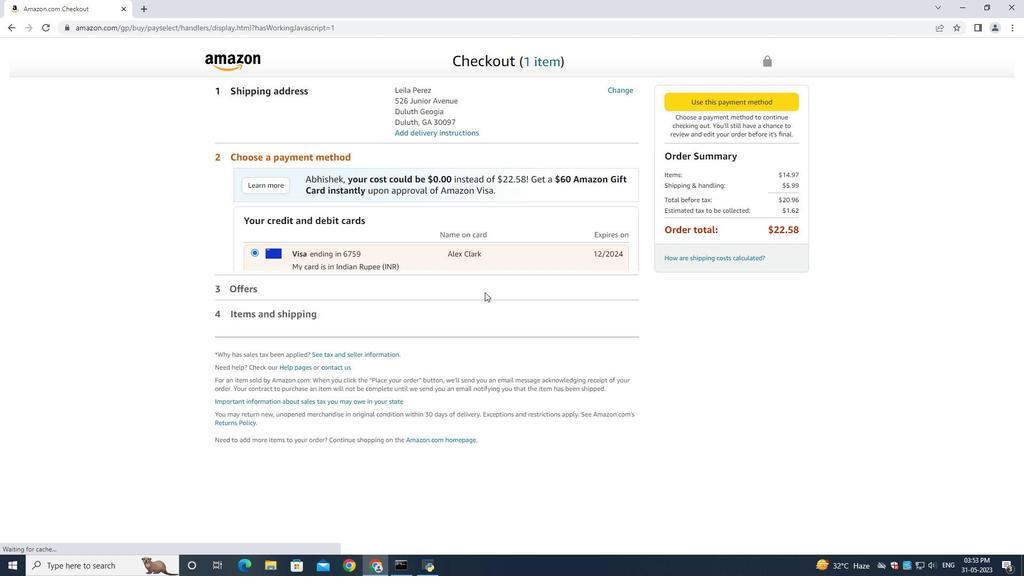
